 Task: Save the address of the independent cinema you enjoy visiting in Chicago.
Action: Mouse moved to (101, 57)
Screenshot: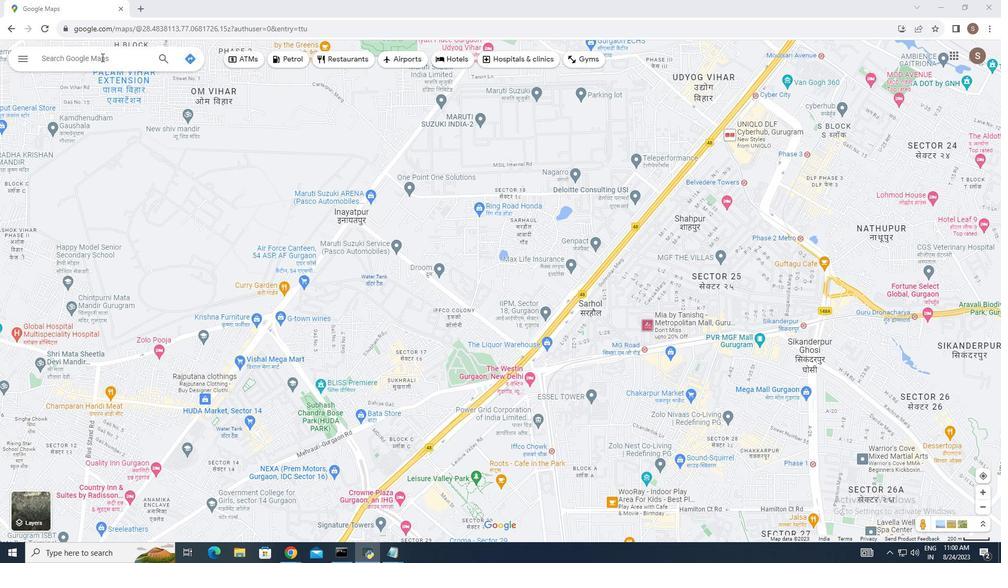 
Action: Mouse pressed left at (101, 57)
Screenshot: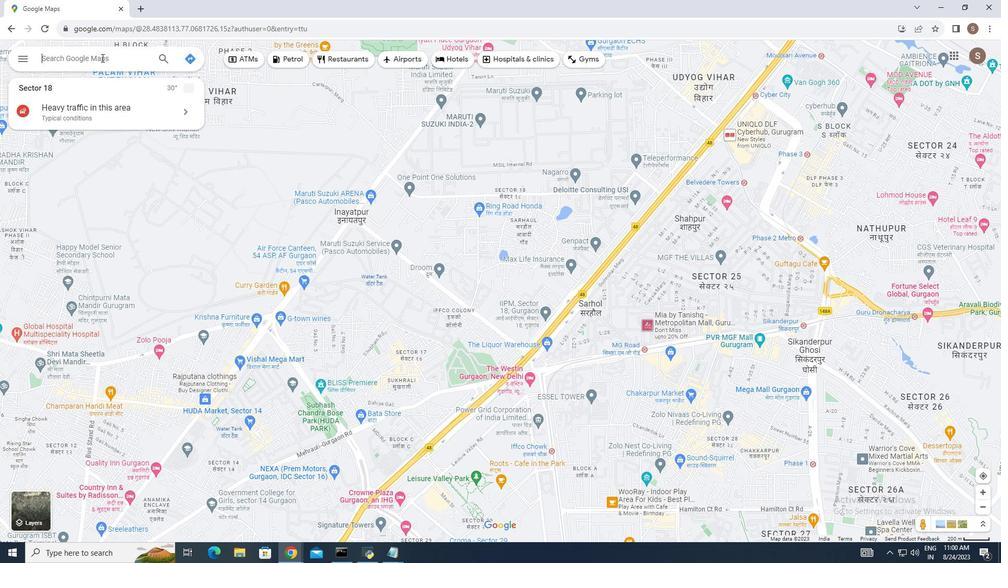 
Action: Mouse moved to (101, 57)
Screenshot: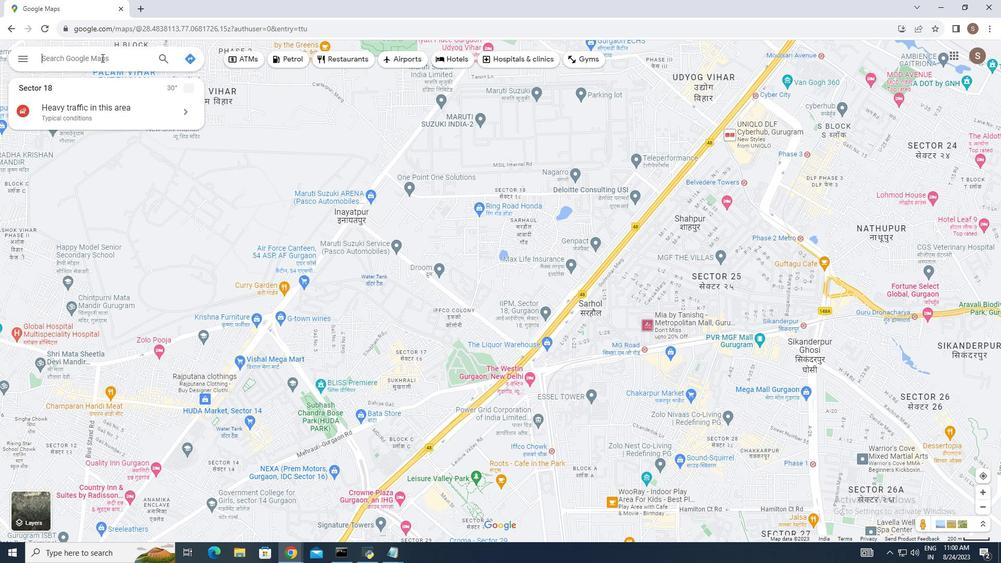 
Action: Key pressed <Key.shift>Independent<Key.space>cinema<Key.space>in<Key.space><Key.shift_r>Chicaho<Key.enter>
Screenshot: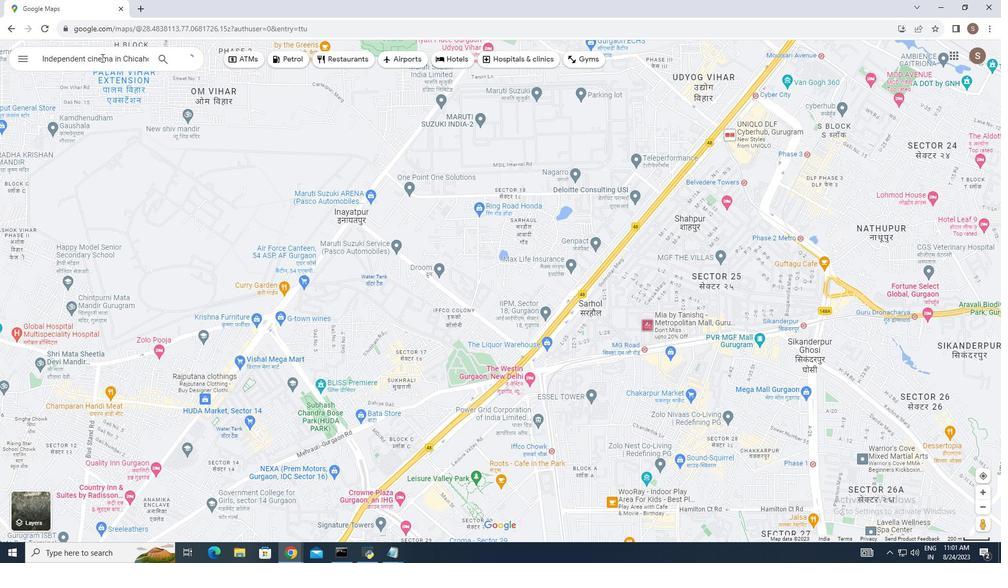 
Action: Mouse scrolled (101, 58) with delta (0, 0)
Screenshot: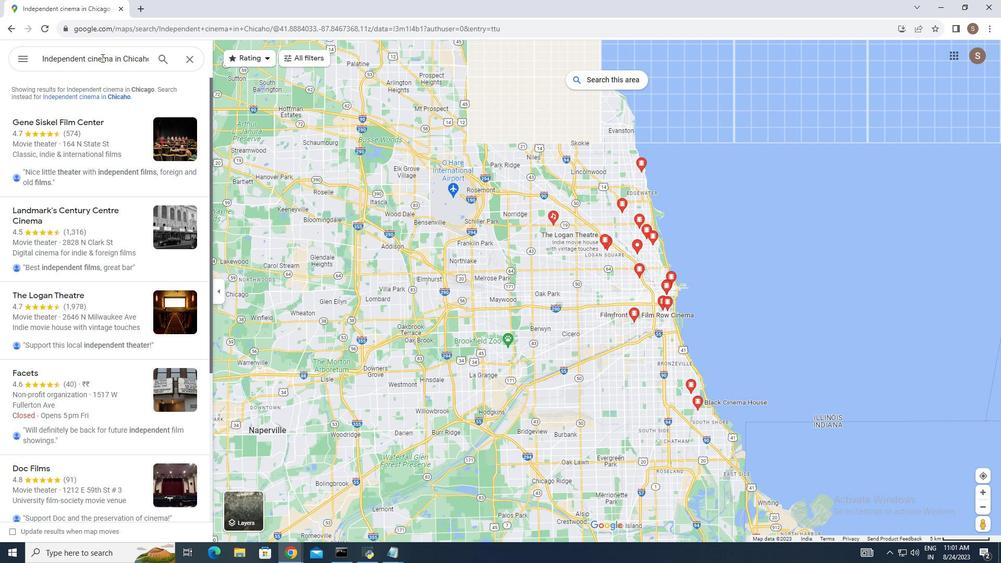 
Action: Mouse scrolled (101, 58) with delta (0, 0)
Screenshot: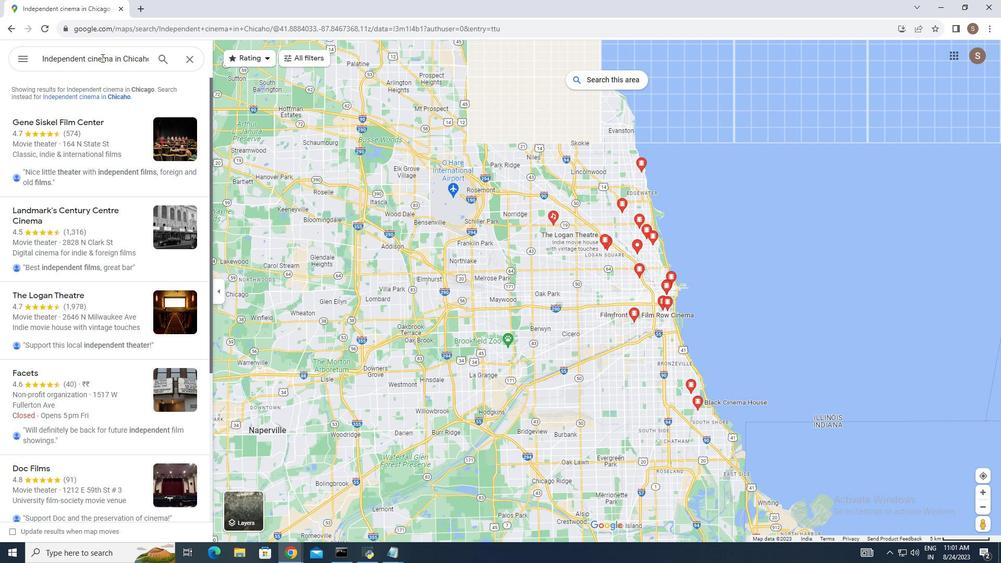 
Action: Mouse moved to (100, 190)
Screenshot: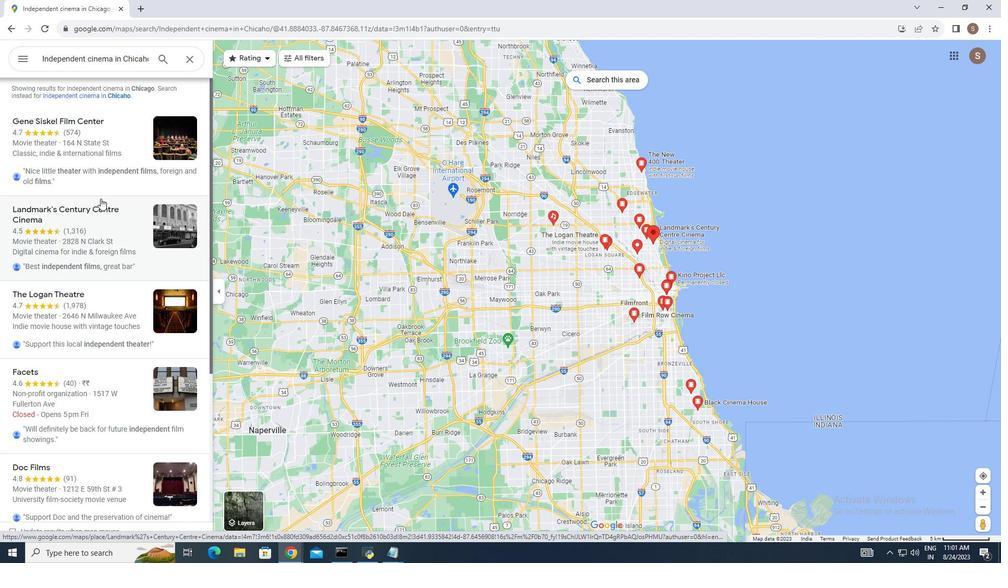 
Action: Mouse scrolled (100, 189) with delta (0, 0)
Screenshot: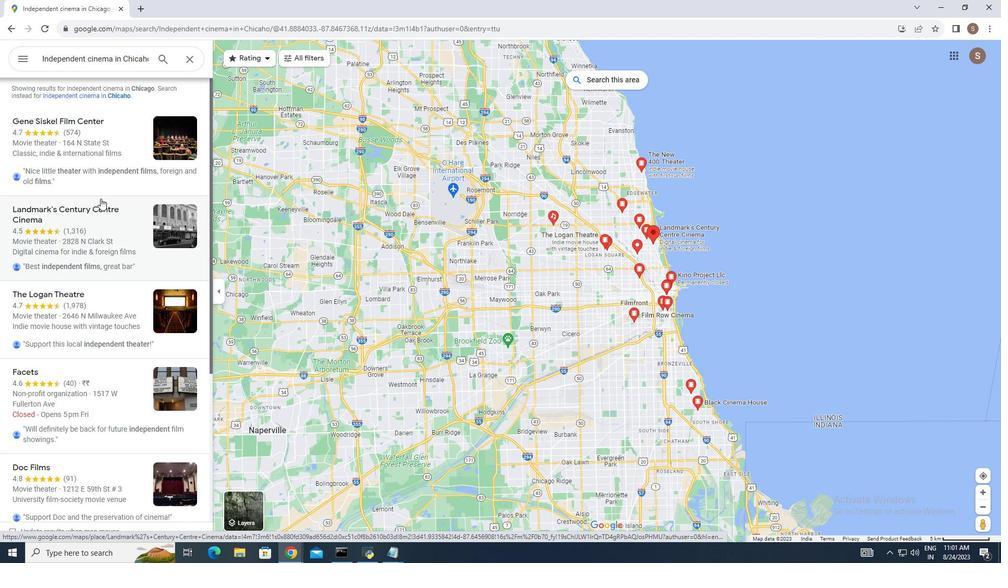 
Action: Mouse moved to (100, 198)
Screenshot: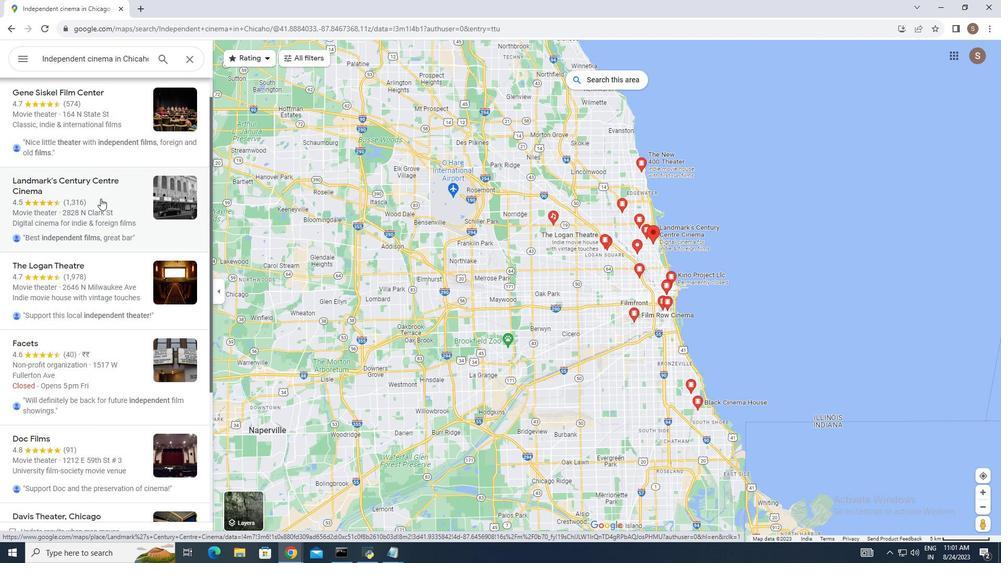 
Action: Mouse scrolled (100, 198) with delta (0, 0)
Screenshot: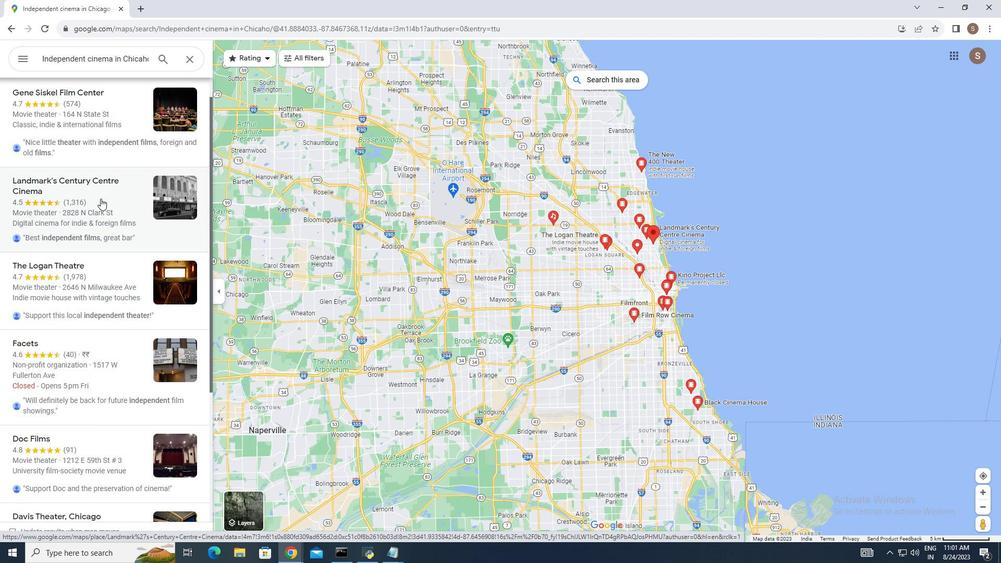 
Action: Mouse moved to (122, 244)
Screenshot: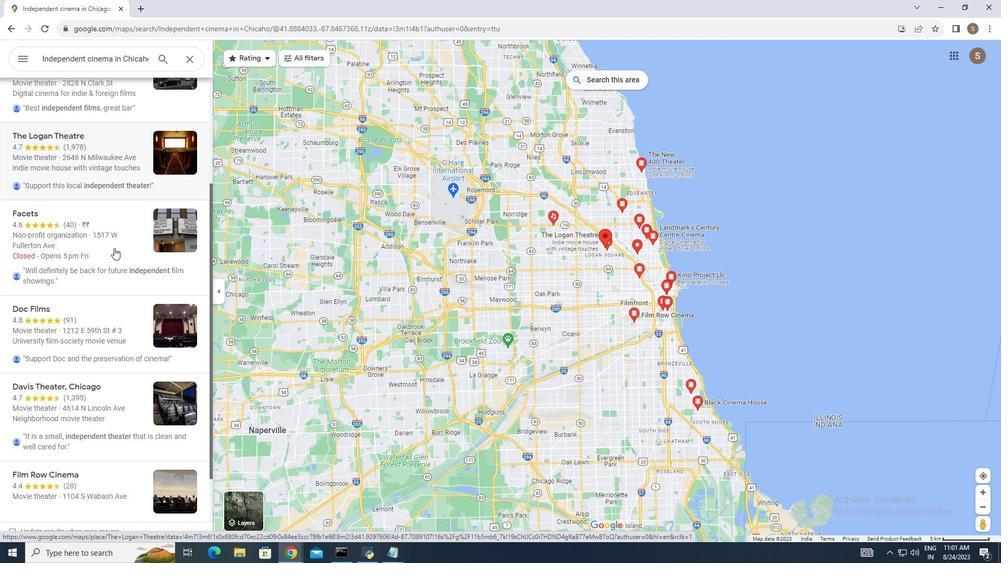 
Action: Mouse scrolled (122, 243) with delta (0, 0)
Screenshot: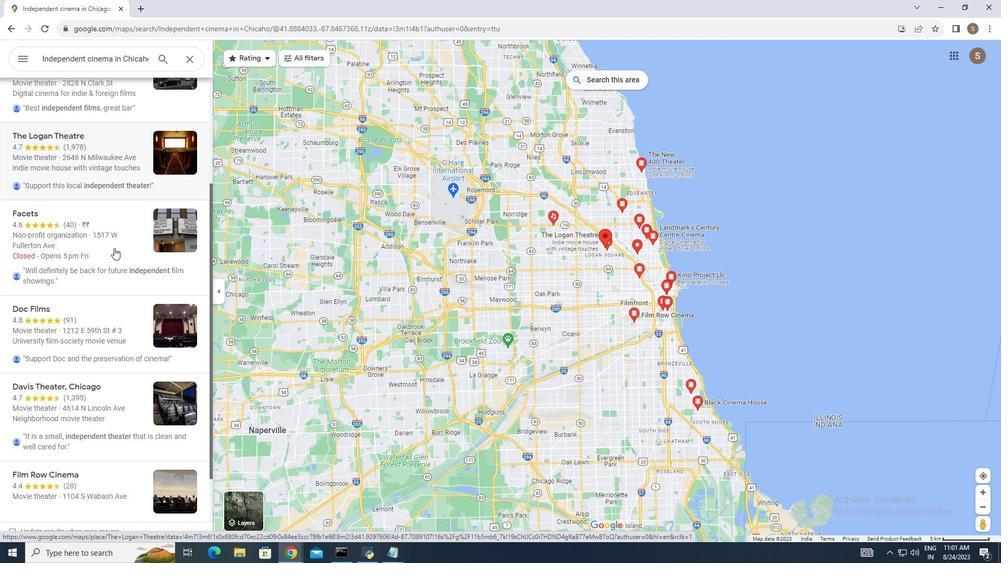 
Action: Mouse moved to (120, 245)
Screenshot: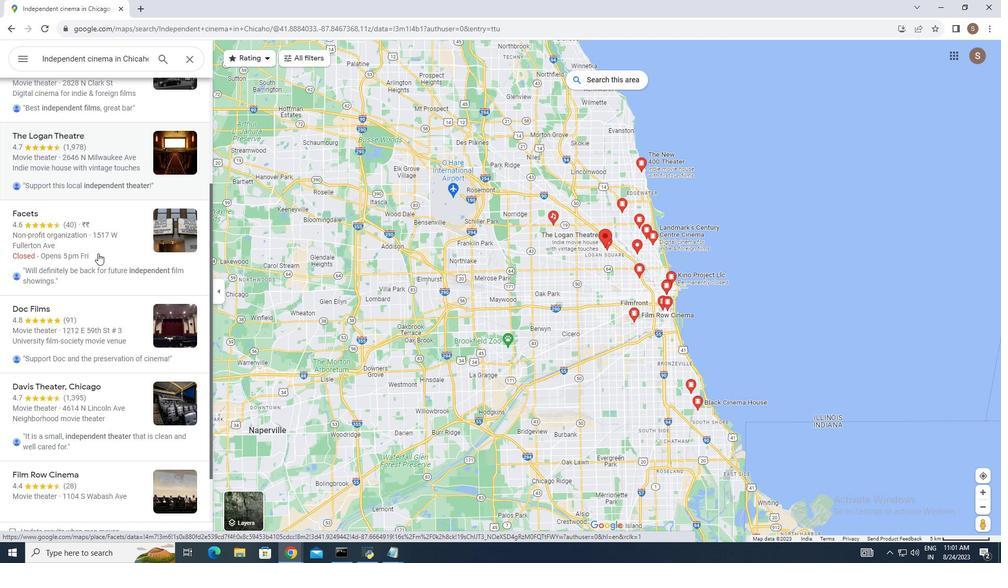 
Action: Mouse scrolled (120, 244) with delta (0, 0)
Screenshot: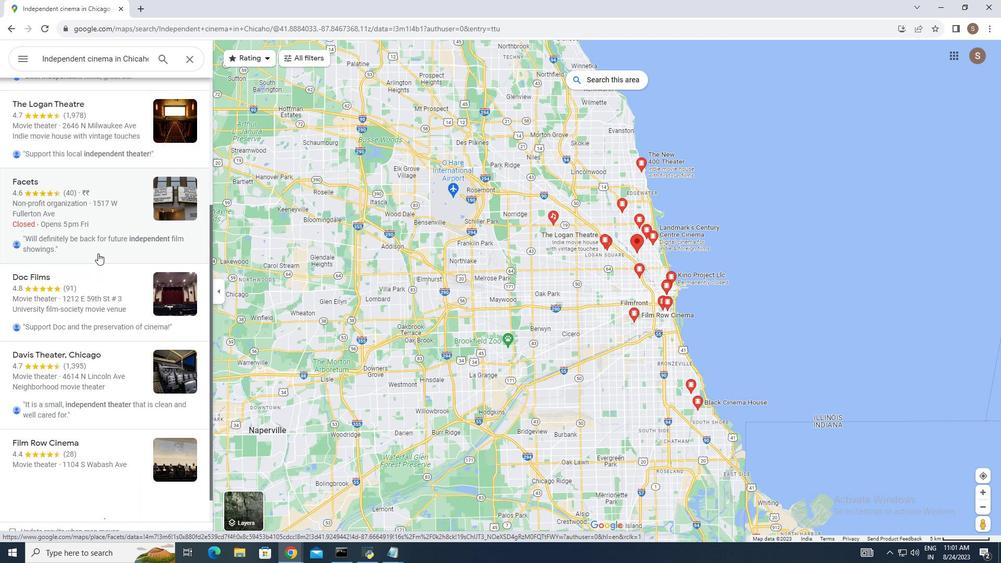 
Action: Mouse moved to (93, 277)
Screenshot: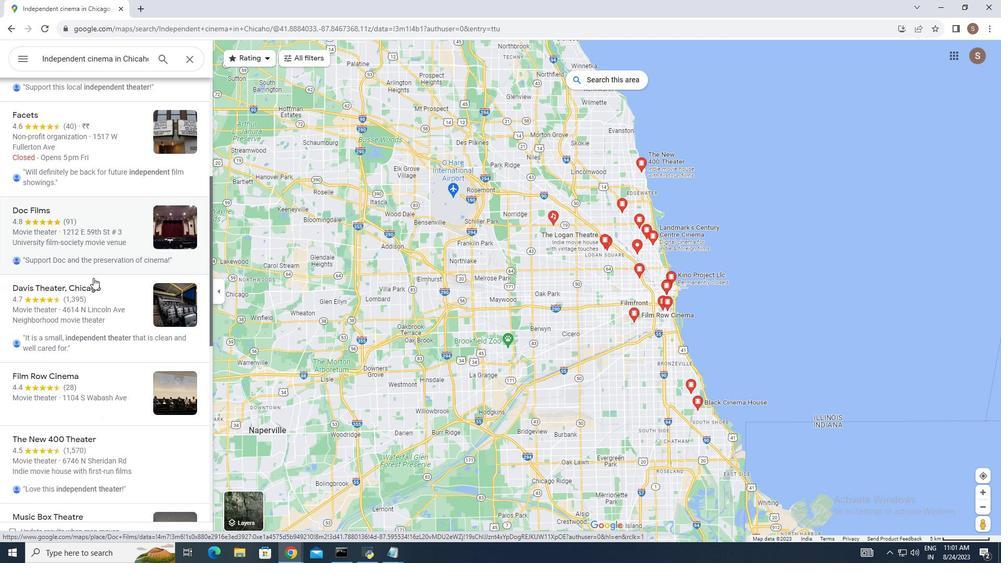 
Action: Mouse scrolled (93, 277) with delta (0, 0)
Screenshot: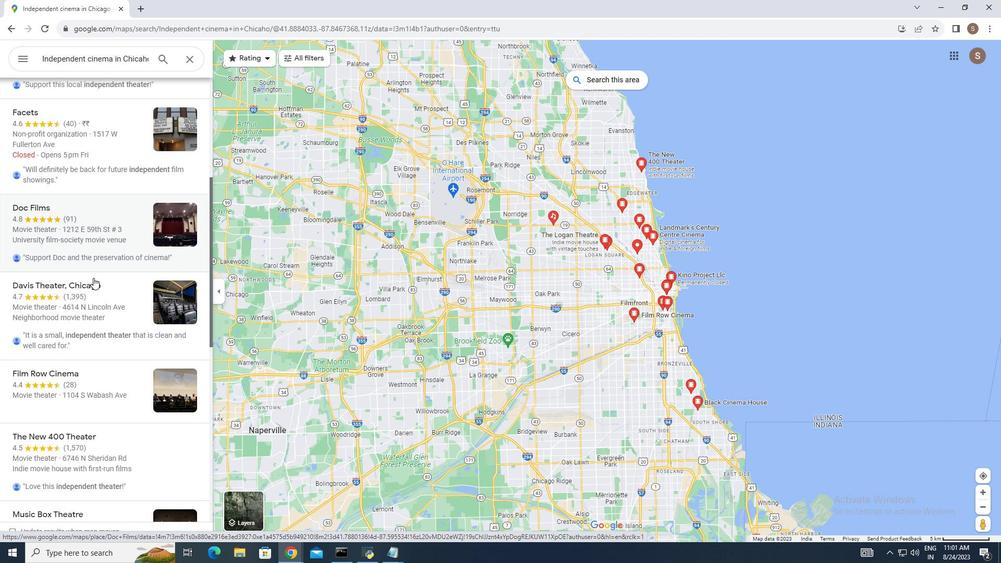 
Action: Mouse moved to (88, 350)
Screenshot: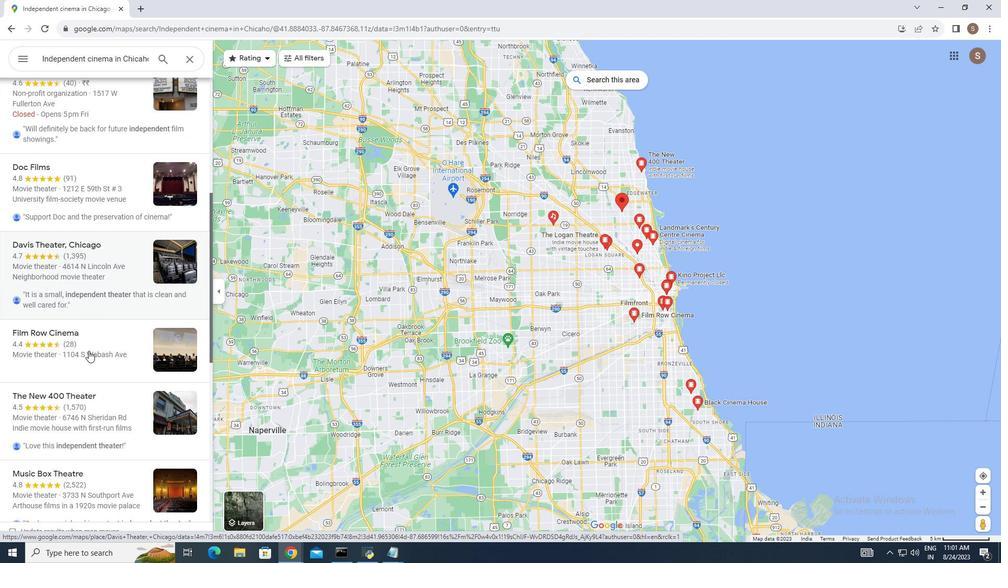
Action: Mouse scrolled (88, 350) with delta (0, 0)
Screenshot: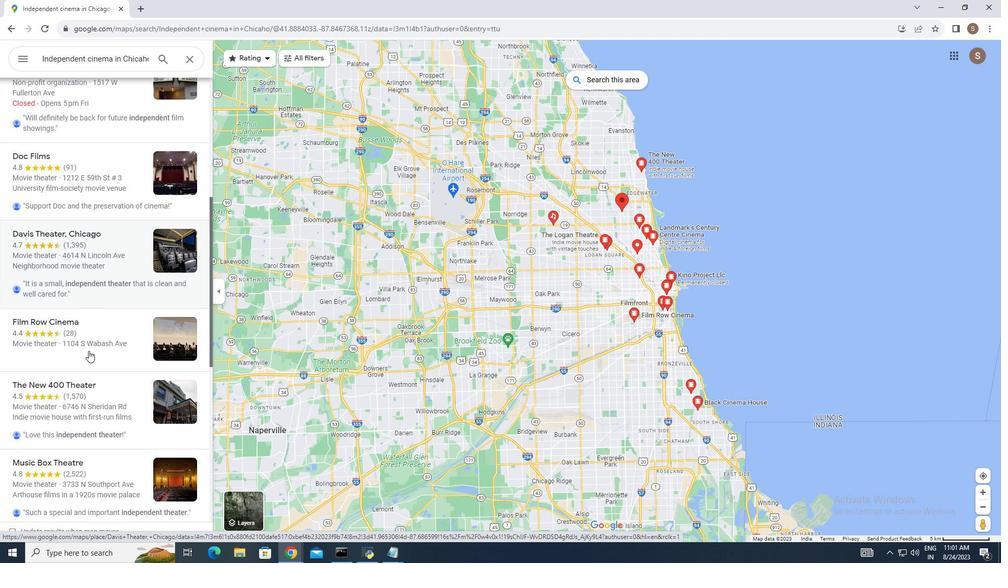 
Action: Mouse moved to (88, 353)
Screenshot: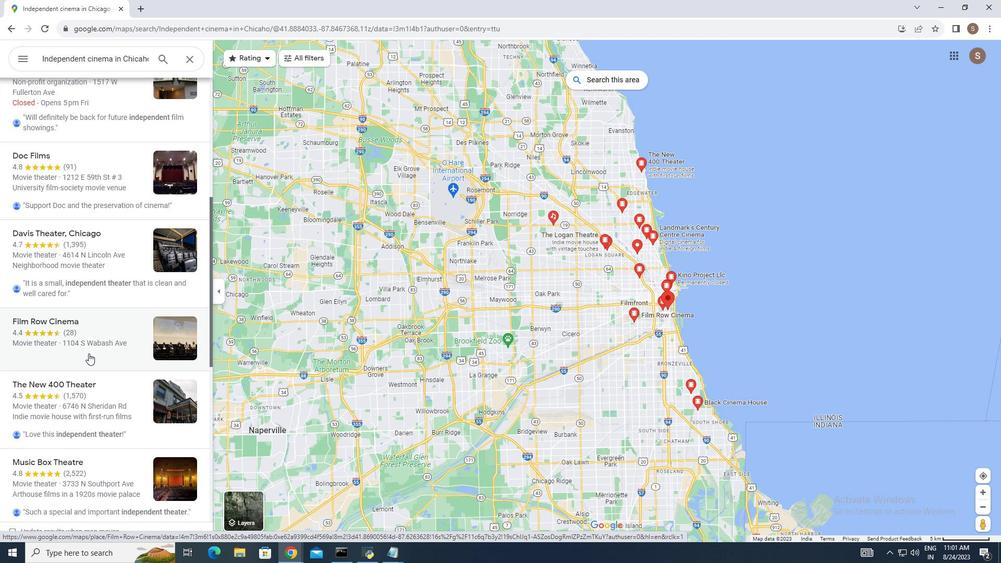 
Action: Mouse scrolled (88, 353) with delta (0, 0)
Screenshot: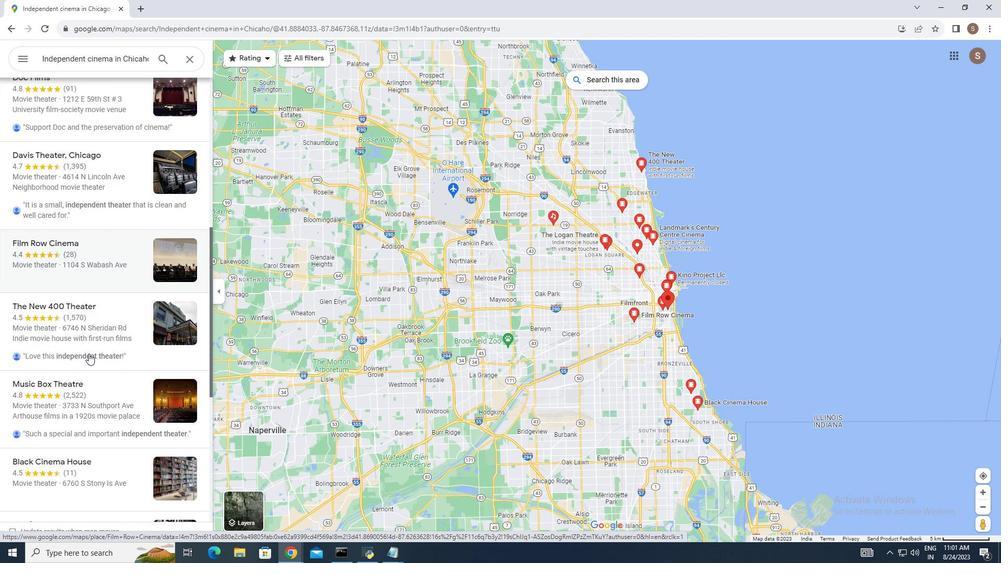 
Action: Mouse moved to (88, 353)
Screenshot: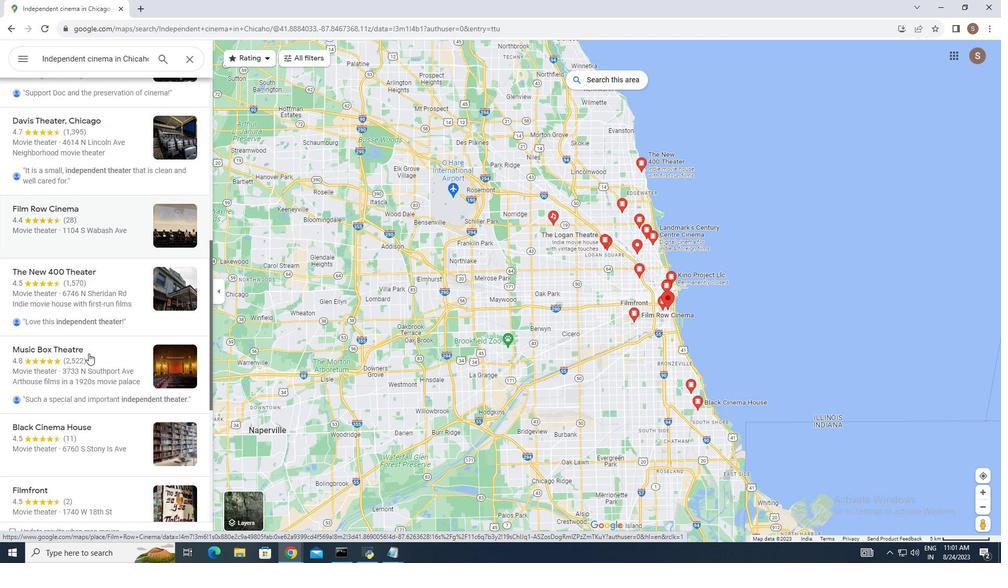 
Action: Mouse scrolled (88, 353) with delta (0, 0)
Screenshot: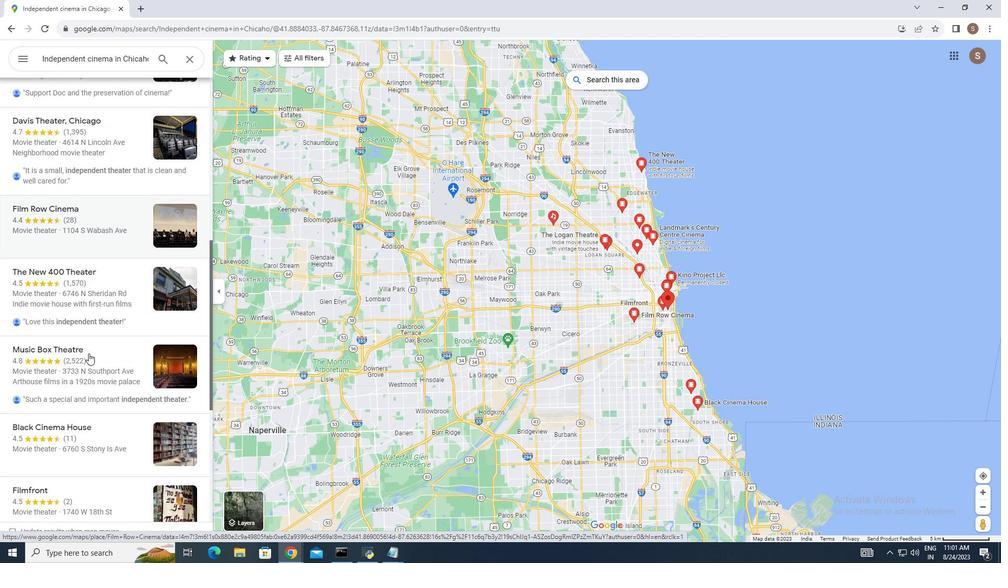 
Action: Mouse scrolled (88, 353) with delta (0, 0)
Screenshot: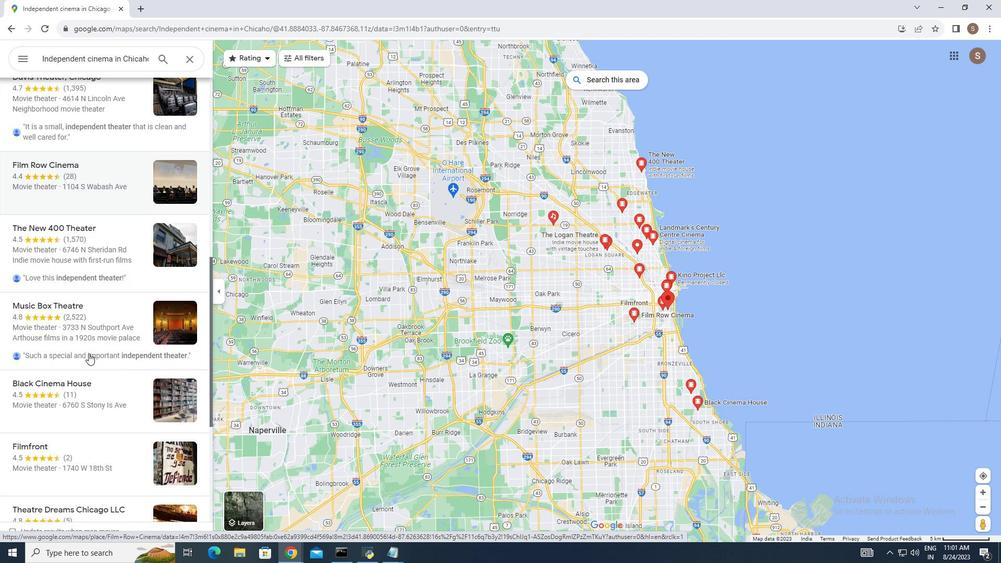 
Action: Mouse moved to (96, 331)
Screenshot: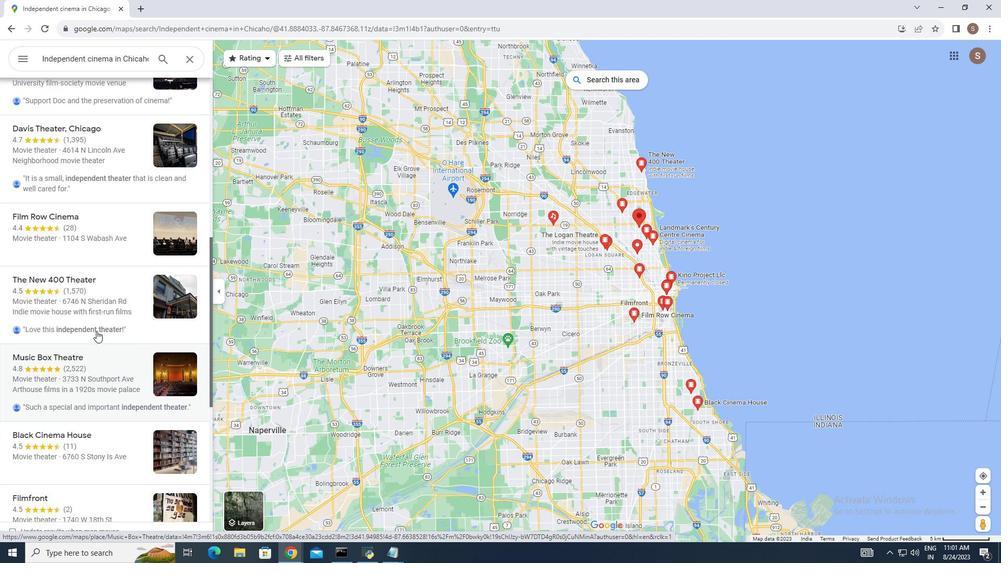 
Action: Mouse scrolled (96, 331) with delta (0, 0)
Screenshot: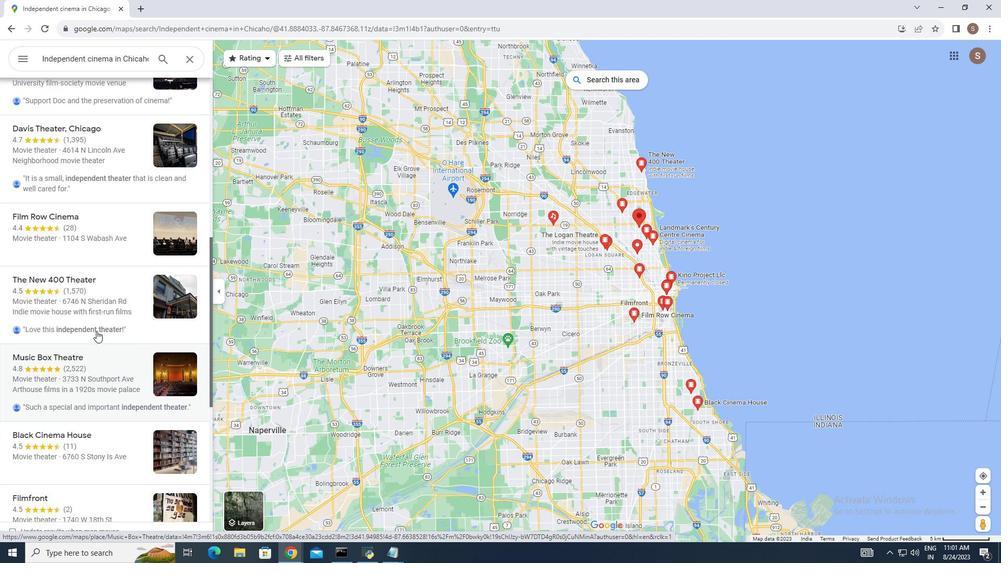 
Action: Mouse moved to (96, 339)
Screenshot: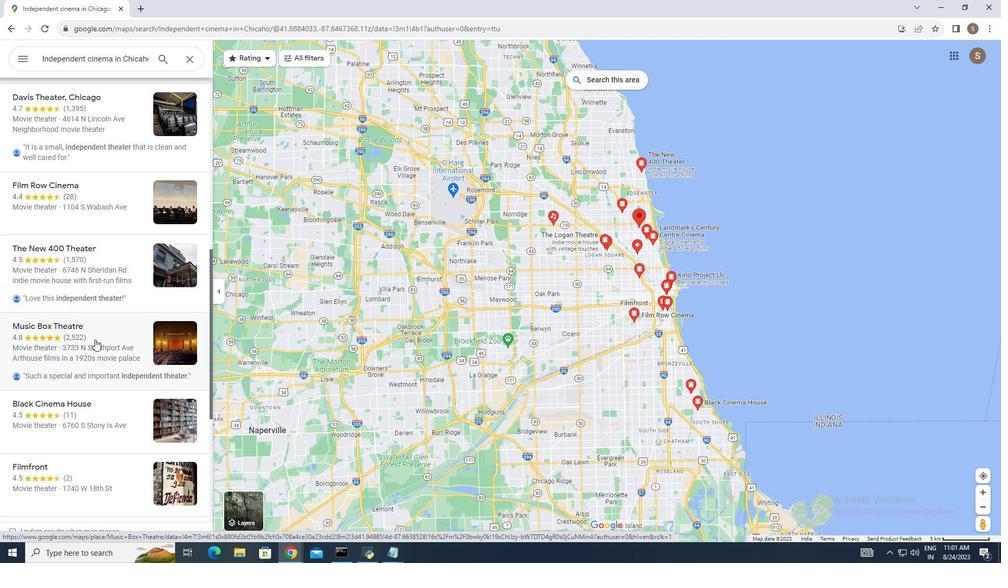 
Action: Mouse scrolled (96, 338) with delta (0, 0)
Screenshot: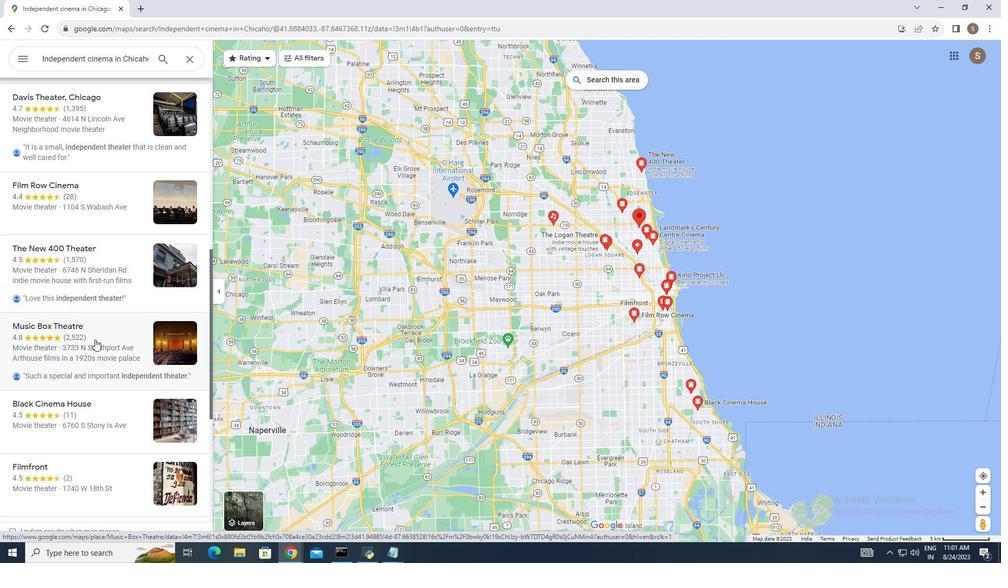 
Action: Mouse moved to (96, 341)
Screenshot: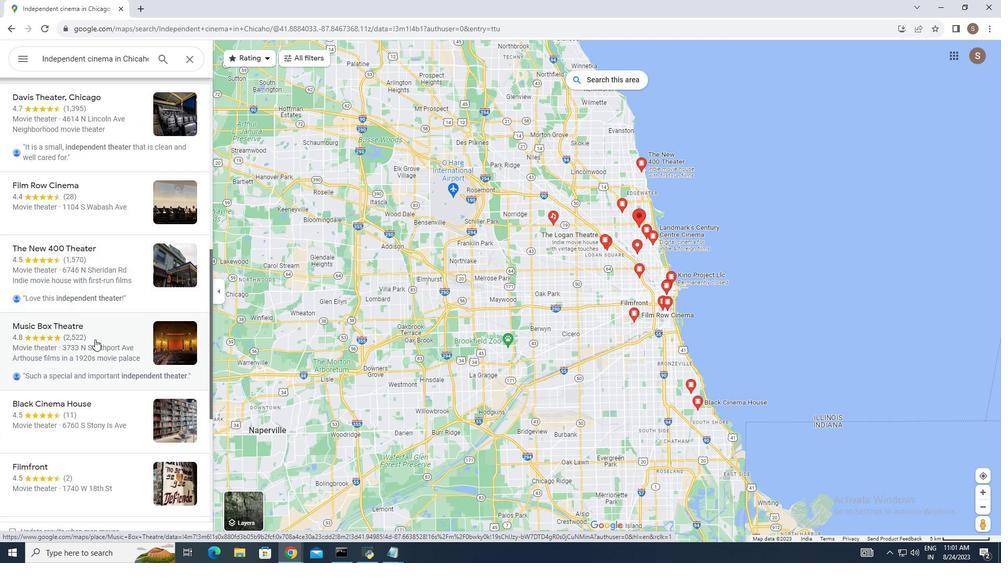 
Action: Mouse scrolled (96, 342) with delta (0, 0)
Screenshot: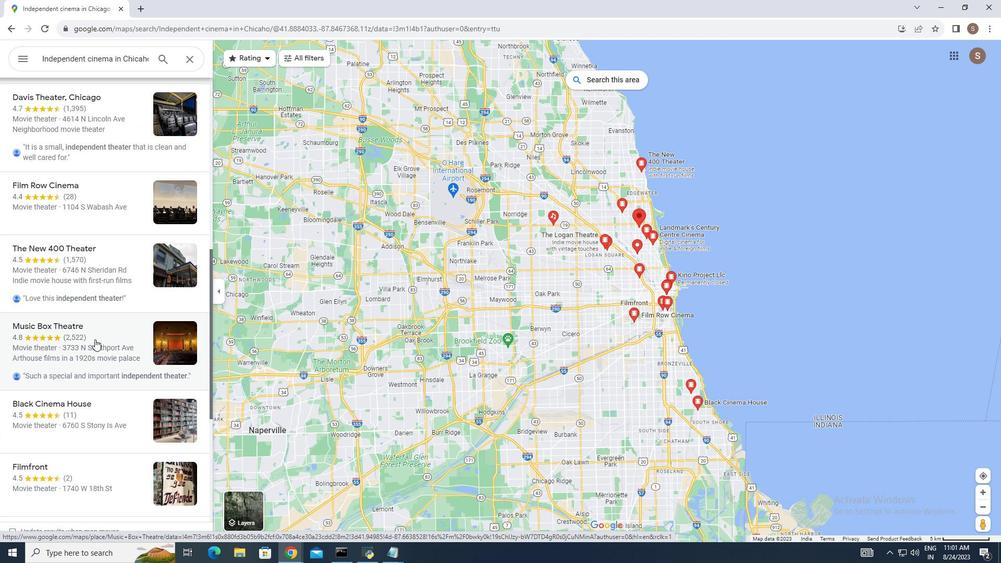 
Action: Mouse scrolled (96, 341) with delta (0, 0)
Screenshot: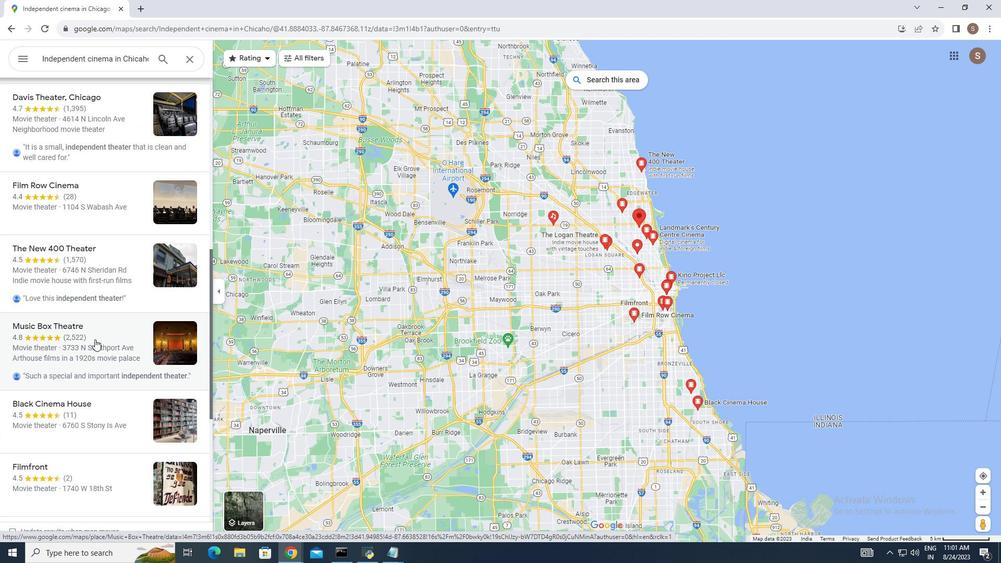 
Action: Mouse scrolled (96, 341) with delta (0, 0)
Screenshot: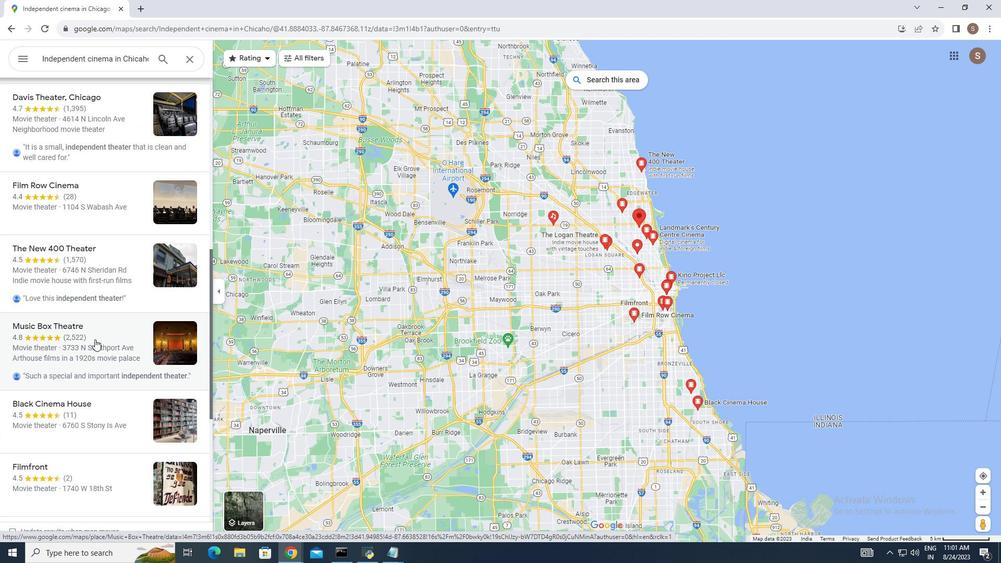 
Action: Mouse scrolled (96, 341) with delta (0, 0)
Screenshot: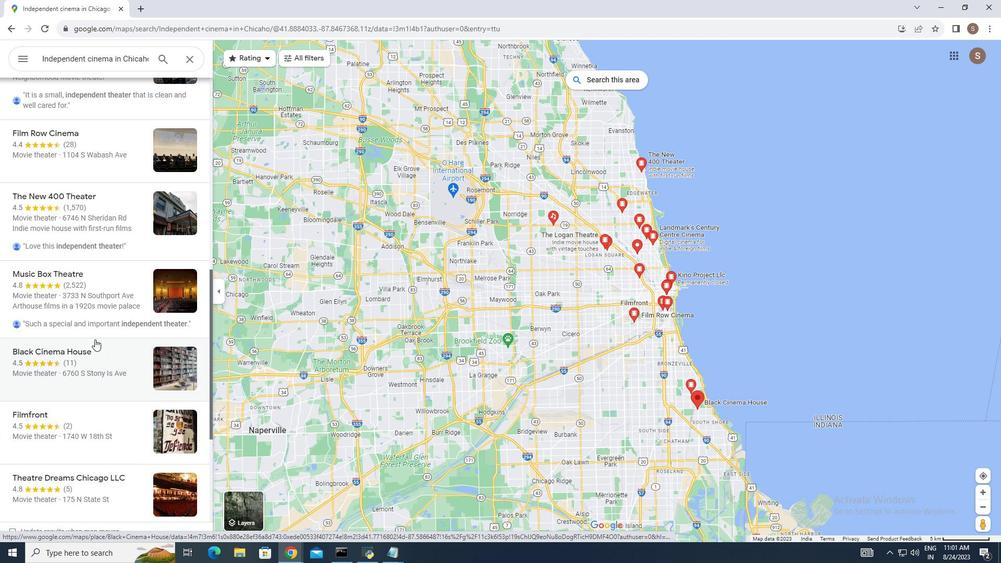 
Action: Mouse moved to (94, 339)
Screenshot: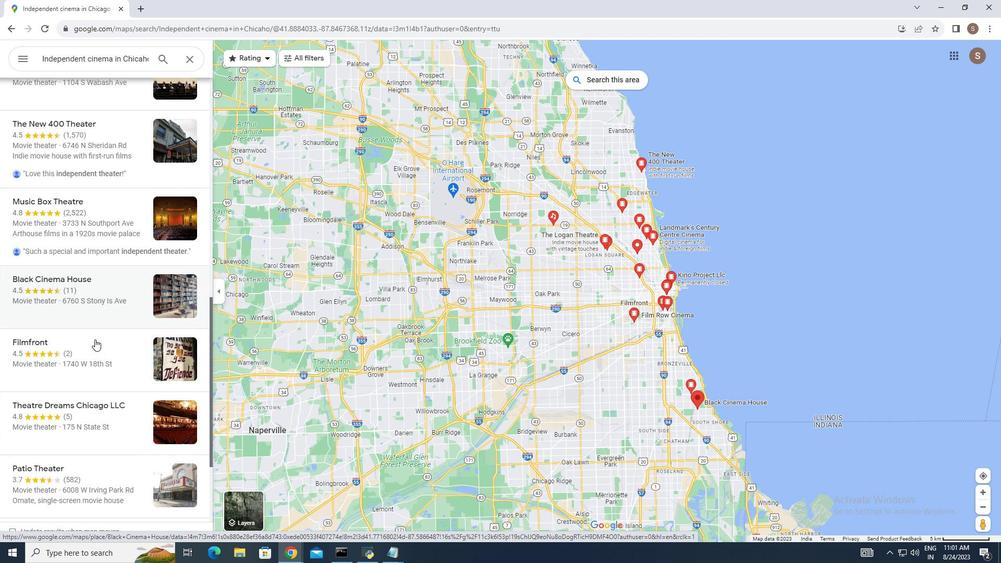 
Action: Mouse scrolled (94, 338) with delta (0, 0)
Screenshot: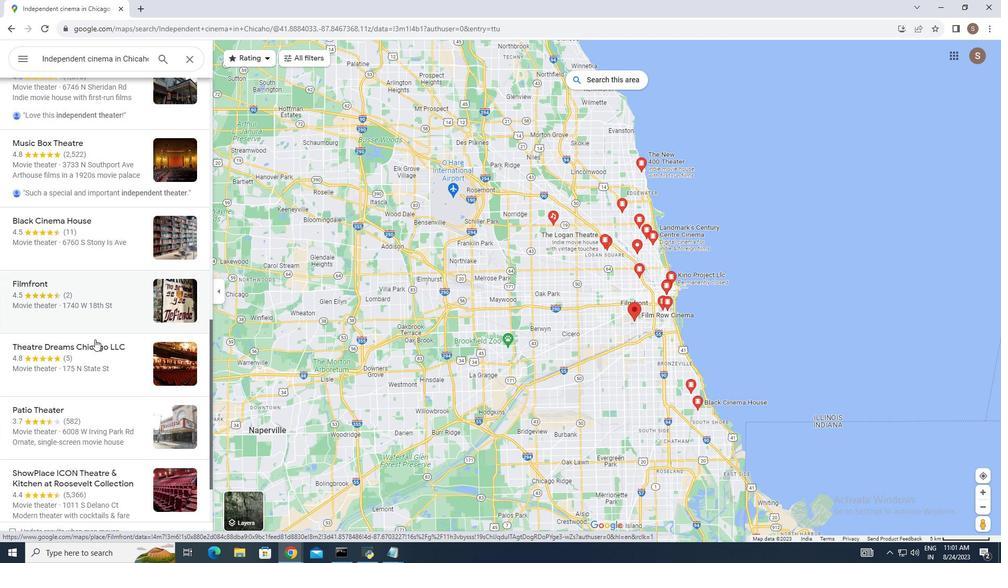 
Action: Mouse scrolled (94, 338) with delta (0, 0)
Screenshot: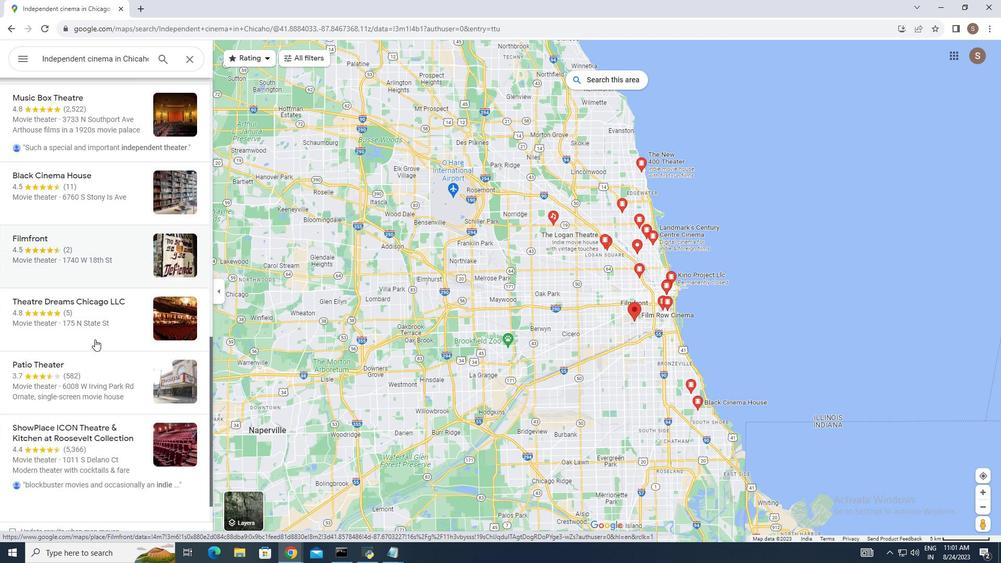 
Action: Mouse moved to (81, 241)
Screenshot: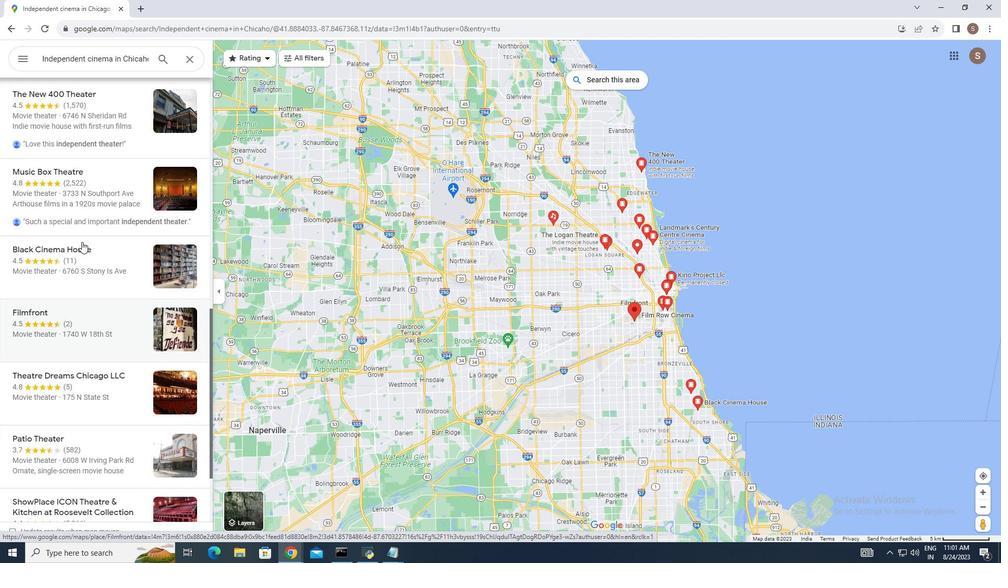 
Action: Mouse scrolled (81, 242) with delta (0, 0)
Screenshot: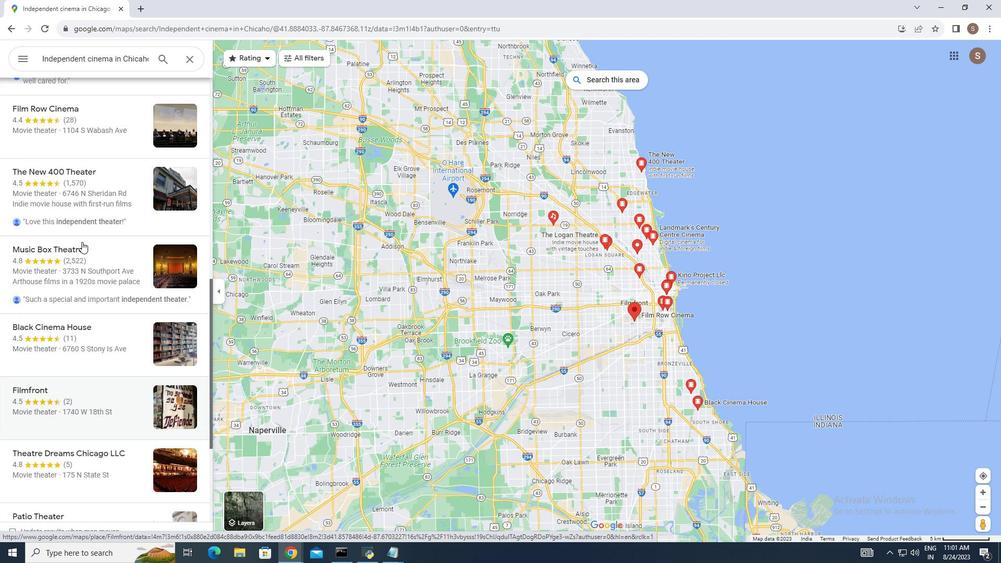 
Action: Mouse moved to (81, 241)
Screenshot: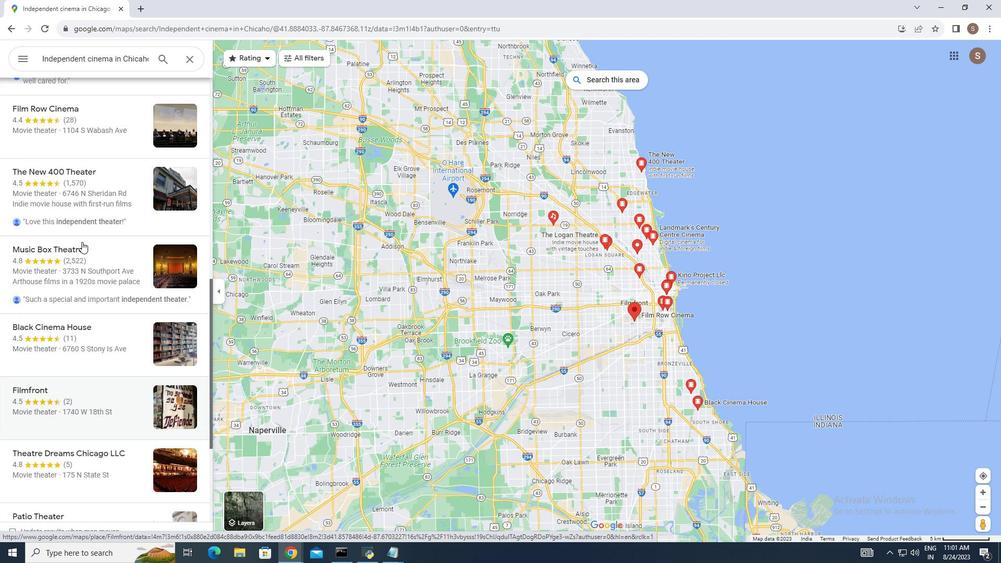 
Action: Mouse scrolled (81, 242) with delta (0, 0)
Screenshot: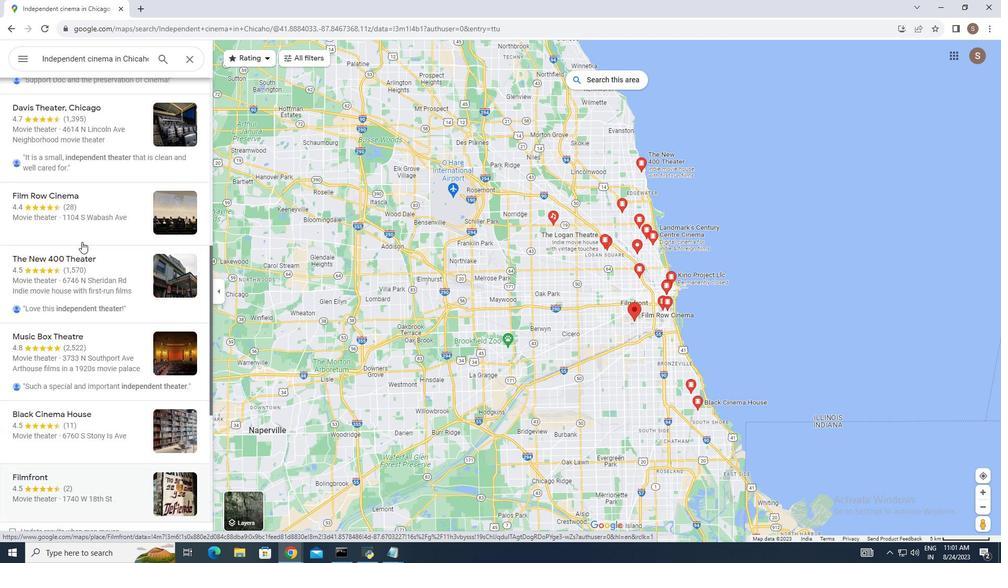 
Action: Mouse scrolled (81, 242) with delta (0, 0)
Screenshot: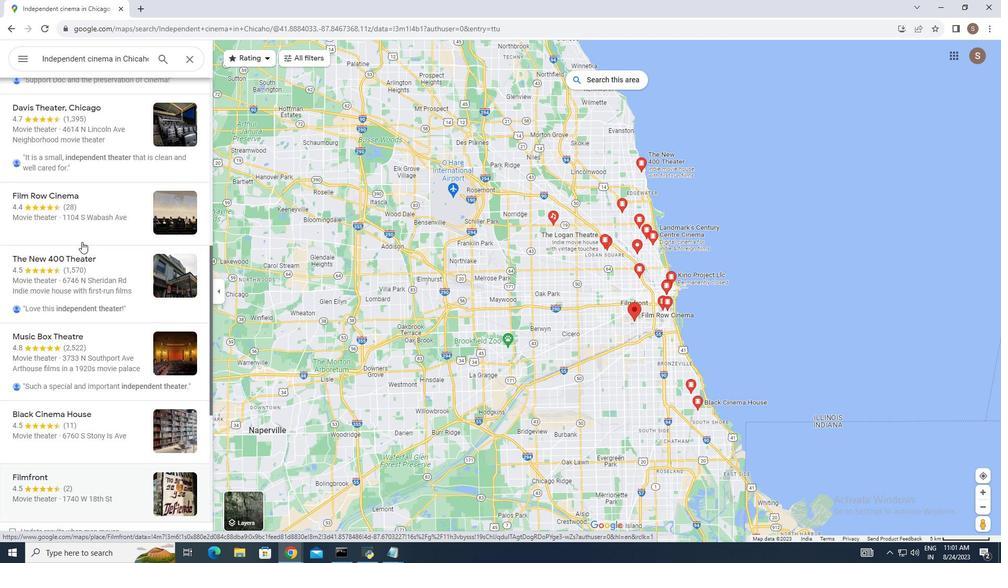 
Action: Mouse scrolled (81, 242) with delta (0, 0)
Screenshot: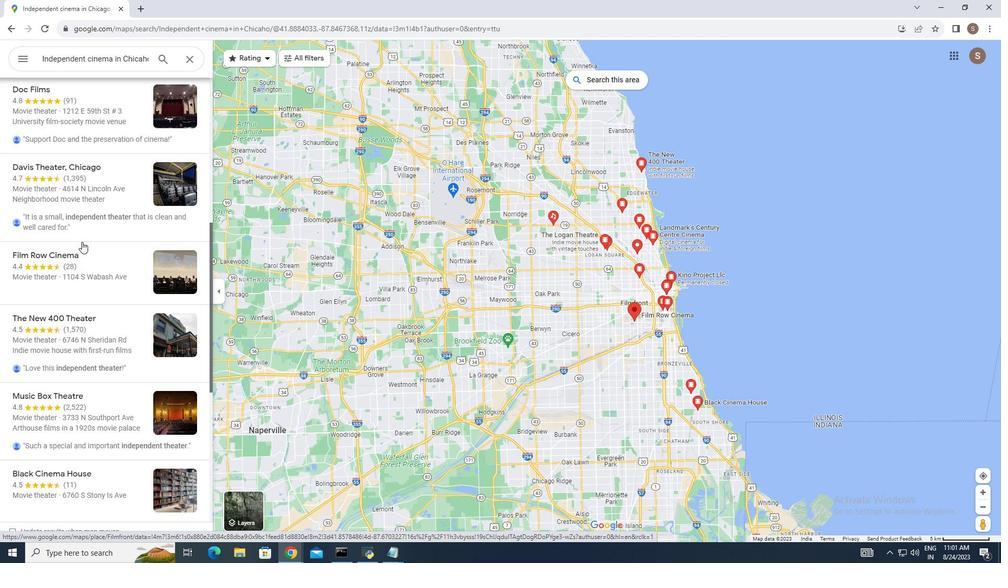 
Action: Mouse scrolled (81, 242) with delta (0, 0)
Screenshot: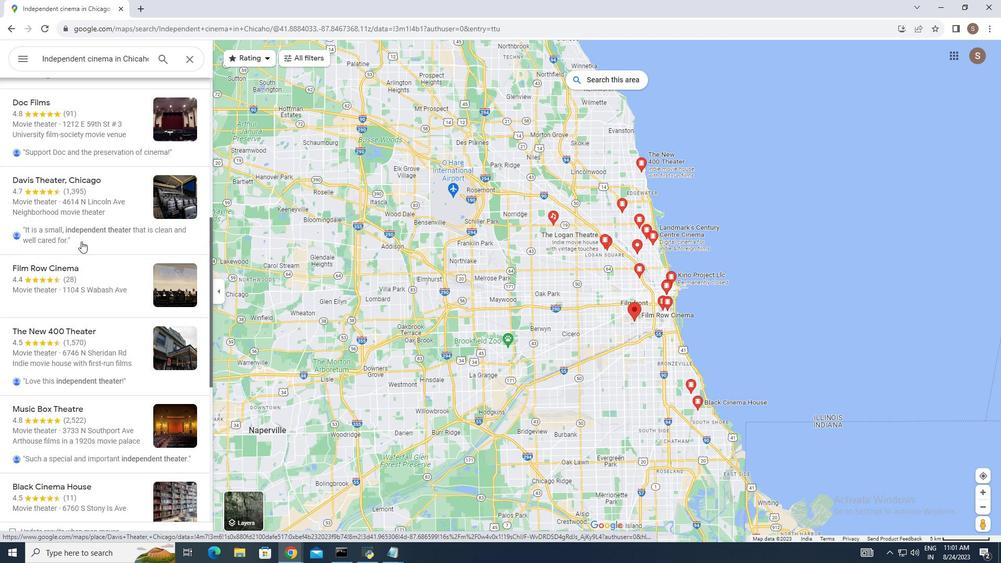 
Action: Mouse scrolled (81, 242) with delta (0, 0)
Screenshot: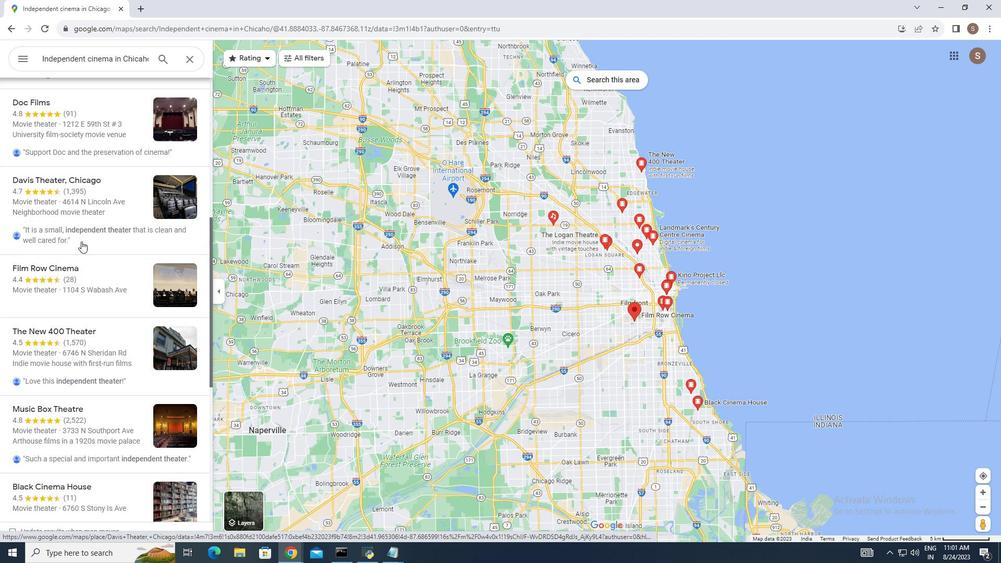 
Action: Mouse moved to (85, 280)
Screenshot: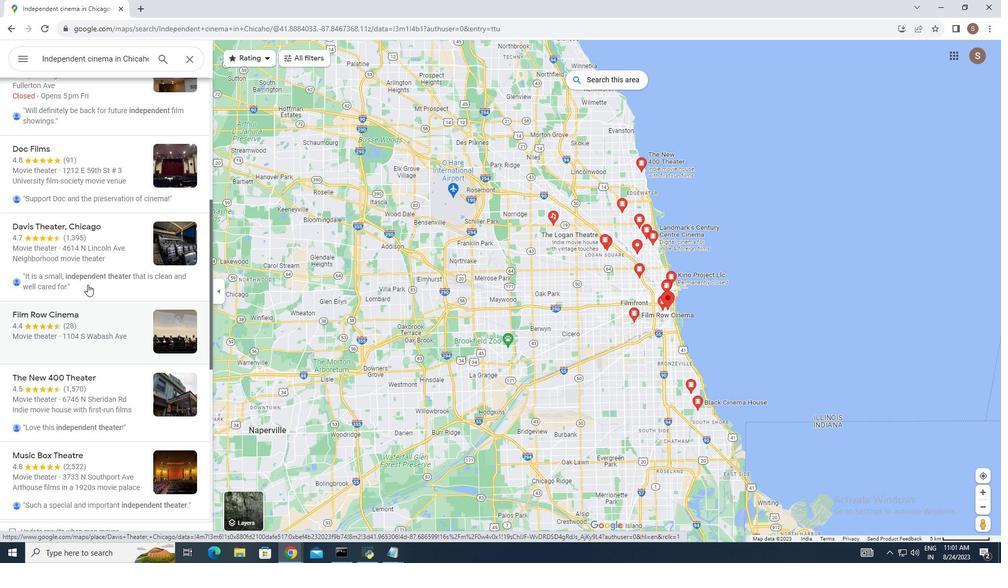 
Action: Mouse scrolled (85, 280) with delta (0, 0)
Screenshot: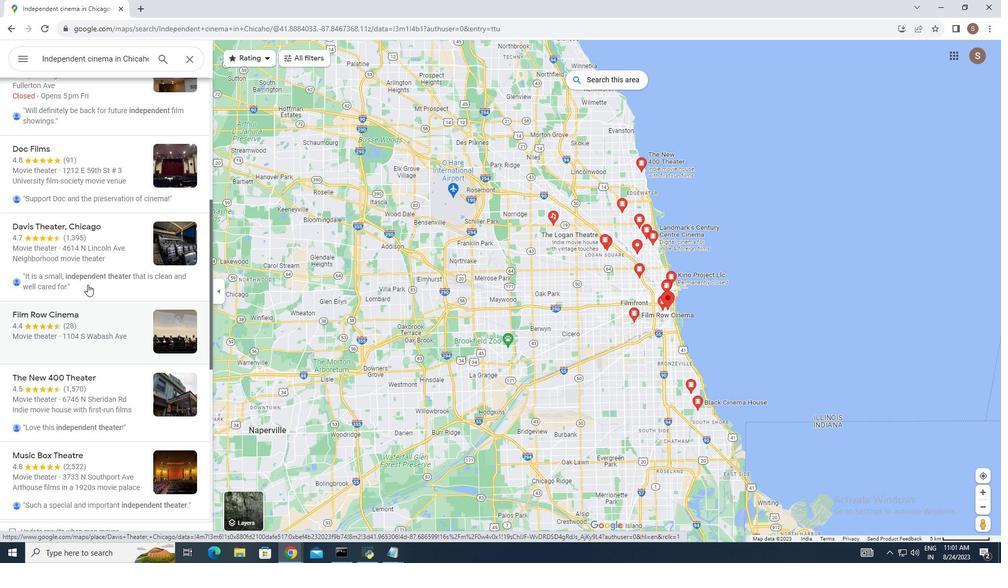 
Action: Mouse moved to (87, 283)
Screenshot: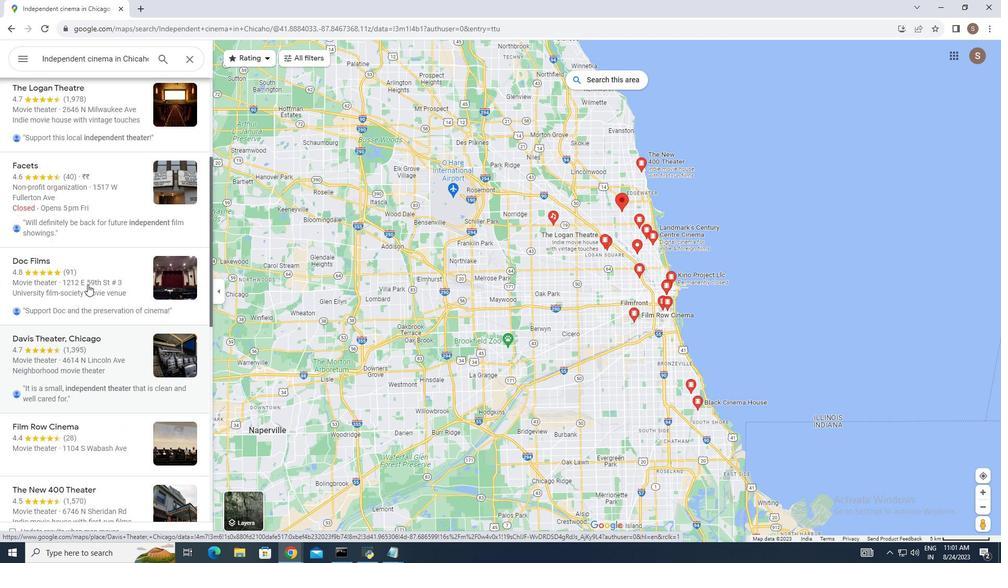 
Action: Mouse scrolled (87, 284) with delta (0, 0)
Screenshot: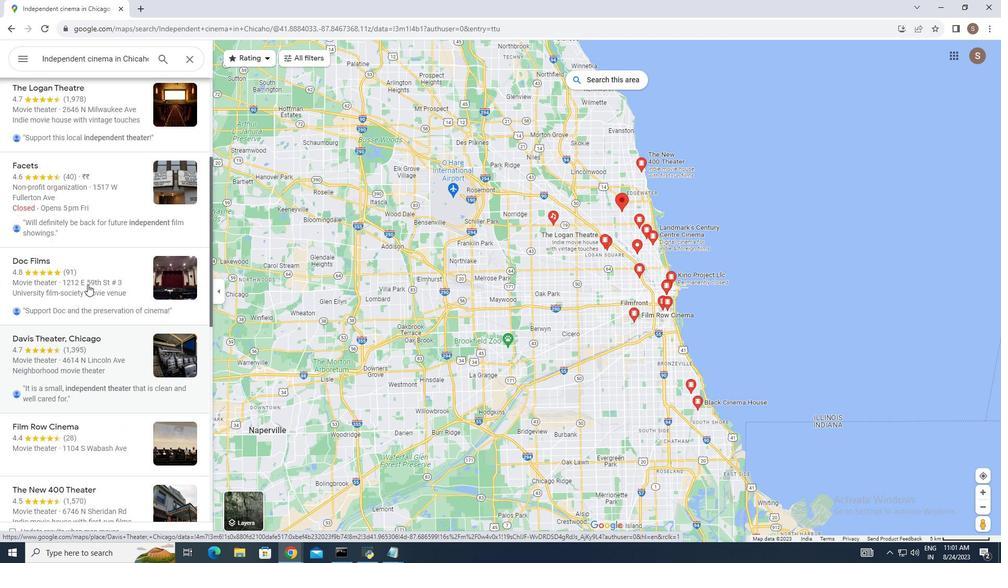 
Action: Mouse scrolled (87, 284) with delta (0, 0)
Screenshot: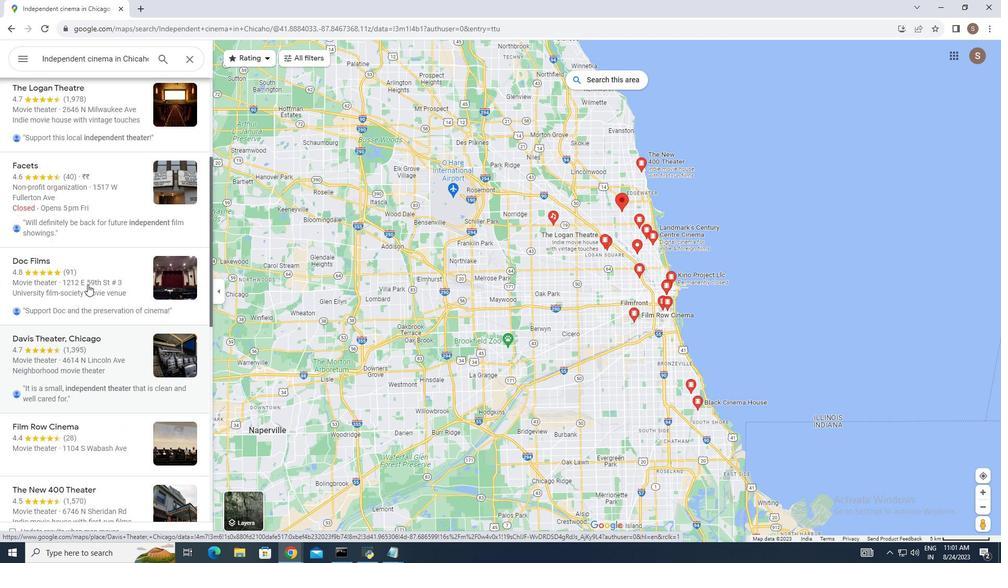 
Action: Mouse scrolled (87, 284) with delta (0, 0)
Screenshot: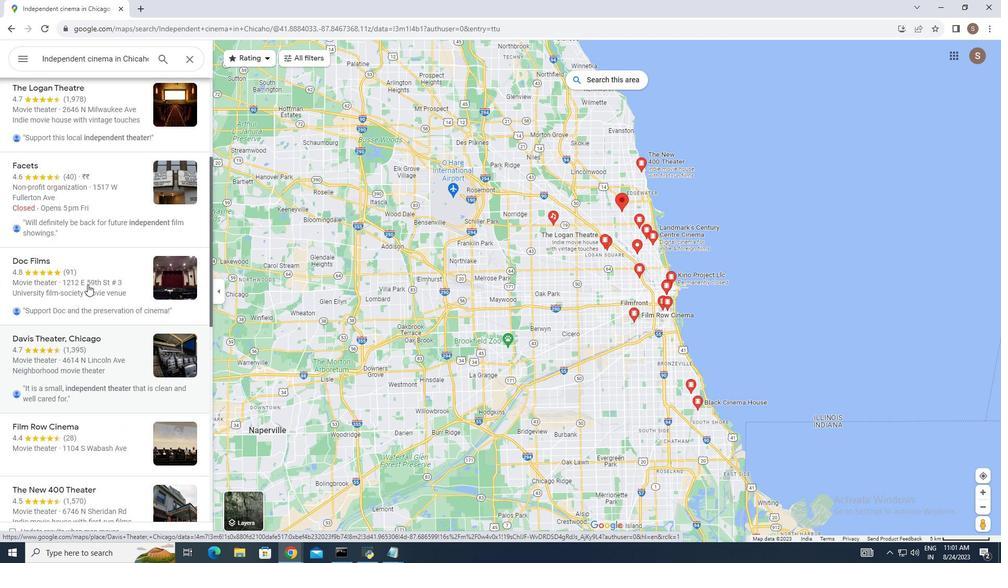 
Action: Mouse moved to (87, 284)
Screenshot: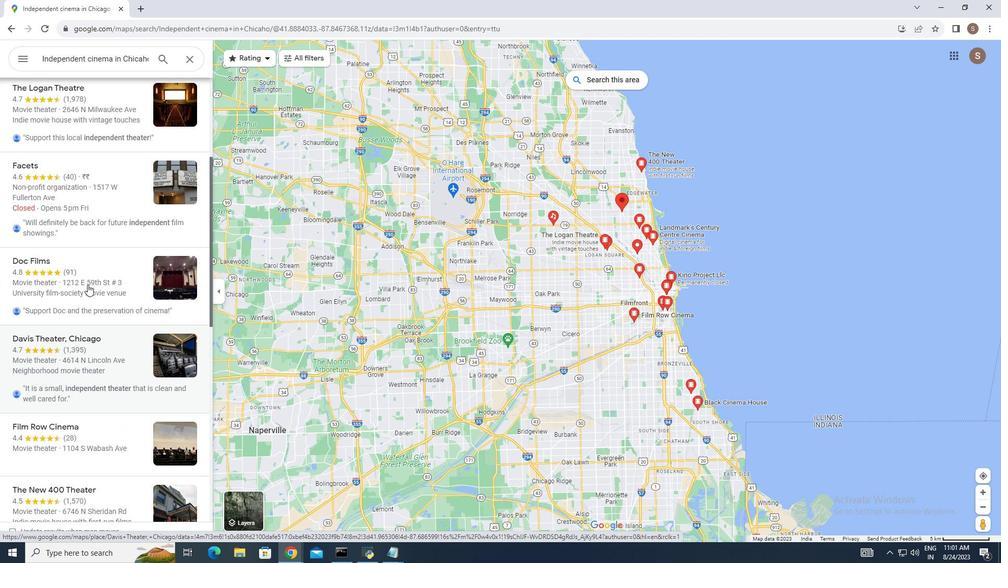 
Action: Mouse scrolled (87, 285) with delta (0, 0)
Screenshot: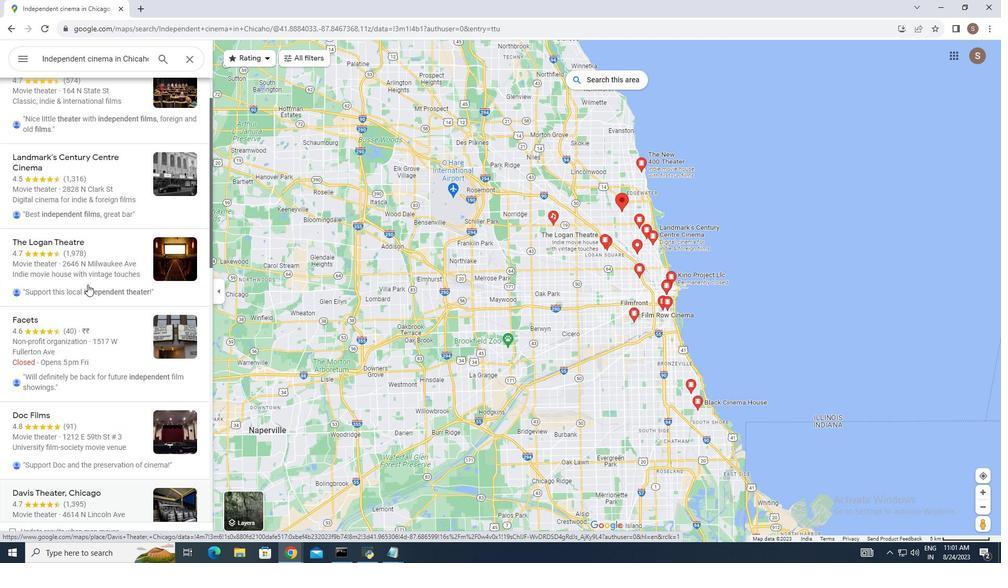 
Action: Mouse moved to (87, 284)
Screenshot: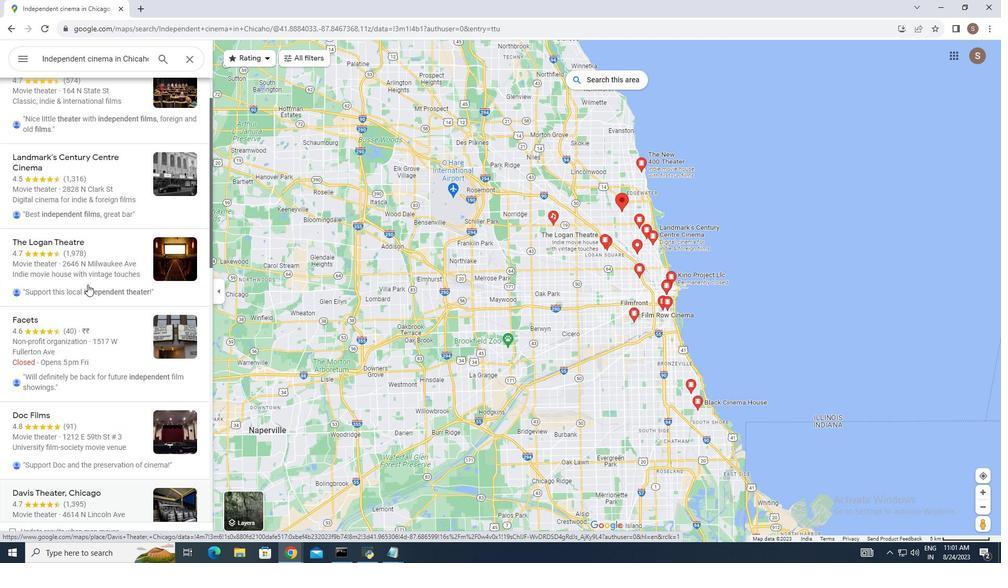 
Action: Mouse scrolled (87, 285) with delta (0, 0)
Screenshot: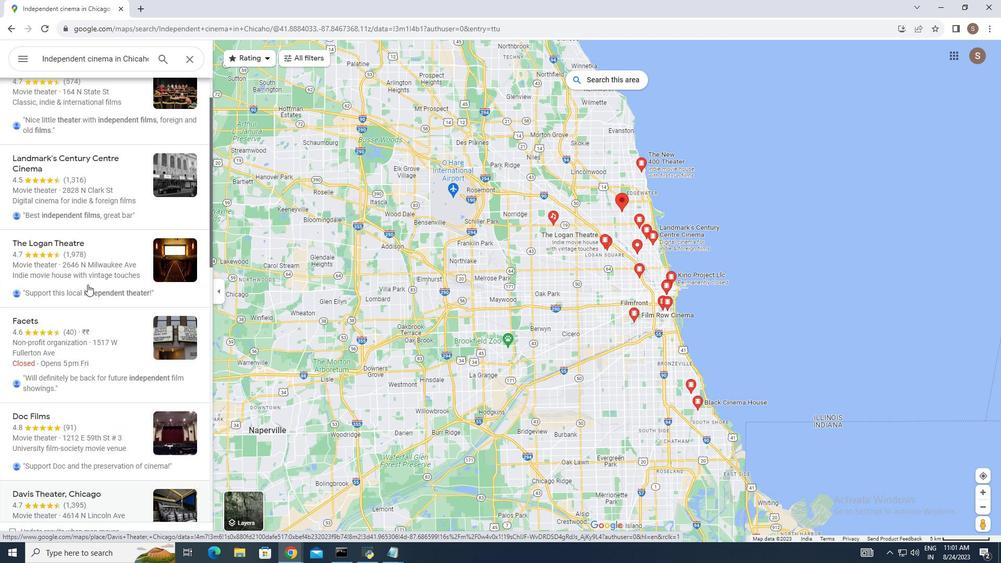 
Action: Mouse moved to (88, 285)
Screenshot: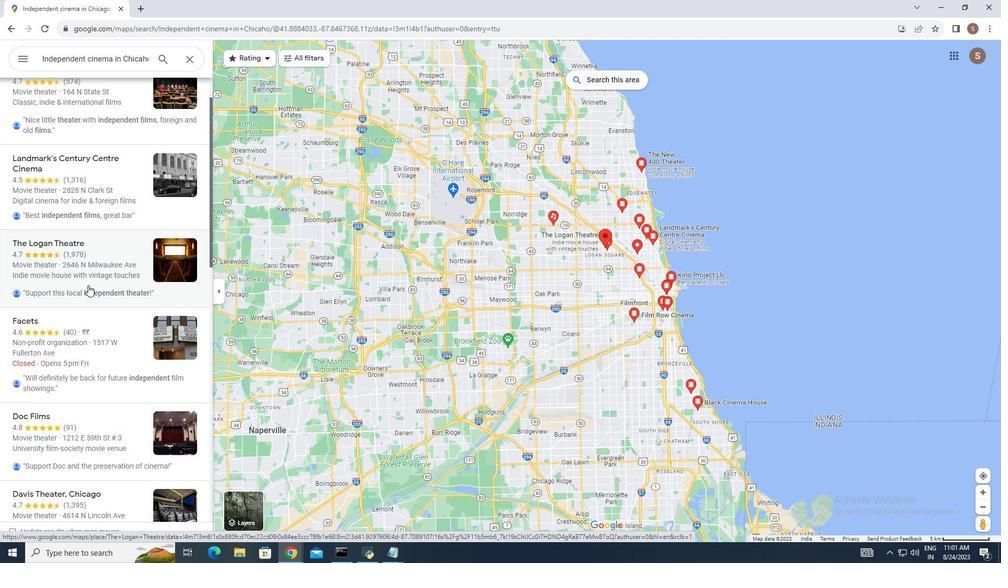 
Action: Mouse scrolled (88, 285) with delta (0, 0)
Screenshot: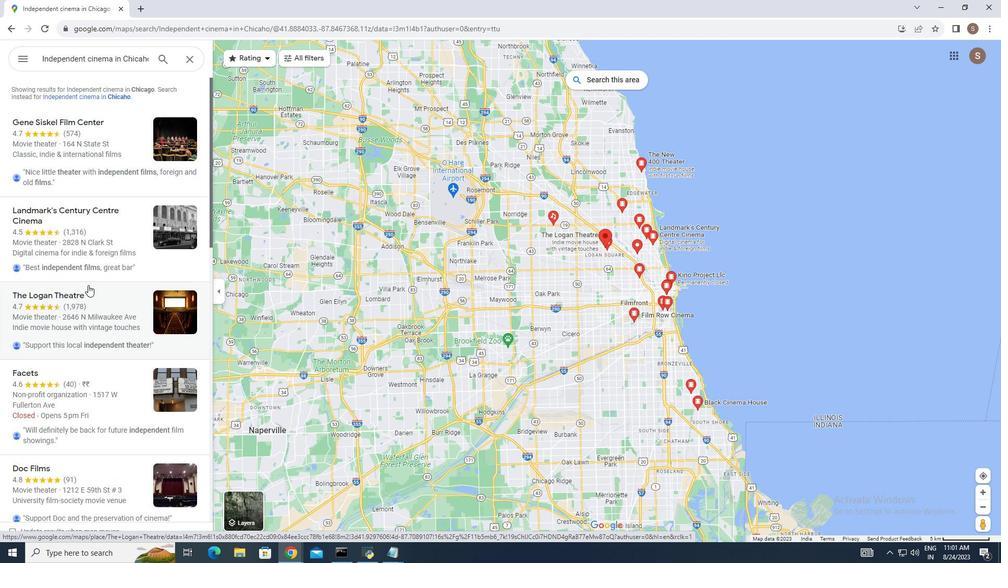 
Action: Mouse scrolled (88, 285) with delta (0, 0)
Screenshot: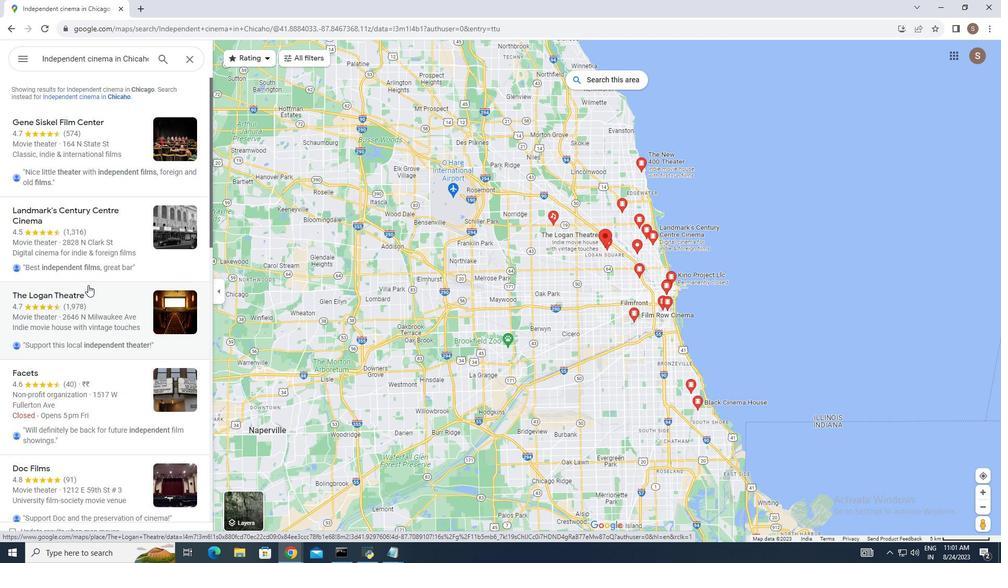 
Action: Mouse moved to (88, 285)
Screenshot: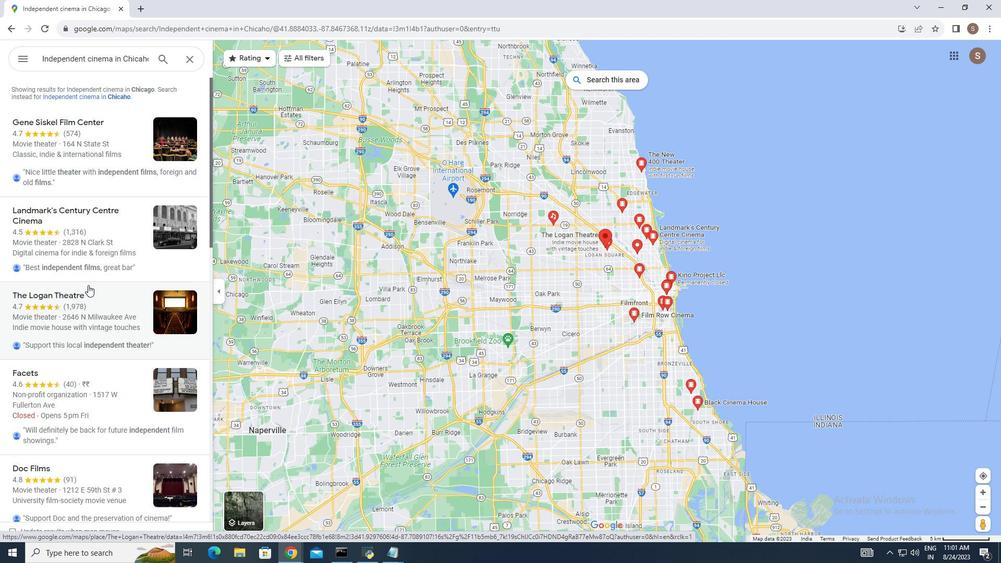 
Action: Mouse scrolled (88, 285) with delta (0, 0)
Screenshot: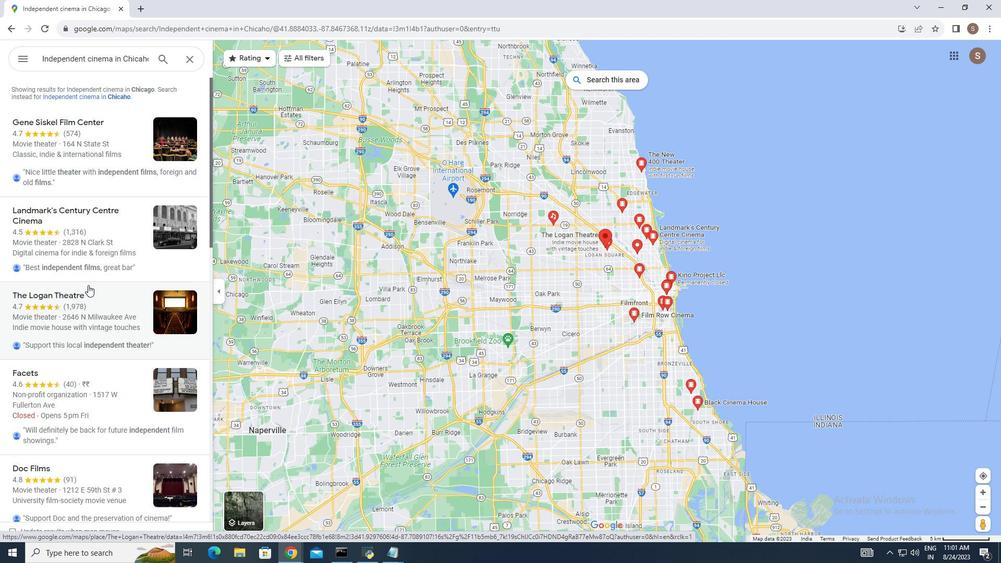 
Action: Mouse moved to (130, 219)
Screenshot: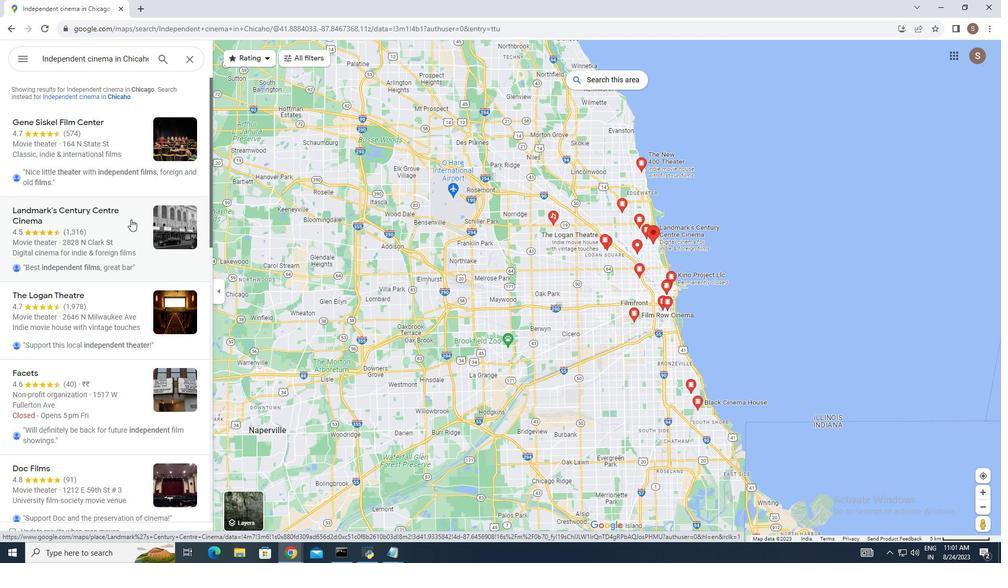 
Action: Mouse pressed left at (130, 219)
Screenshot: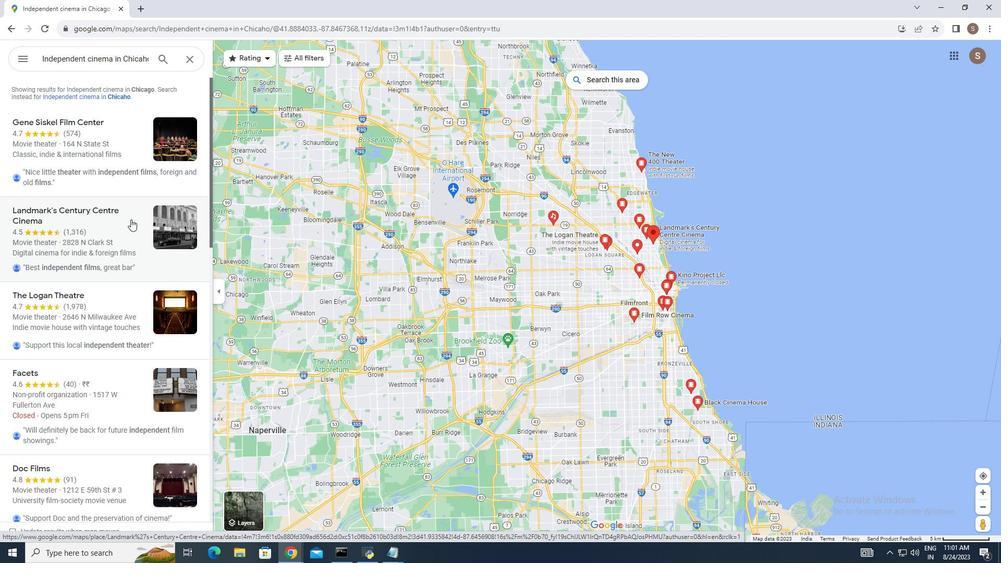 
Action: Mouse moved to (329, 257)
Screenshot: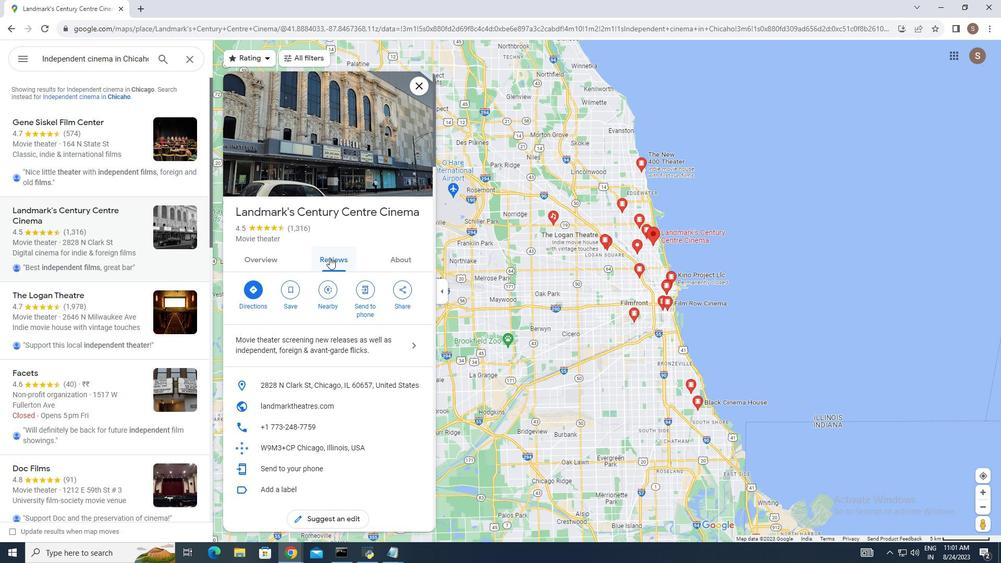 
Action: Mouse pressed left at (329, 257)
Screenshot: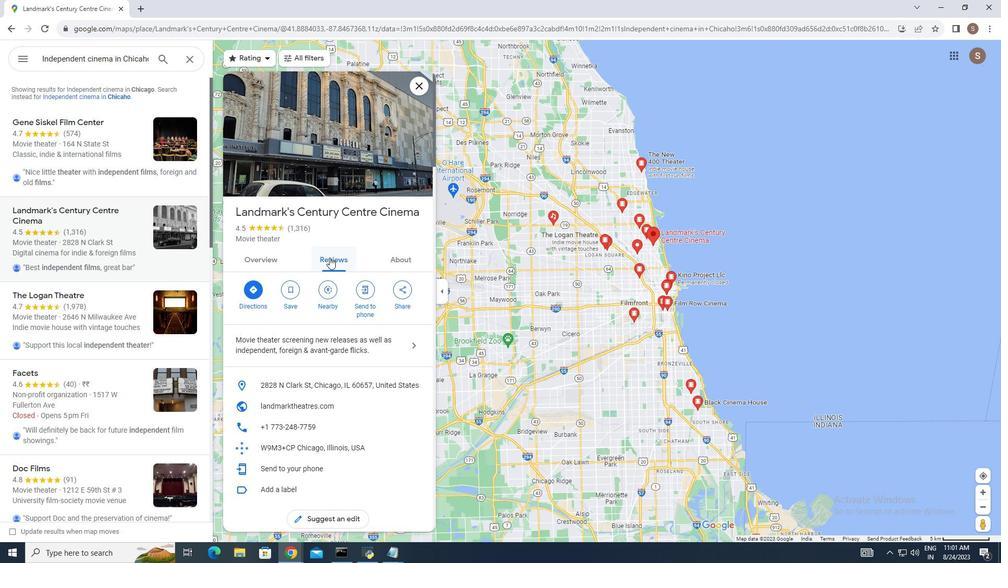 
Action: Mouse moved to (342, 372)
Screenshot: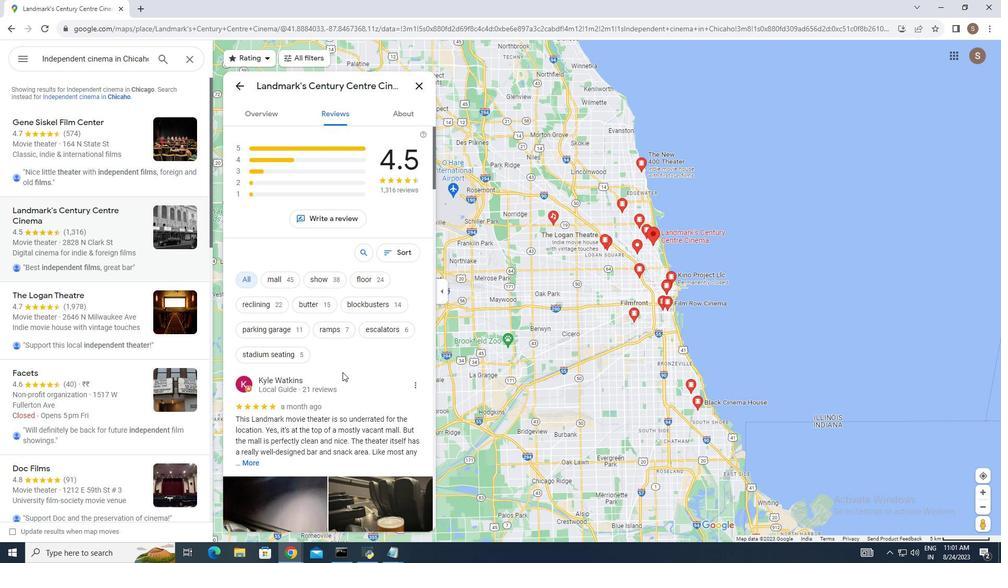 
Action: Mouse scrolled (342, 371) with delta (0, 0)
Screenshot: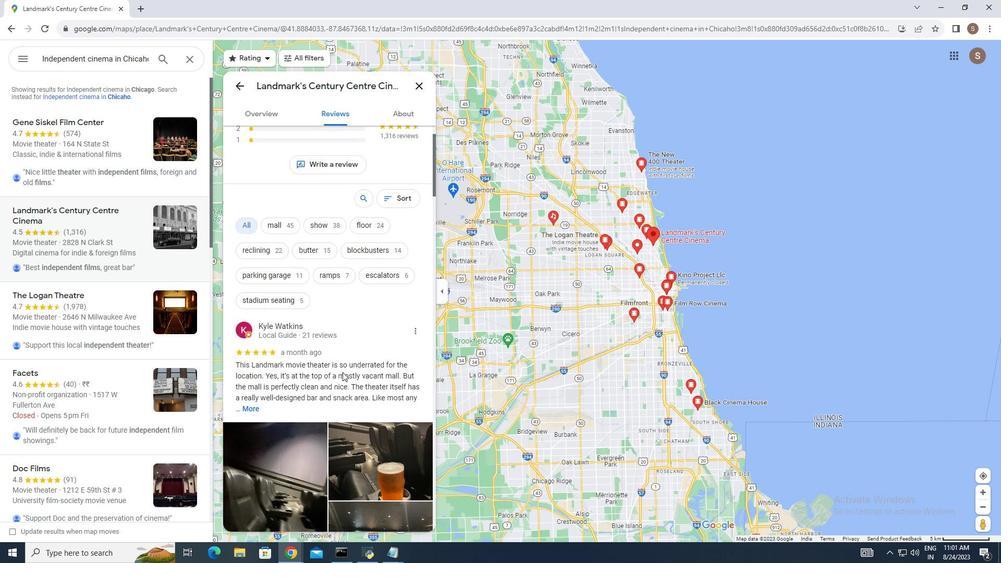 
Action: Mouse scrolled (342, 371) with delta (0, 0)
Screenshot: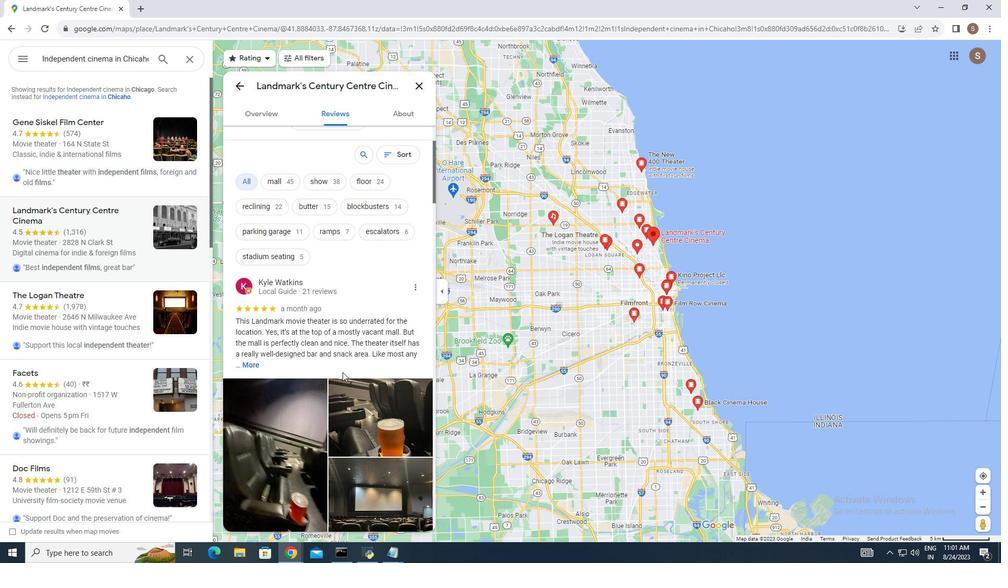 
Action: Mouse moved to (341, 371)
Screenshot: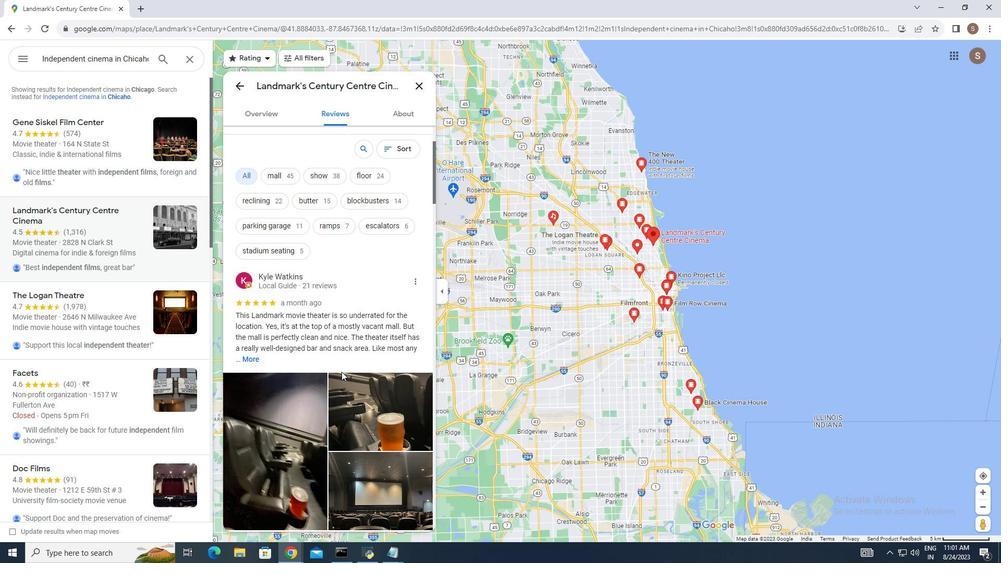 
Action: Mouse scrolled (341, 371) with delta (0, 0)
Screenshot: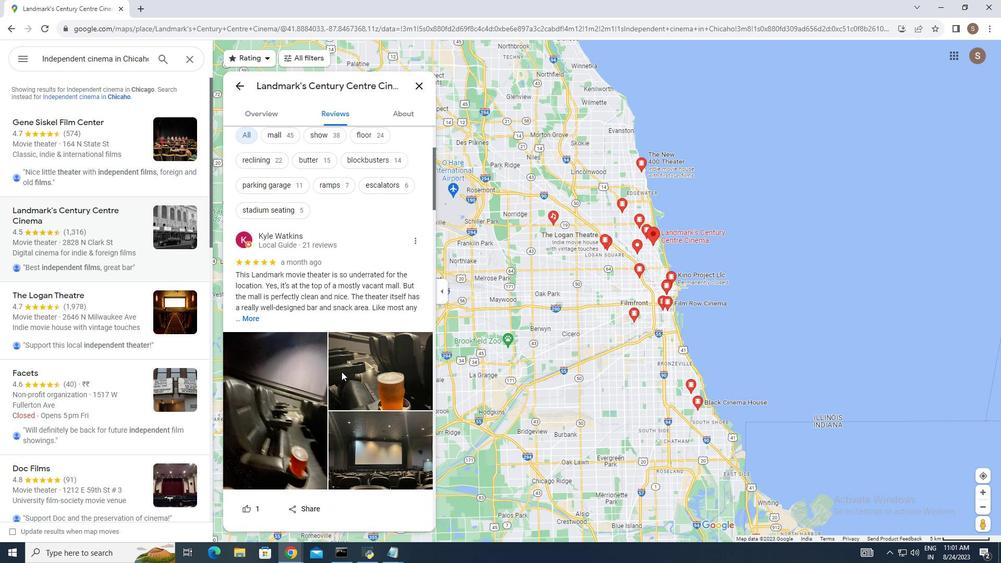 
Action: Mouse moved to (250, 308)
Screenshot: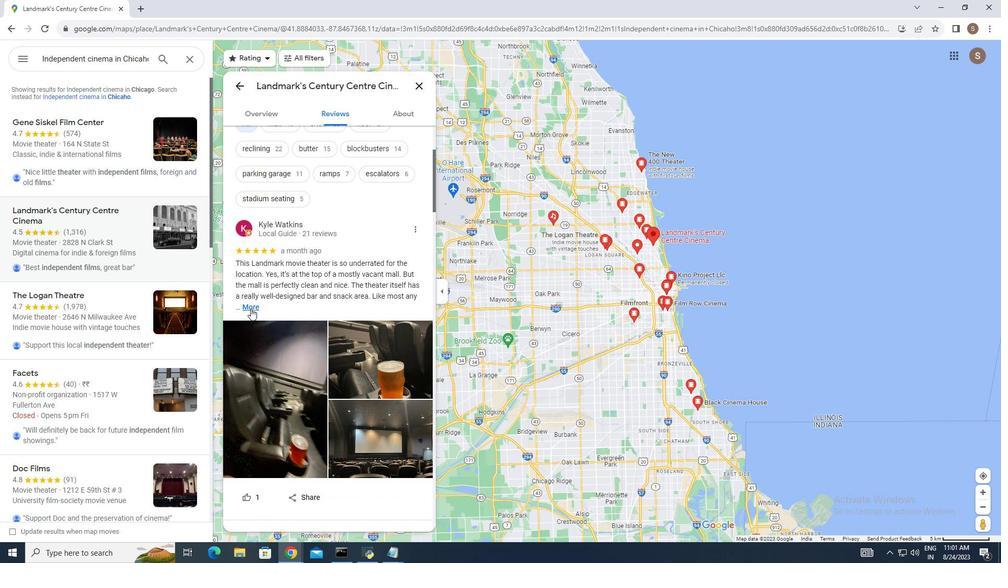 
Action: Mouse pressed left at (250, 308)
Screenshot: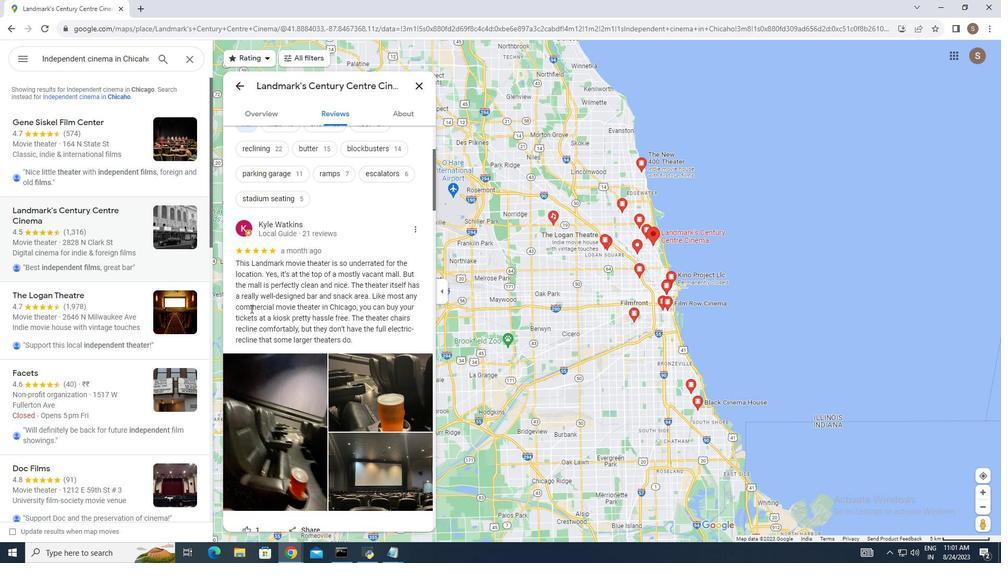 
Action: Mouse moved to (306, 301)
Screenshot: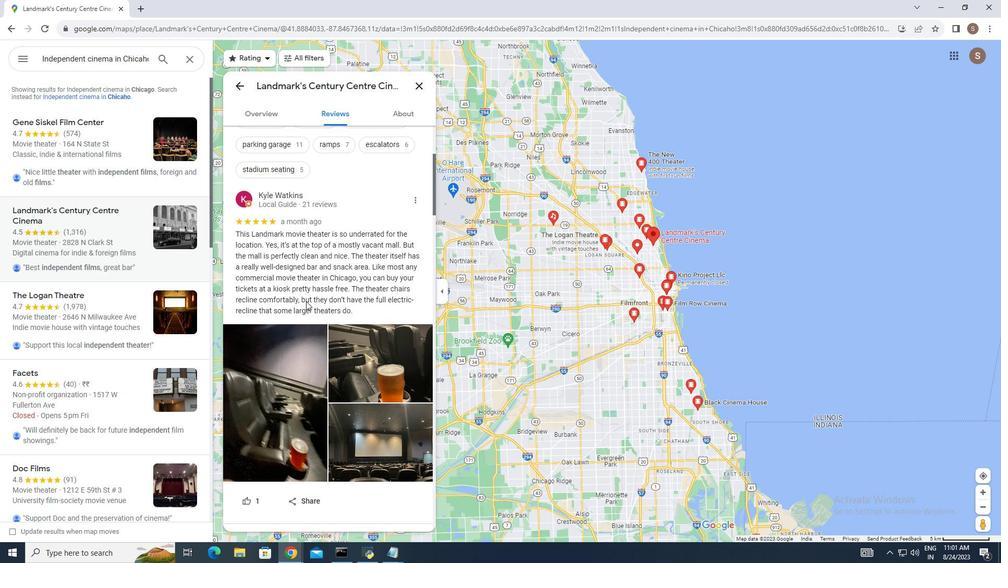 
Action: Mouse scrolled (306, 300) with delta (0, 0)
Screenshot: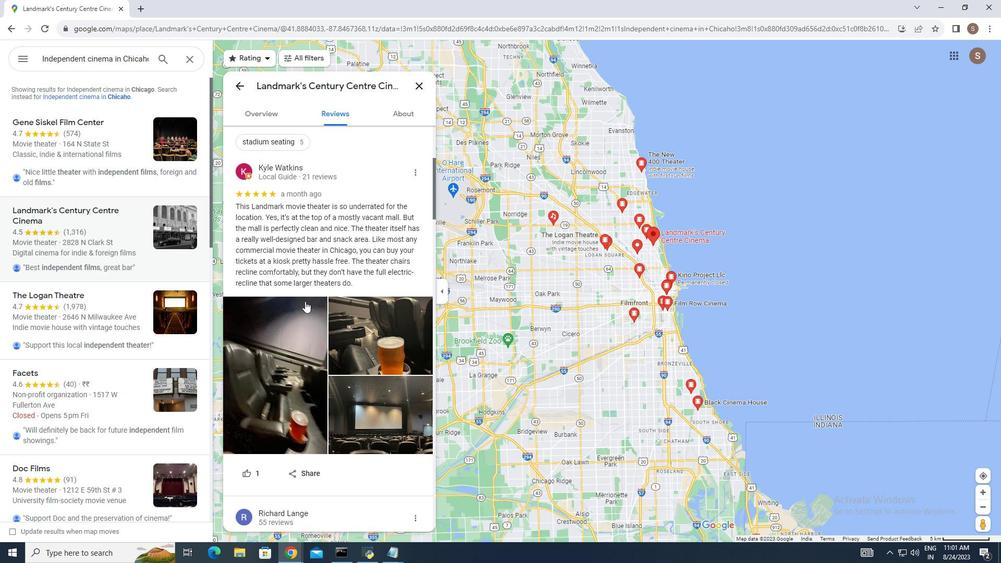 
Action: Mouse scrolled (306, 300) with delta (0, 0)
Screenshot: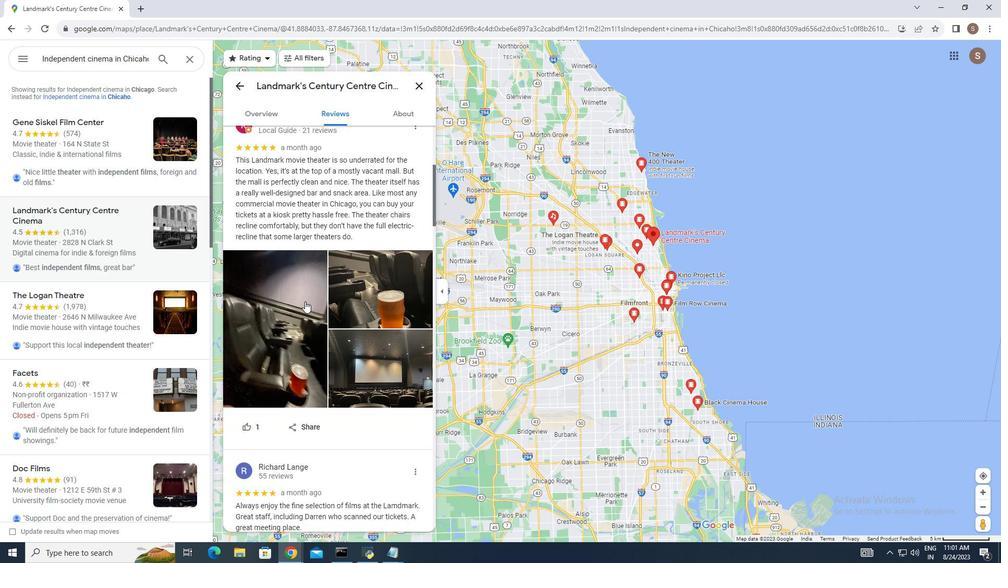 
Action: Mouse moved to (321, 296)
Screenshot: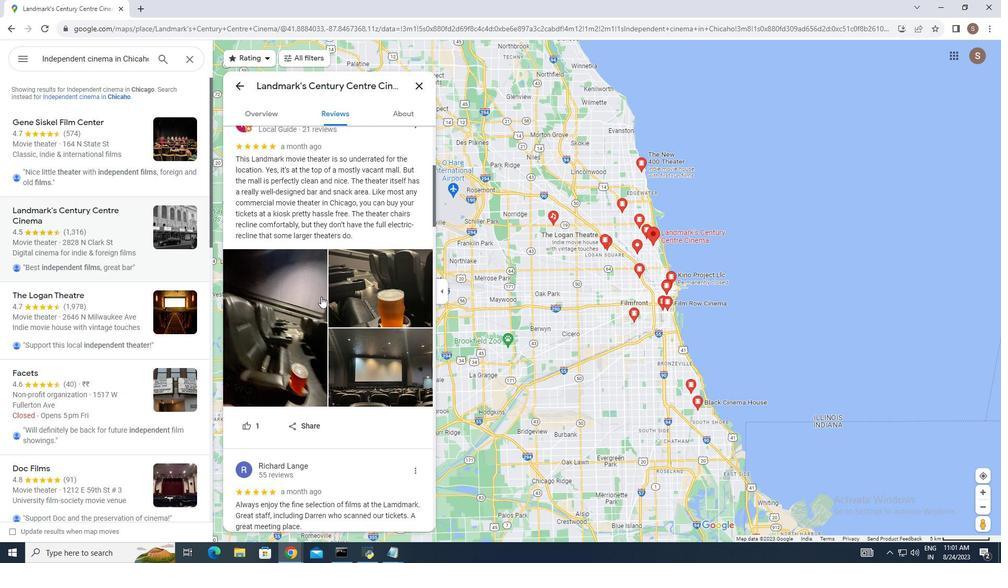 
Action: Mouse scrolled (321, 296) with delta (0, 0)
Screenshot: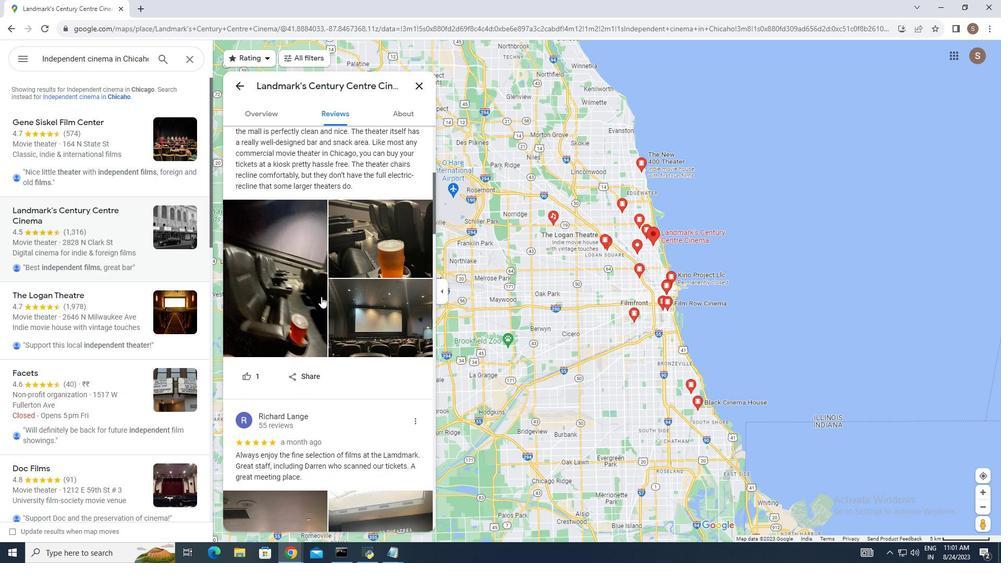 
Action: Mouse moved to (322, 298)
Screenshot: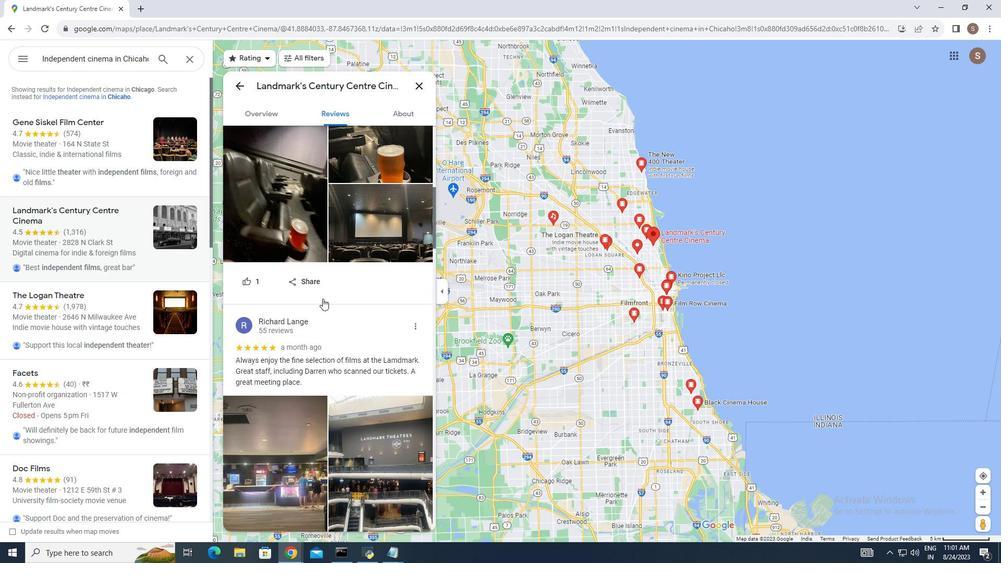 
Action: Mouse scrolled (322, 298) with delta (0, 0)
Screenshot: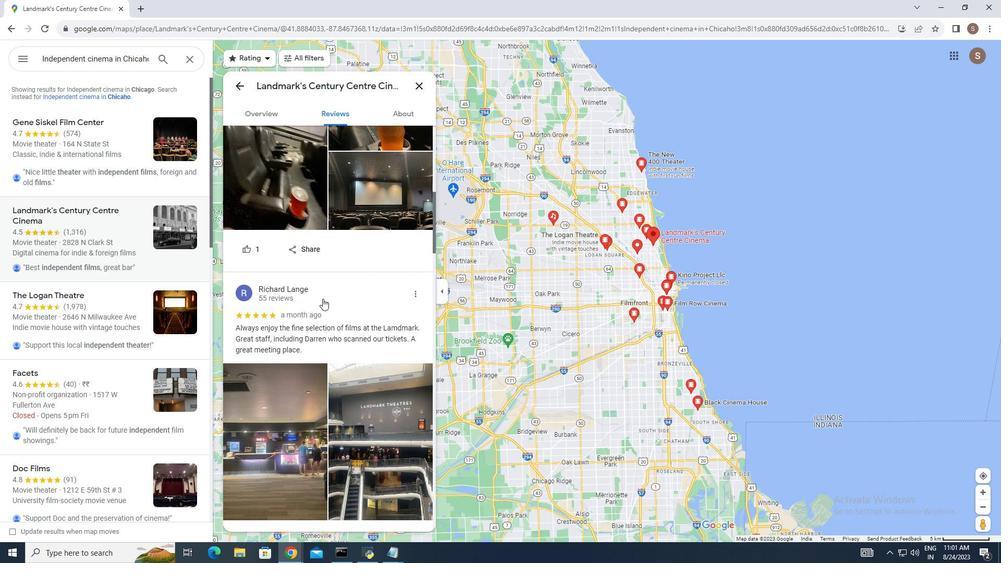 
Action: Mouse scrolled (322, 298) with delta (0, 0)
Screenshot: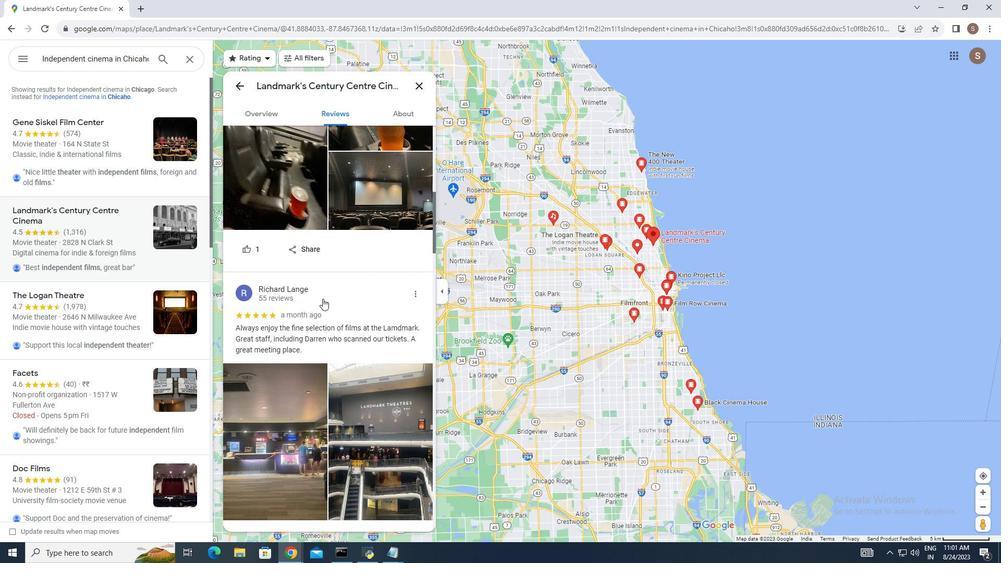 
Action: Mouse scrolled (322, 298) with delta (0, 0)
Screenshot: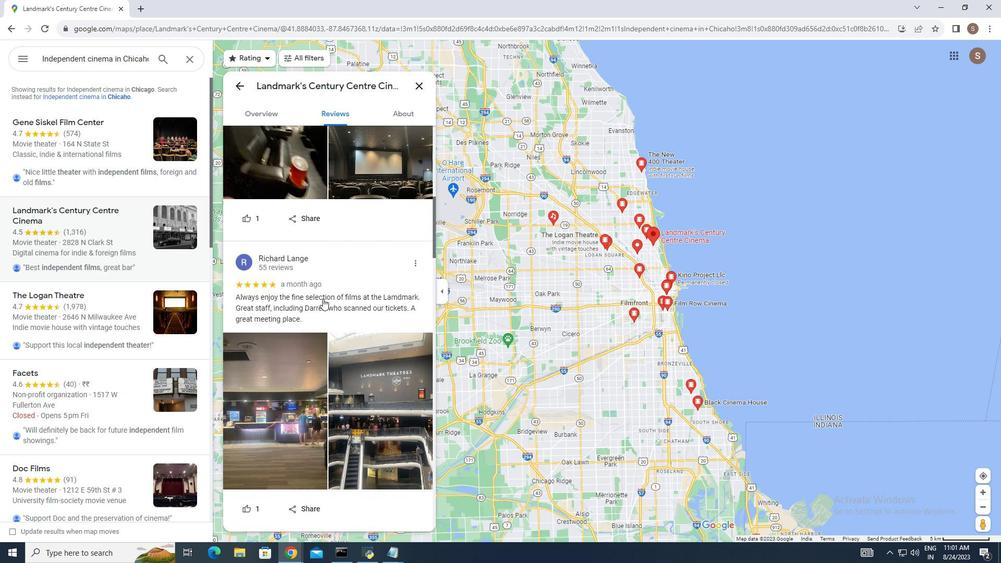 
Action: Mouse moved to (322, 301)
Screenshot: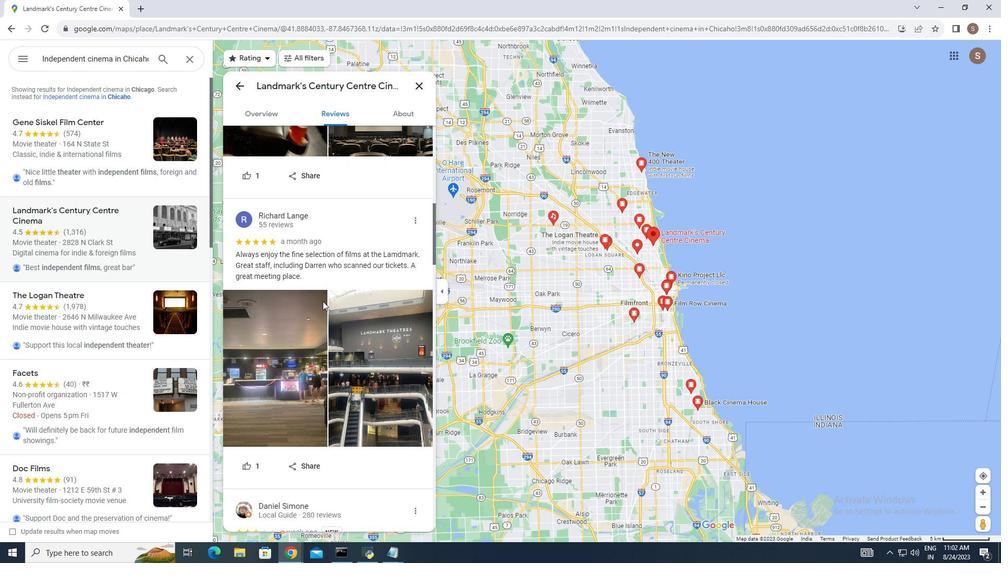 
Action: Mouse scrolled (322, 300) with delta (0, 0)
Screenshot: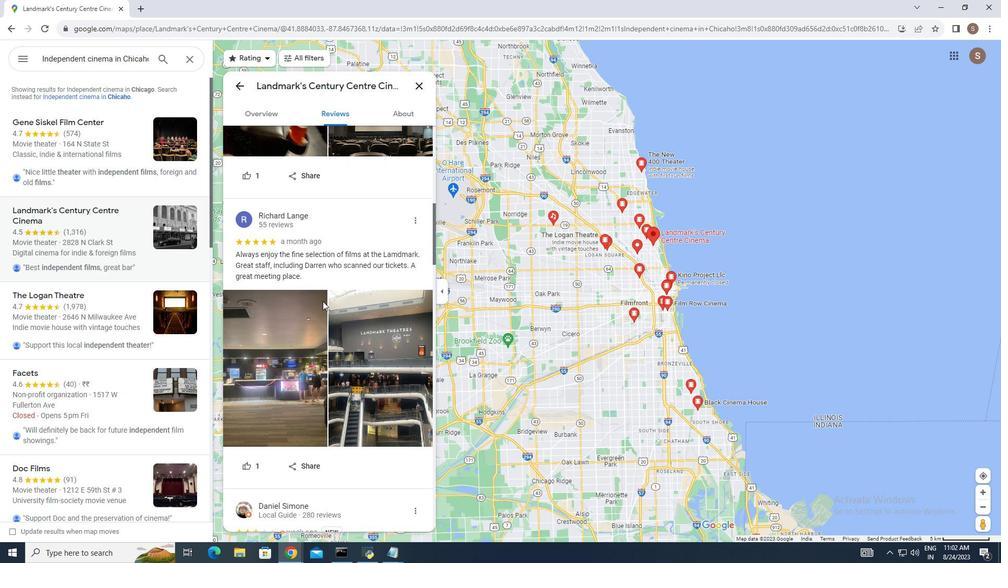 
Action: Mouse scrolled (322, 300) with delta (0, 0)
Screenshot: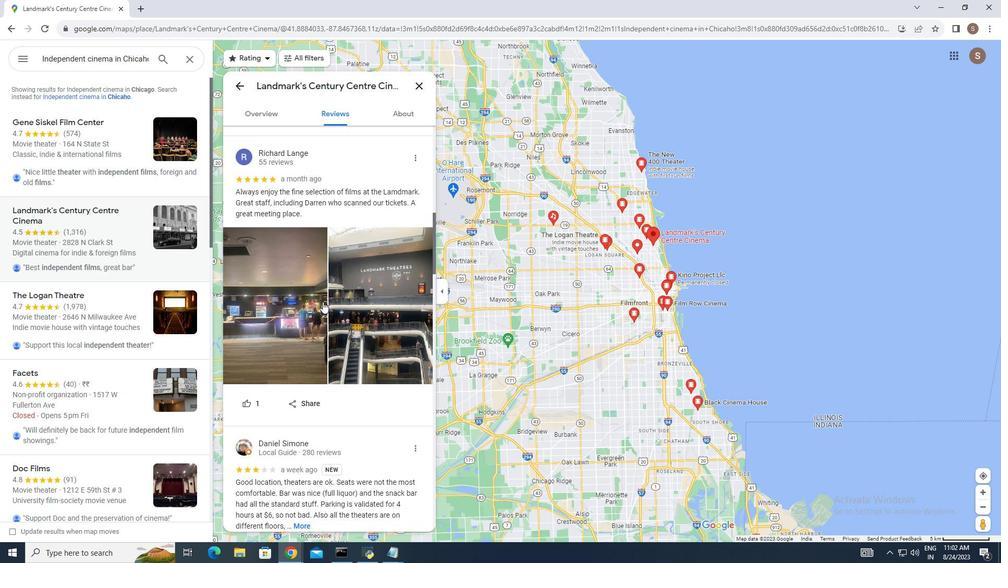 
Action: Mouse moved to (322, 302)
Screenshot: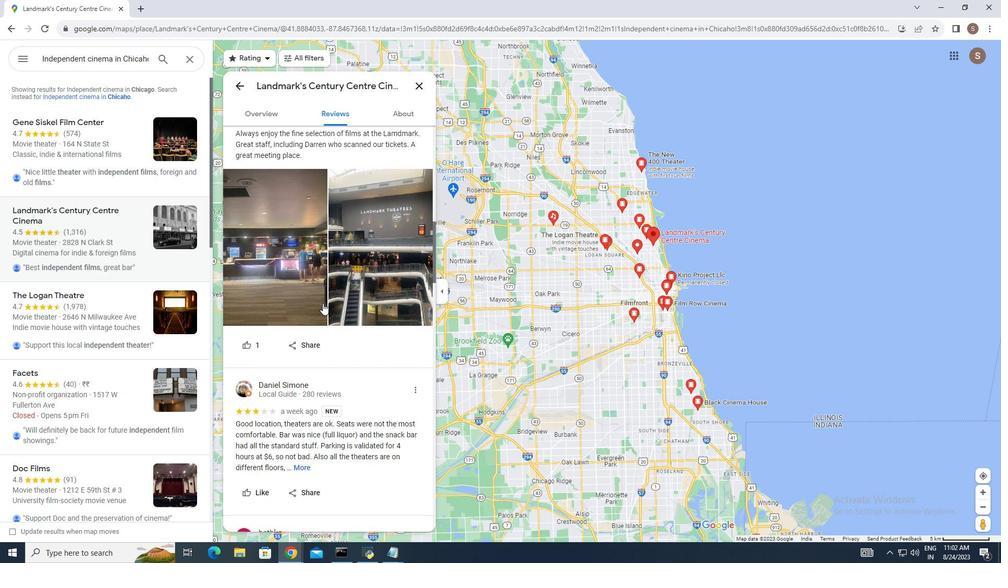 
Action: Mouse scrolled (322, 302) with delta (0, 0)
Screenshot: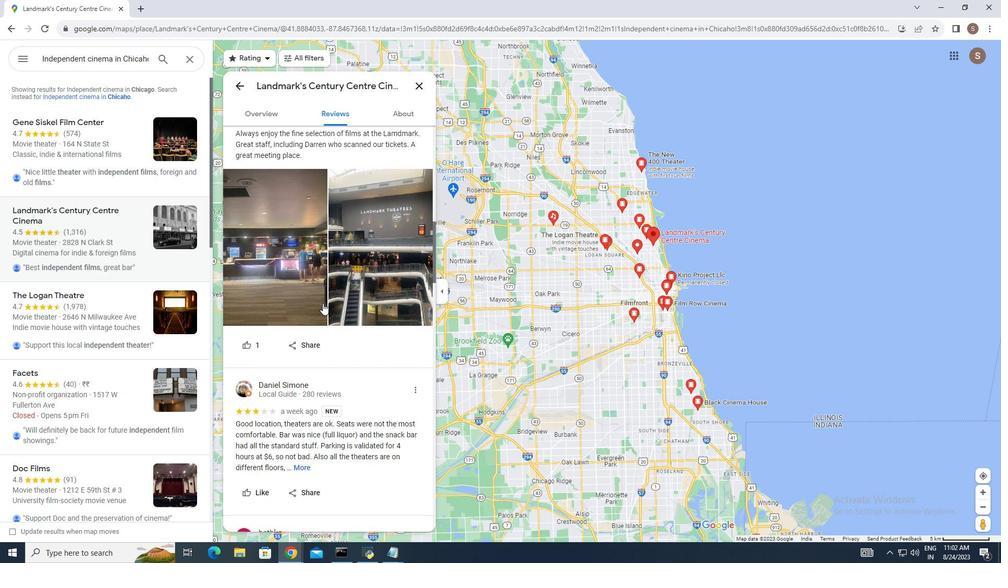 
Action: Mouse moved to (322, 303)
Screenshot: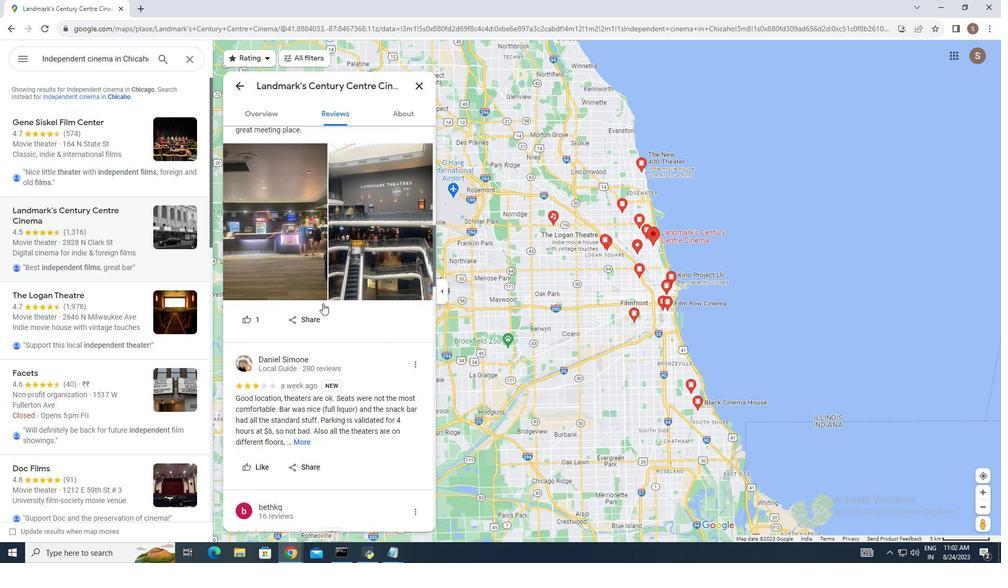 
Action: Mouse scrolled (322, 302) with delta (0, 0)
Screenshot: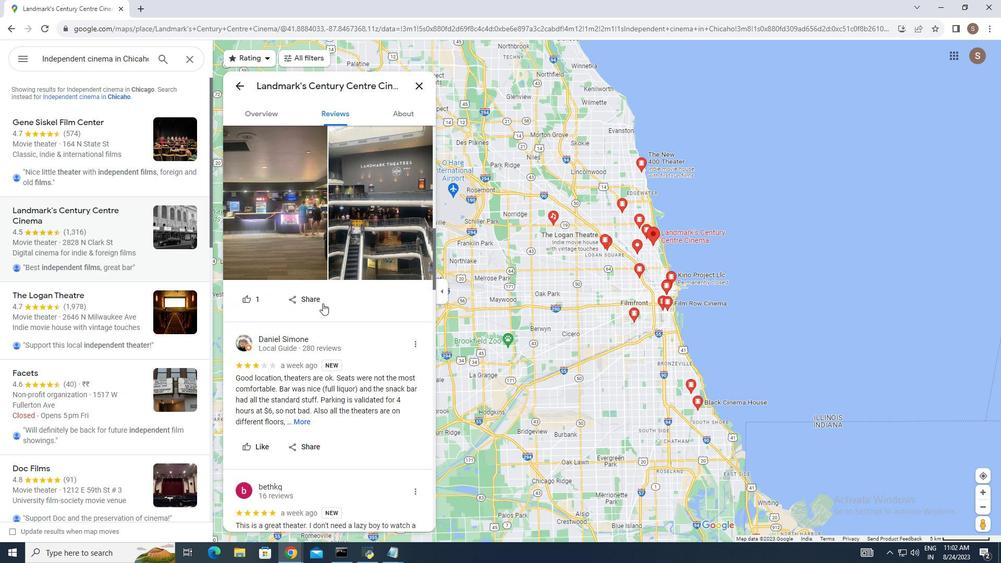 
Action: Mouse moved to (326, 320)
Screenshot: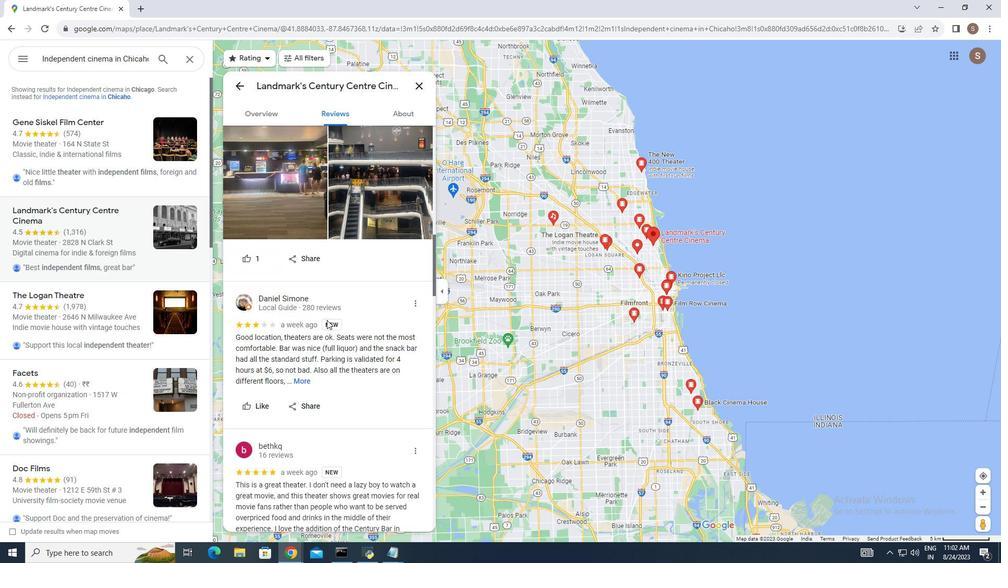 
Action: Mouse scrolled (326, 319) with delta (0, 0)
Screenshot: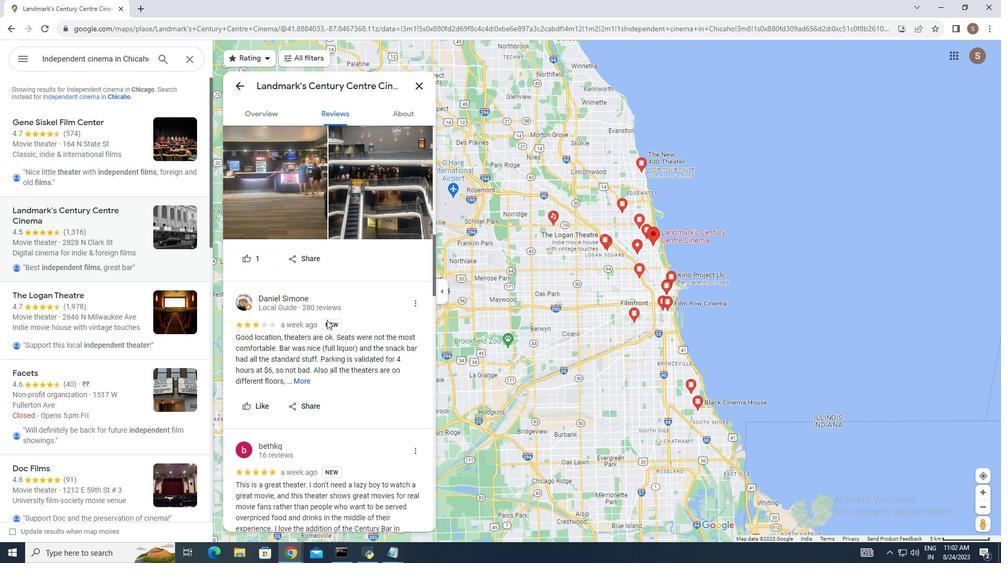 
Action: Mouse scrolled (326, 319) with delta (0, 0)
Screenshot: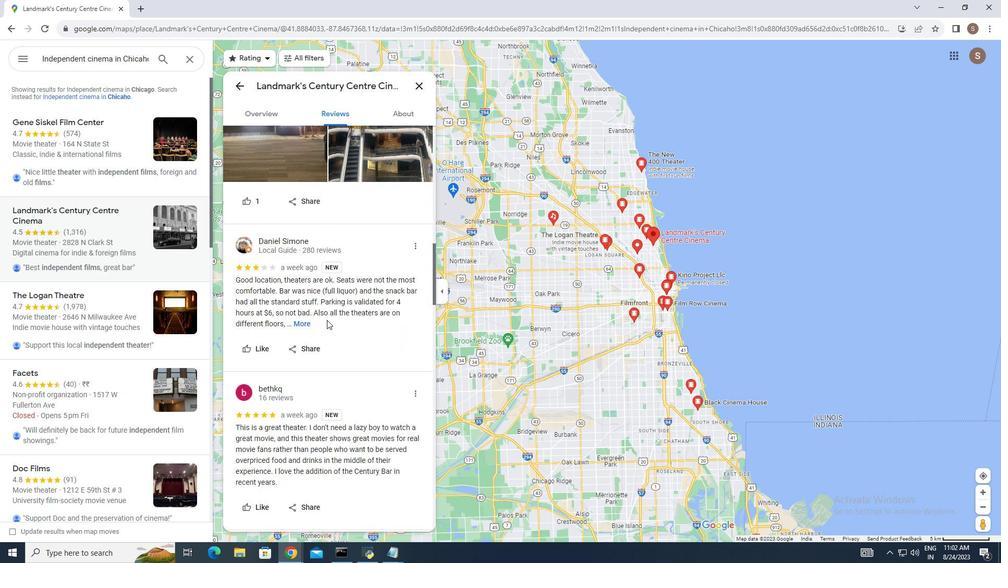 
Action: Mouse scrolled (326, 319) with delta (0, 0)
Screenshot: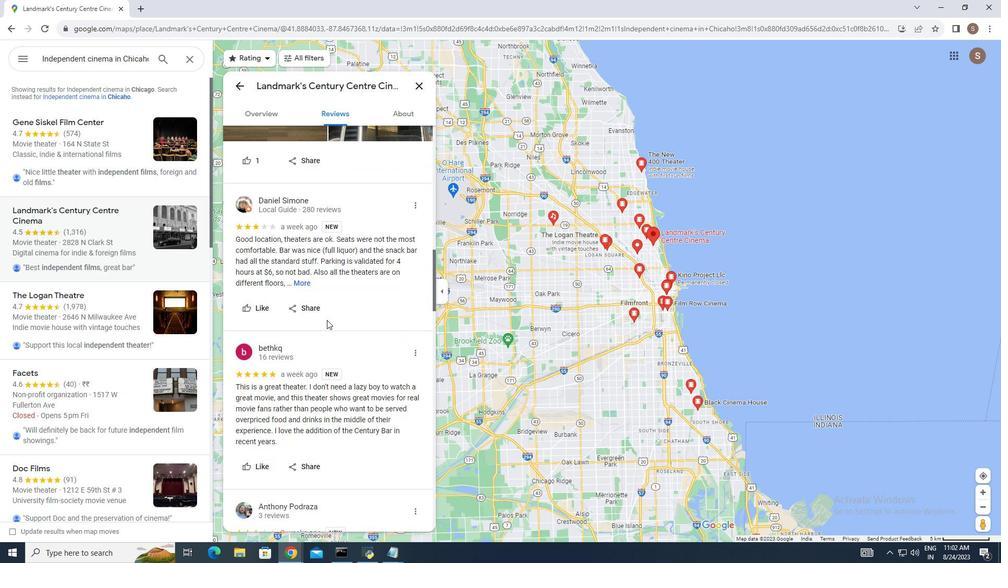 
Action: Mouse scrolled (326, 319) with delta (0, 0)
Screenshot: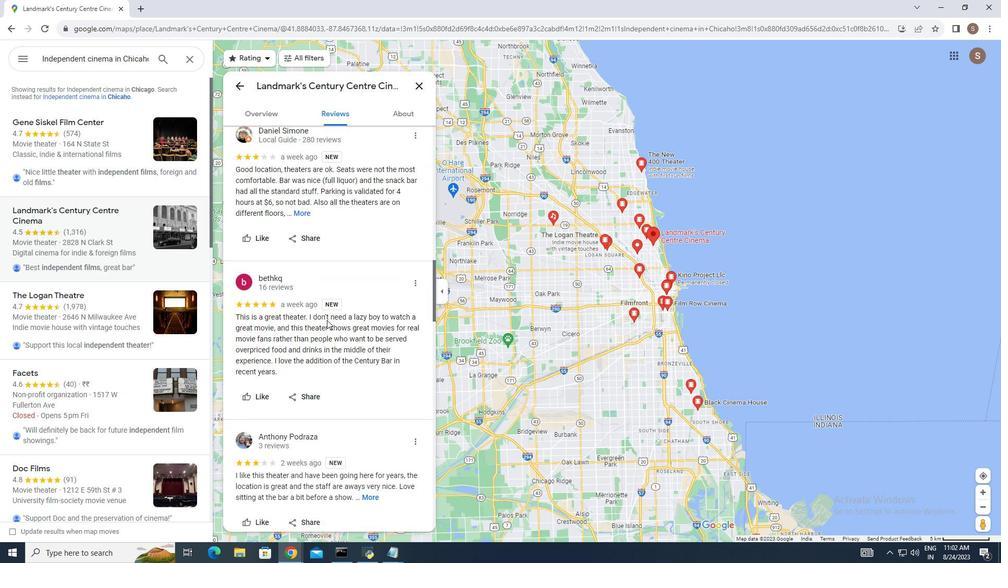 
Action: Mouse scrolled (326, 319) with delta (0, 0)
Screenshot: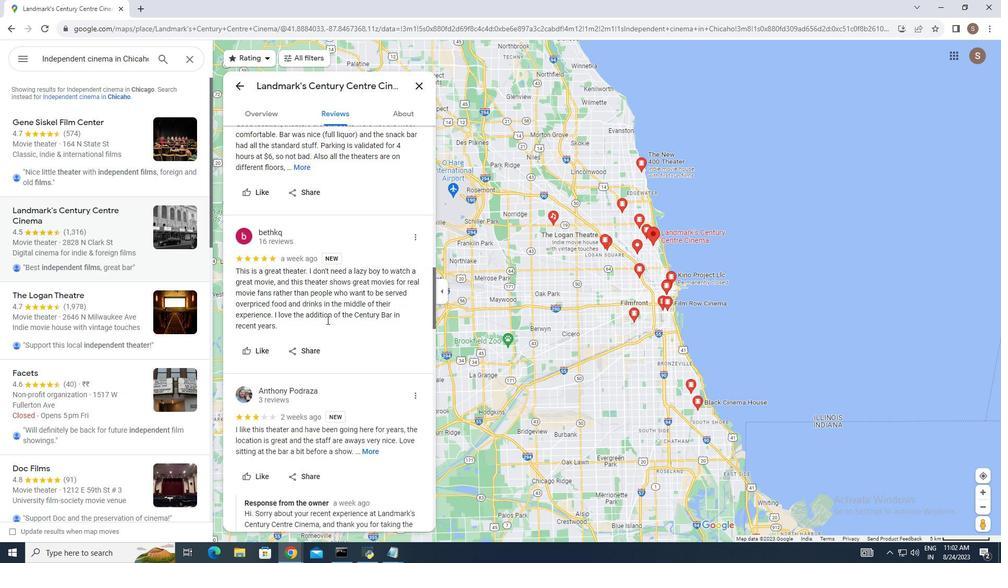 
Action: Mouse moved to (314, 319)
Screenshot: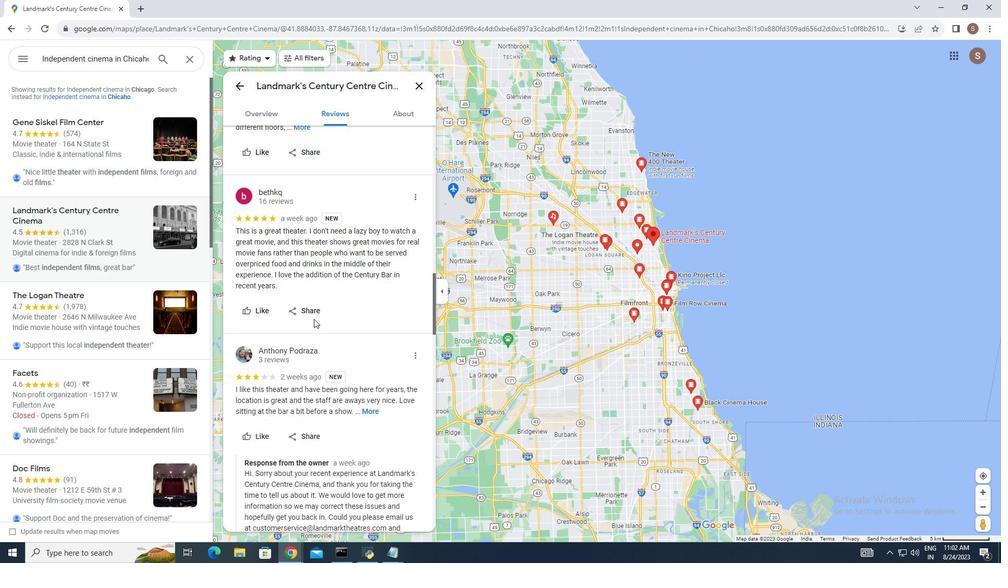 
Action: Mouse scrolled (314, 319) with delta (0, 0)
Screenshot: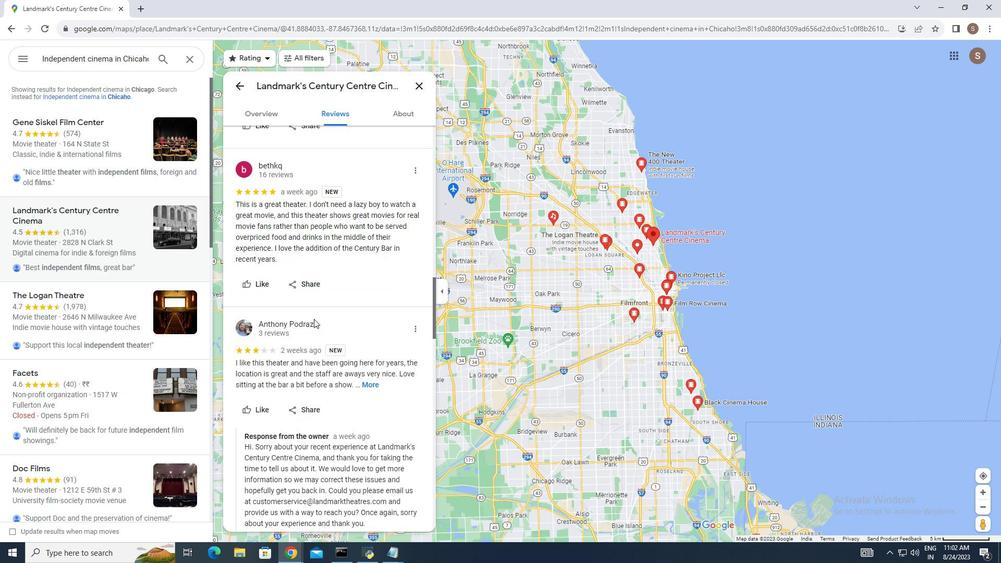 
Action: Mouse scrolled (314, 319) with delta (0, 0)
Screenshot: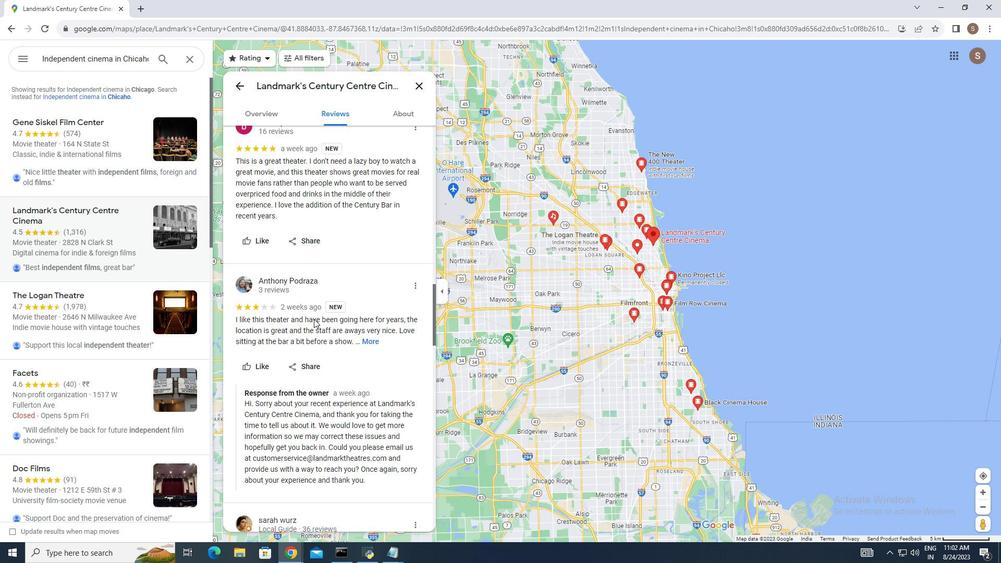 
Action: Mouse moved to (318, 322)
Screenshot: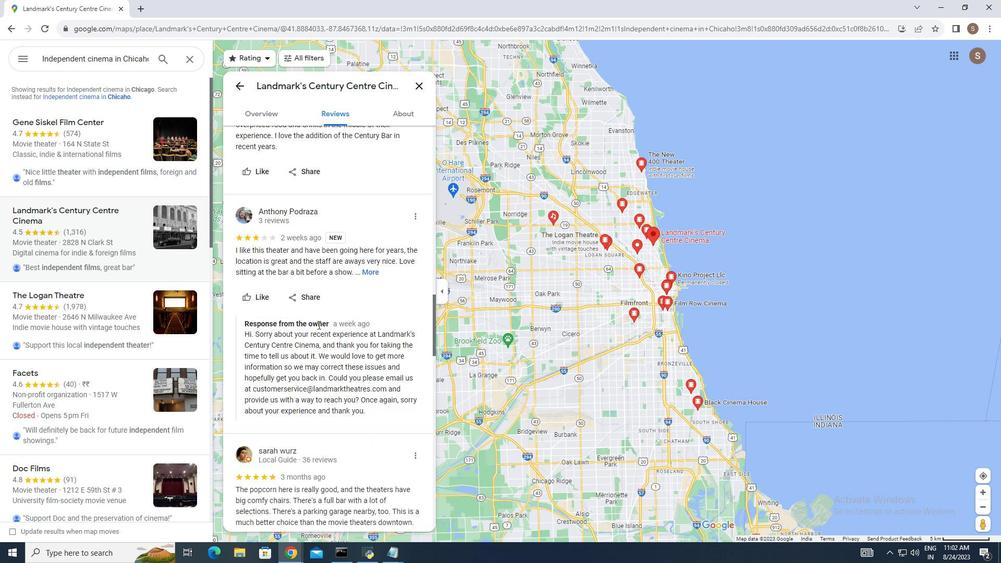 
Action: Mouse scrolled (318, 322) with delta (0, 0)
Screenshot: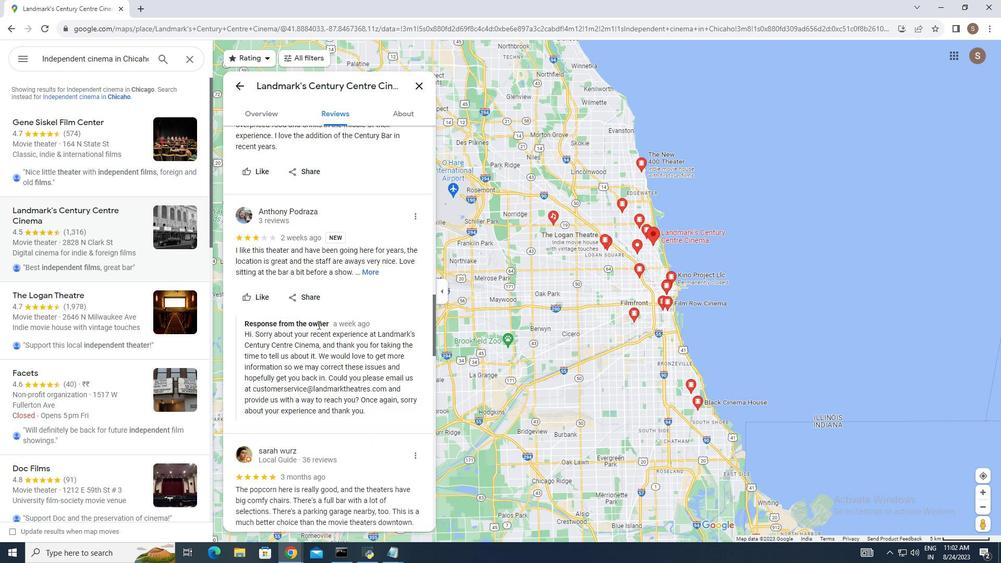 
Action: Mouse moved to (318, 324)
Screenshot: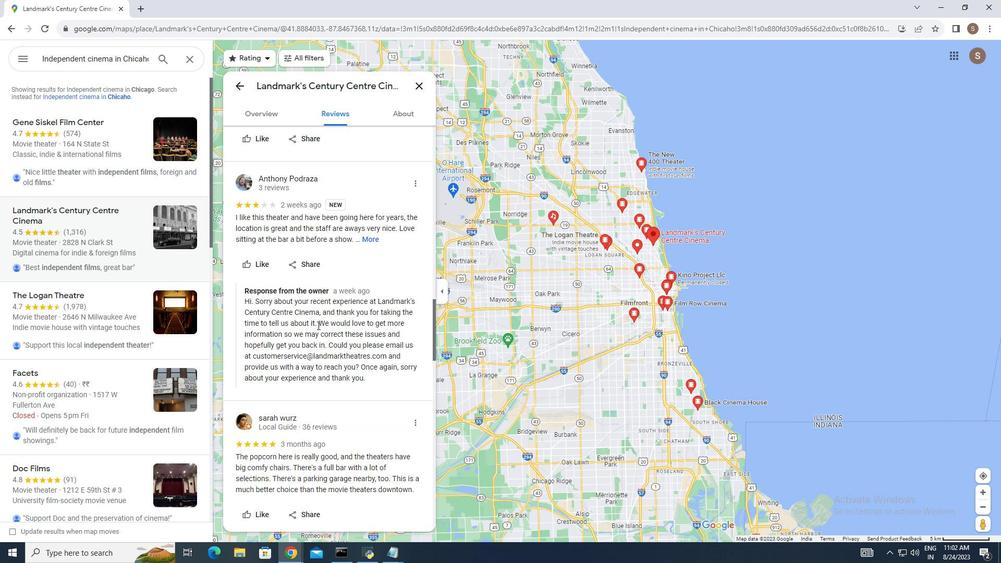 
Action: Mouse scrolled (318, 324) with delta (0, 0)
Screenshot: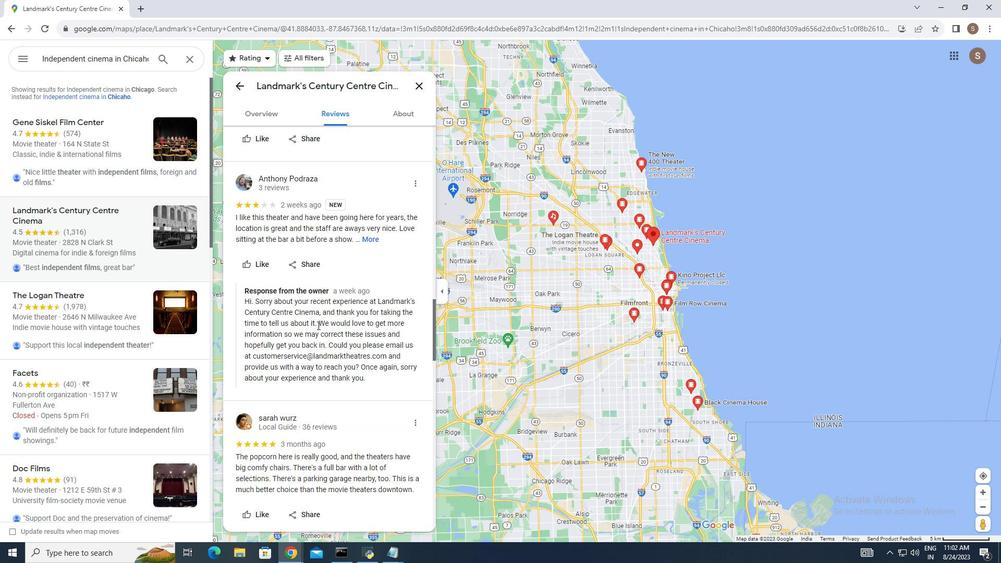 
Action: Mouse scrolled (318, 324) with delta (0, 0)
Screenshot: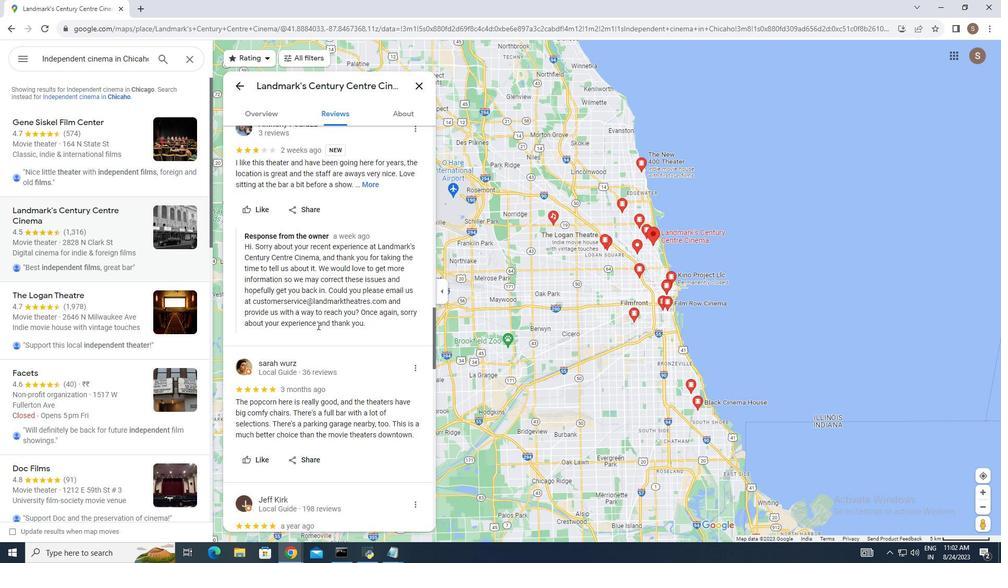 
Action: Mouse moved to (326, 323)
Screenshot: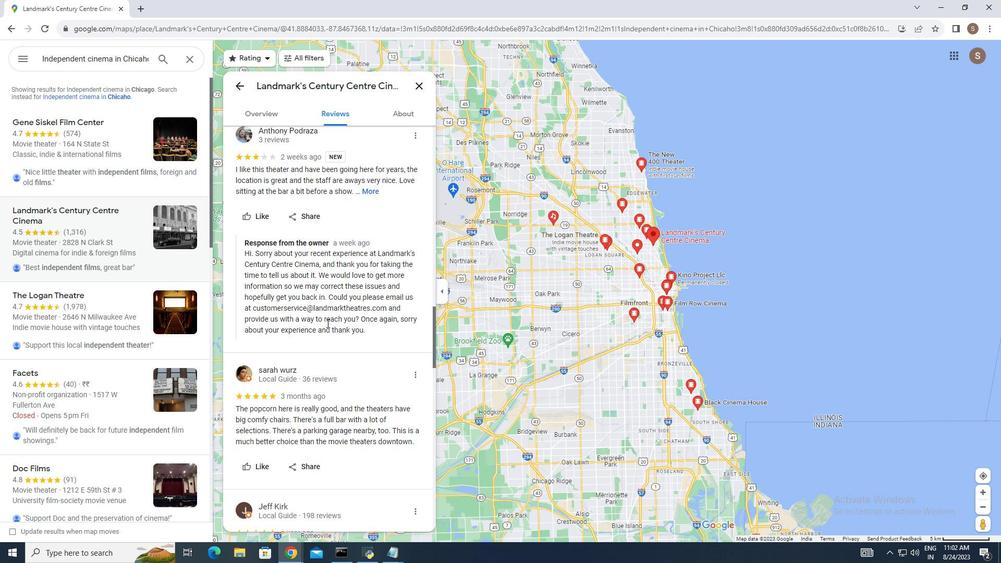 
Action: Mouse scrolled (326, 323) with delta (0, 0)
Screenshot: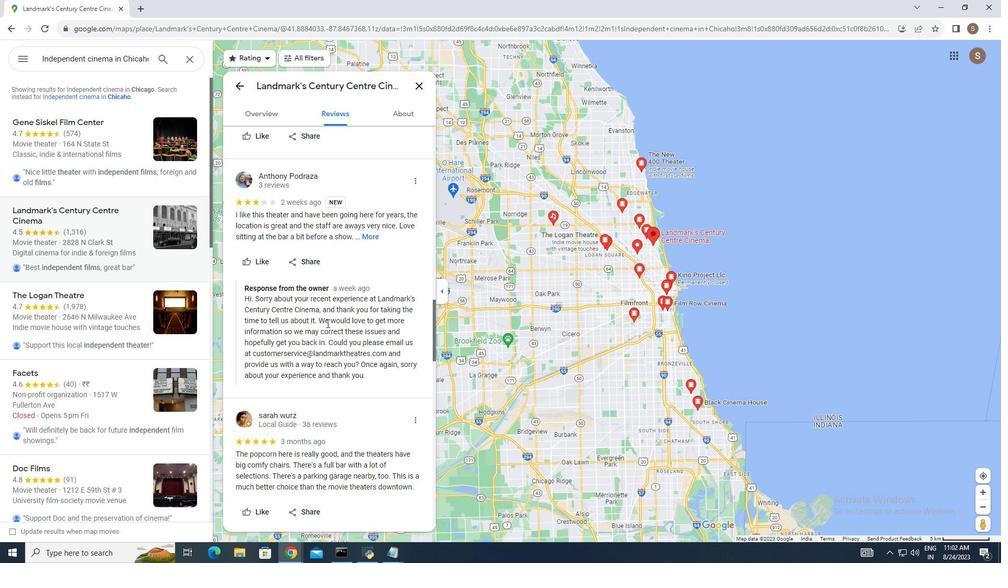 
Action: Mouse moved to (326, 323)
Screenshot: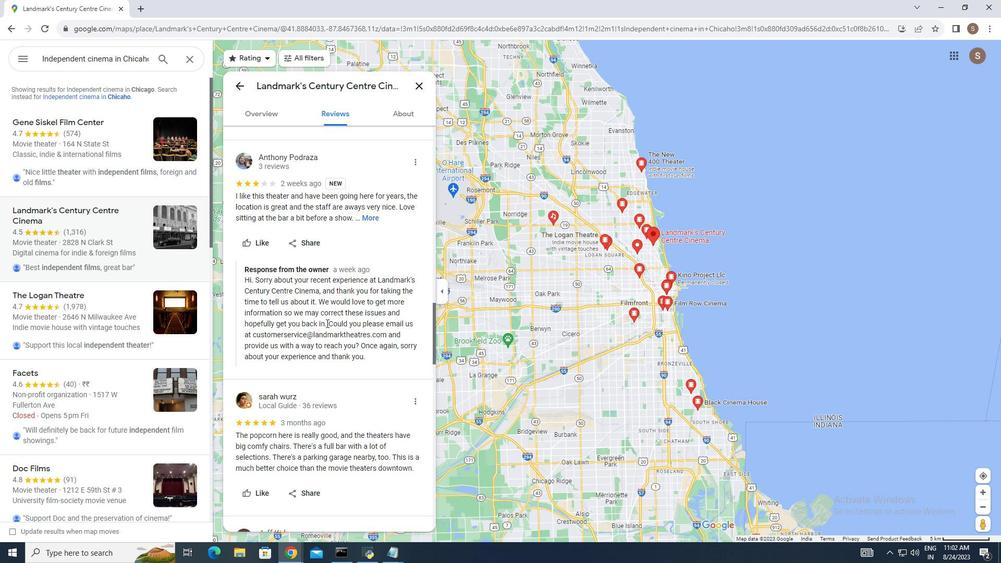 
Action: Mouse scrolled (326, 322) with delta (0, 0)
Screenshot: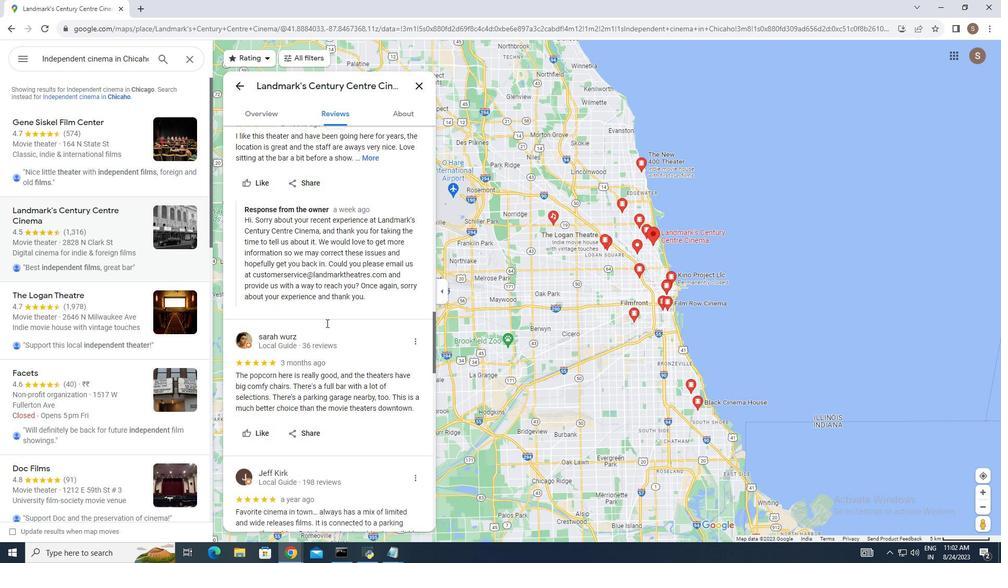 
Action: Mouse scrolled (326, 322) with delta (0, 0)
Screenshot: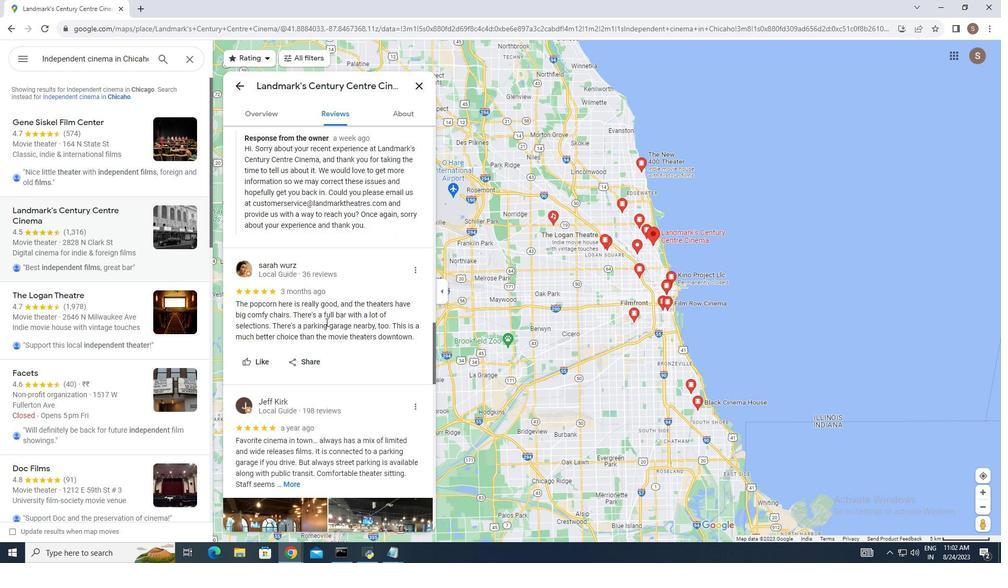 
Action: Mouse scrolled (326, 322) with delta (0, 0)
Screenshot: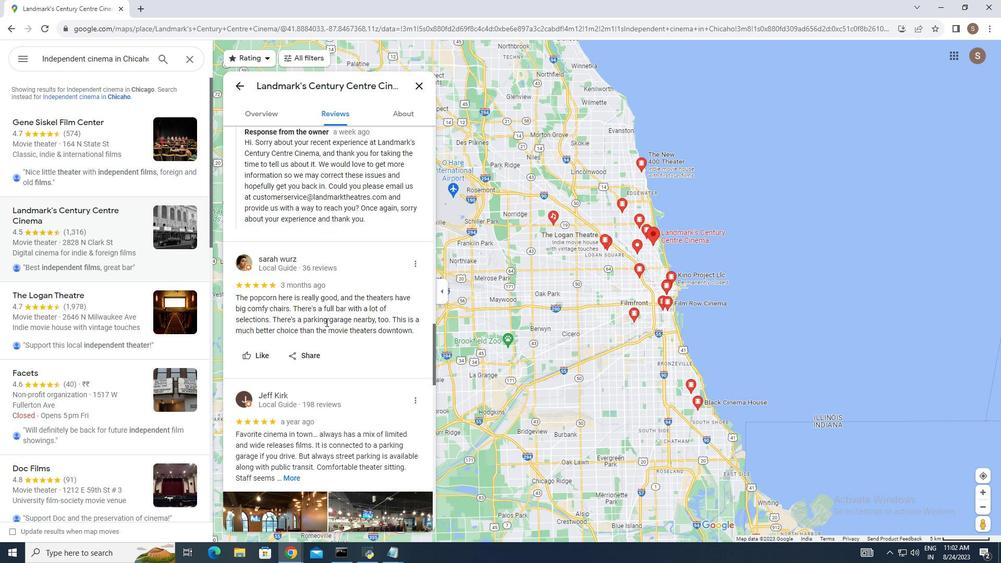 
Action: Mouse moved to (297, 330)
Screenshot: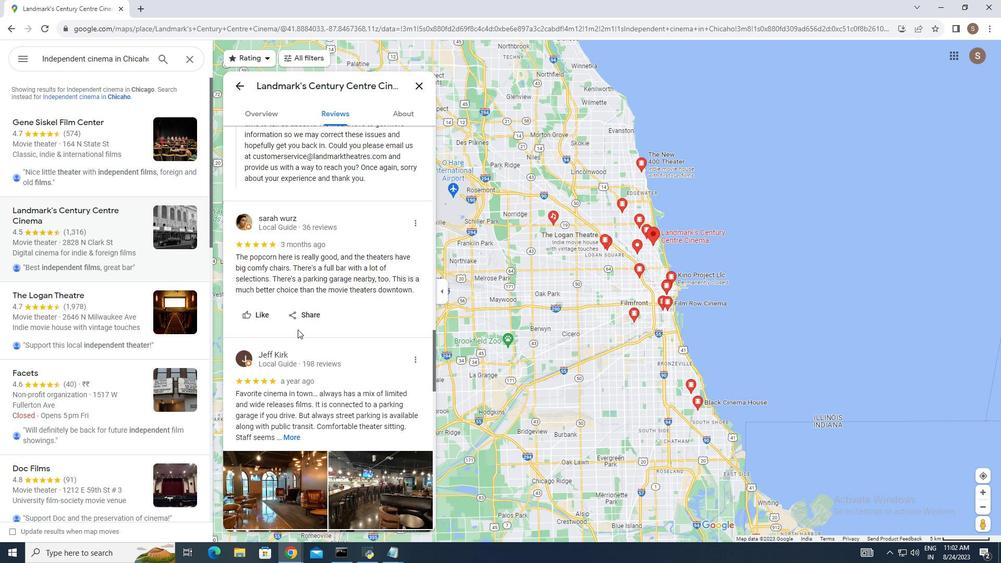 
Action: Mouse scrolled (297, 329) with delta (0, 0)
Screenshot: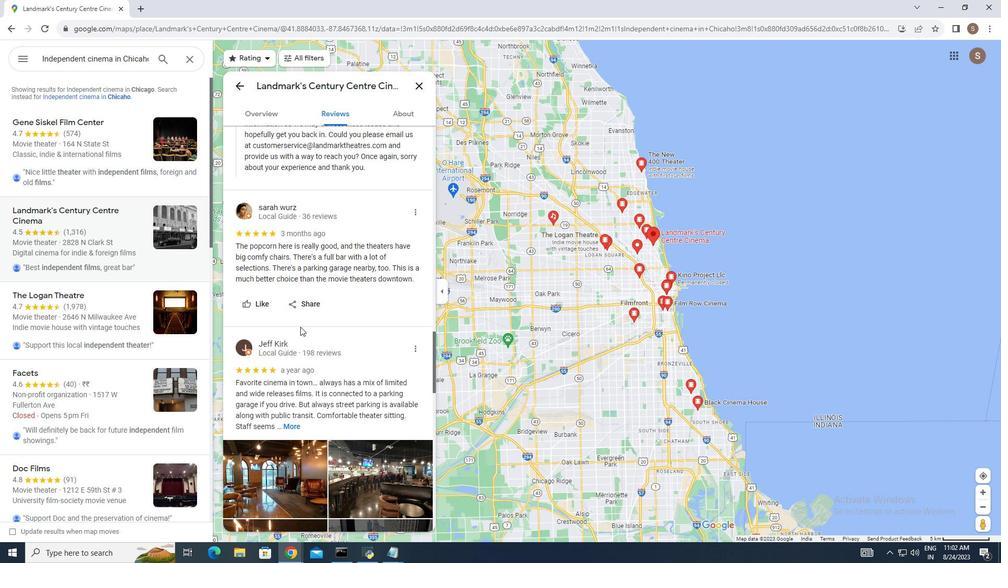 
Action: Mouse moved to (338, 316)
Screenshot: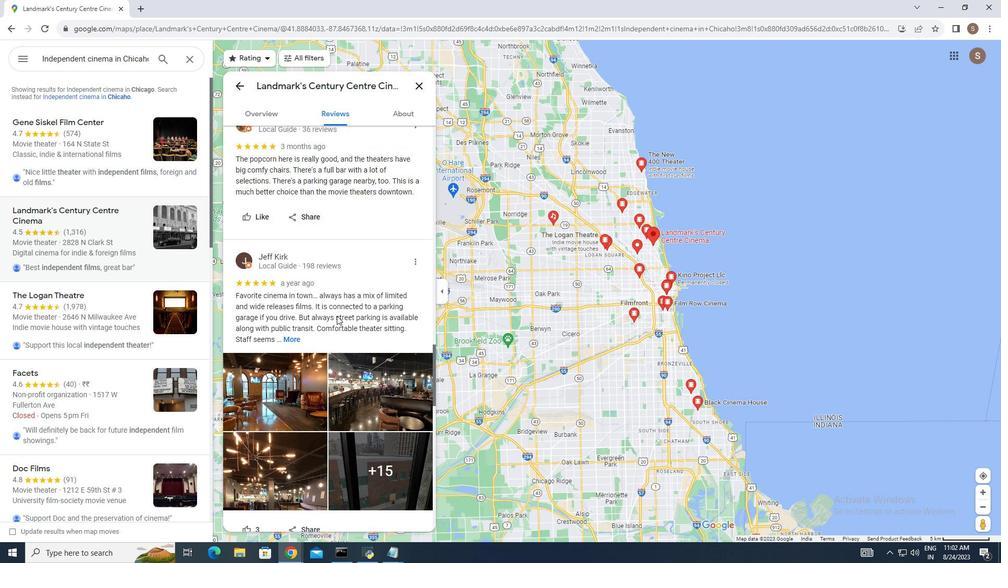 
Action: Mouse scrolled (338, 315) with delta (0, 0)
Screenshot: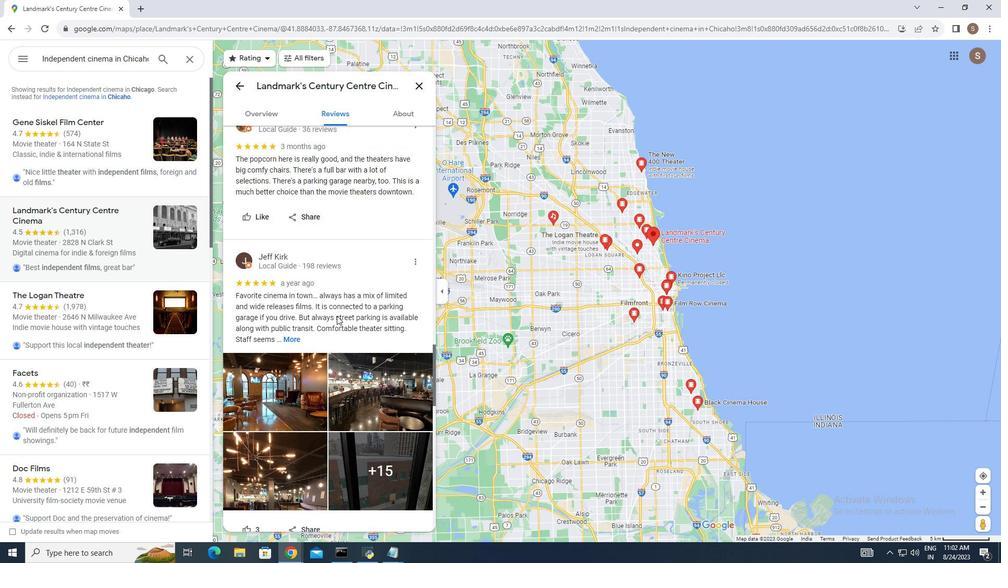 
Action: Mouse scrolled (338, 315) with delta (0, 0)
Screenshot: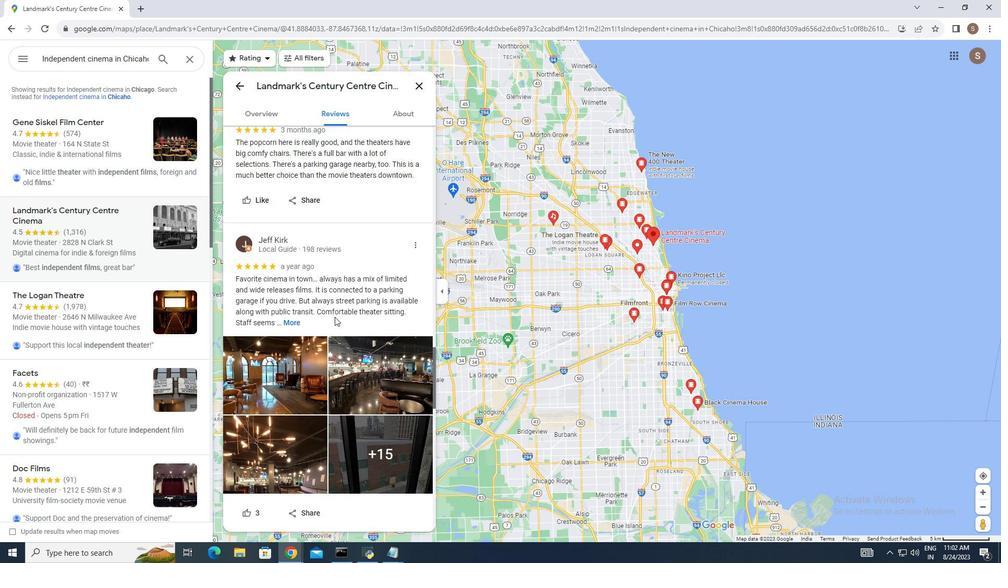 
Action: Mouse moved to (290, 321)
Screenshot: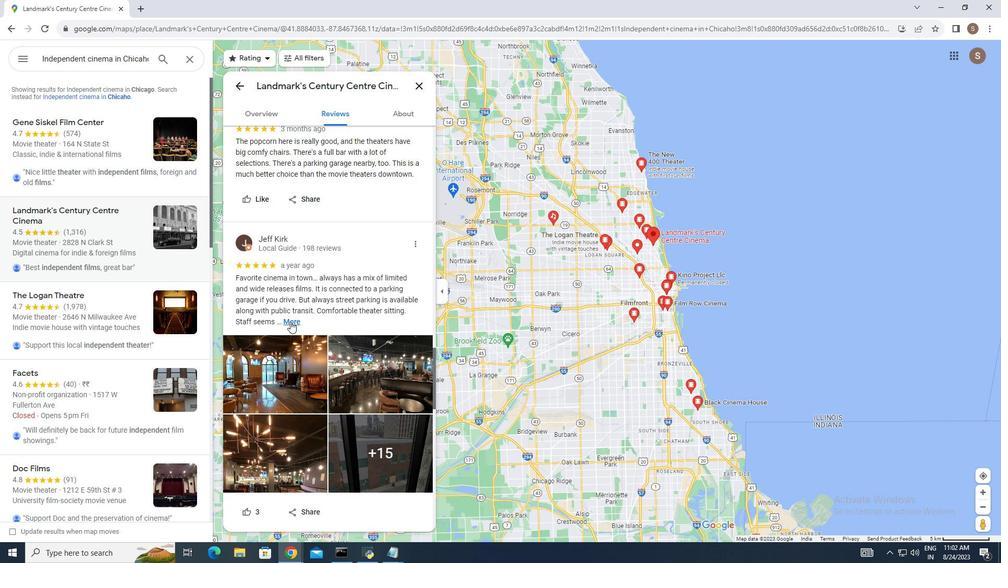 
Action: Mouse pressed left at (290, 321)
Screenshot: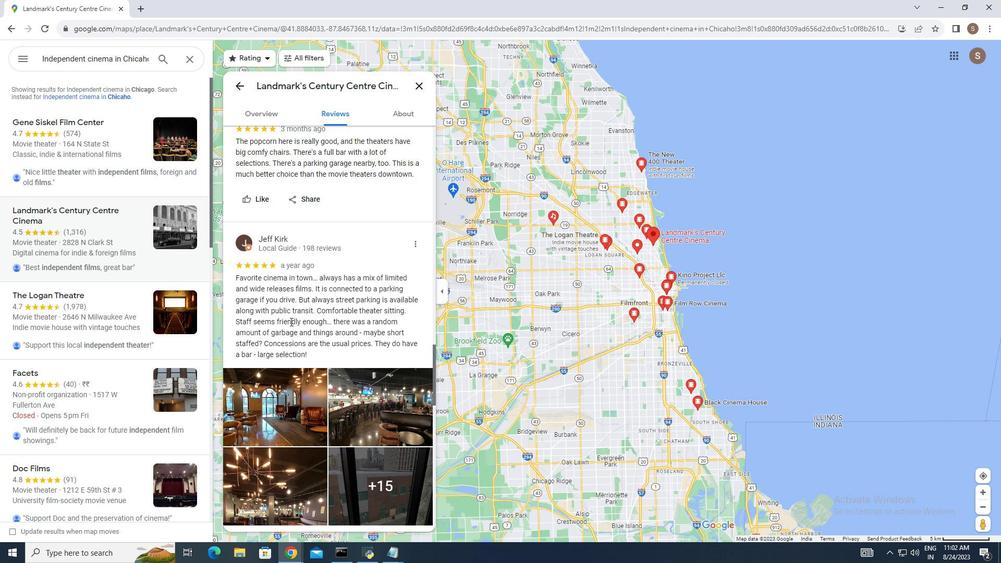 
Action: Mouse moved to (314, 310)
Screenshot: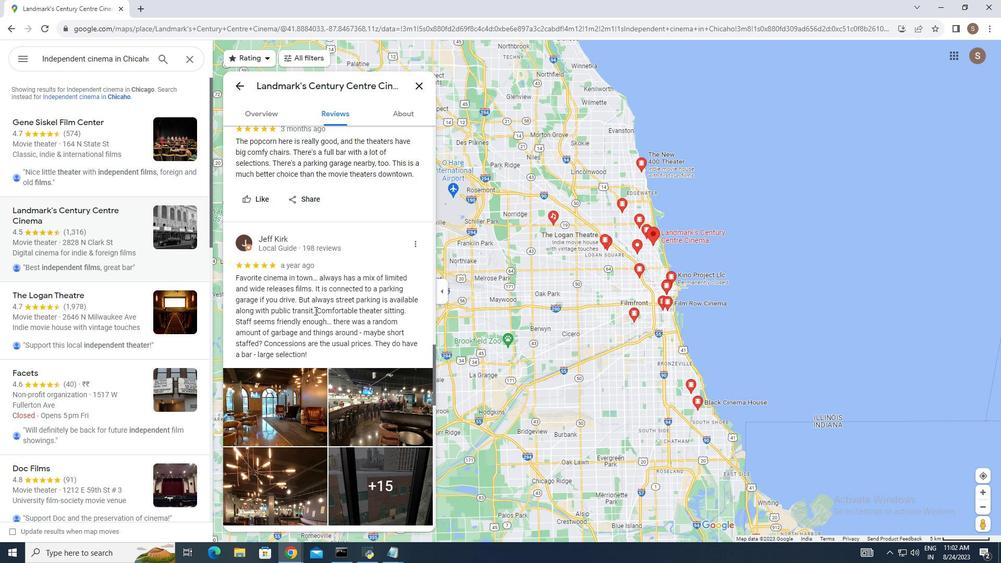 
Action: Mouse scrolled (314, 310) with delta (0, 0)
Screenshot: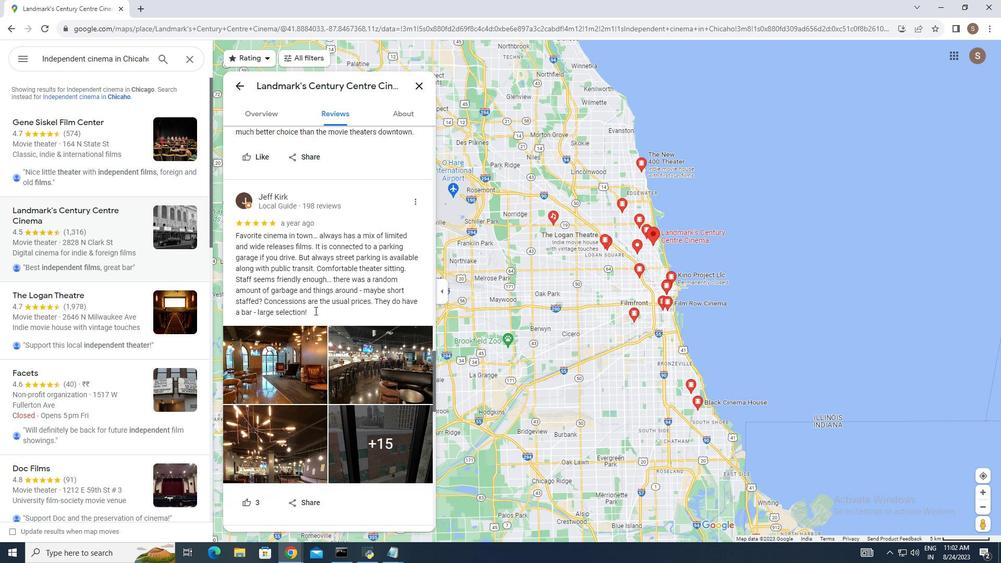 
Action: Mouse scrolled (314, 310) with delta (0, 0)
Screenshot: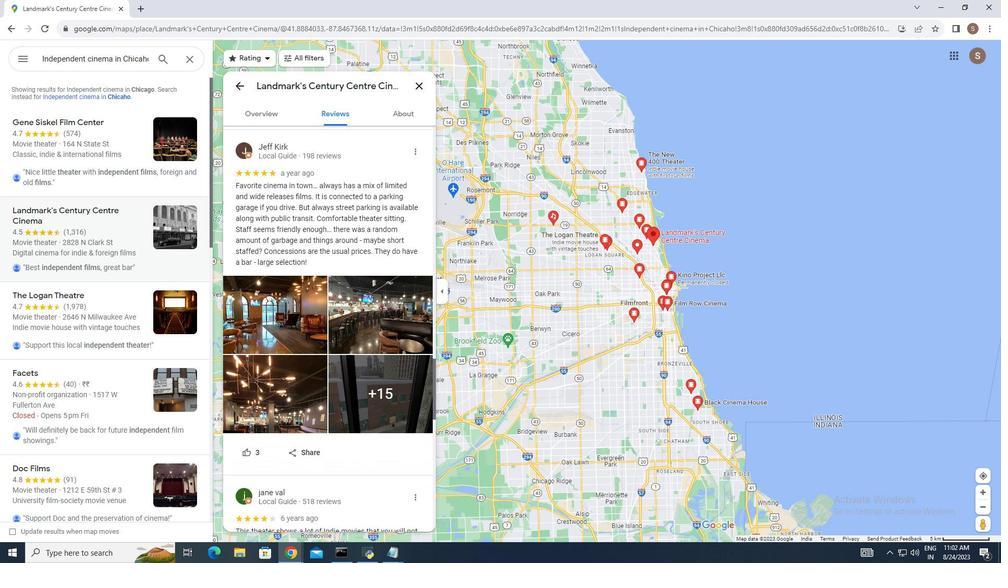 
Action: Mouse moved to (324, 325)
Screenshot: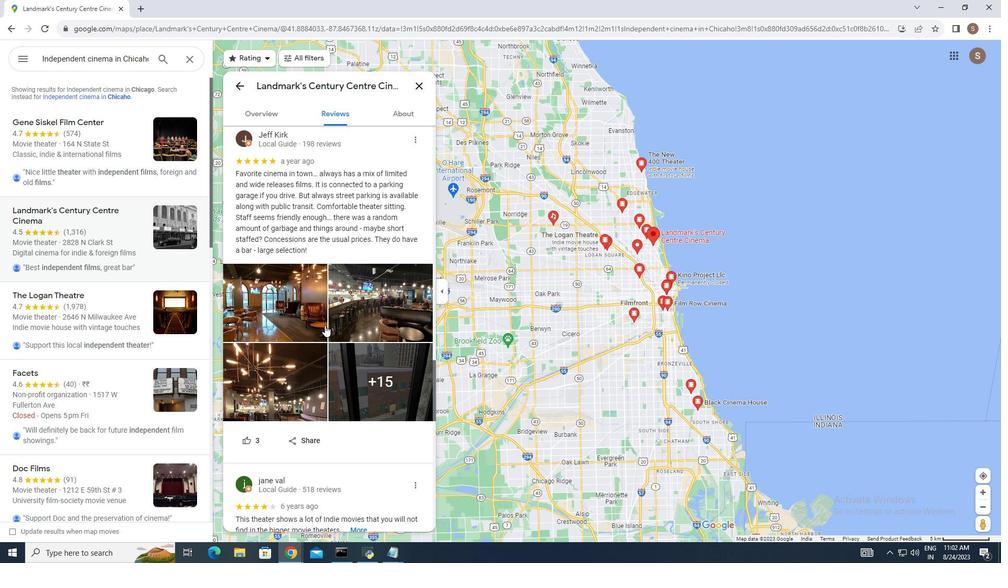 
Action: Mouse scrolled (324, 324) with delta (0, 0)
Screenshot: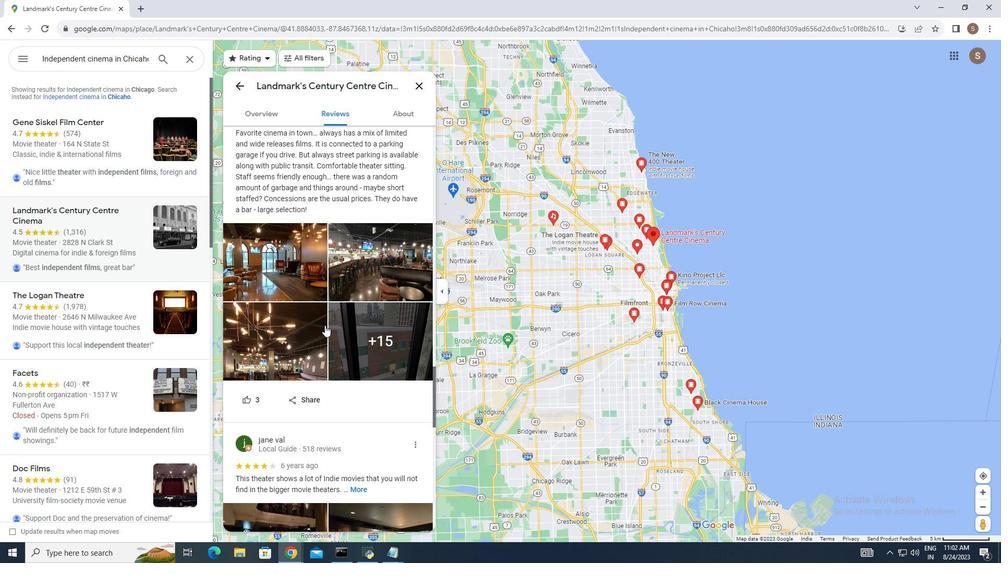 
Action: Mouse moved to (323, 325)
Screenshot: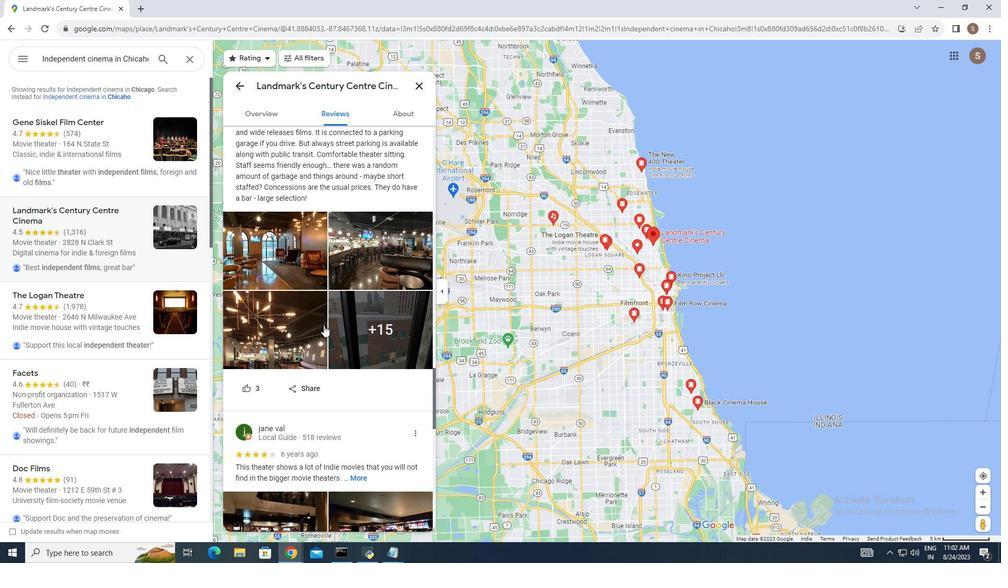 
Action: Mouse scrolled (323, 324) with delta (0, 0)
Screenshot: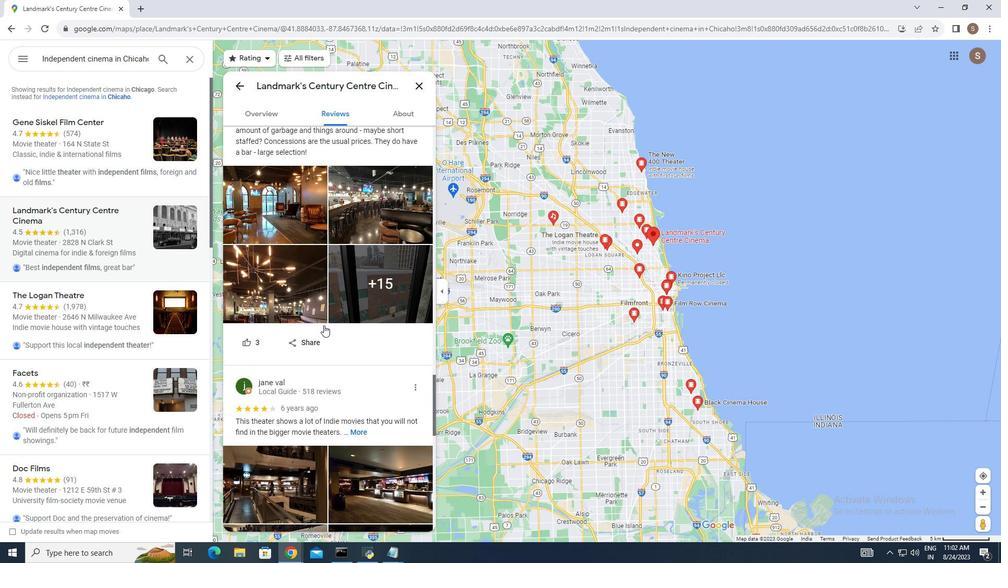 
Action: Mouse moved to (323, 326)
Screenshot: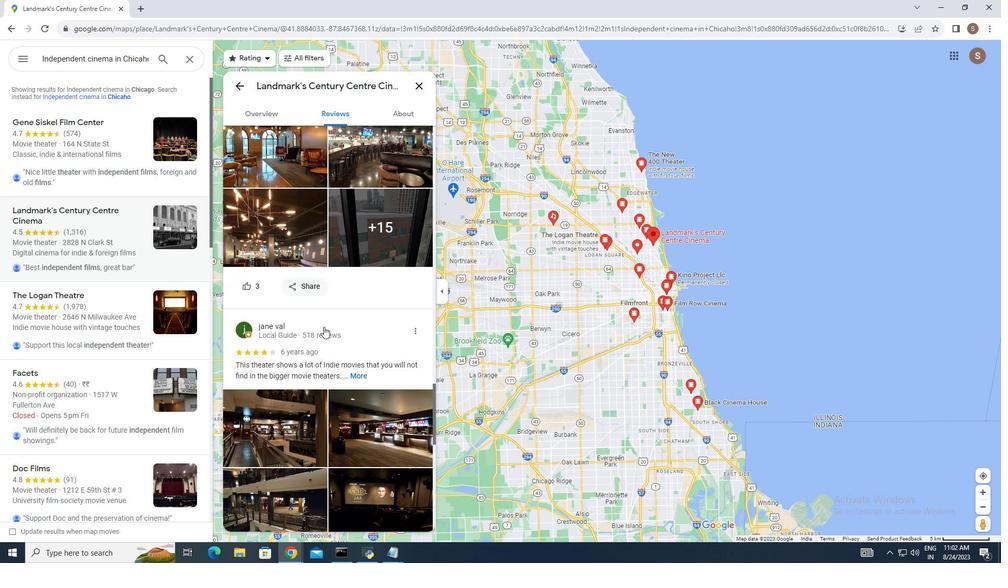
Action: Mouse scrolled (323, 324) with delta (0, 0)
Screenshot: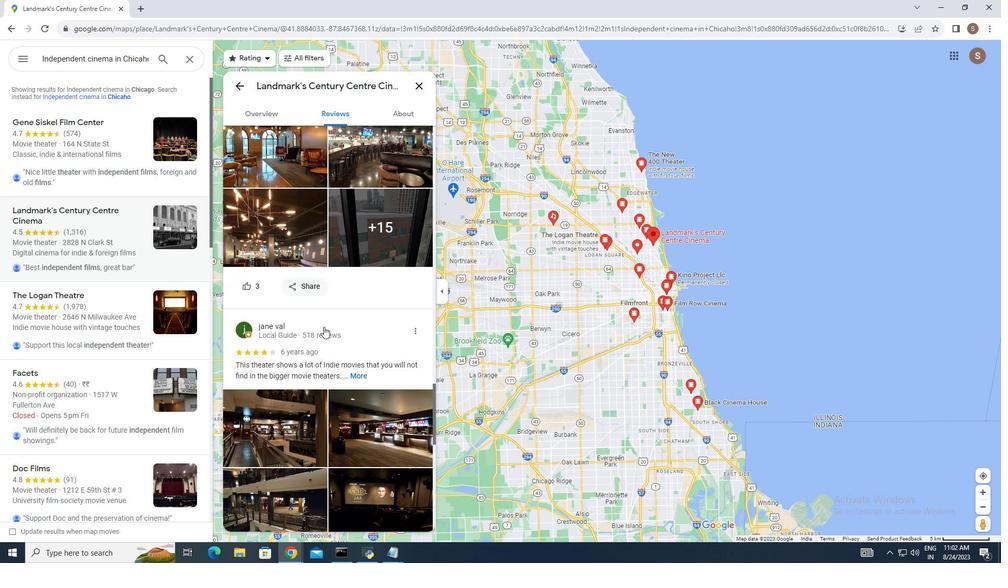 
Action: Mouse moved to (345, 327)
Screenshot: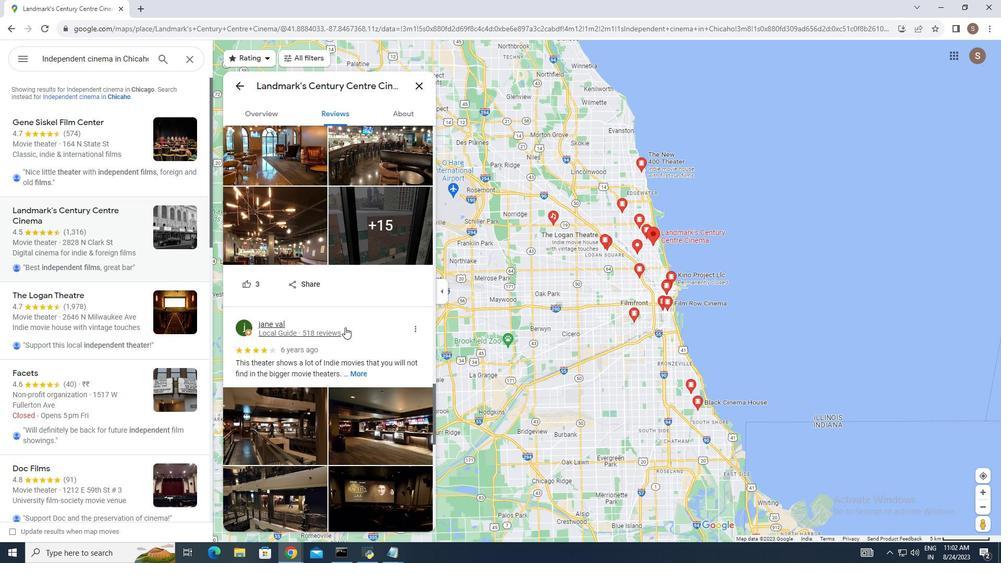 
Action: Mouse scrolled (345, 326) with delta (0, 0)
Screenshot: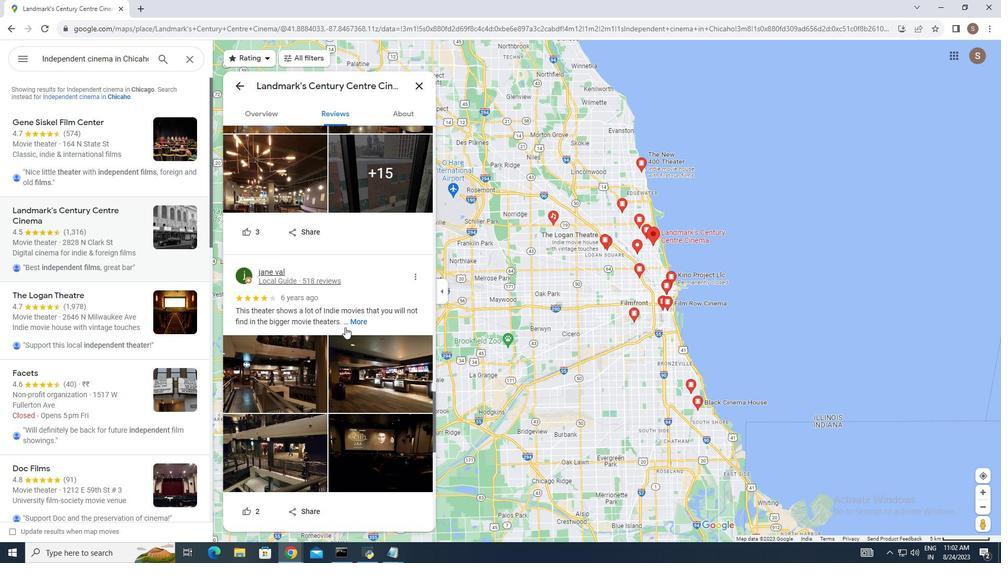 
Action: Mouse moved to (355, 322)
Screenshot: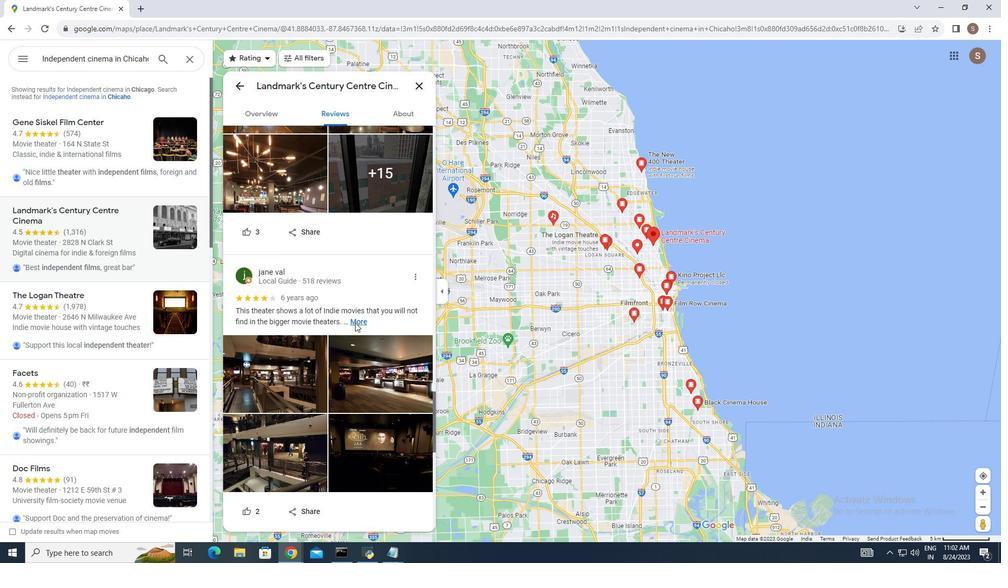 
Action: Mouse pressed left at (355, 322)
Screenshot: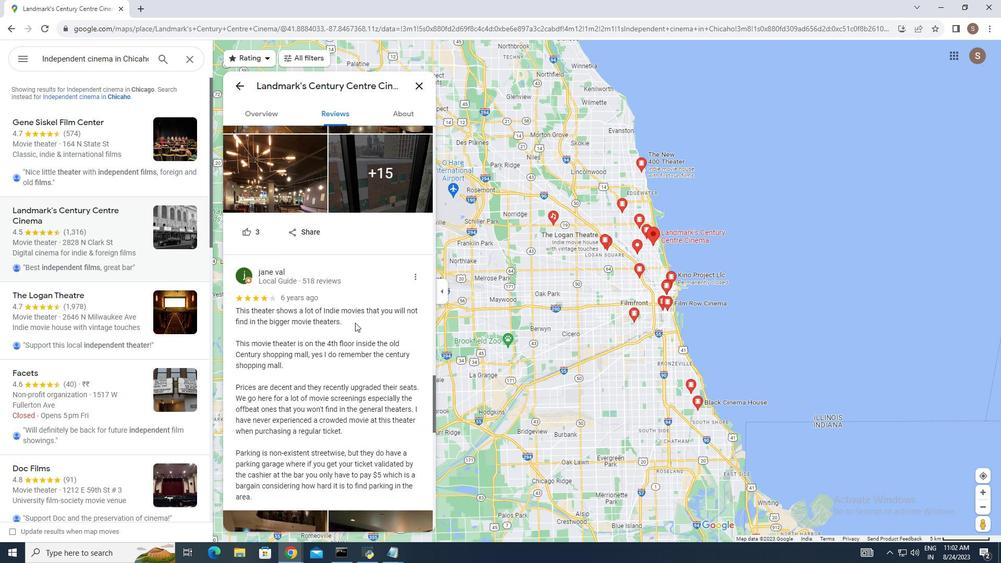 
Action: Mouse moved to (356, 322)
Screenshot: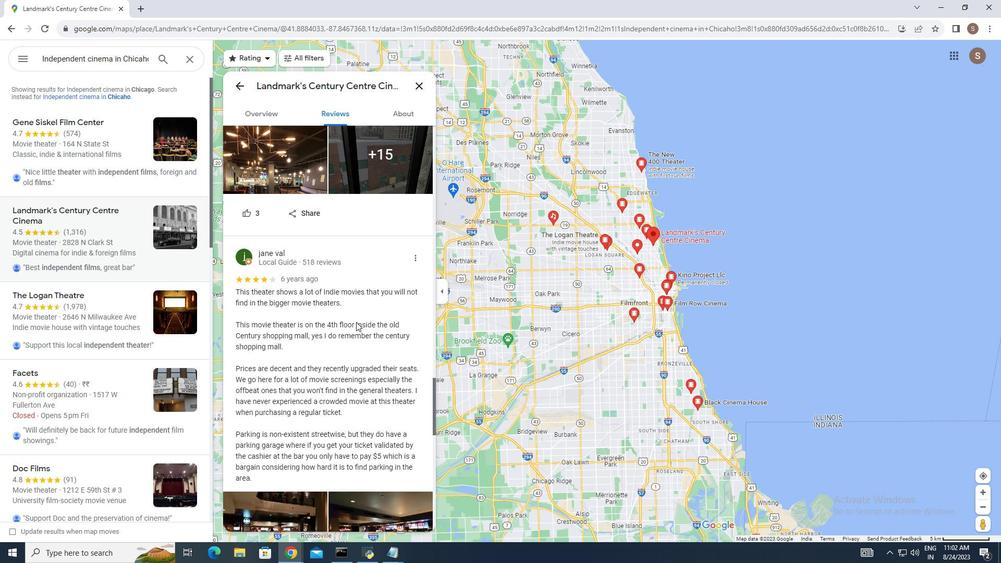 
Action: Mouse scrolled (356, 321) with delta (0, 0)
Screenshot: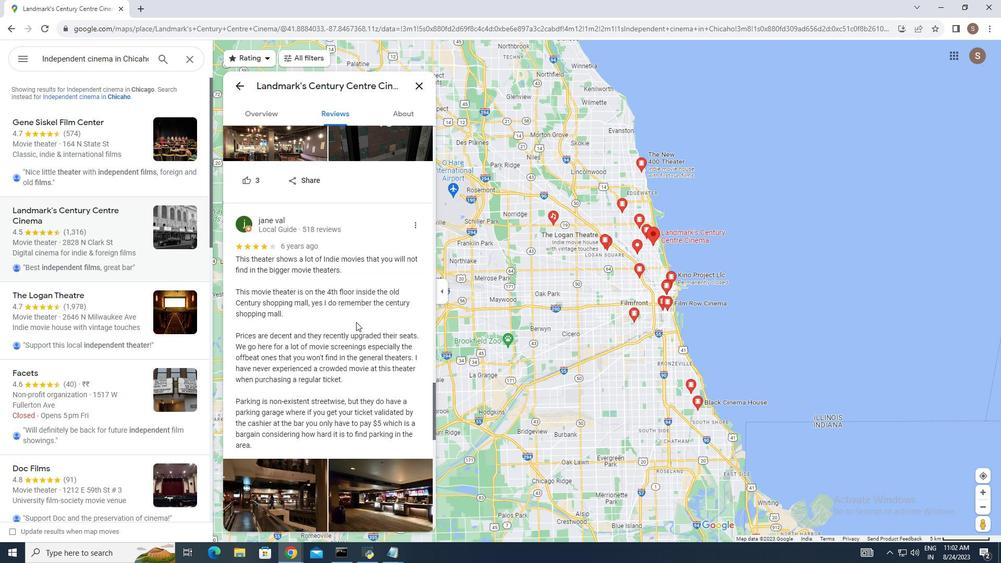 
Action: Mouse scrolled (356, 321) with delta (0, 0)
Screenshot: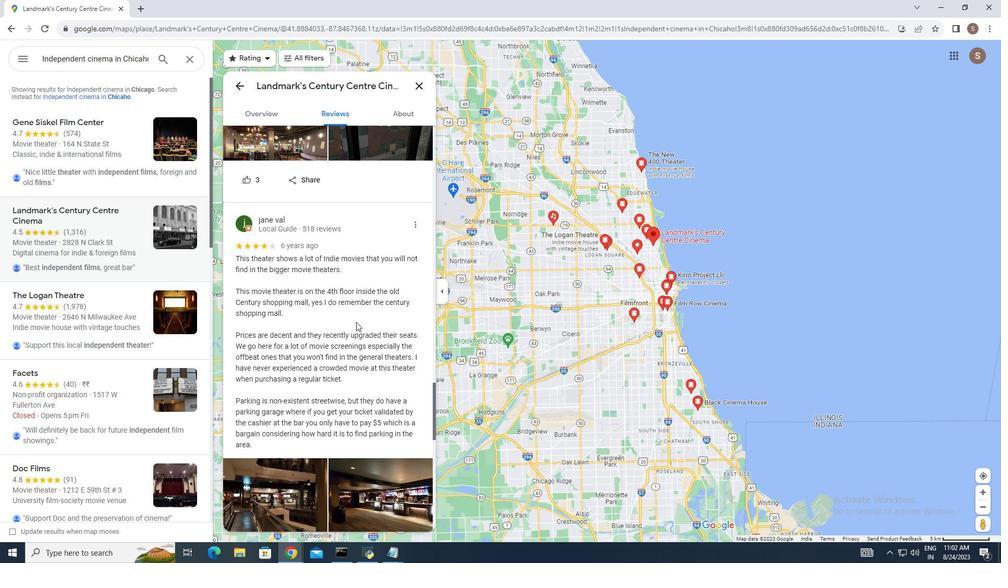 
Action: Mouse moved to (356, 323)
Screenshot: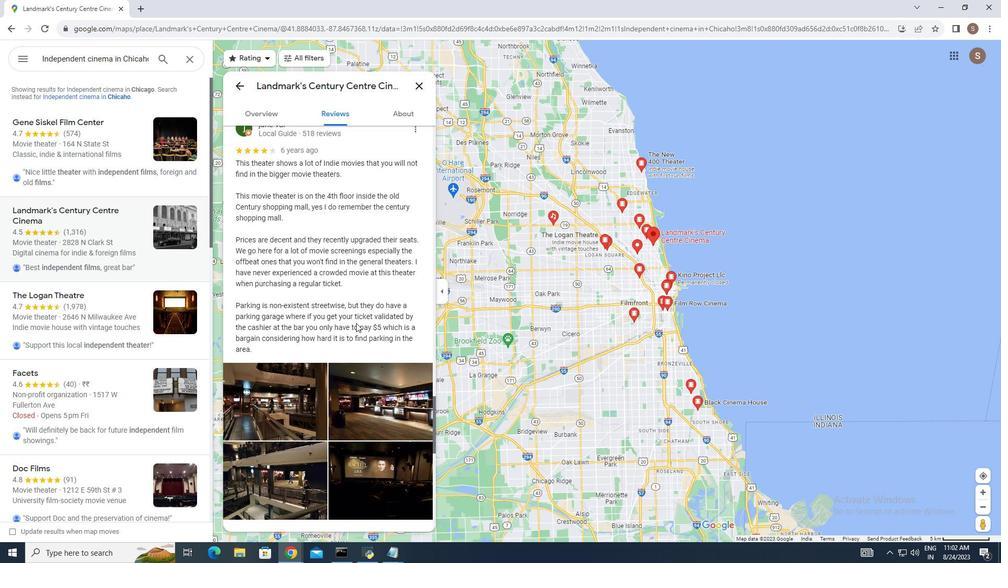 
Action: Mouse scrolled (356, 322) with delta (0, 0)
Screenshot: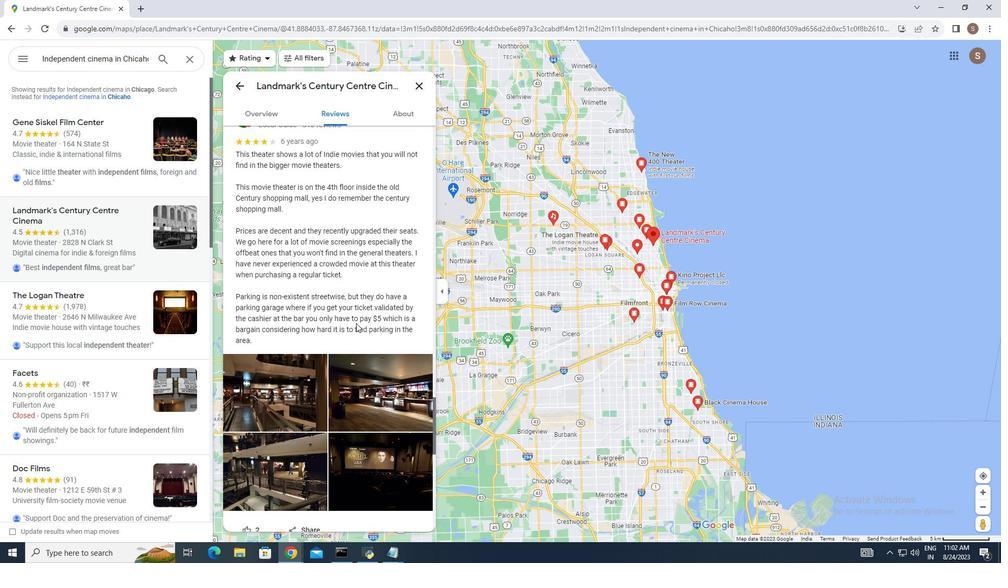 
Action: Mouse moved to (352, 327)
Screenshot: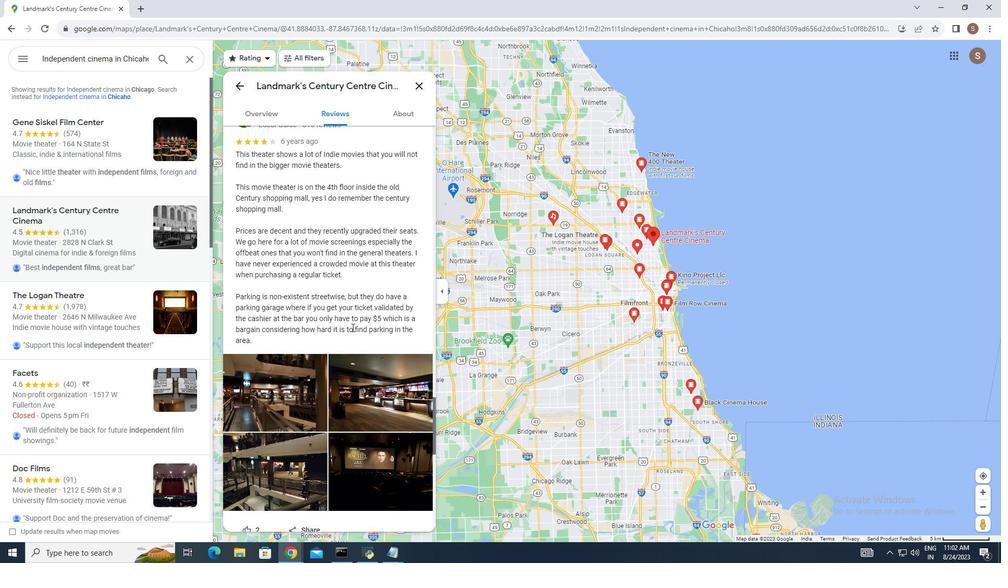 
Action: Mouse scrolled (352, 326) with delta (0, 0)
Screenshot: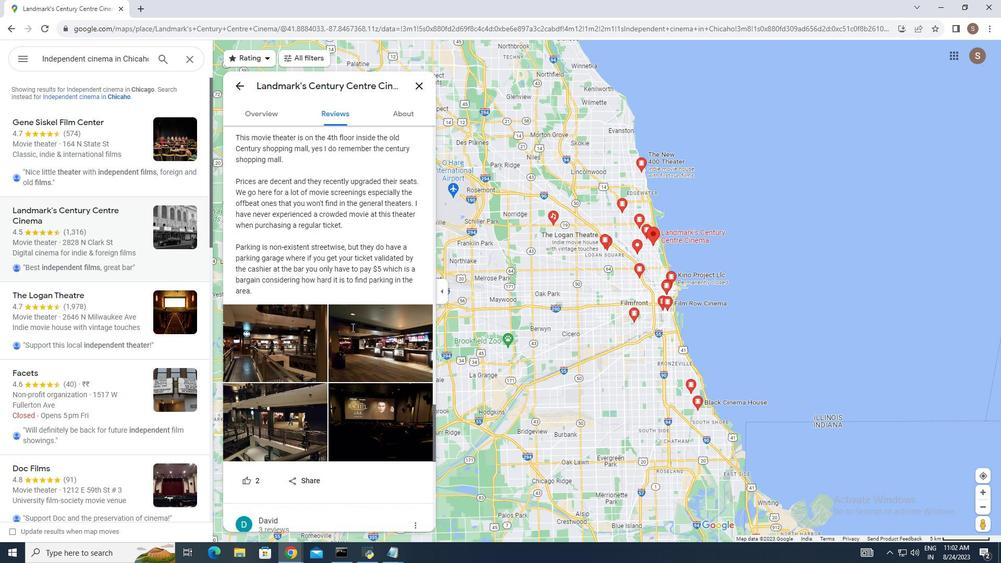
Action: Mouse moved to (351, 328)
Screenshot: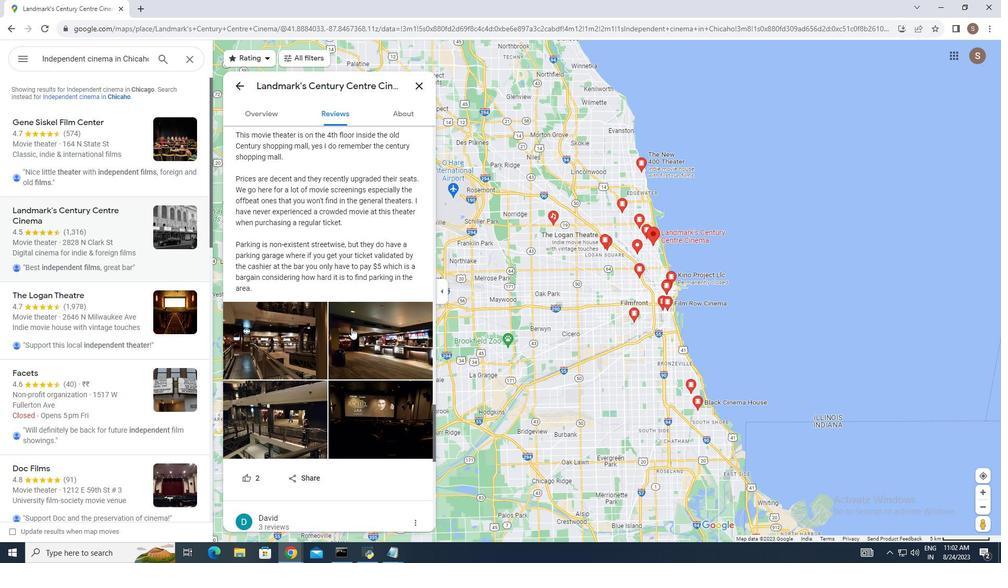 
Action: Mouse scrolled (351, 327) with delta (0, 0)
Screenshot: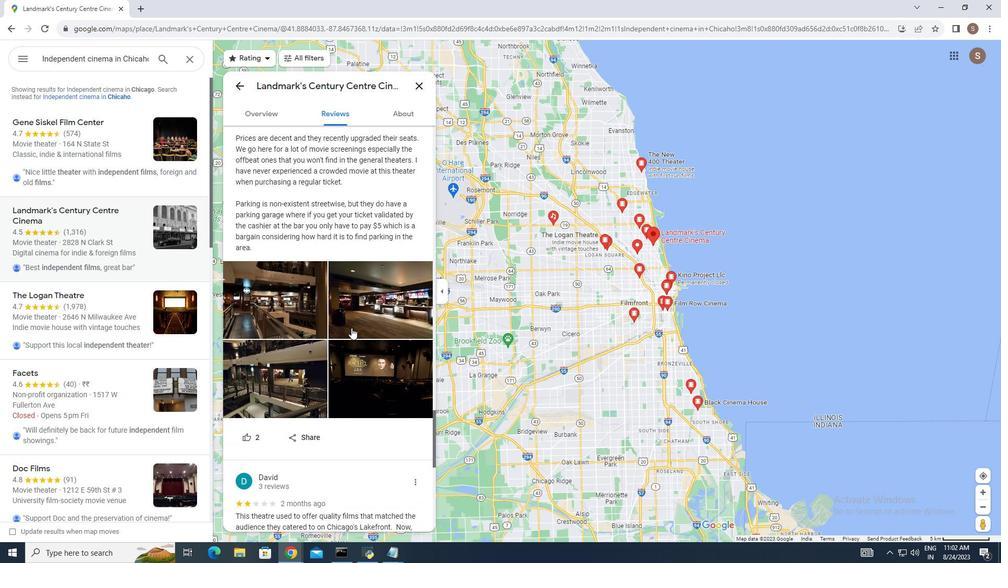 
Action: Mouse moved to (328, 326)
Screenshot: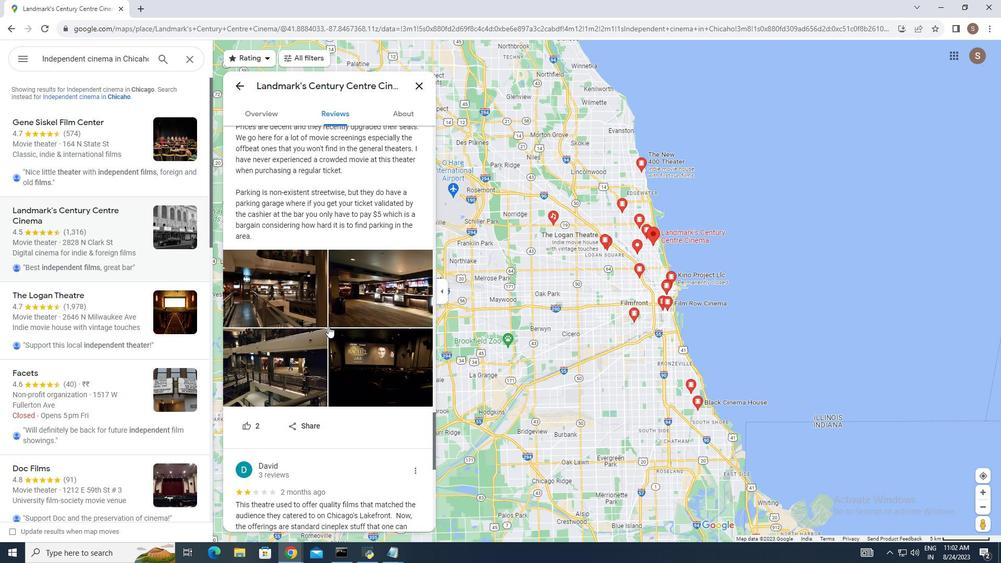 
Action: Mouse scrolled (328, 325) with delta (0, 0)
Screenshot: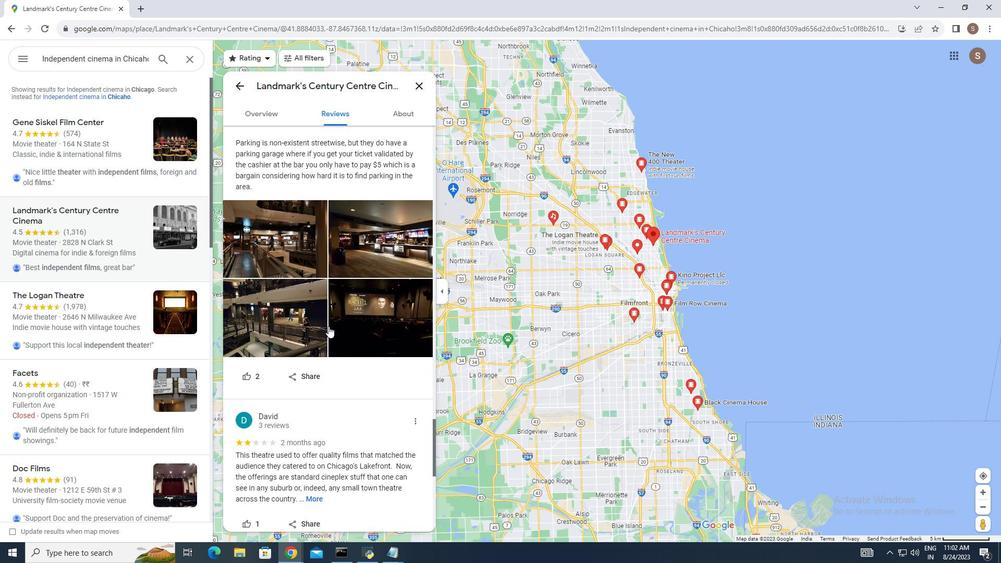 
Action: Mouse moved to (328, 326)
Screenshot: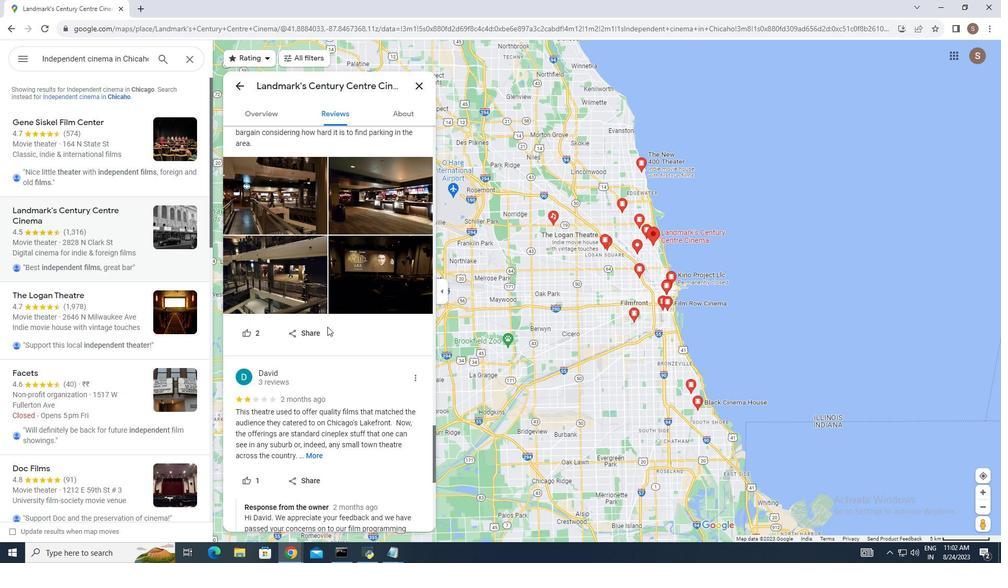 
Action: Mouse scrolled (328, 325) with delta (0, 0)
Screenshot: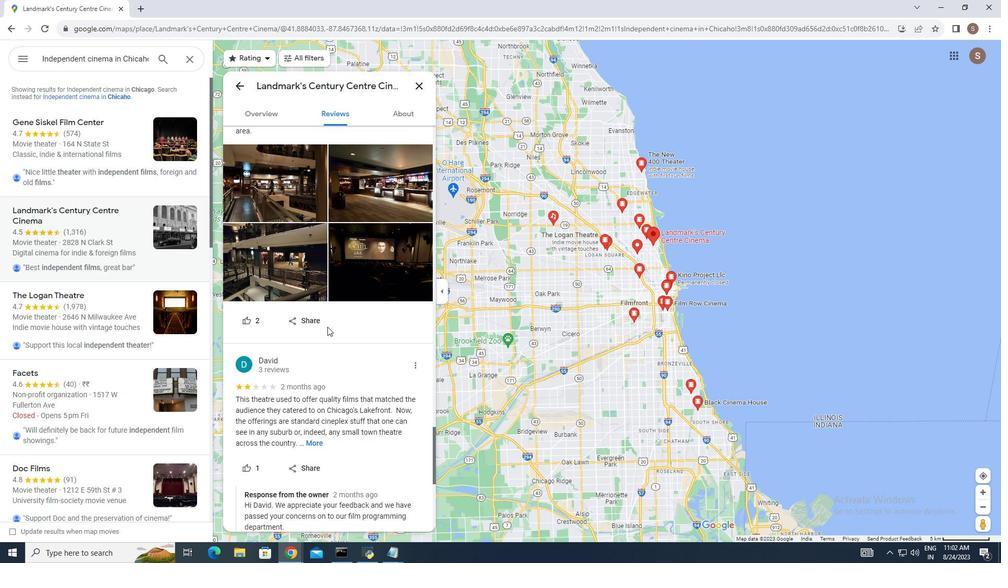 
Action: Mouse moved to (327, 326)
Screenshot: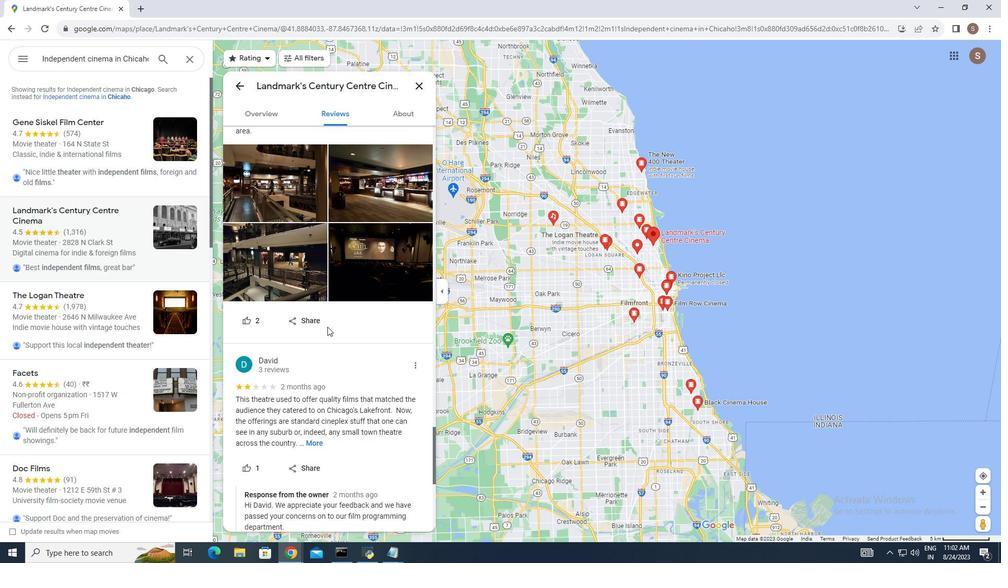 
Action: Mouse scrolled (327, 326) with delta (0, 0)
Screenshot: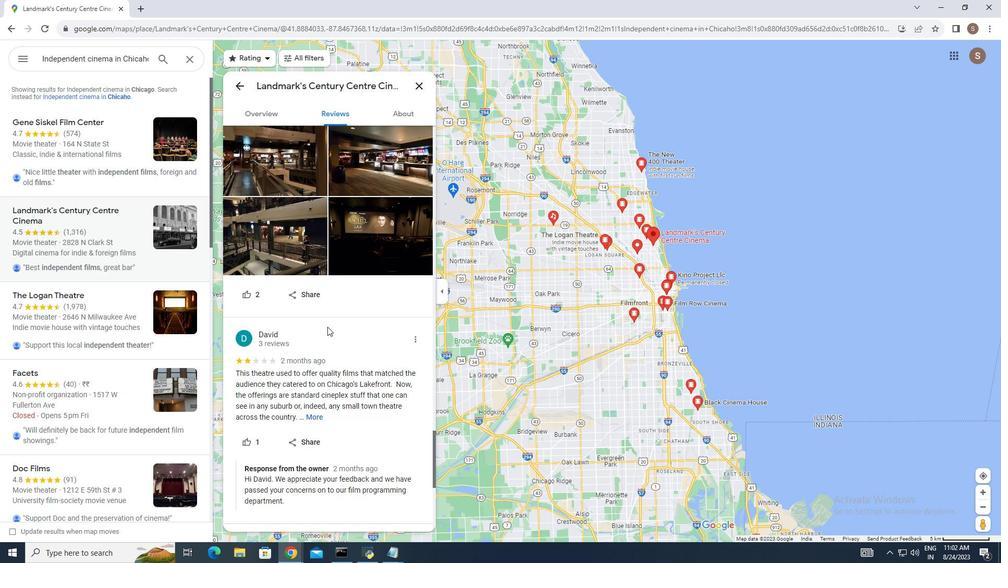 
Action: Mouse moved to (314, 387)
Screenshot: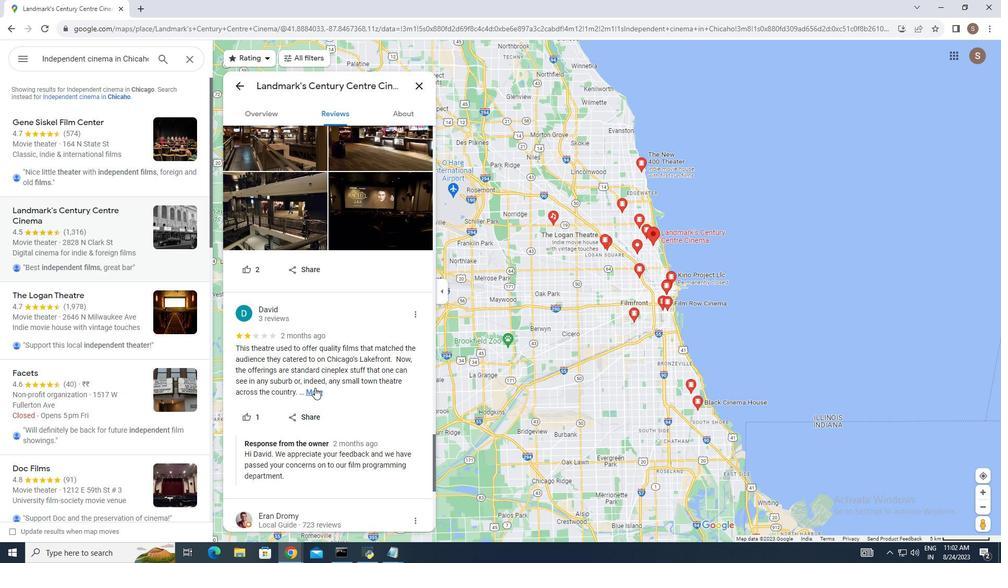 
Action: Mouse pressed left at (314, 387)
Screenshot: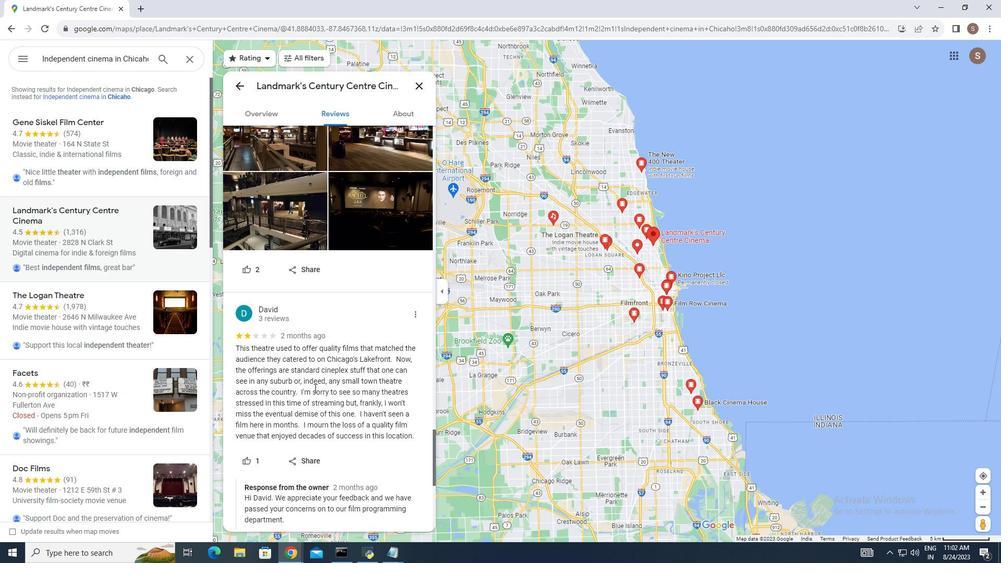
Action: Mouse moved to (323, 345)
Screenshot: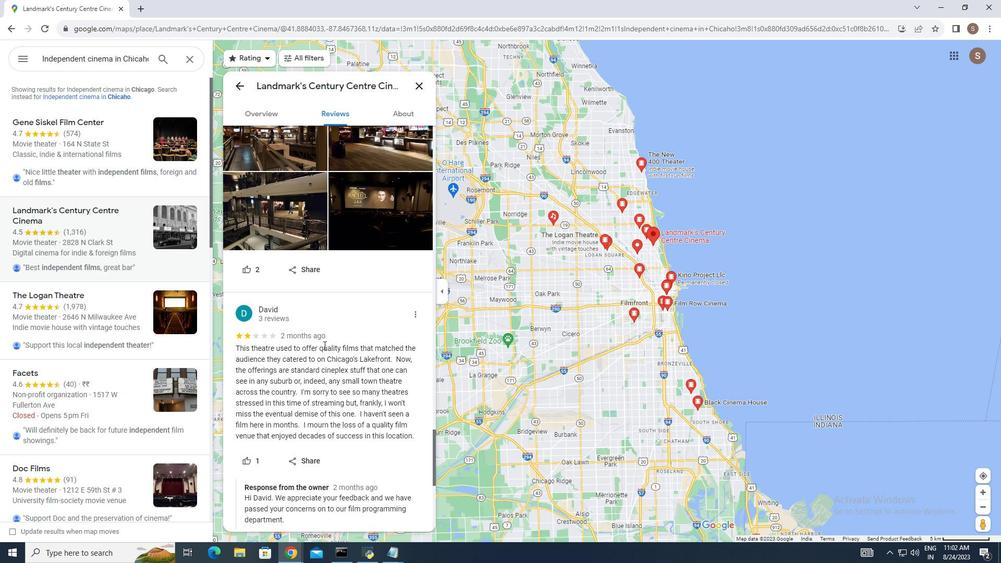
Action: Mouse scrolled (323, 344) with delta (0, 0)
Screenshot: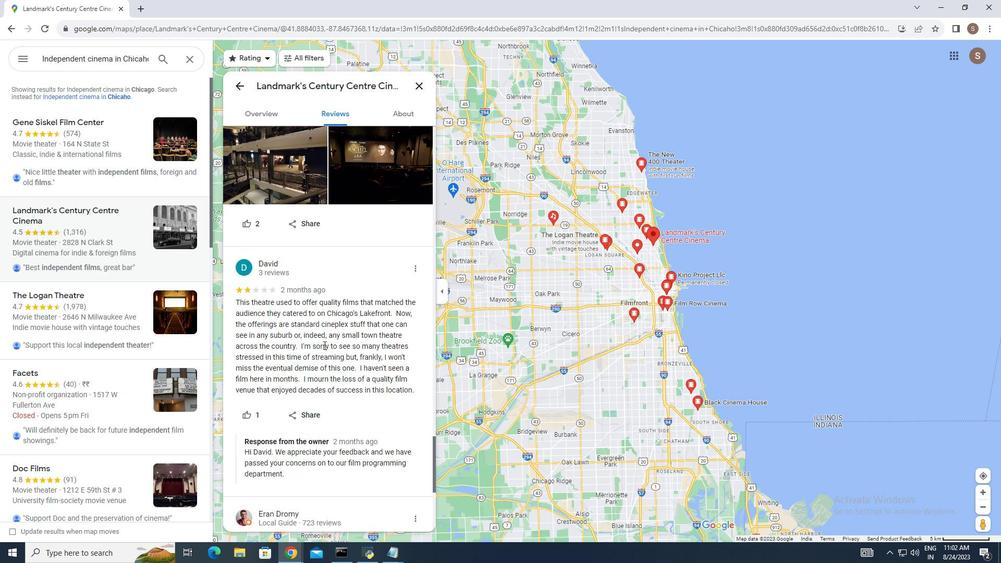 
Action: Mouse moved to (323, 343)
Screenshot: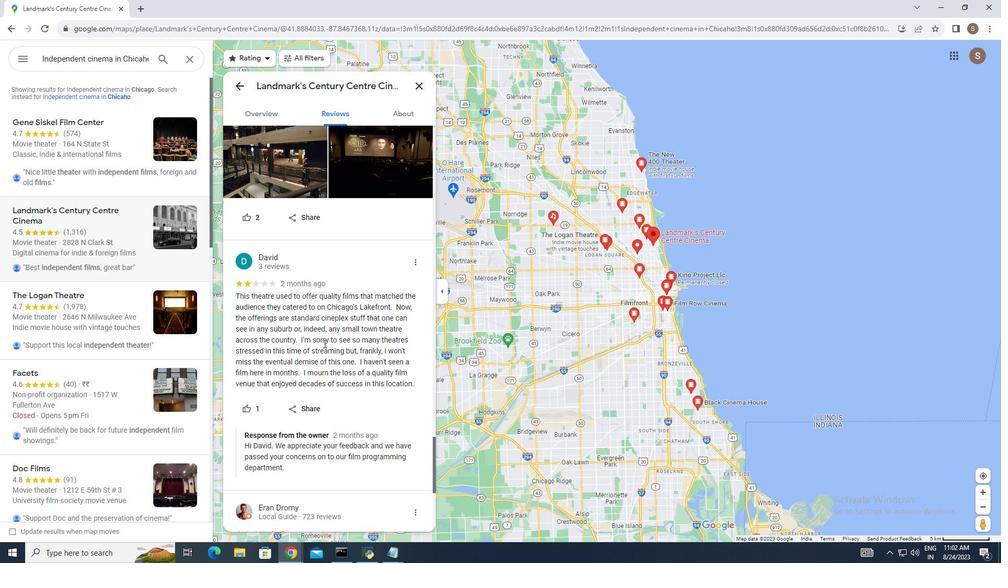 
Action: Mouse scrolled (323, 343) with delta (0, 0)
Screenshot: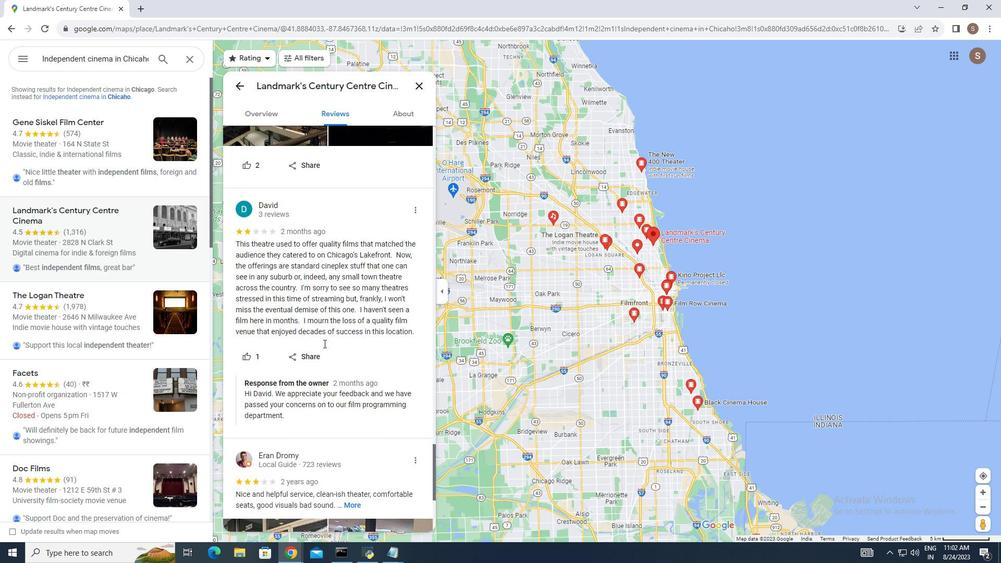 
Action: Mouse moved to (326, 347)
Screenshot: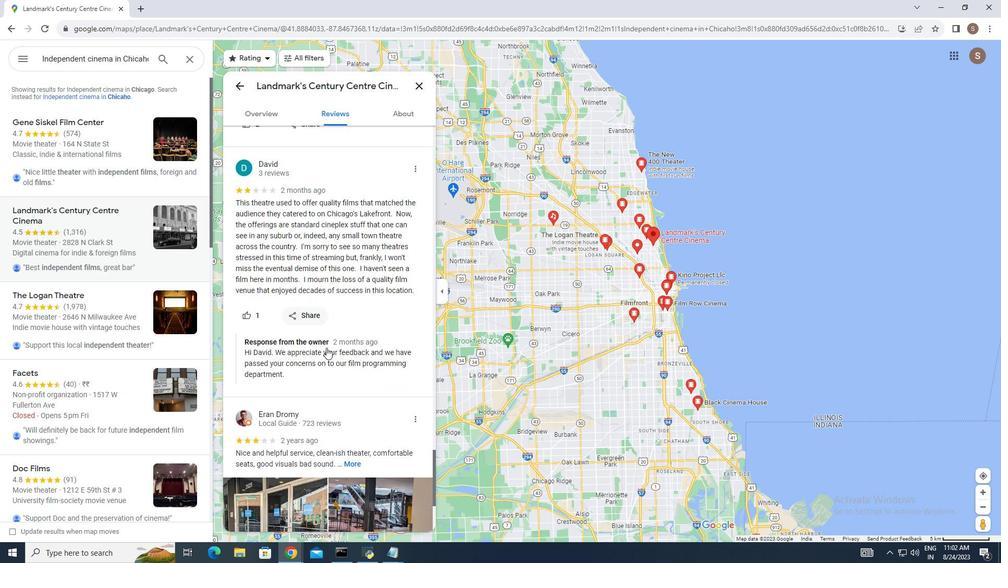 
Action: Mouse scrolled (326, 347) with delta (0, 0)
Screenshot: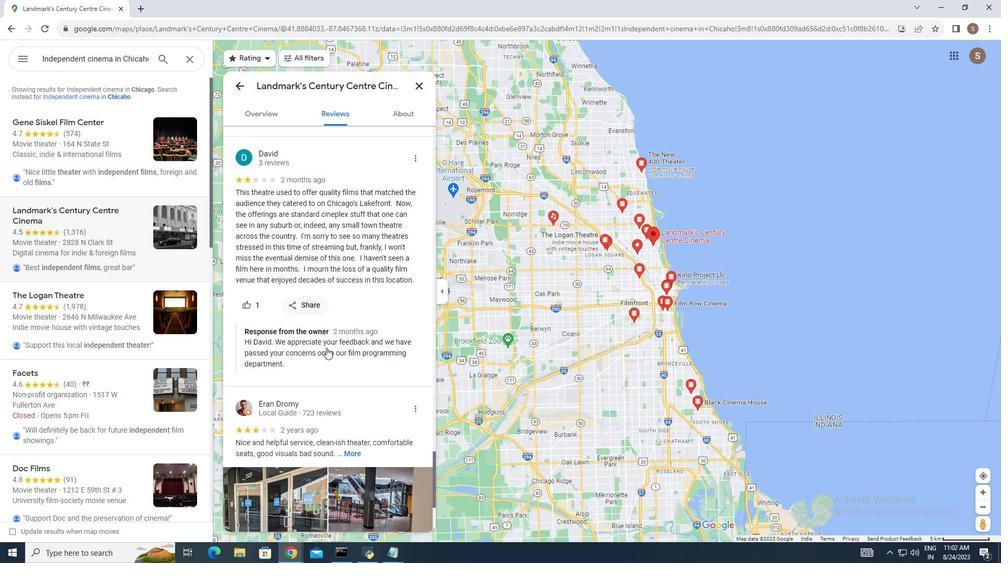 
Action: Mouse scrolled (326, 347) with delta (0, 0)
Screenshot: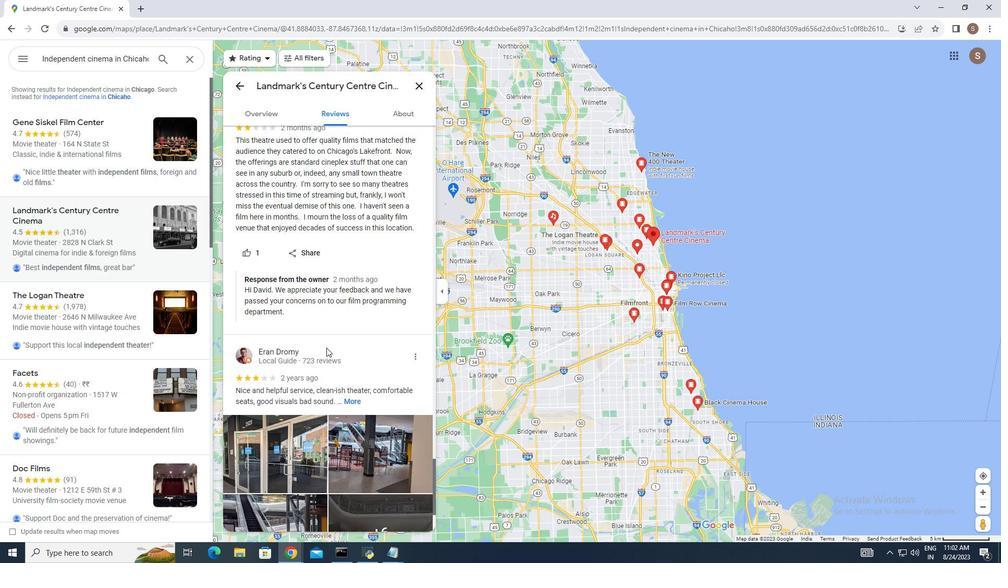 
Action: Mouse scrolled (326, 347) with delta (0, 0)
Screenshot: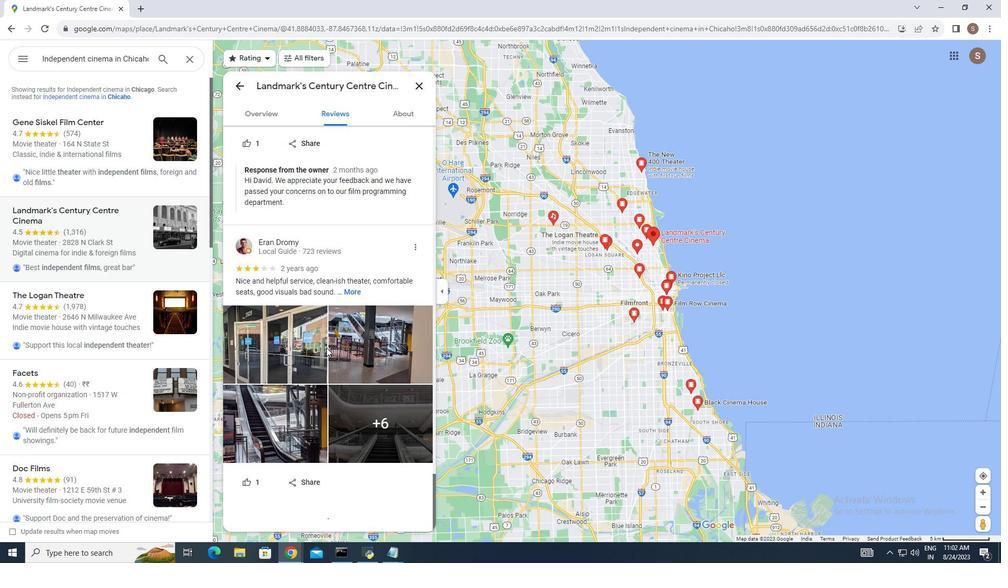 
Action: Mouse scrolled (326, 347) with delta (0, 0)
Screenshot: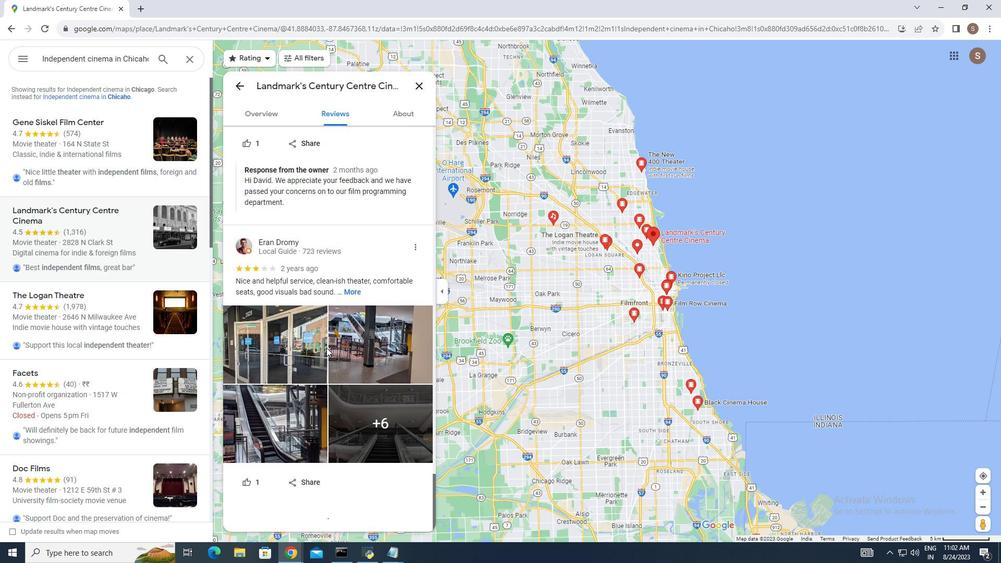 
Action: Mouse scrolled (326, 347) with delta (0, 0)
Screenshot: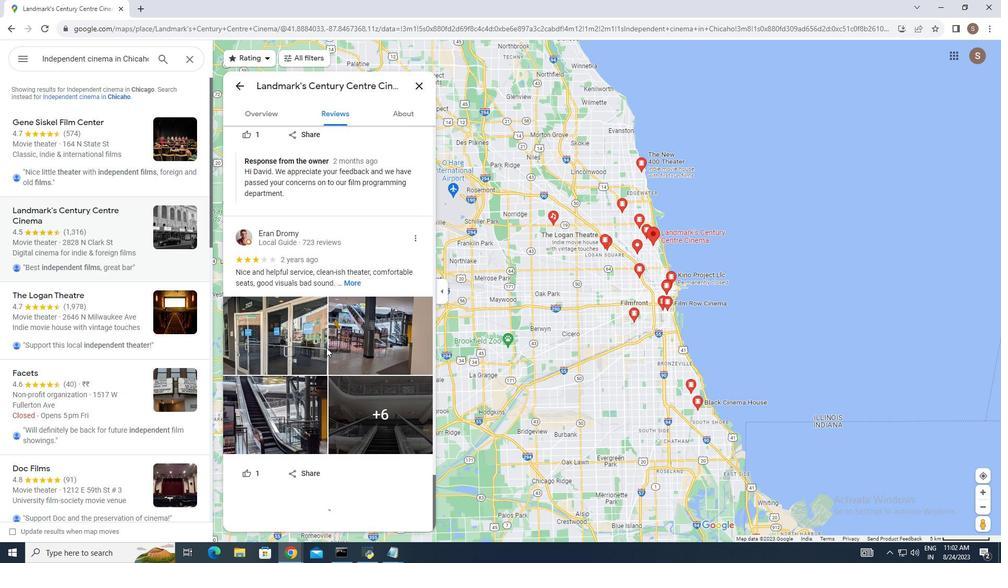 
Action: Mouse scrolled (326, 347) with delta (0, 0)
Screenshot: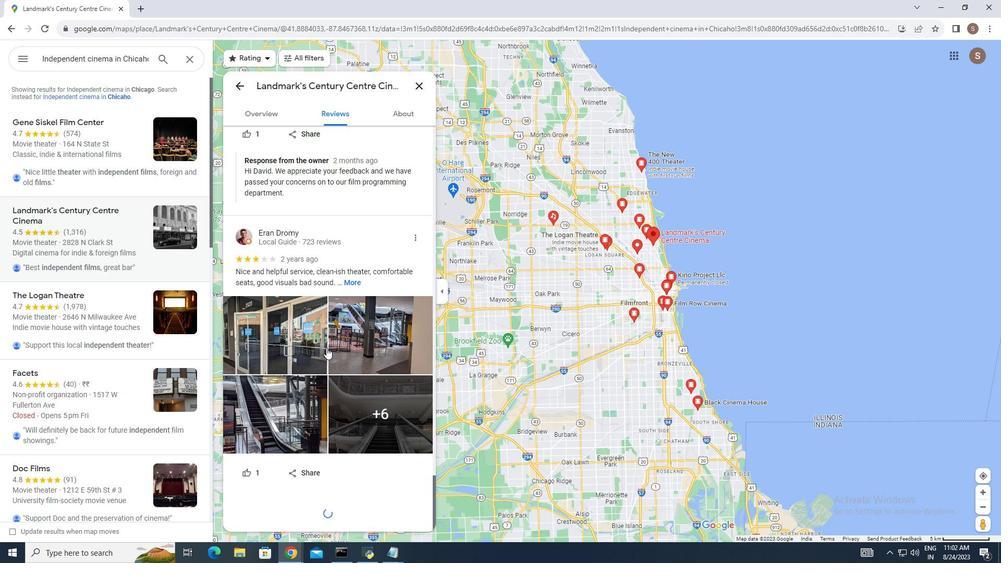 
Action: Mouse scrolled (326, 347) with delta (0, 0)
Screenshot: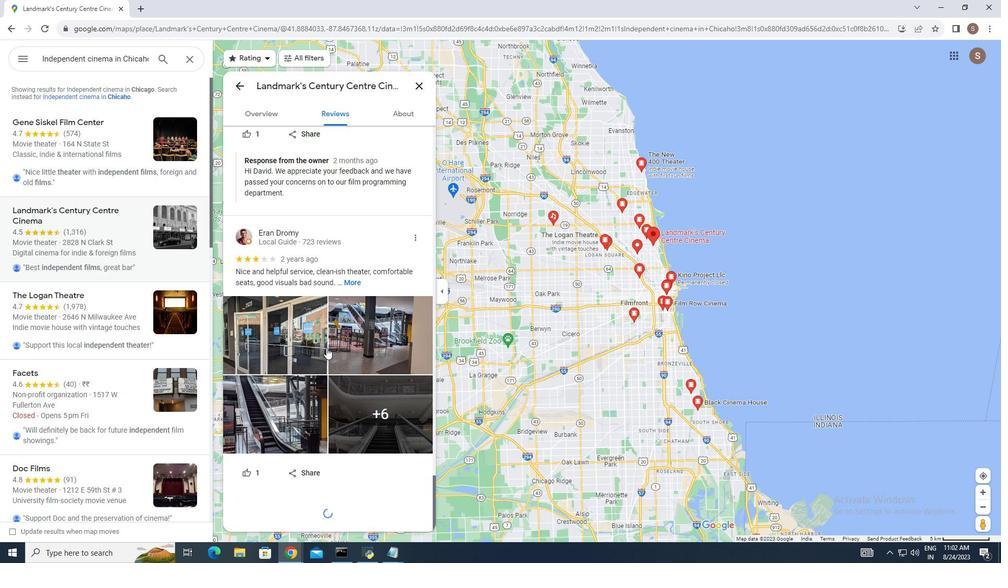 
Action: Mouse scrolled (326, 348) with delta (0, 0)
Screenshot: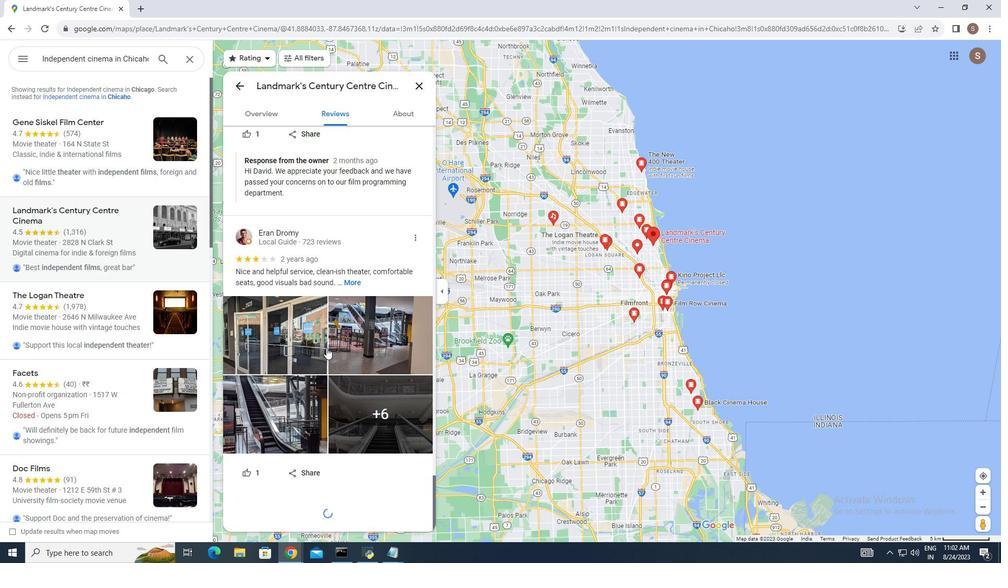 
Action: Mouse moved to (333, 374)
Screenshot: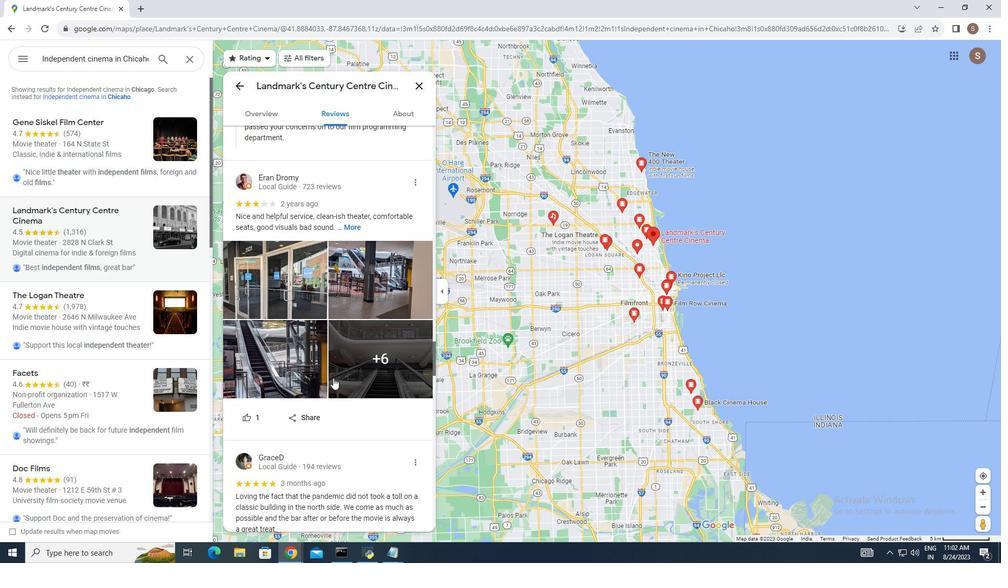 
Action: Mouse scrolled (333, 373) with delta (0, 0)
Screenshot: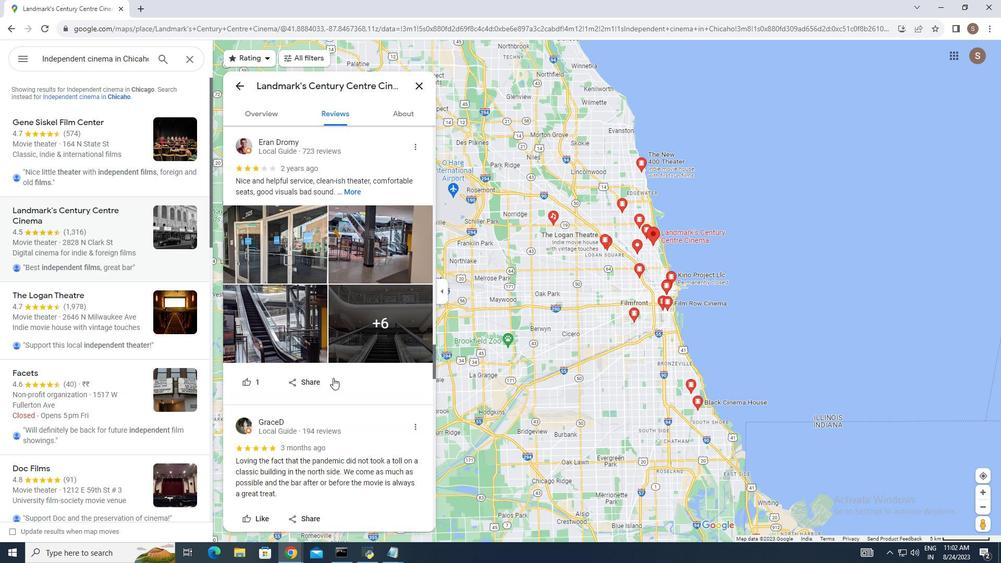 
Action: Mouse moved to (333, 377)
Screenshot: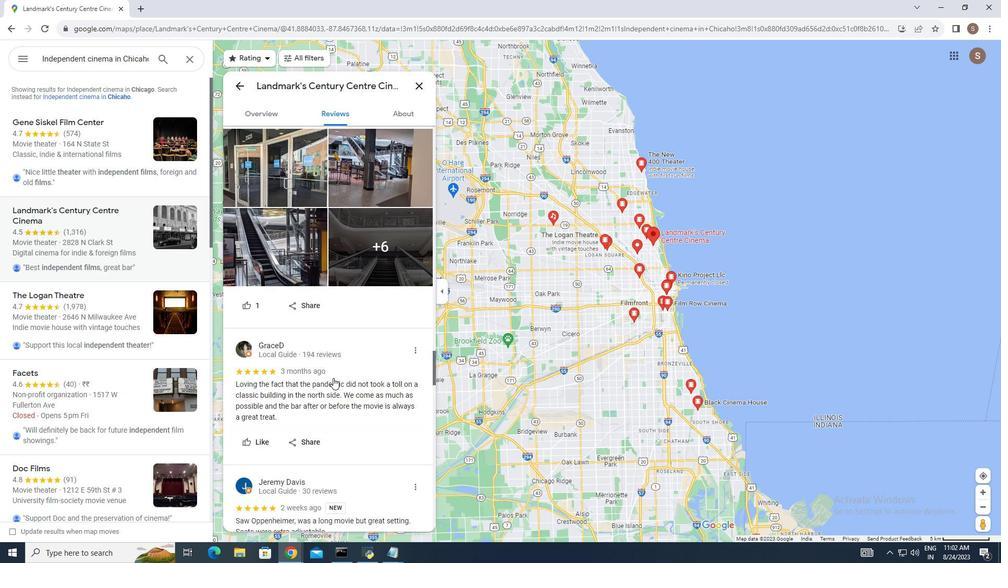 
Action: Mouse scrolled (333, 377) with delta (0, 0)
Screenshot: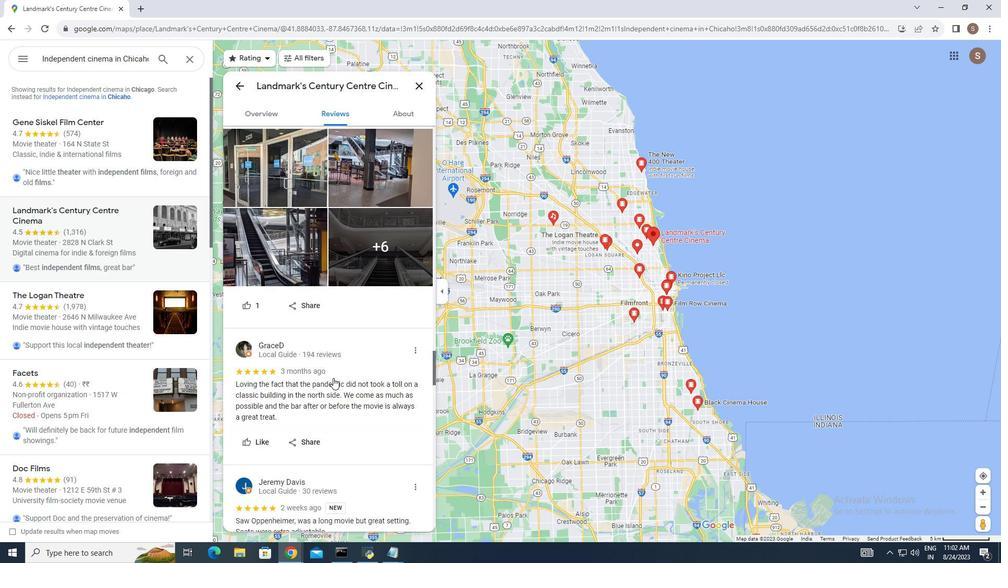 
Action: Mouse moved to (333, 378)
Screenshot: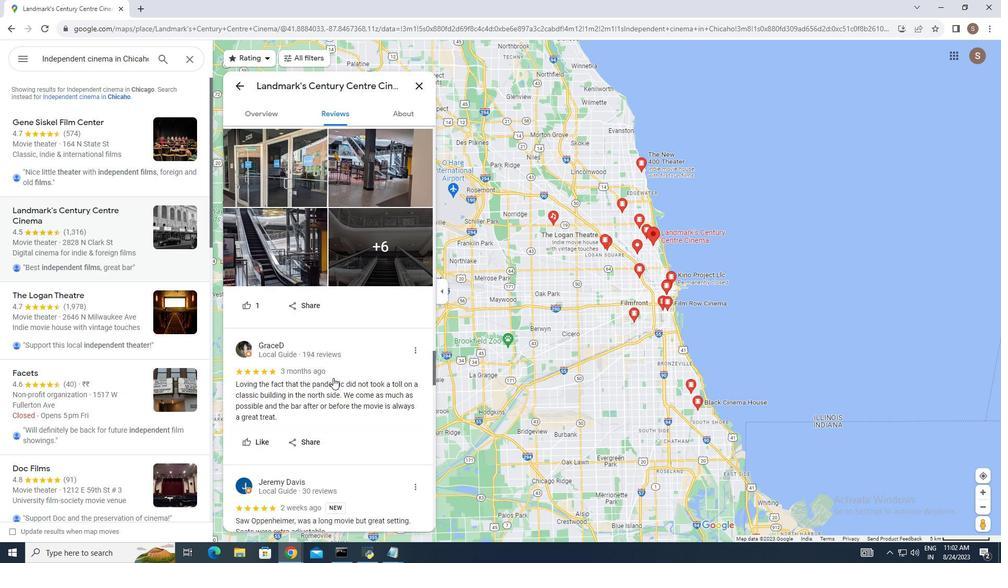 
Action: Mouse scrolled (333, 377) with delta (0, 0)
Screenshot: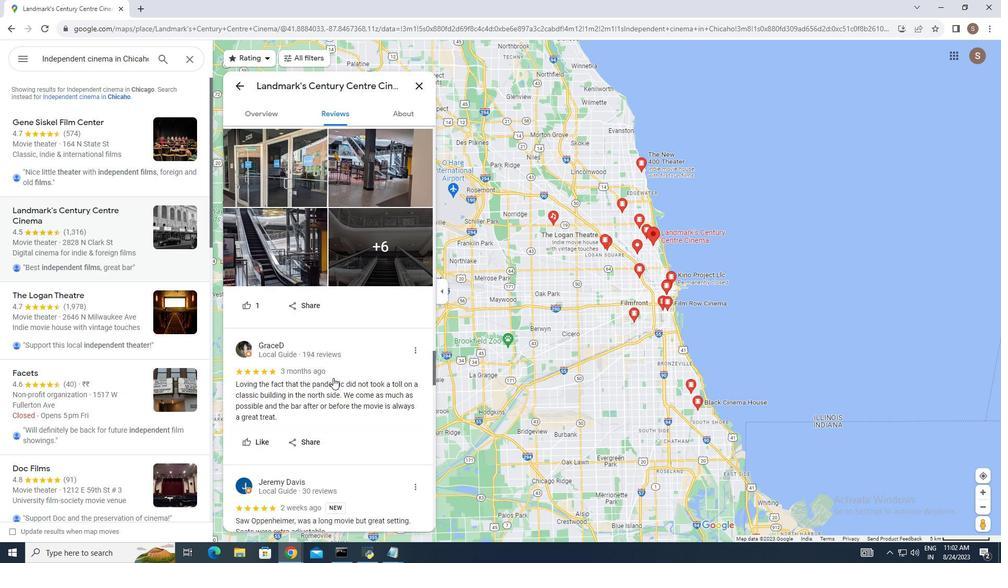 
Action: Mouse scrolled (333, 377) with delta (0, 0)
Screenshot: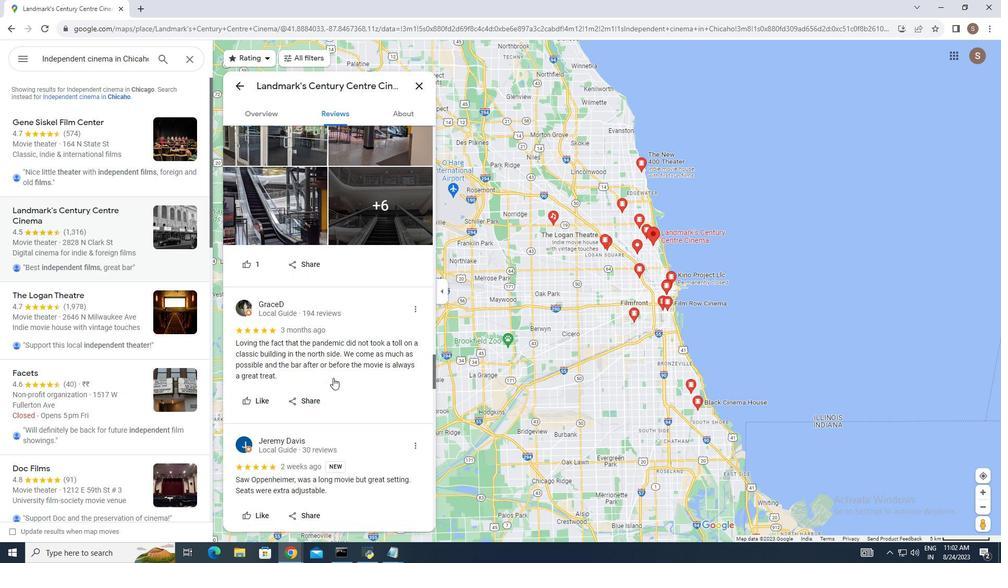 
Action: Mouse scrolled (333, 377) with delta (0, 0)
Screenshot: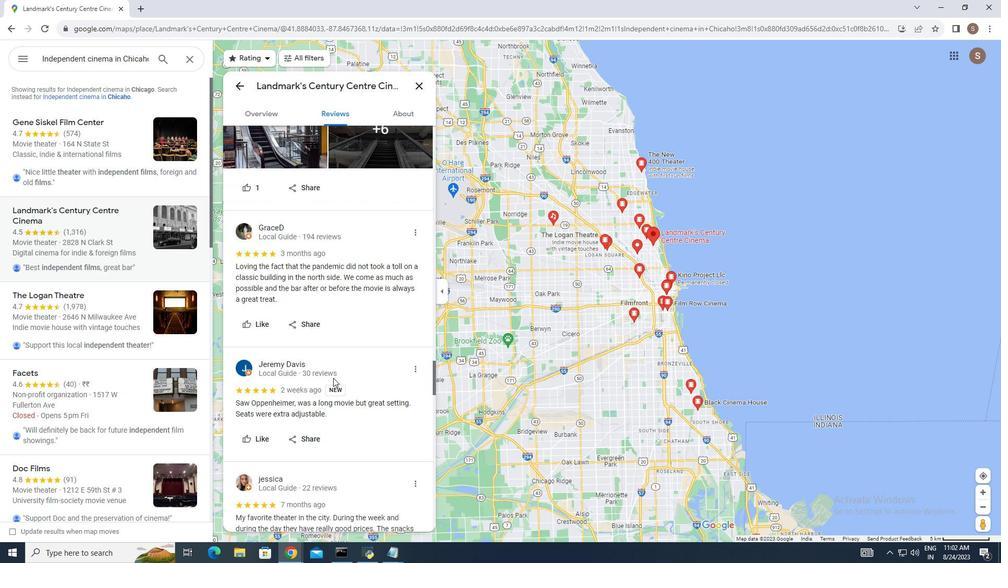 
Action: Mouse scrolled (333, 377) with delta (0, 0)
Screenshot: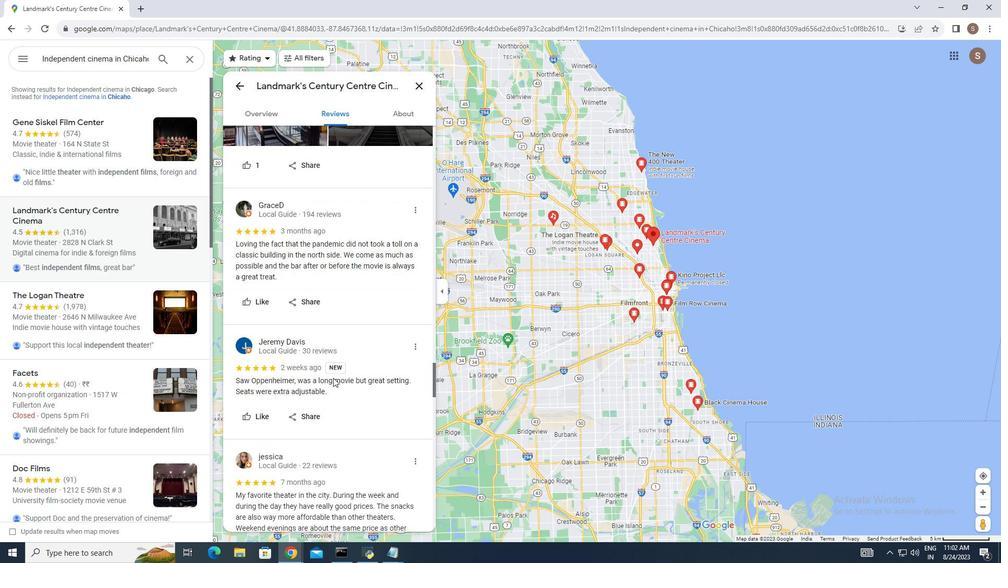 
Action: Mouse scrolled (333, 377) with delta (0, 0)
Screenshot: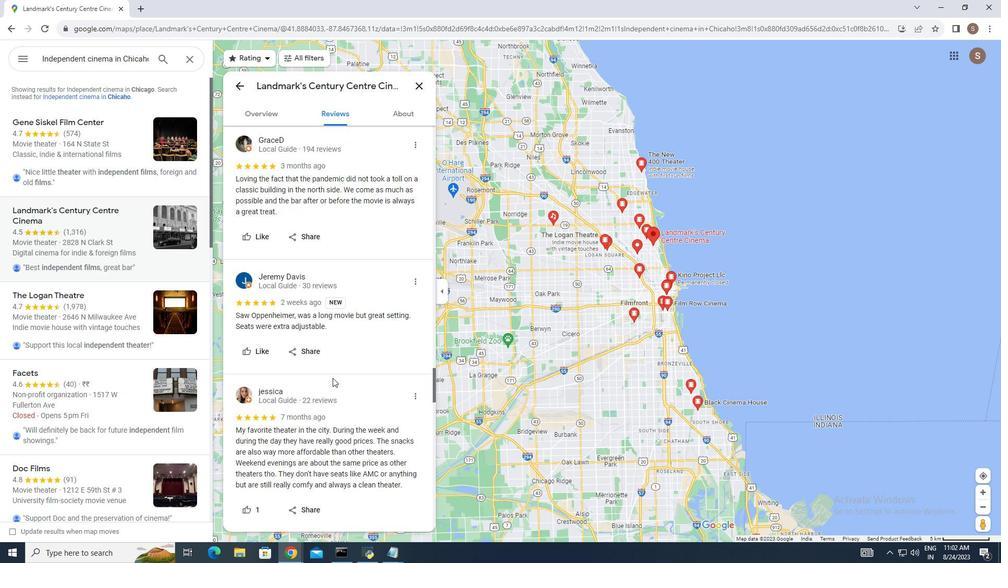 
Action: Mouse scrolled (333, 377) with delta (0, 0)
Screenshot: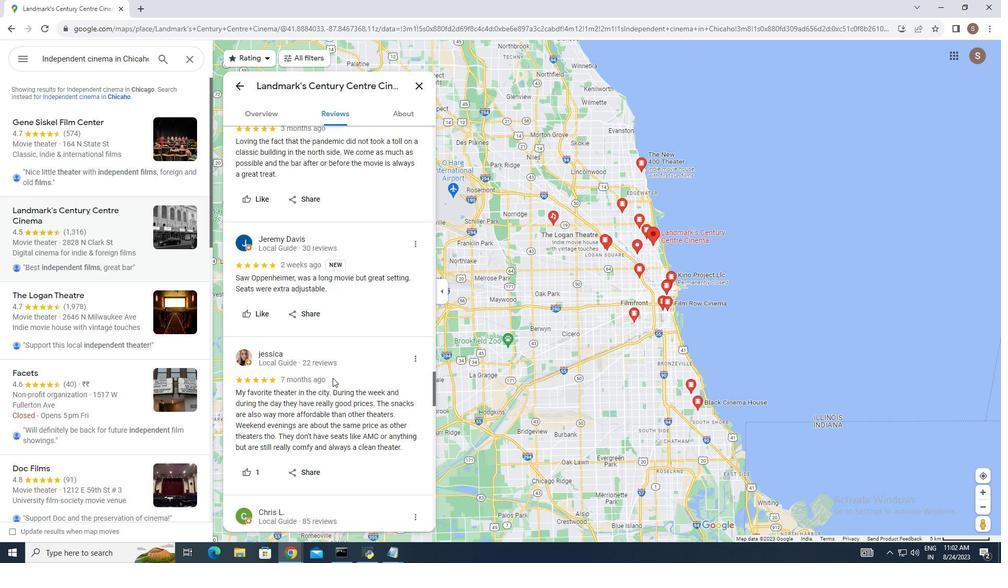 
Action: Mouse moved to (332, 378)
Screenshot: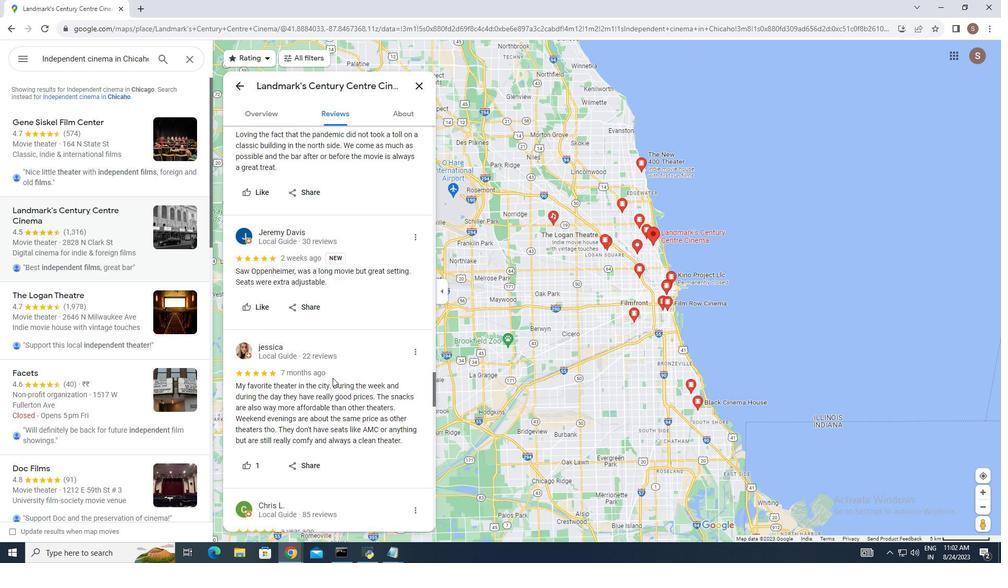 
Action: Mouse scrolled (332, 377) with delta (0, 0)
Screenshot: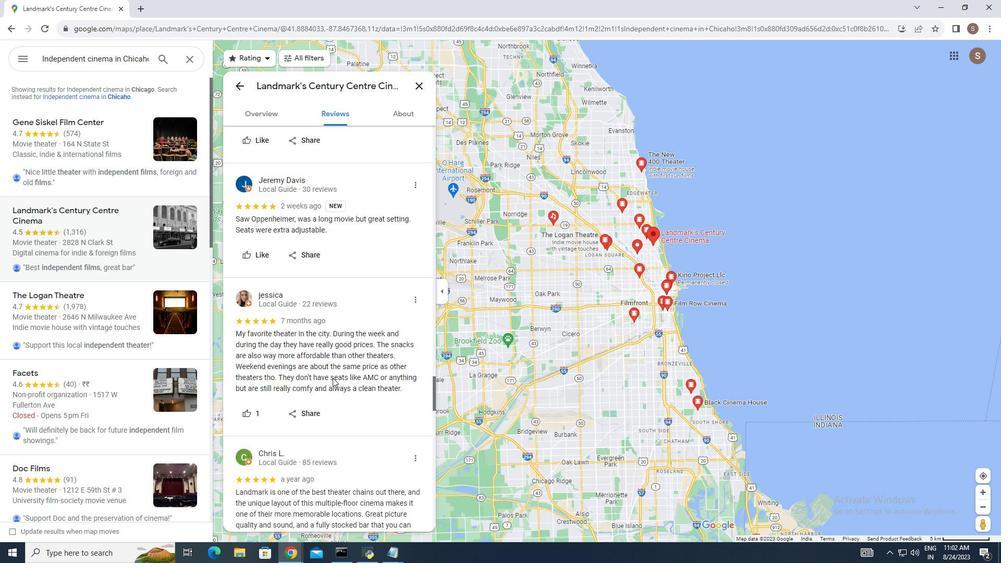 
Action: Mouse moved to (367, 250)
Screenshot: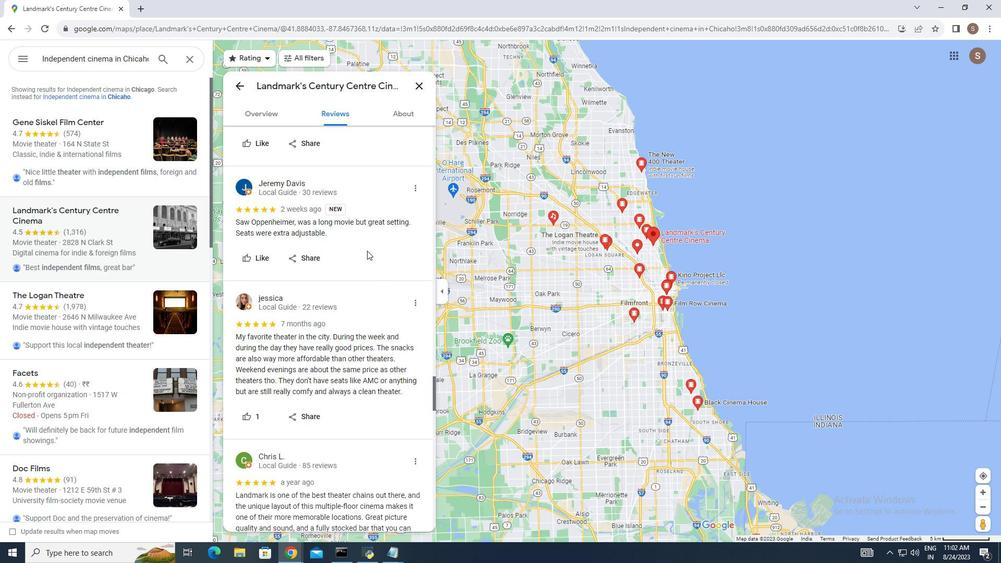
Action: Mouse scrolled (367, 250) with delta (0, 0)
Screenshot: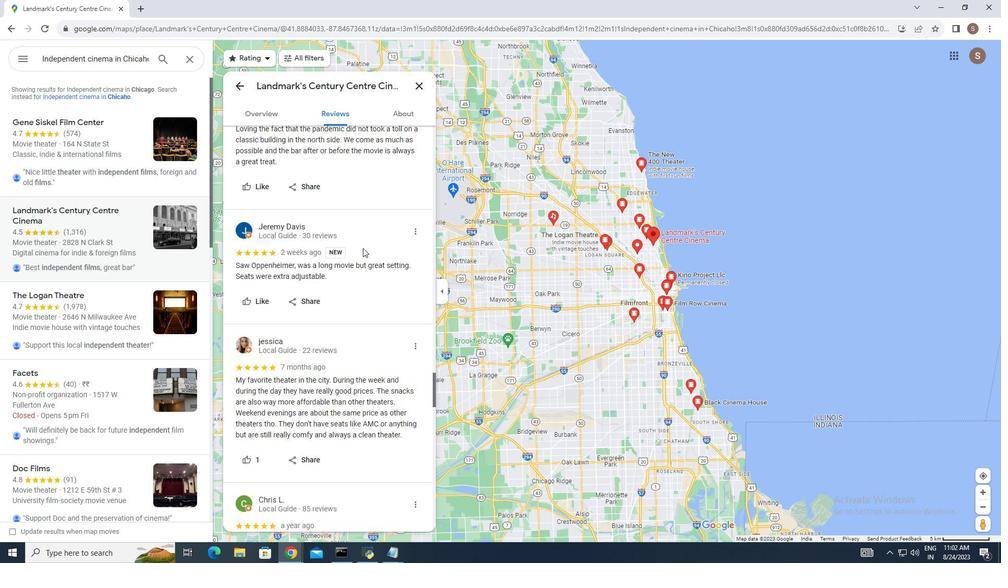 
Action: Mouse moved to (268, 112)
Screenshot: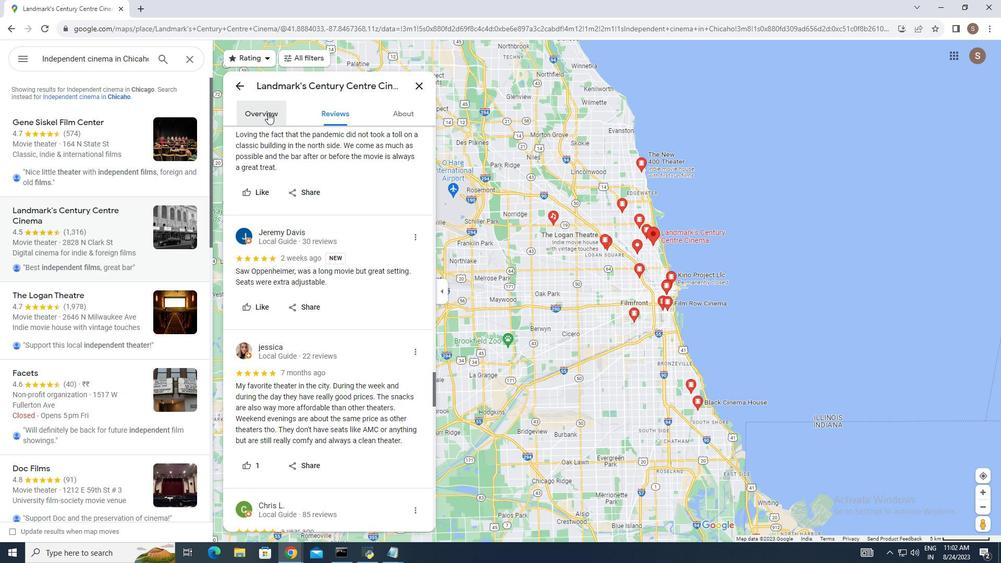 
Action: Mouse pressed left at (268, 112)
Screenshot: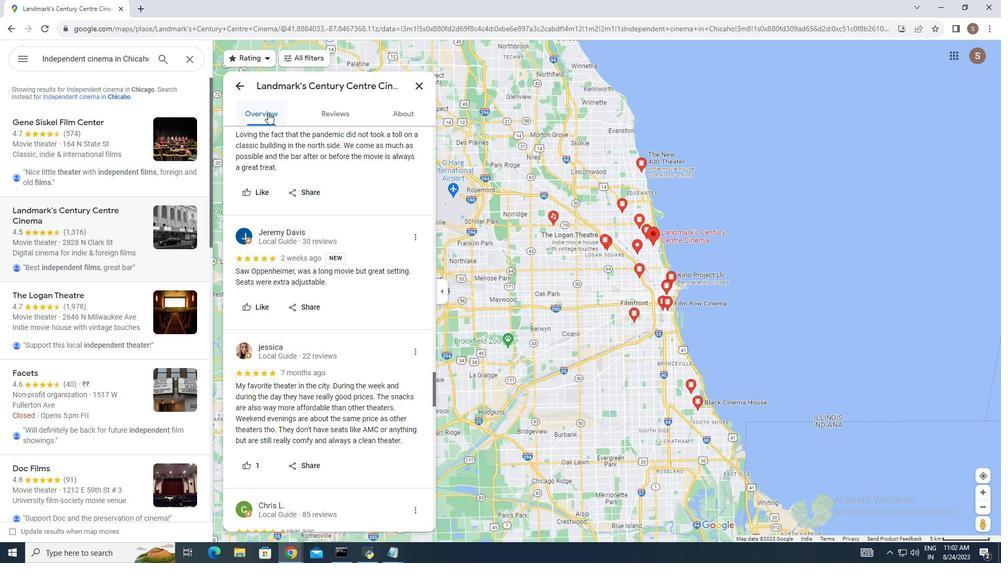 
Action: Mouse moved to (297, 177)
Screenshot: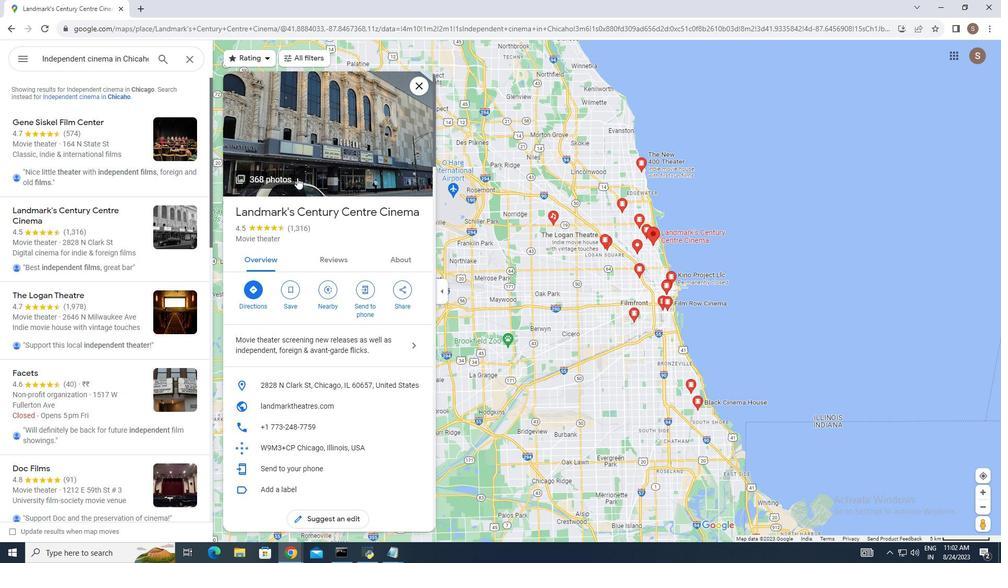 
Action: Mouse scrolled (297, 178) with delta (0, 0)
Screenshot: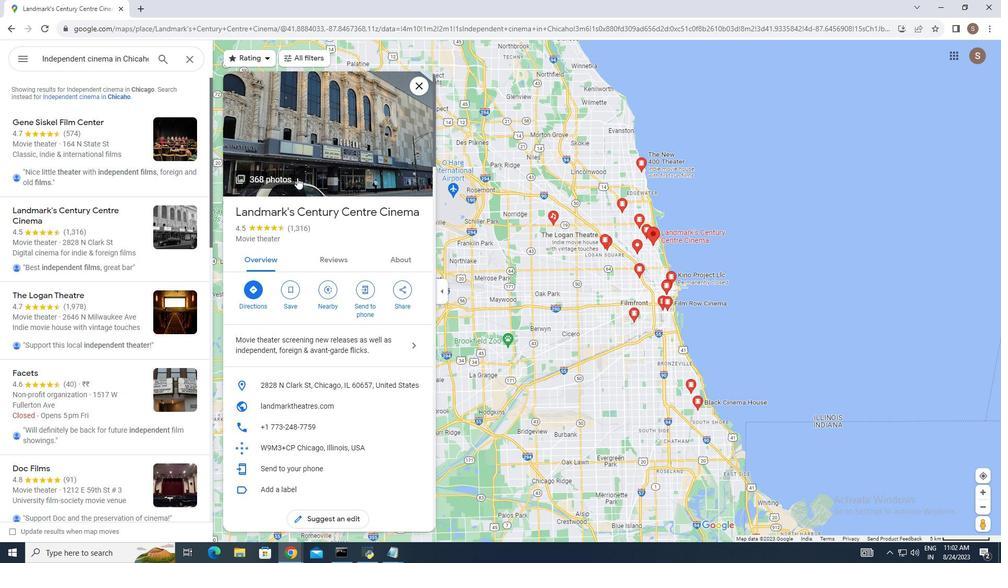 
Action: Mouse scrolled (297, 178) with delta (0, 0)
Screenshot: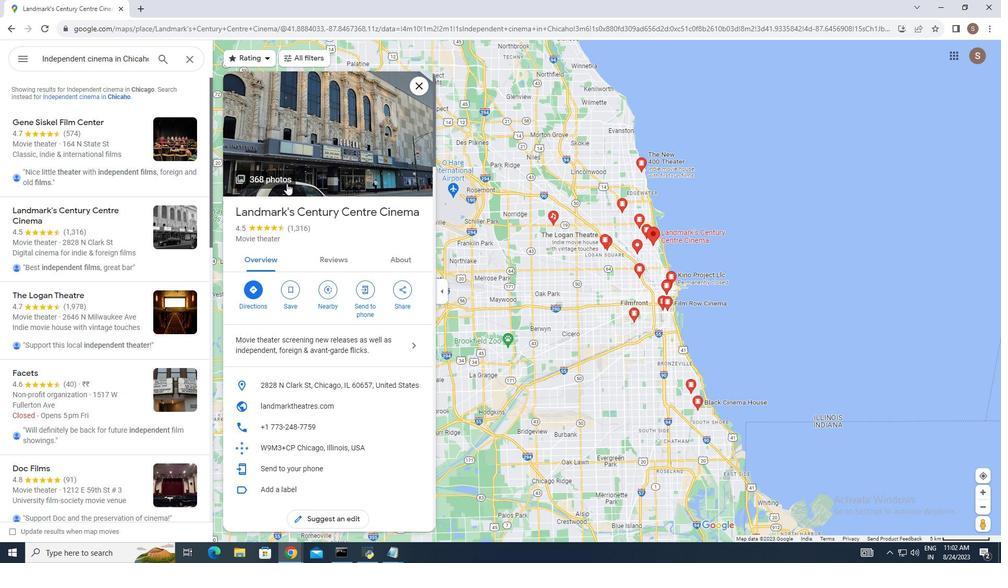
Action: Mouse moved to (284, 182)
Screenshot: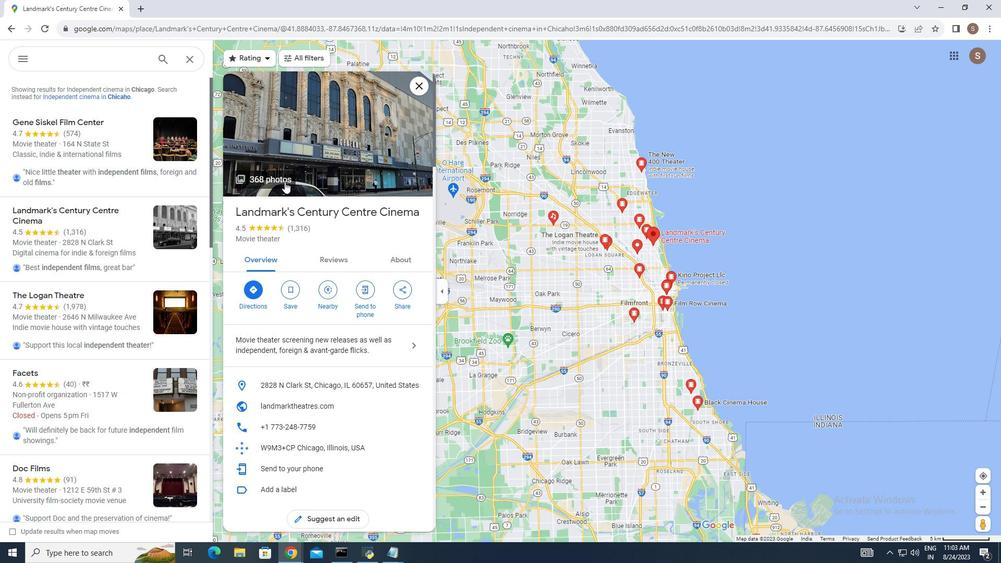 
Action: Mouse pressed left at (284, 182)
Screenshot: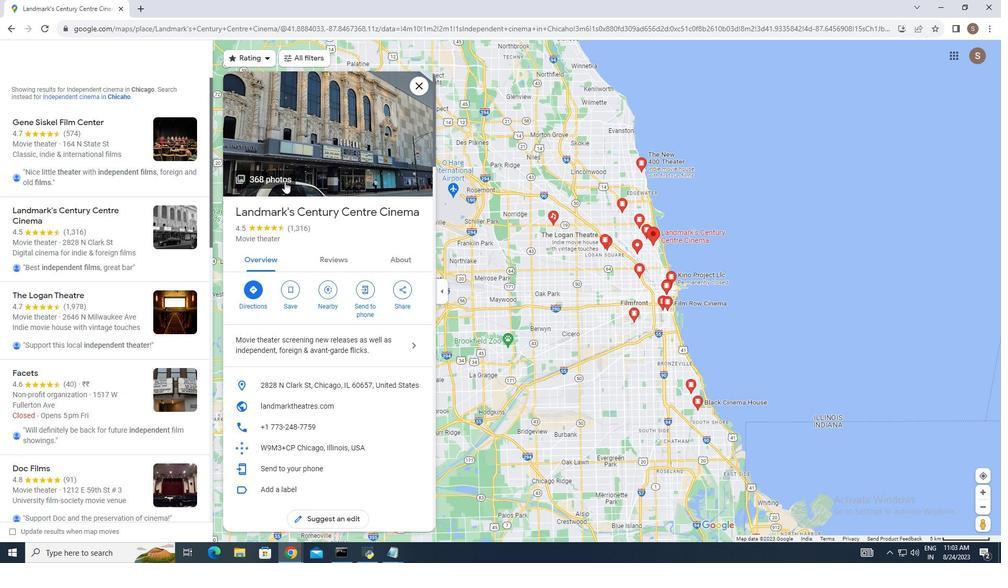 
Action: Mouse moved to (621, 460)
Screenshot: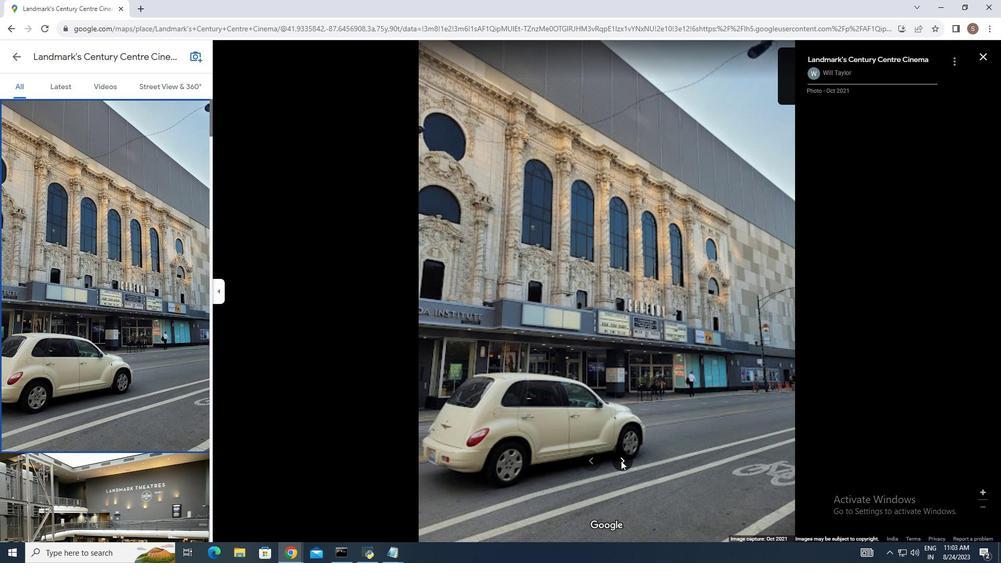 
Action: Mouse pressed left at (621, 460)
Screenshot: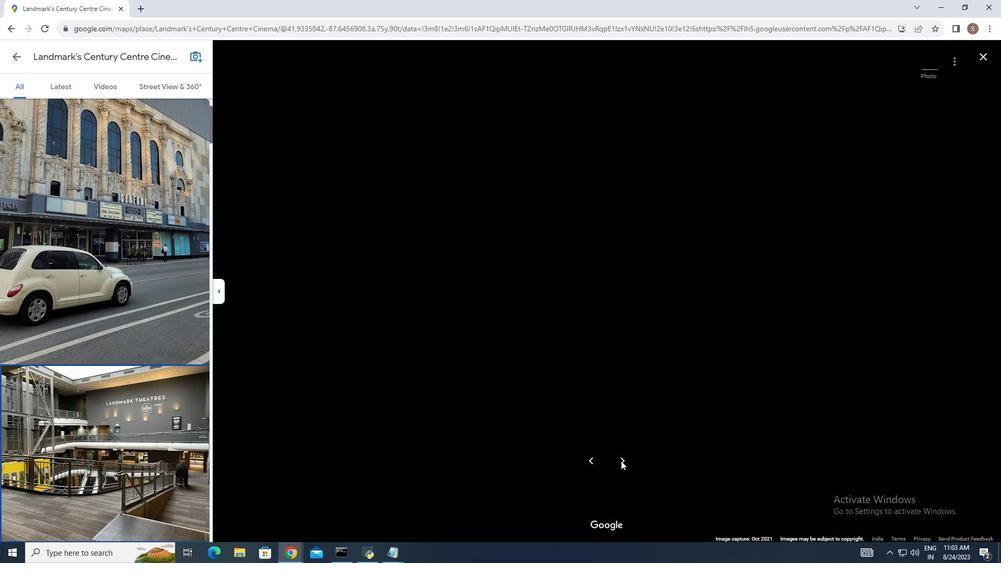 
Action: Mouse moved to (620, 461)
Screenshot: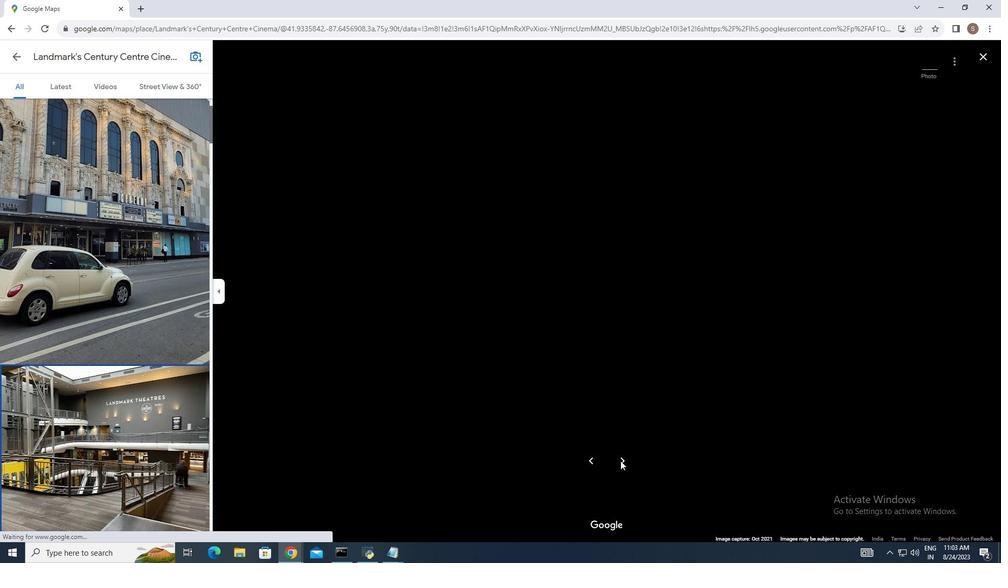 
Action: Mouse pressed left at (620, 461)
Screenshot: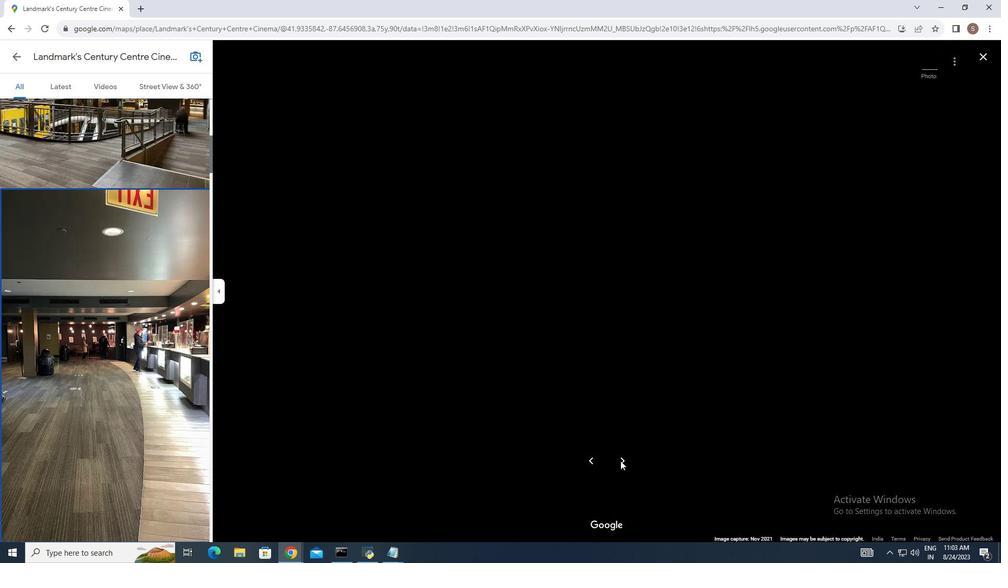
Action: Mouse pressed left at (620, 461)
Screenshot: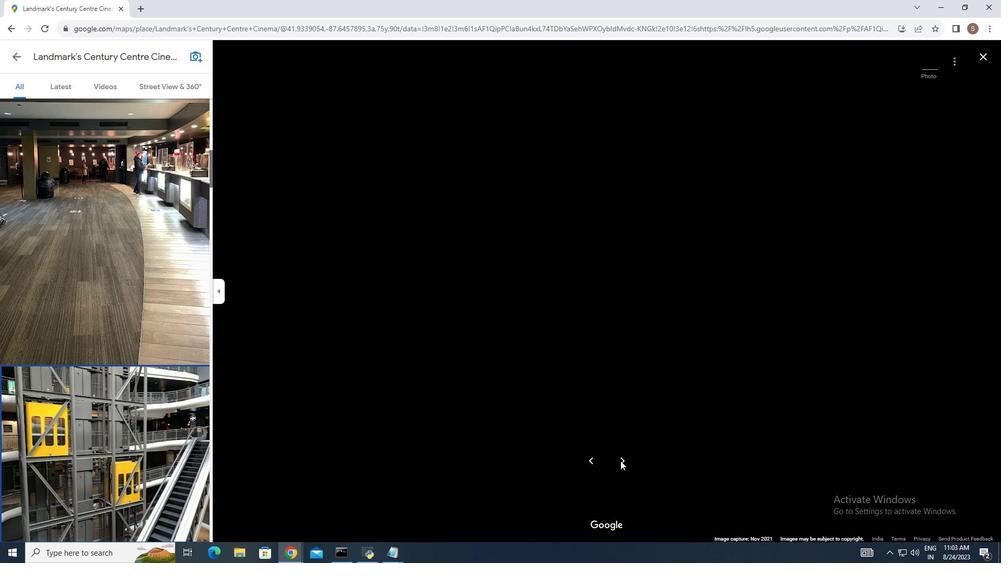 
Action: Mouse pressed left at (620, 461)
Screenshot: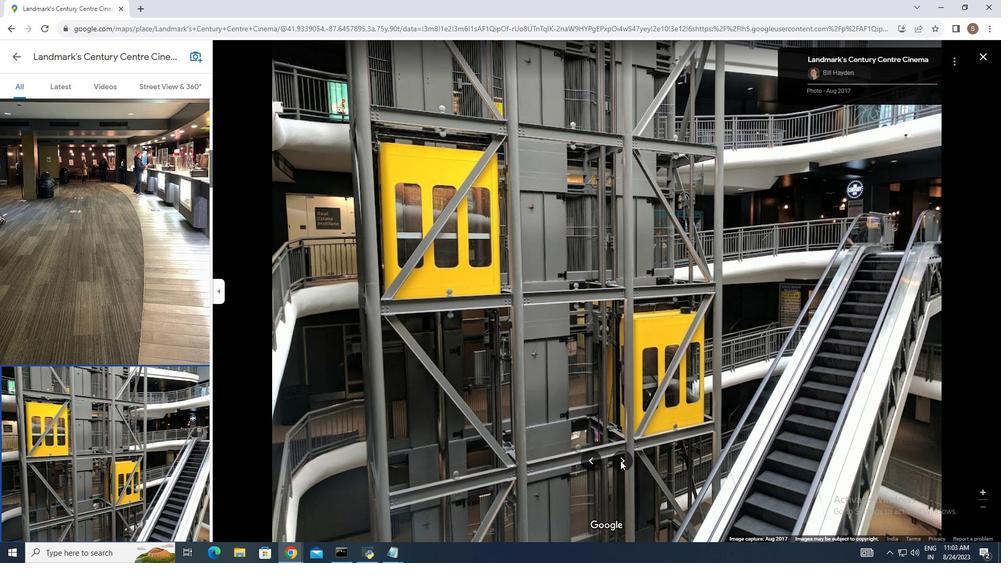 
Action: Mouse moved to (591, 310)
Screenshot: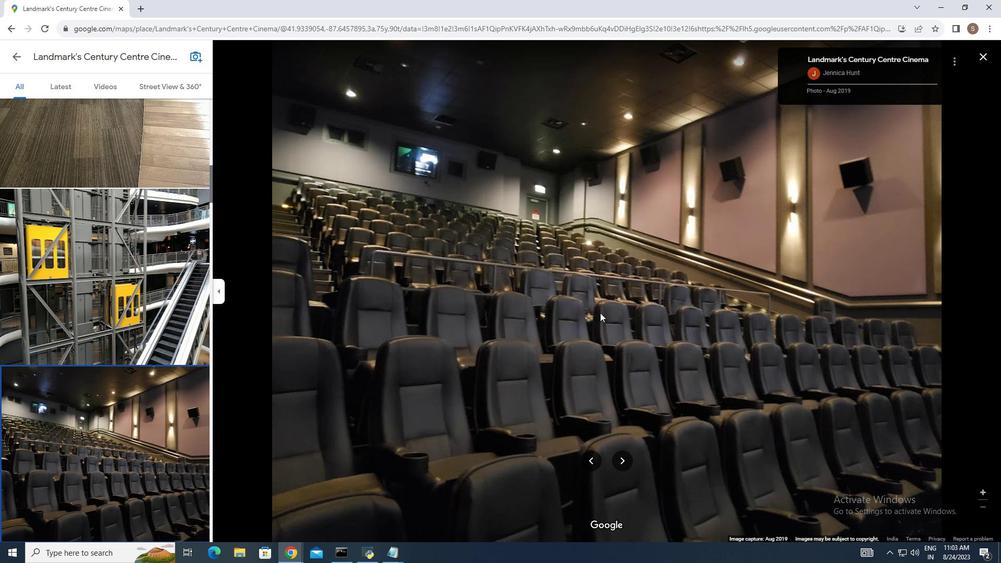 
Action: Mouse pressed left at (591, 310)
Screenshot: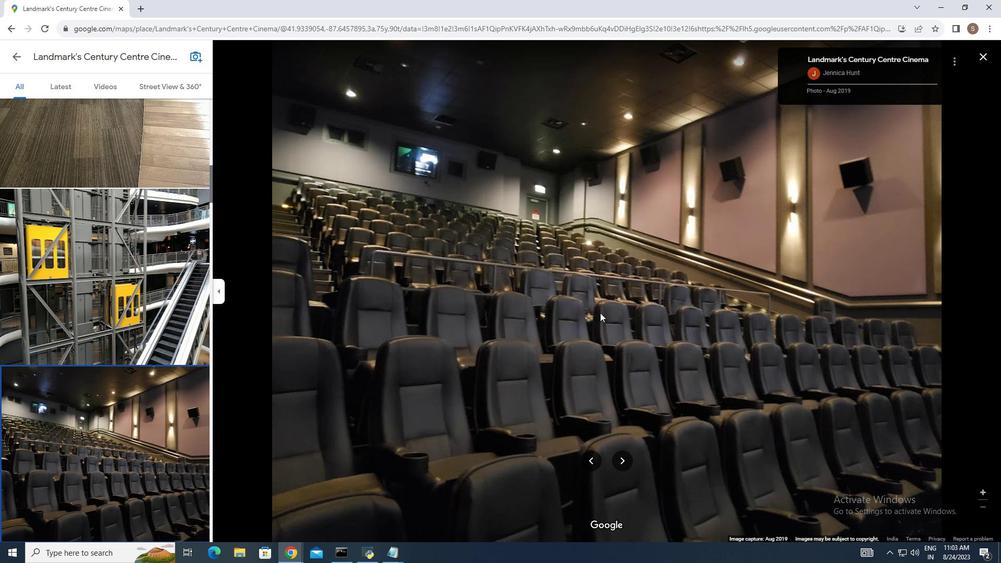 
Action: Mouse moved to (693, 318)
Screenshot: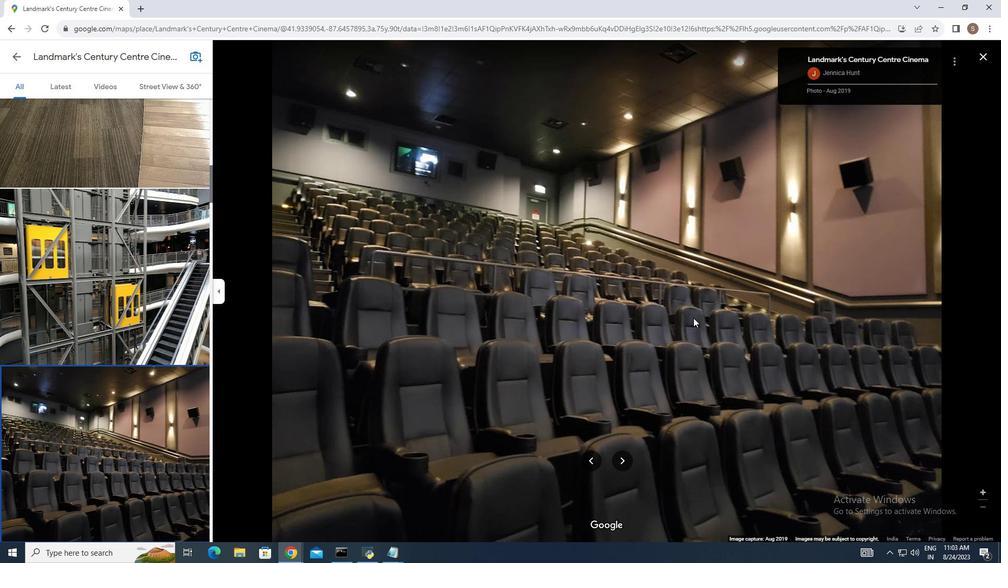 
Action: Mouse pressed left at (693, 318)
Screenshot: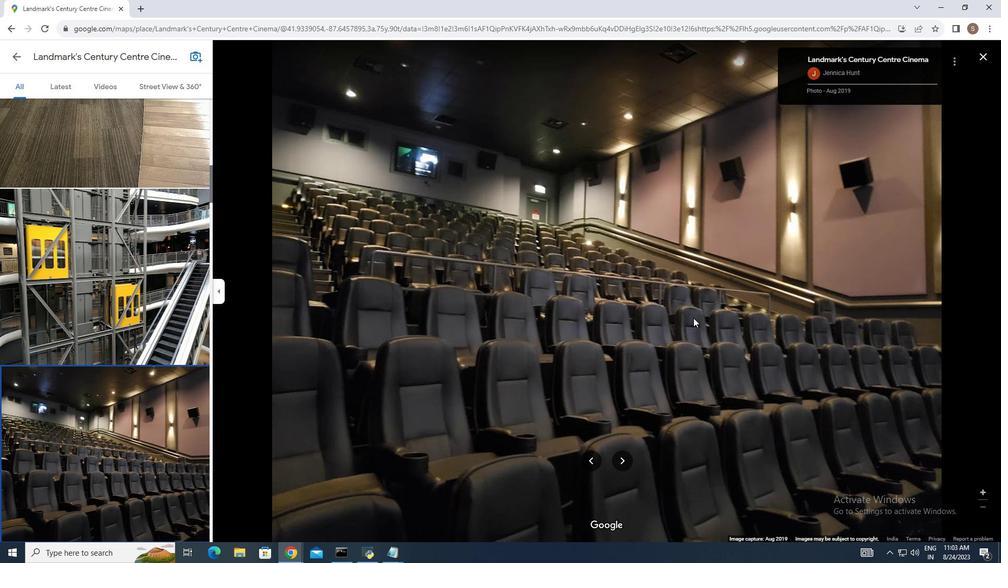 
Action: Mouse moved to (984, 54)
Screenshot: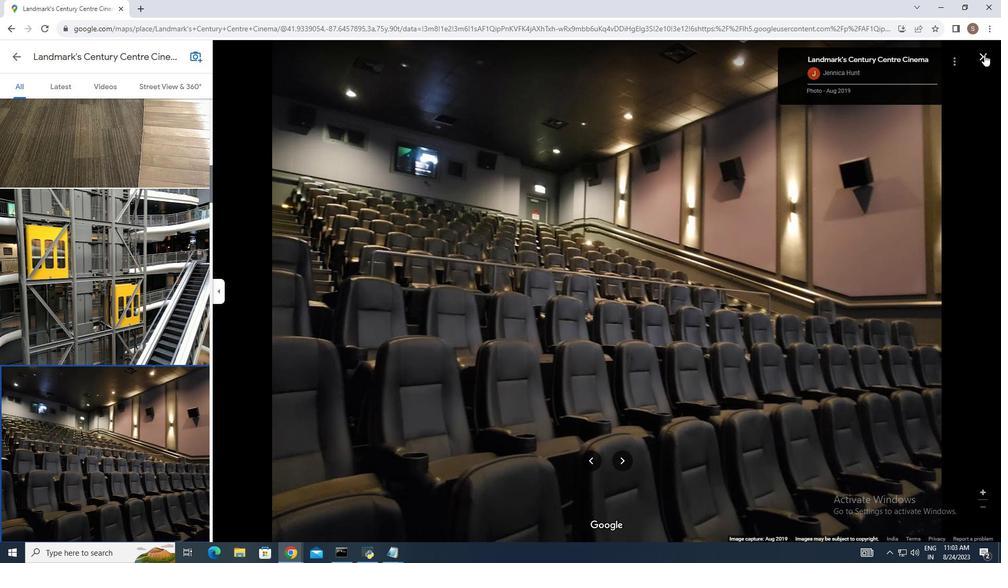 
Action: Mouse pressed left at (984, 54)
Screenshot: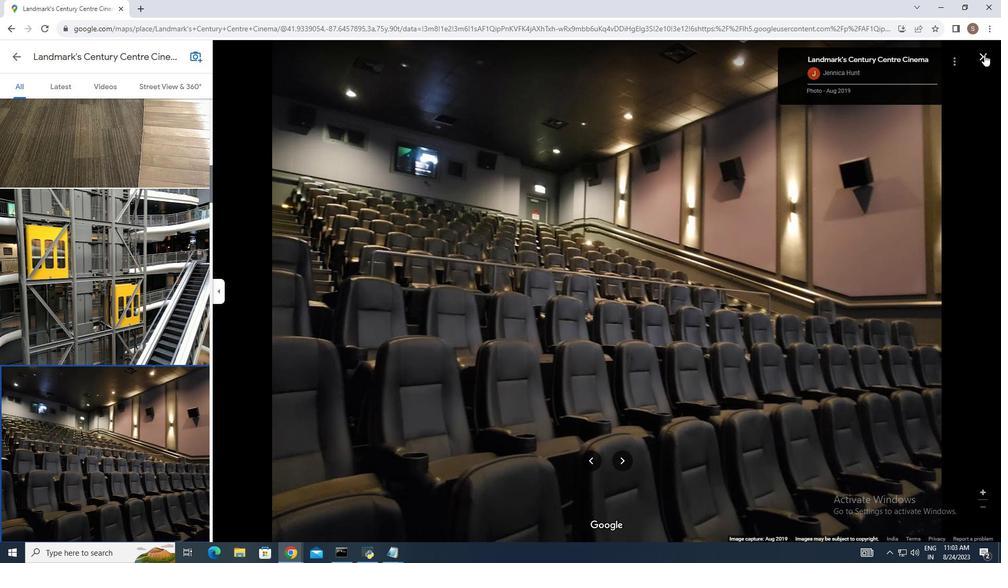 
Action: Mouse moved to (399, 258)
Screenshot: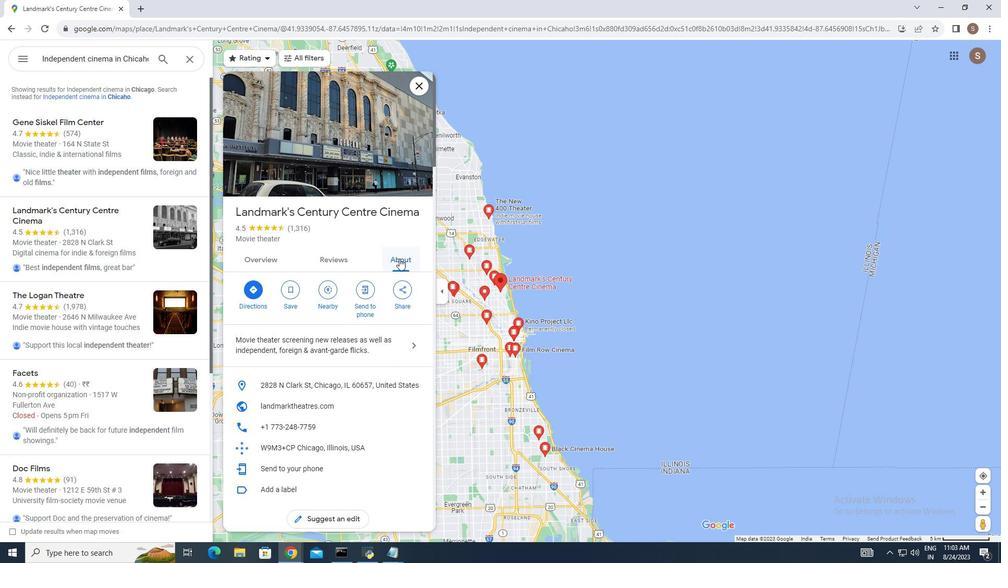 
Action: Mouse pressed left at (399, 258)
Screenshot: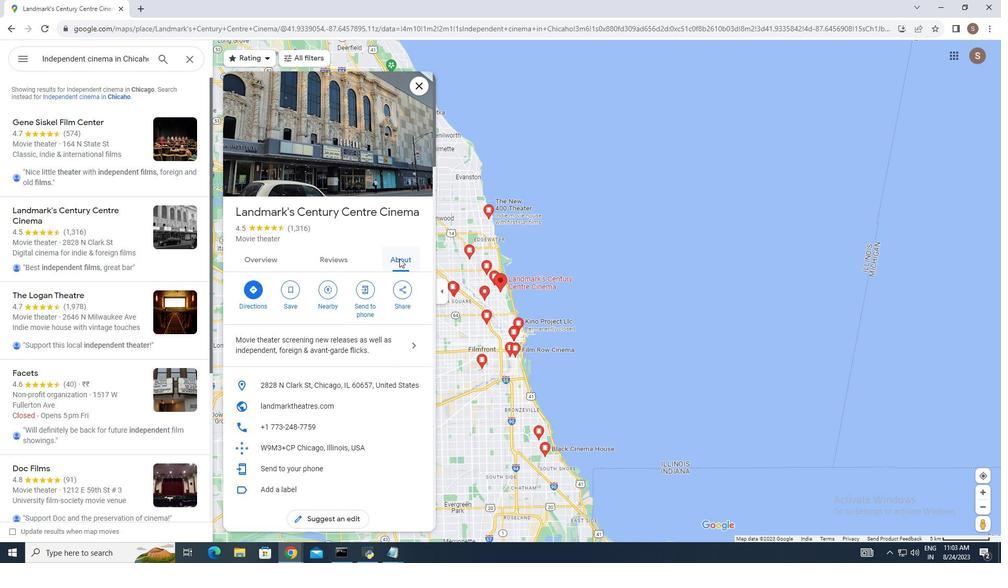 
Action: Mouse moved to (280, 211)
Screenshot: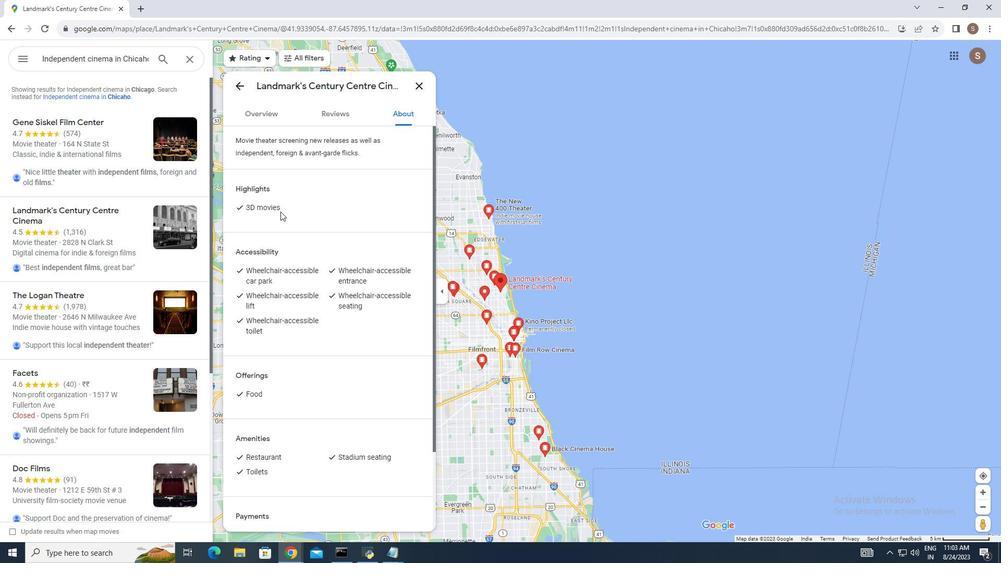 
Action: Mouse scrolled (280, 212) with delta (0, 0)
Screenshot: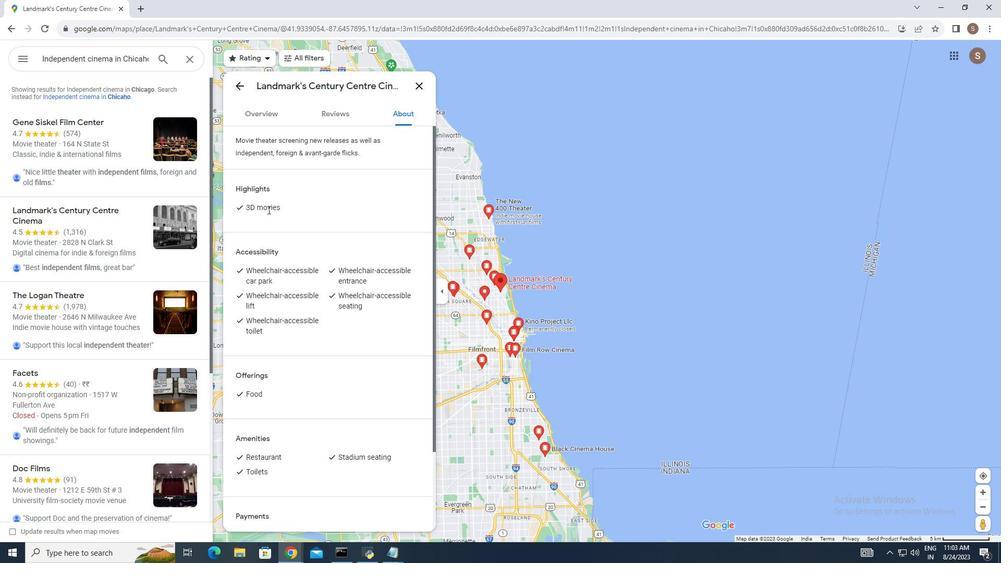 
Action: Mouse scrolled (280, 212) with delta (0, 0)
Screenshot: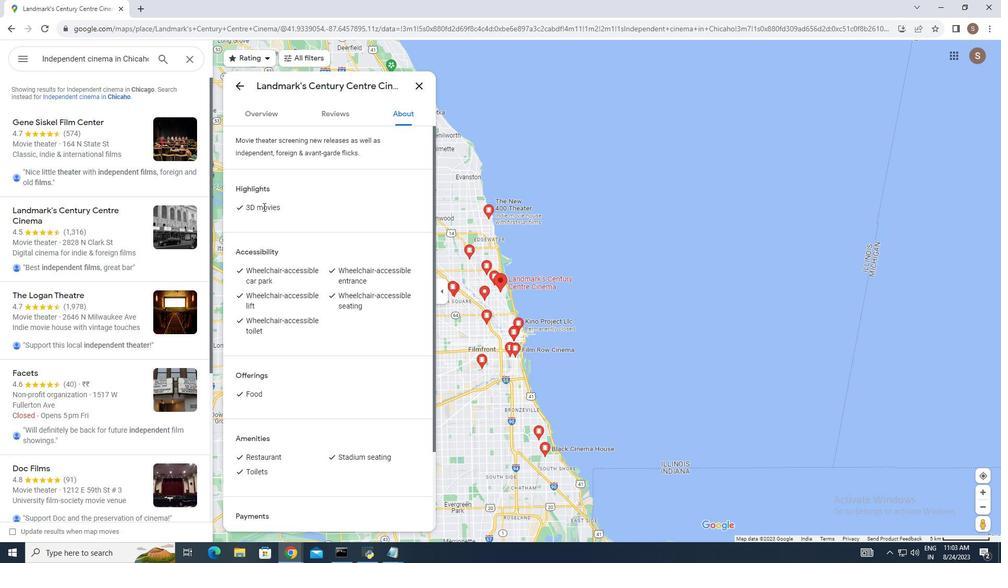 
Action: Mouse scrolled (280, 212) with delta (0, 0)
Screenshot: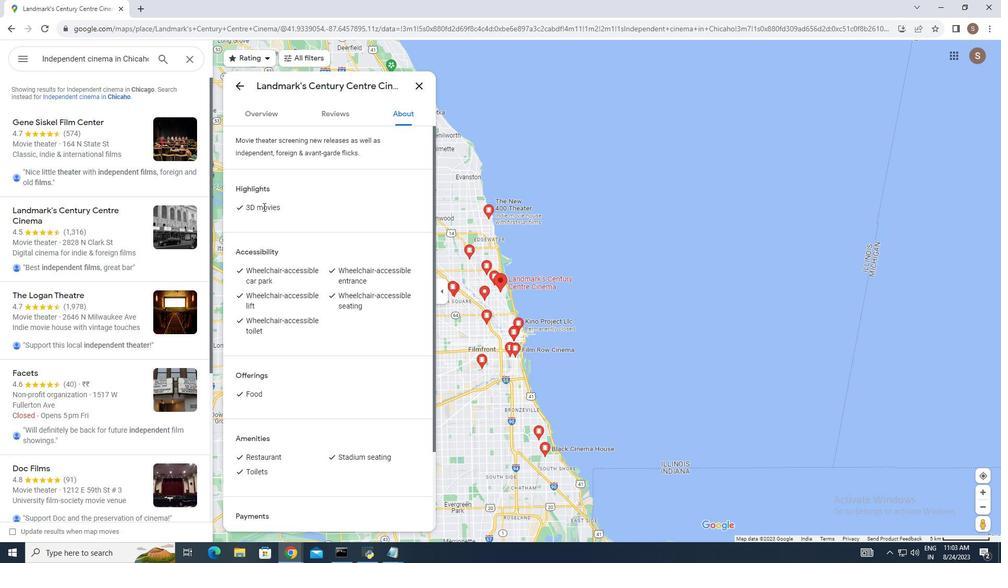 
Action: Mouse moved to (295, 198)
Screenshot: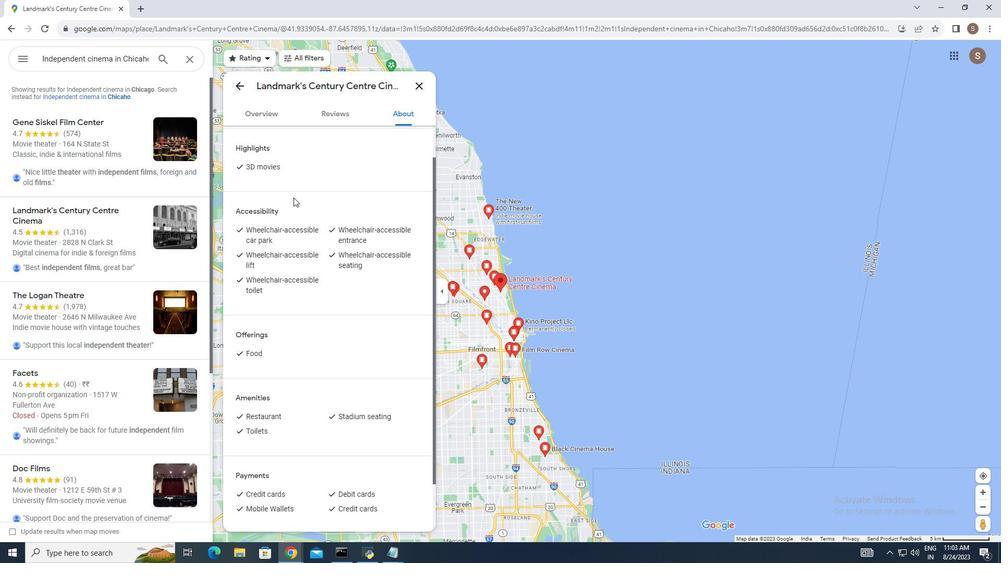 
Action: Mouse scrolled (295, 197) with delta (0, 0)
Screenshot: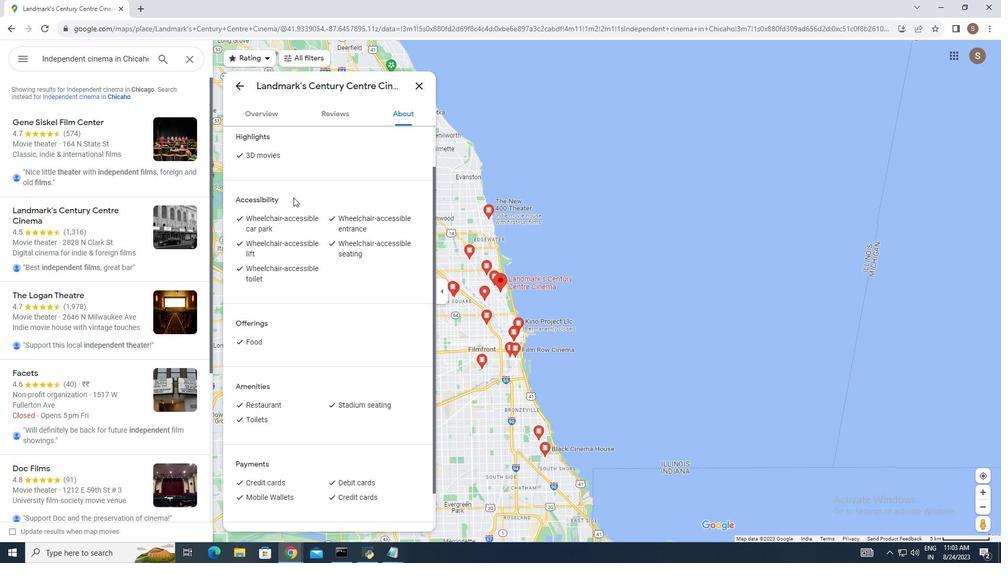 
Action: Mouse moved to (319, 189)
Screenshot: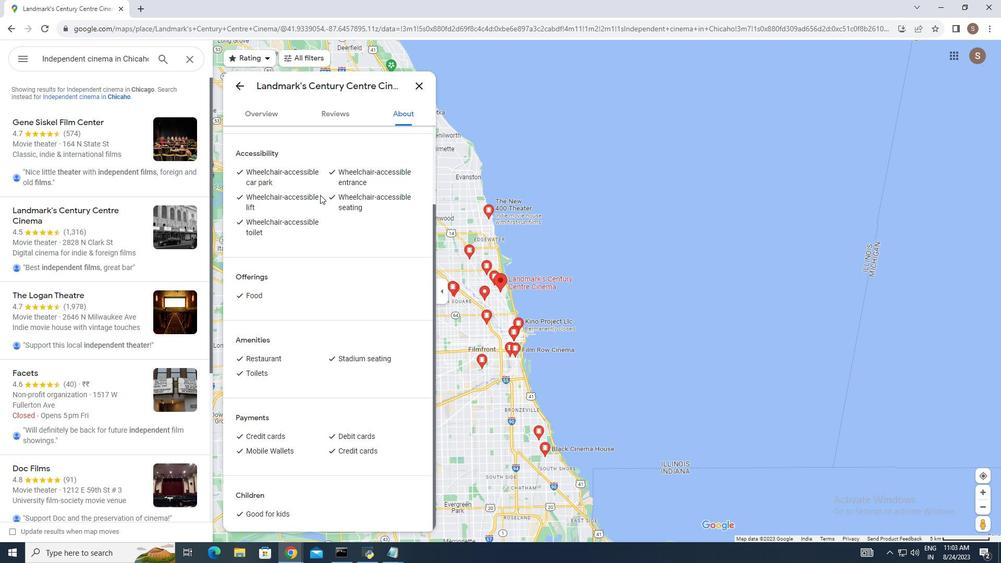 
Action: Mouse scrolled (319, 188) with delta (0, 0)
Screenshot: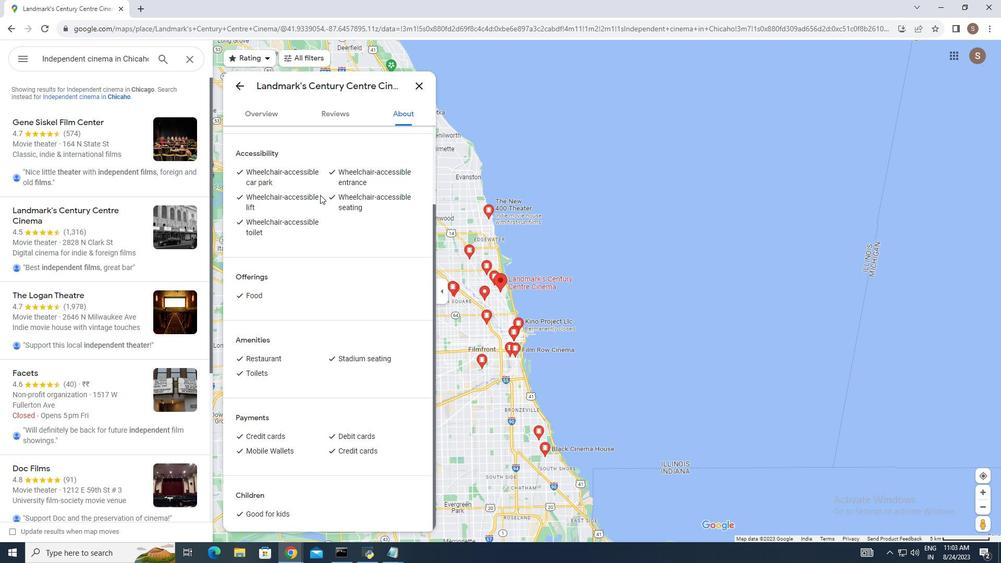 
Action: Mouse moved to (320, 193)
Screenshot: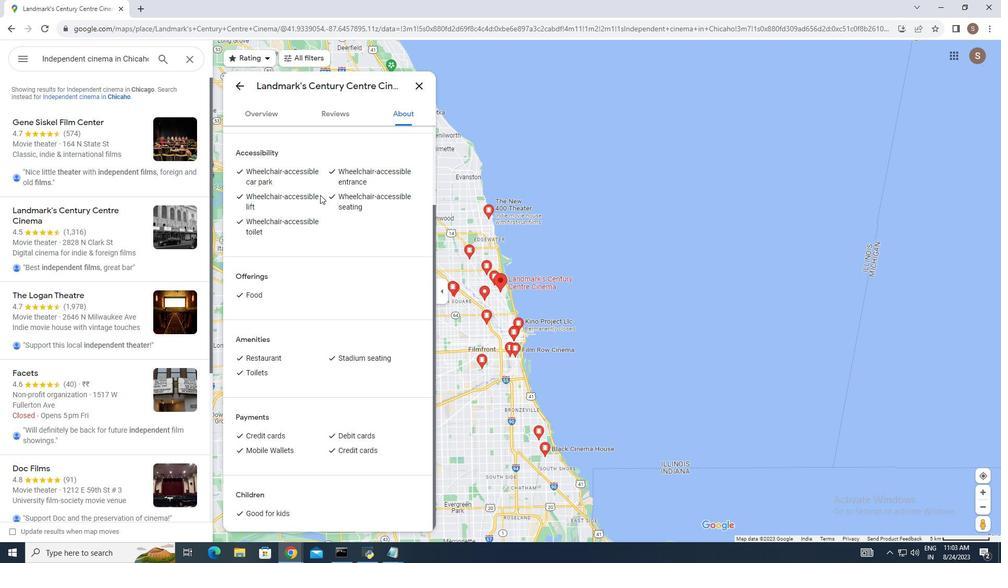 
Action: Mouse scrolled (320, 193) with delta (0, 0)
Screenshot: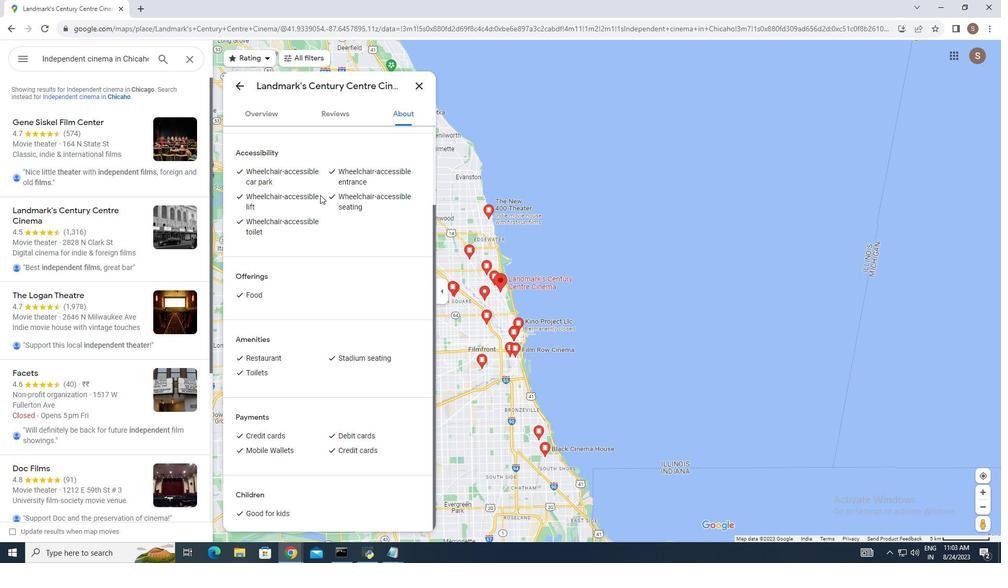 
Action: Mouse moved to (309, 279)
Screenshot: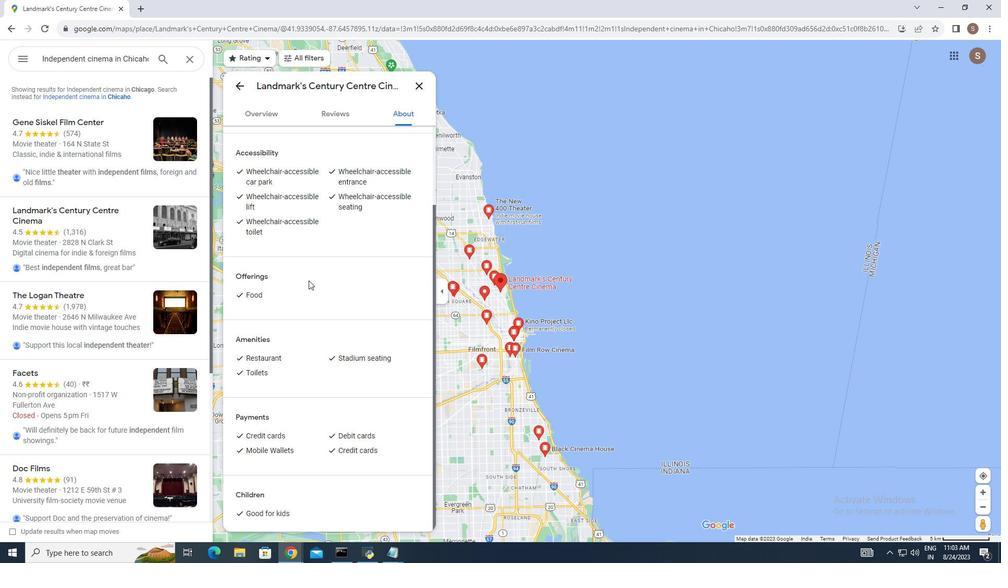
Action: Mouse scrolled (309, 279) with delta (0, 0)
Screenshot: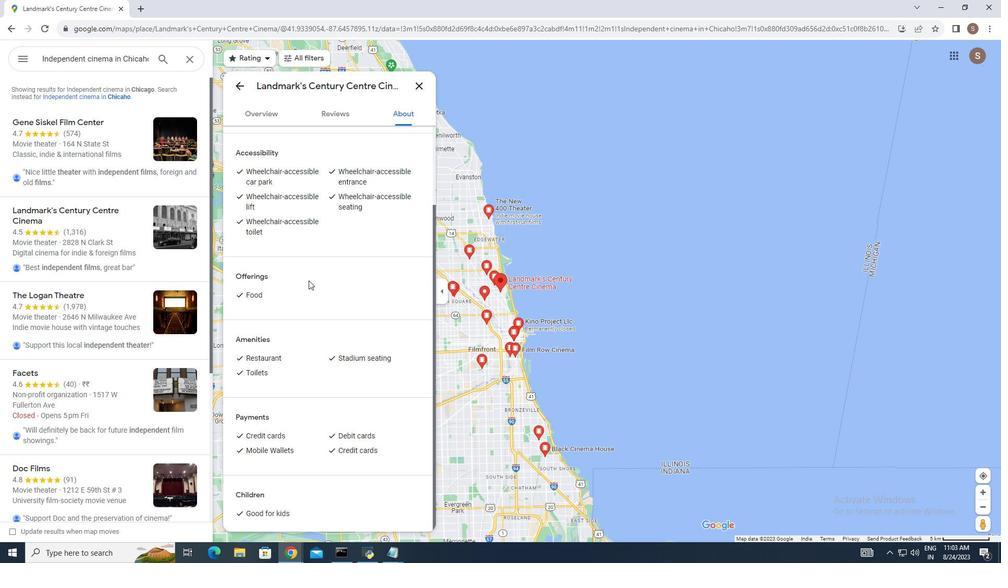 
Action: Mouse moved to (308, 280)
Screenshot: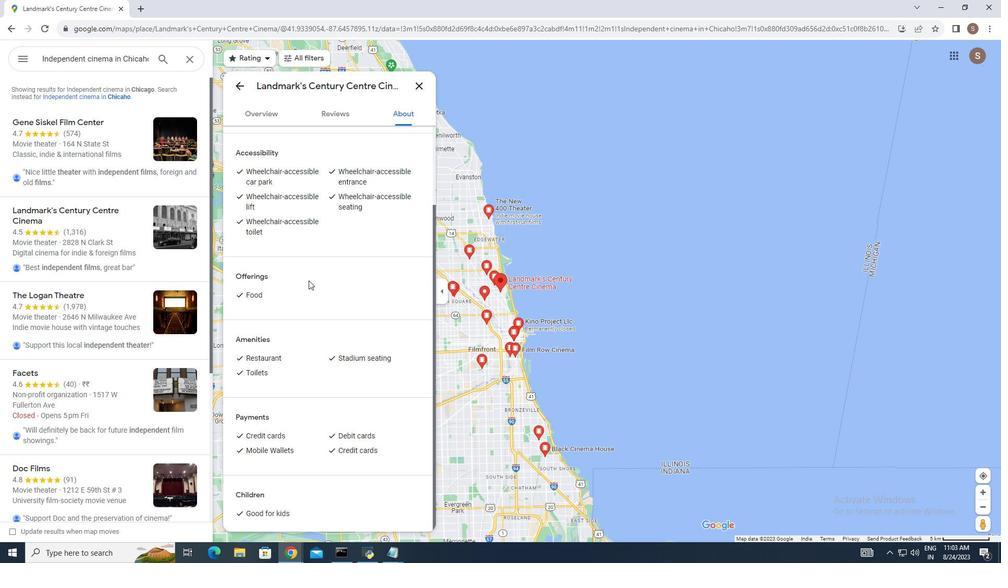 
Action: Mouse scrolled (308, 280) with delta (0, 0)
Screenshot: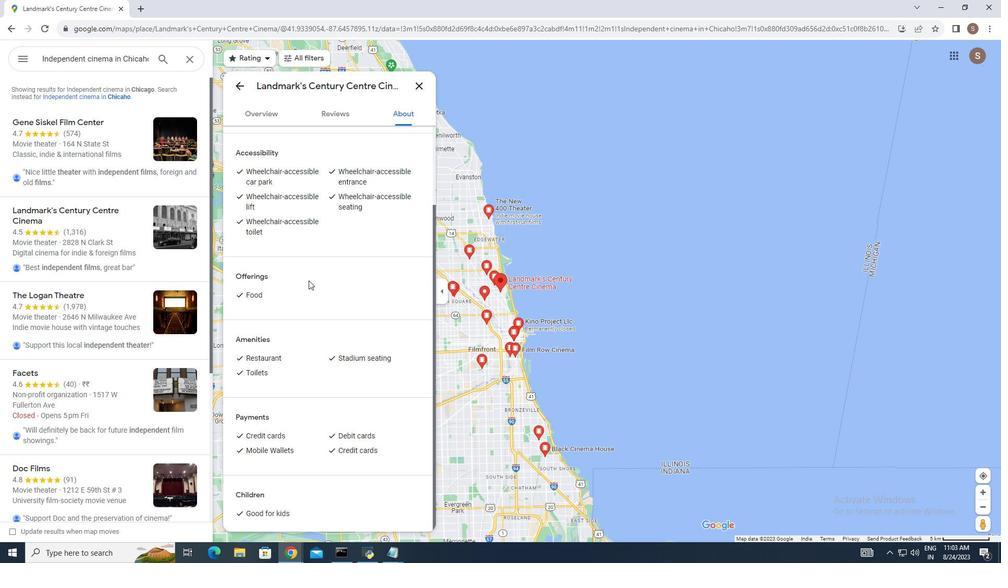 
Action: Mouse moved to (307, 280)
Screenshot: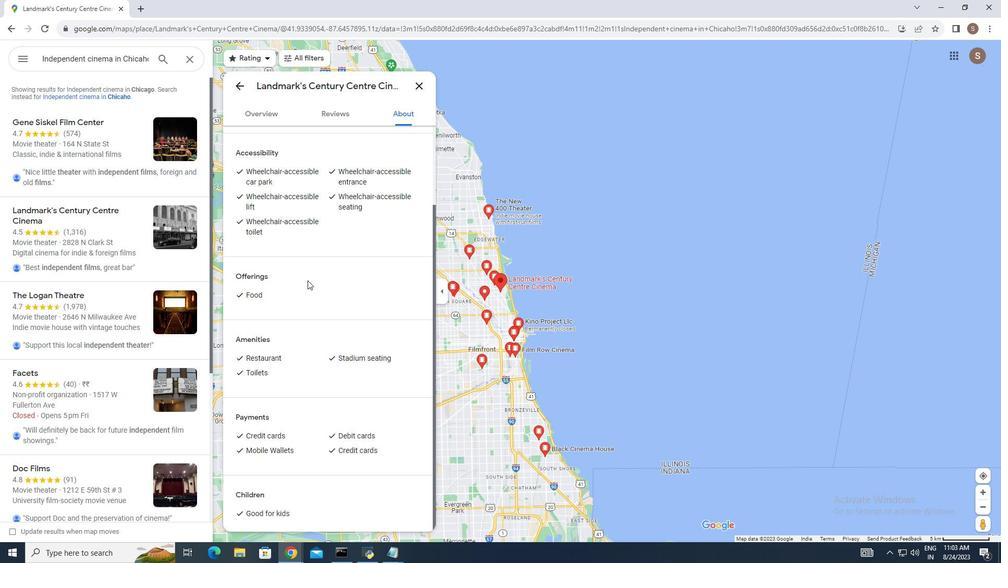 
Action: Mouse scrolled (307, 280) with delta (0, 0)
Screenshot: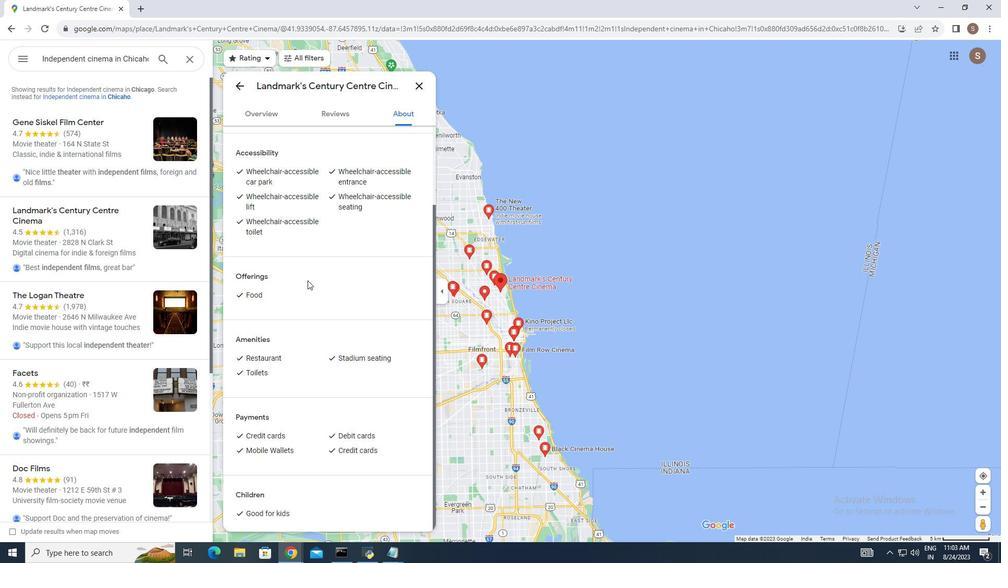 
Action: Mouse scrolled (307, 280) with delta (0, 0)
Screenshot: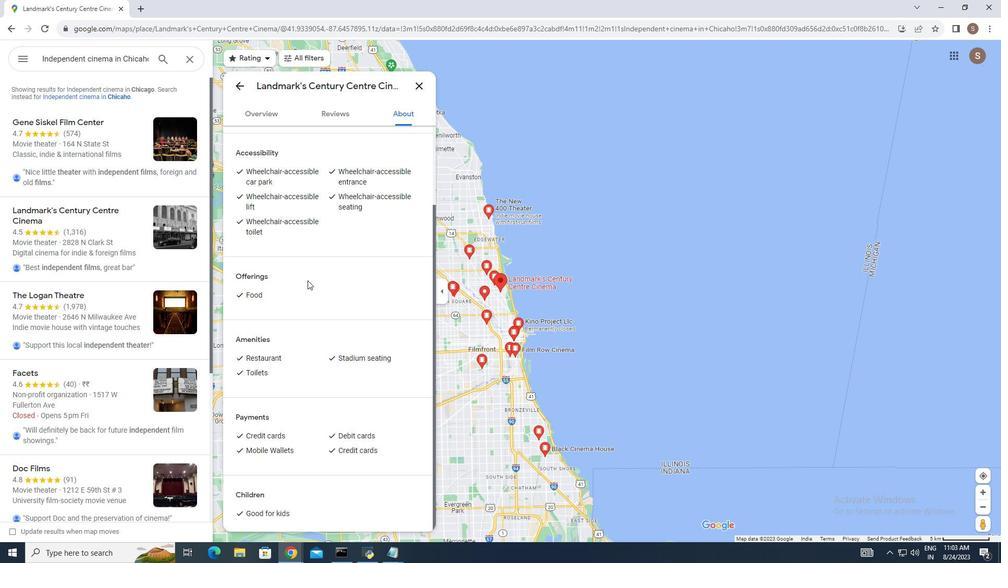 
Action: Mouse moved to (307, 280)
Screenshot: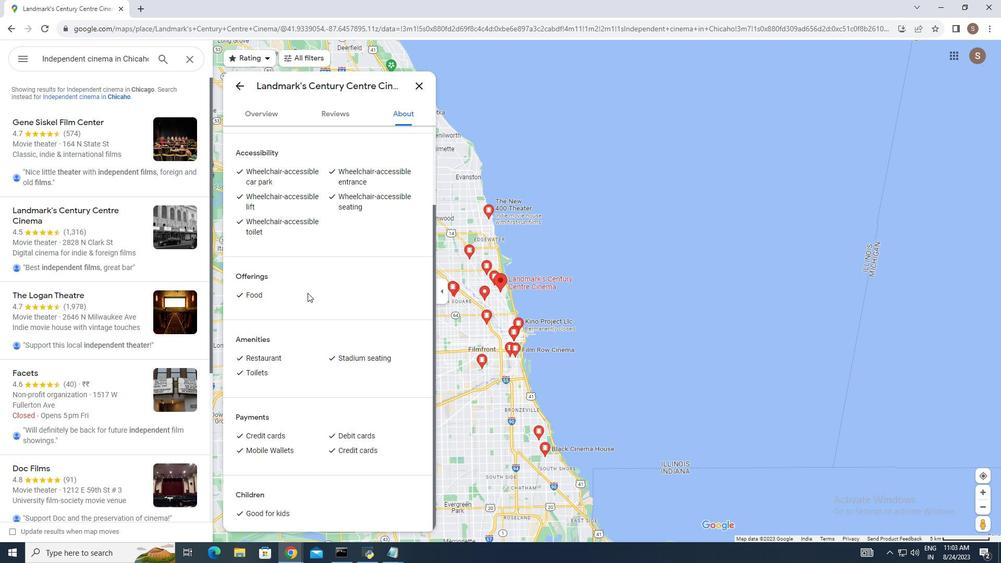 
Action: Mouse scrolled (307, 280) with delta (0, 0)
Screenshot: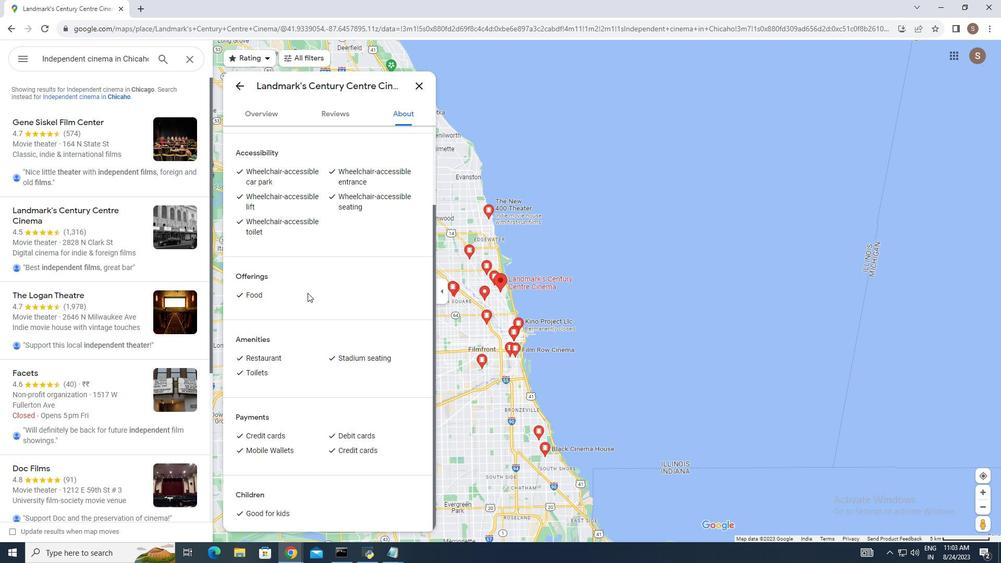 
Action: Mouse moved to (307, 287)
Screenshot: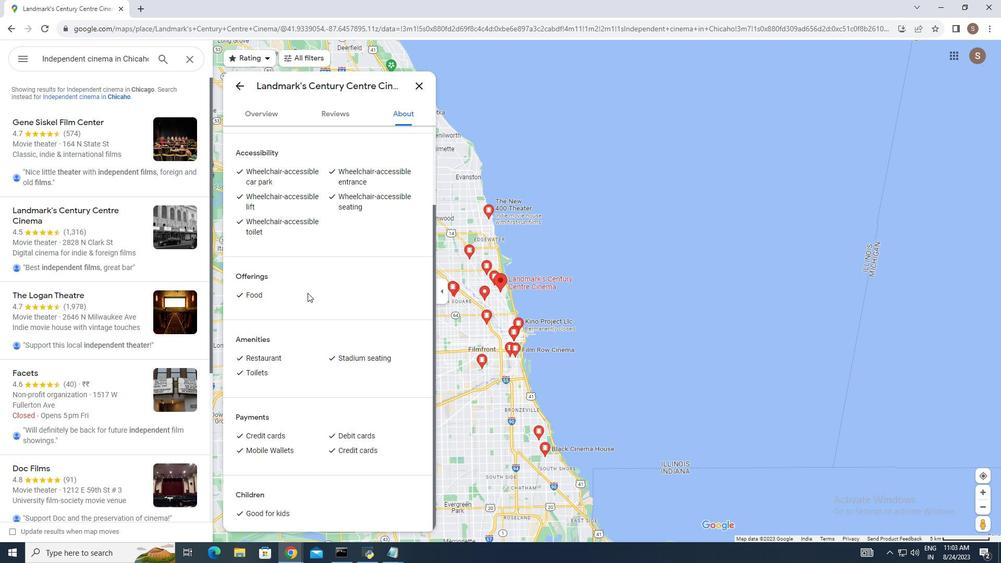 
Action: Mouse scrolled (307, 286) with delta (0, 0)
Screenshot: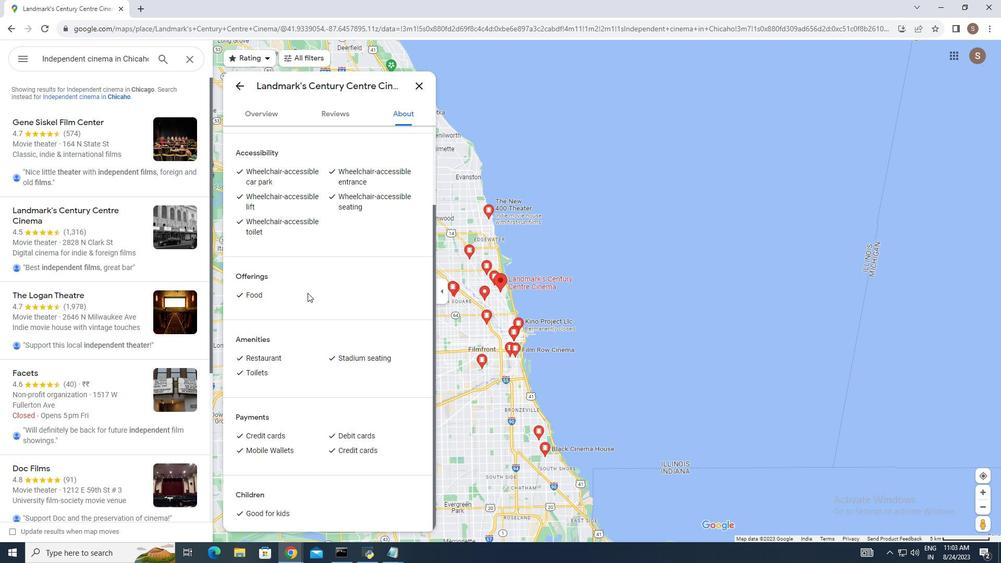 
Action: Mouse moved to (307, 292)
Screenshot: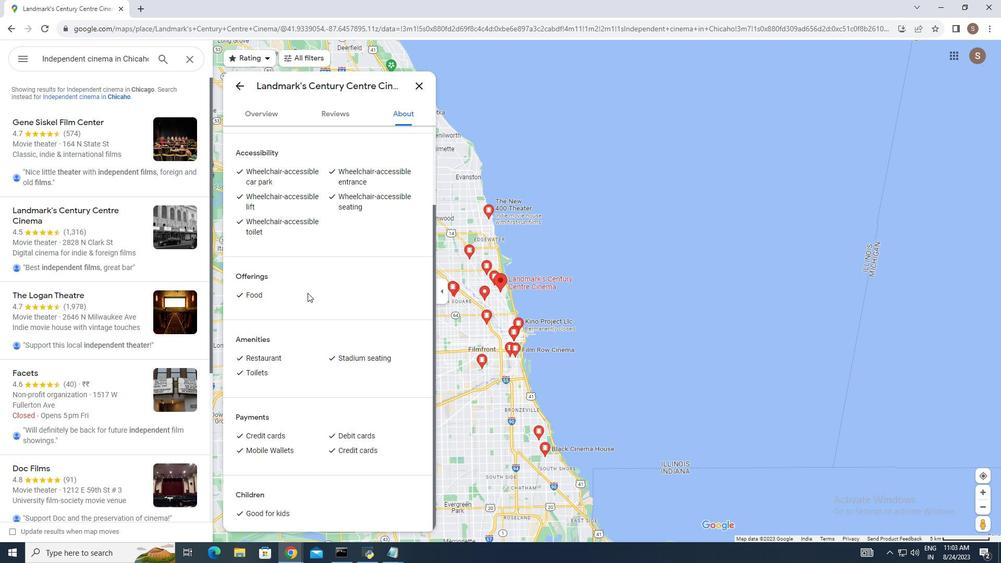 
Action: Mouse scrolled (307, 291) with delta (0, 0)
Screenshot: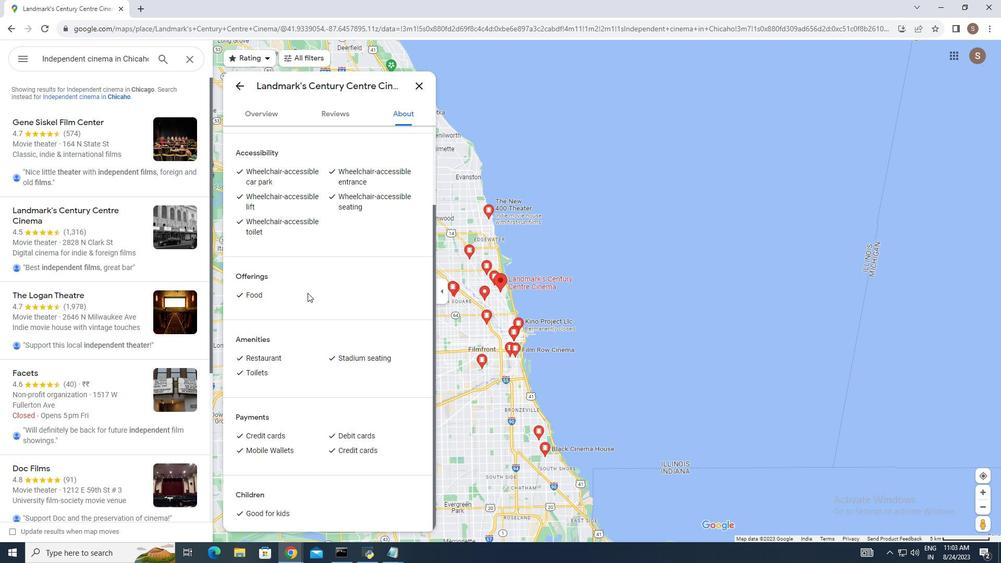 
Action: Mouse moved to (307, 295)
Screenshot: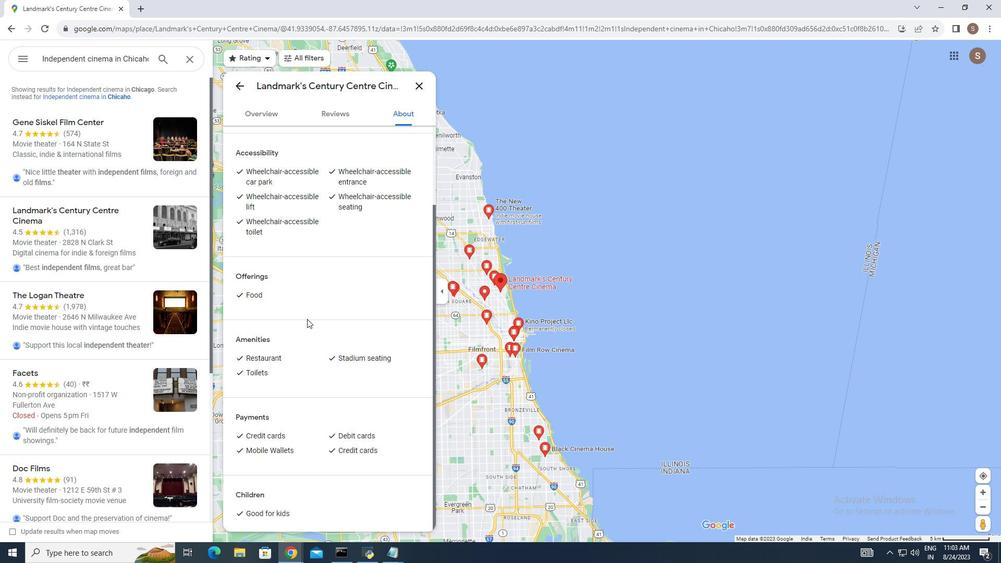 
Action: Mouse scrolled (307, 294) with delta (0, 0)
Screenshot: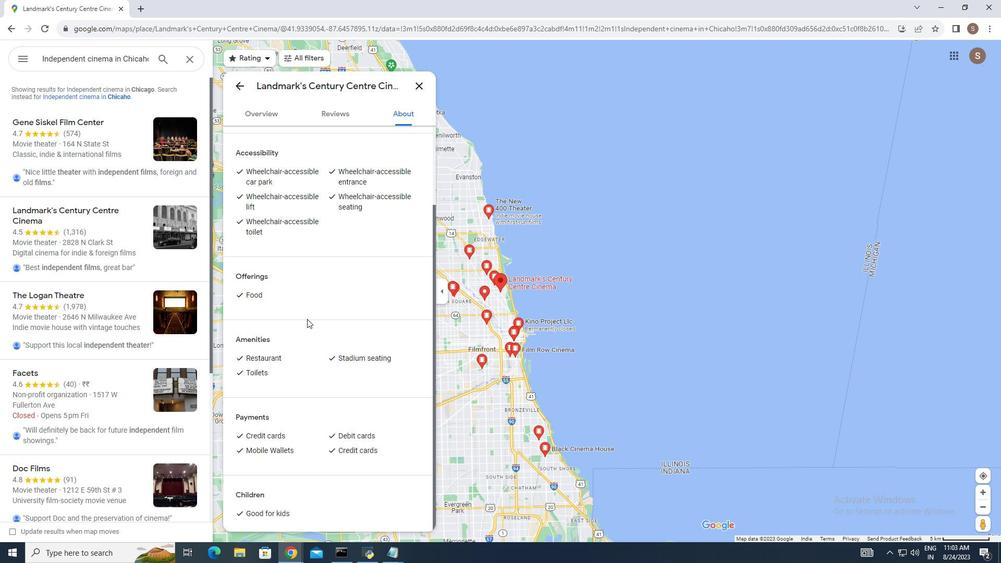 
Action: Mouse moved to (306, 303)
Screenshot: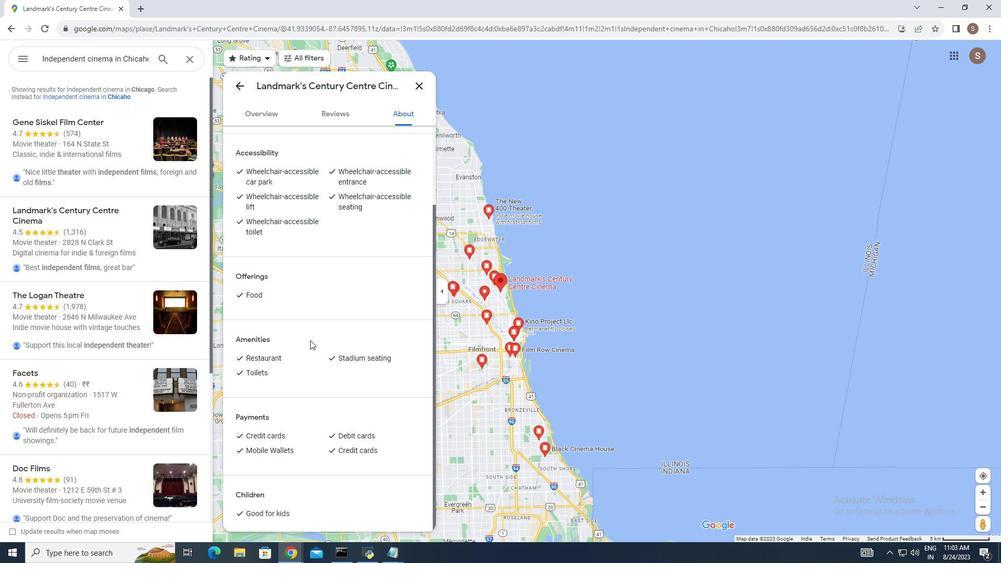 
Action: Mouse scrolled (306, 302) with delta (0, 0)
Screenshot: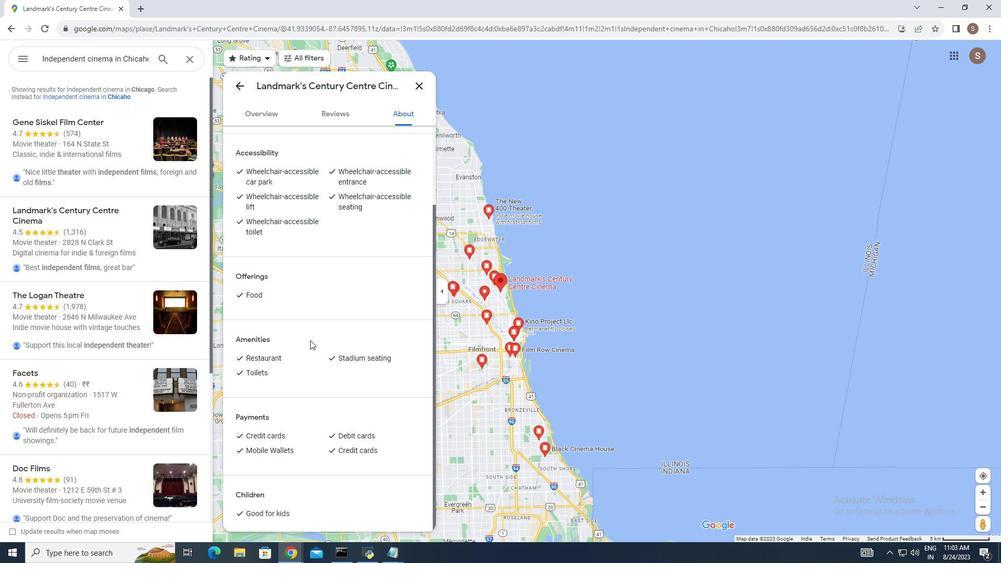 
Action: Mouse moved to (306, 310)
Screenshot: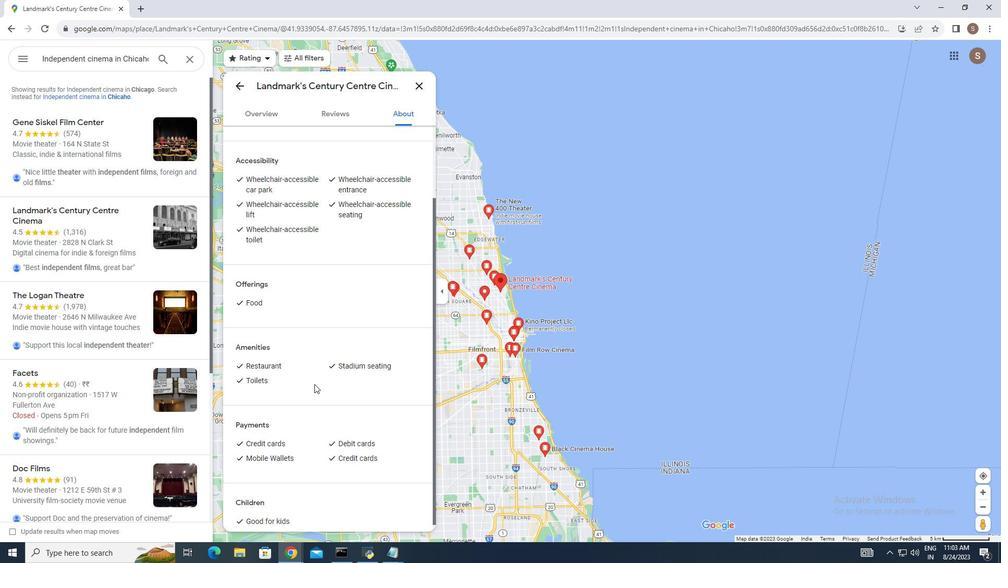 
Action: Mouse scrolled (306, 309) with delta (0, 0)
Screenshot: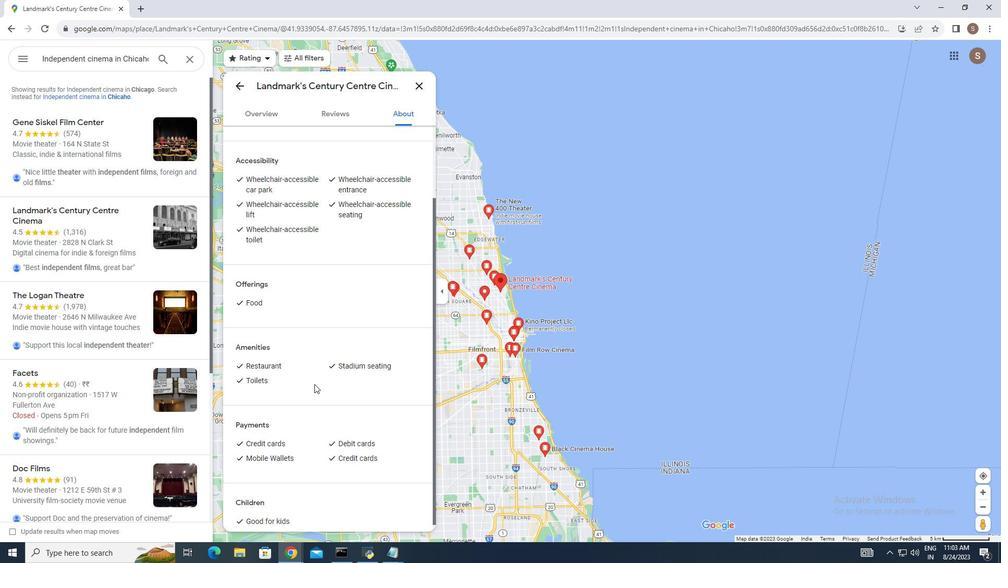 
Action: Mouse moved to (306, 316)
Screenshot: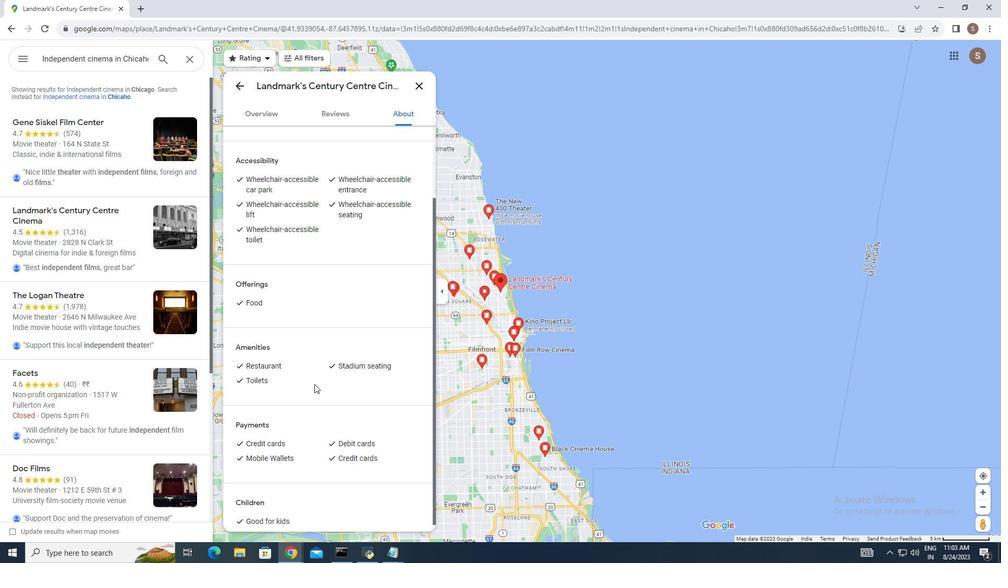 
Action: Mouse scrolled (306, 316) with delta (0, 0)
Screenshot: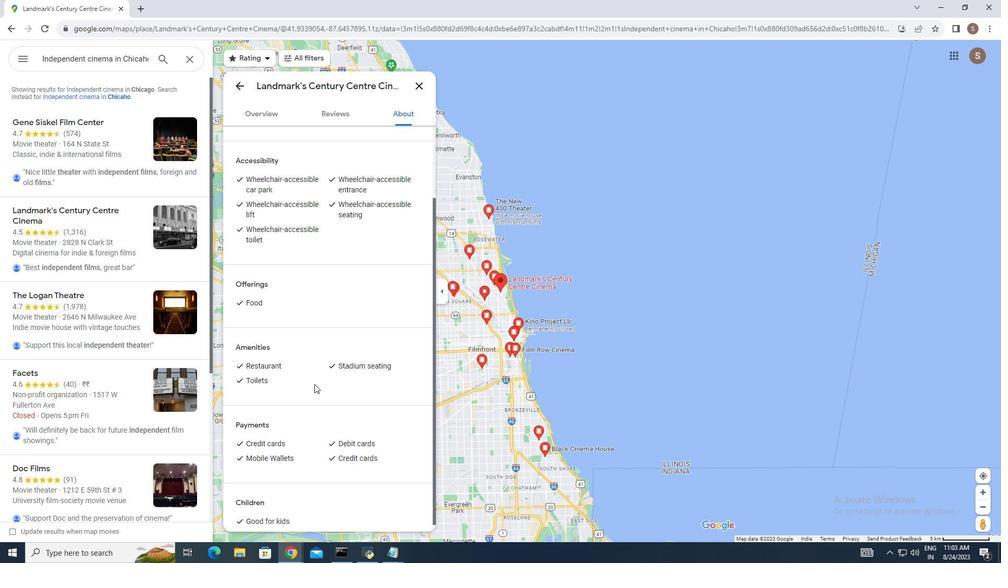 
Action: Mouse moved to (308, 332)
Screenshot: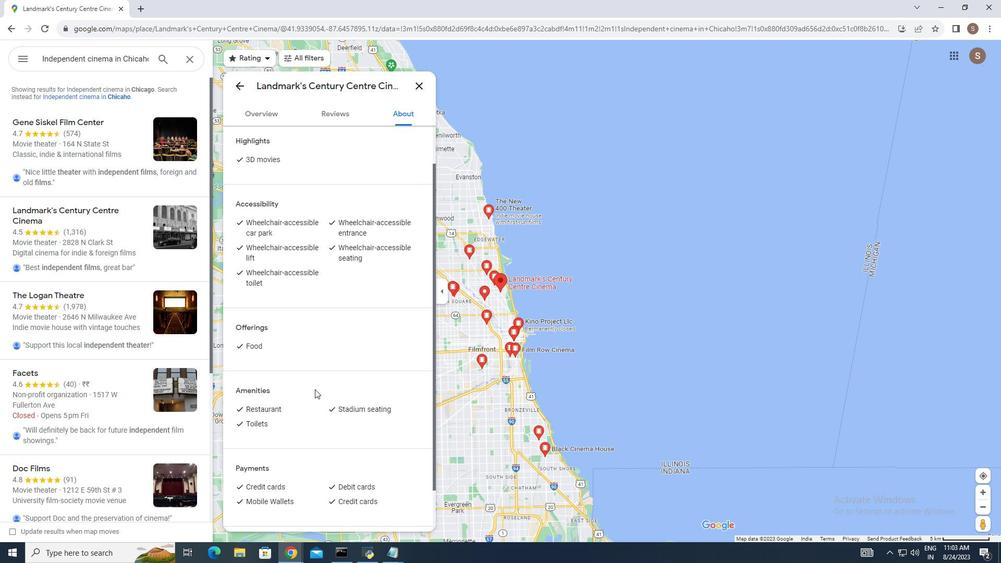 
Action: Mouse scrolled (308, 333) with delta (0, 0)
Screenshot: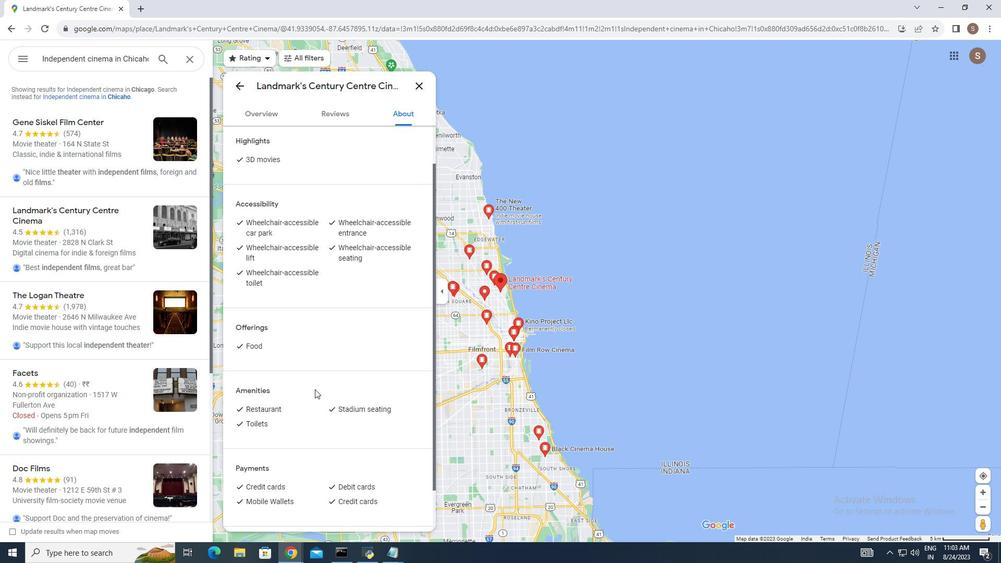 
Action: Mouse moved to (322, 404)
Screenshot: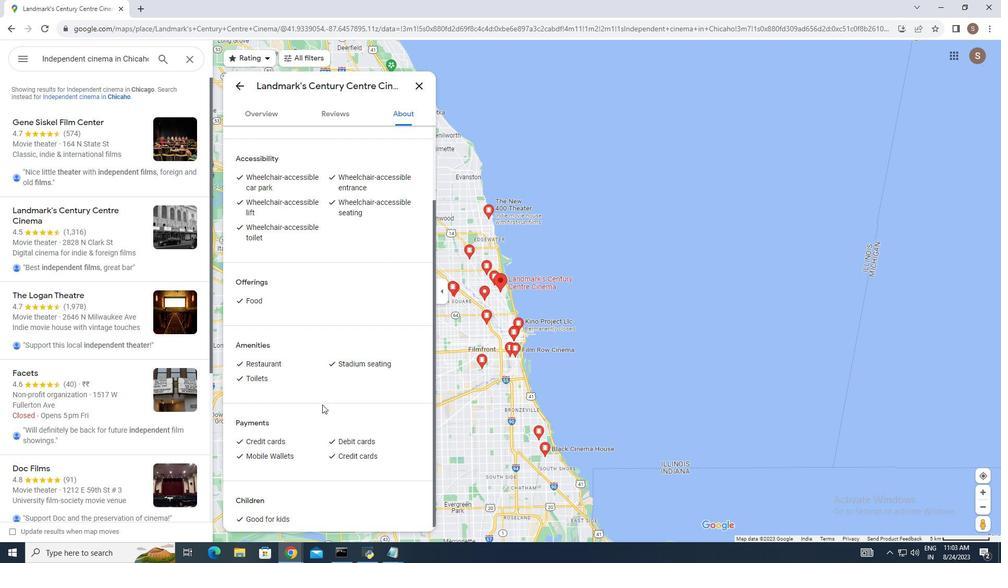 
Action: Mouse scrolled (322, 403) with delta (0, 0)
Screenshot: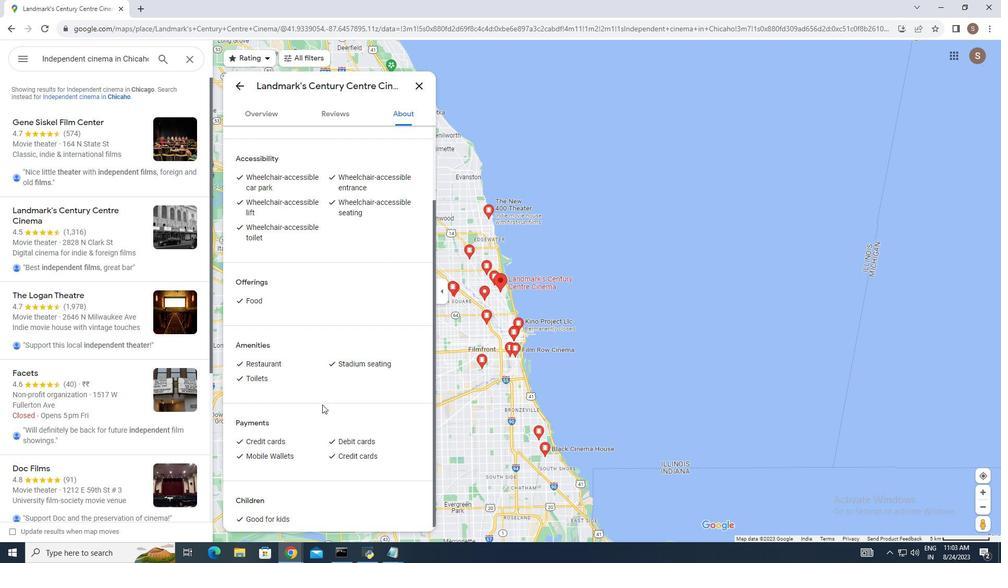 
Action: Mouse moved to (322, 404)
Screenshot: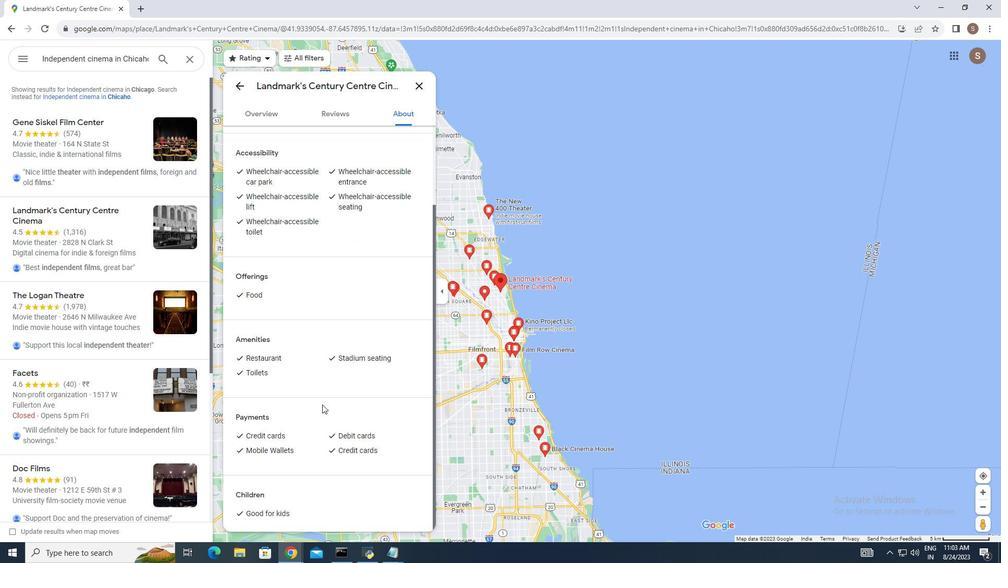 
Action: Mouse scrolled (322, 404) with delta (0, 0)
Screenshot: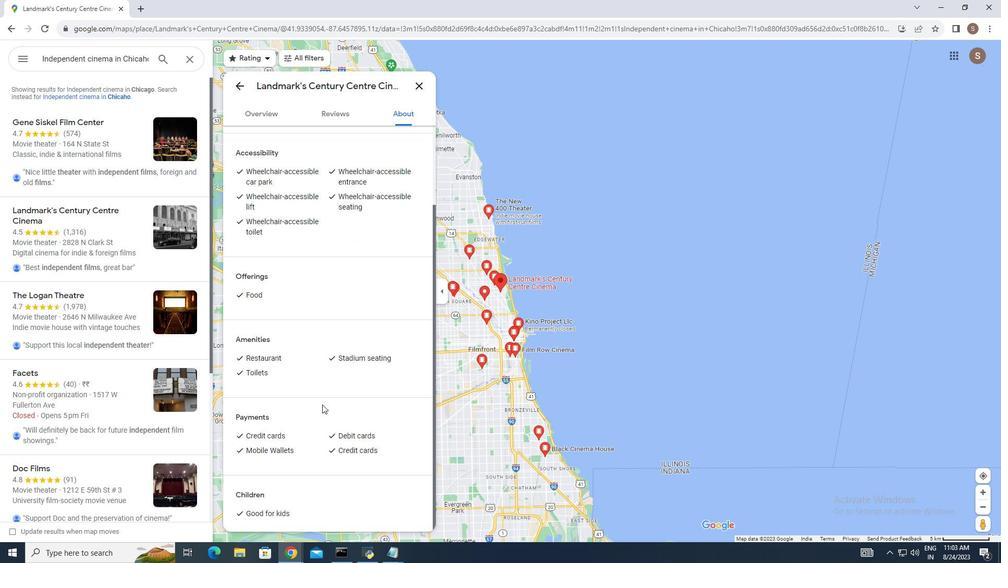 
Action: Mouse scrolled (322, 404) with delta (0, 0)
Screenshot: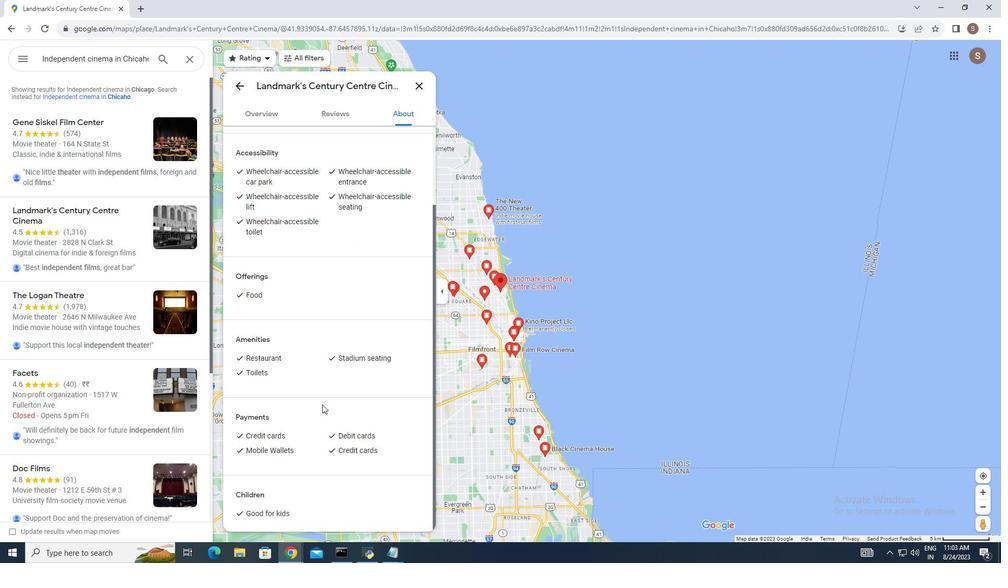 
Action: Mouse scrolled (322, 404) with delta (0, 0)
Screenshot: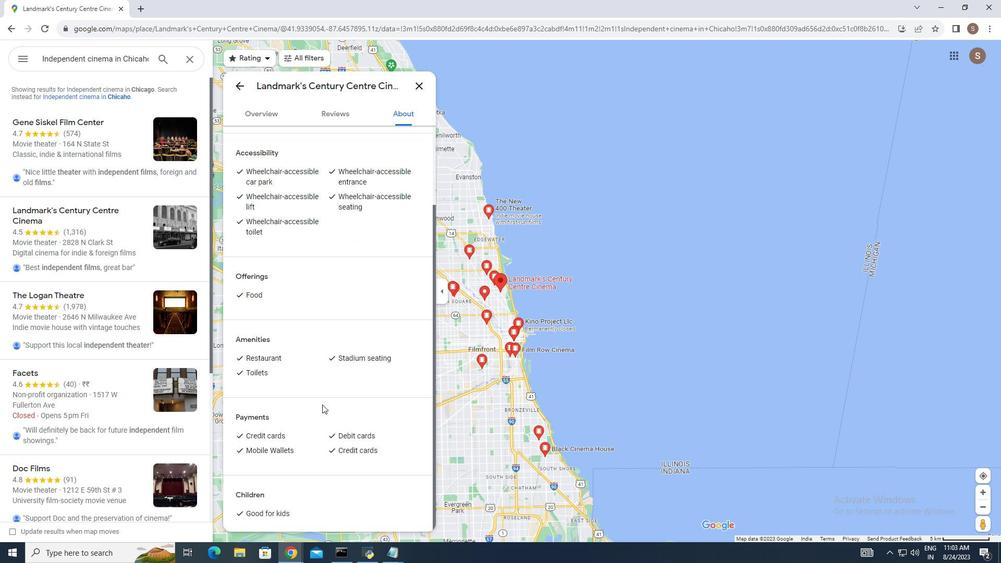 
Action: Mouse moved to (321, 394)
Screenshot: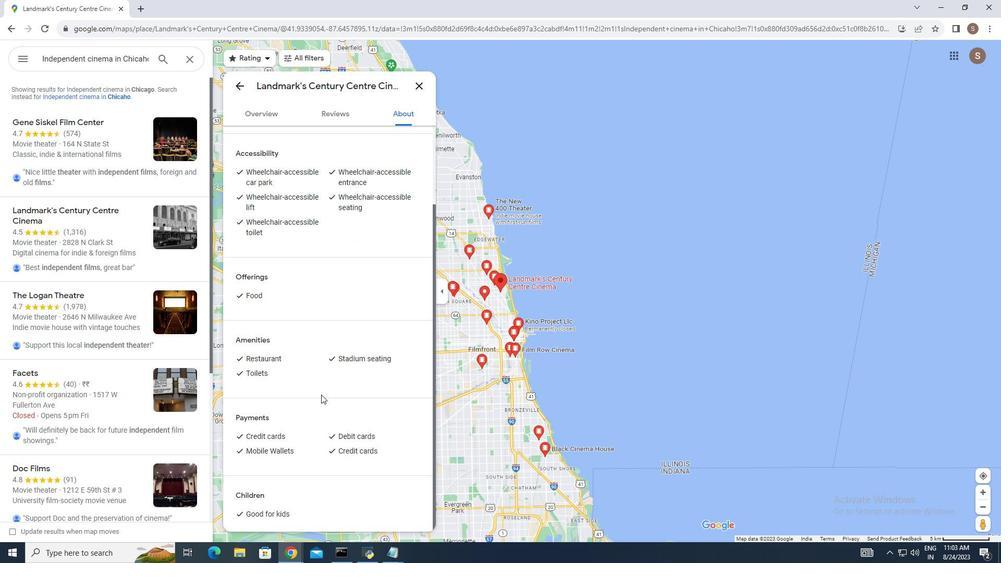 
Action: Mouse scrolled (321, 395) with delta (0, 0)
Screenshot: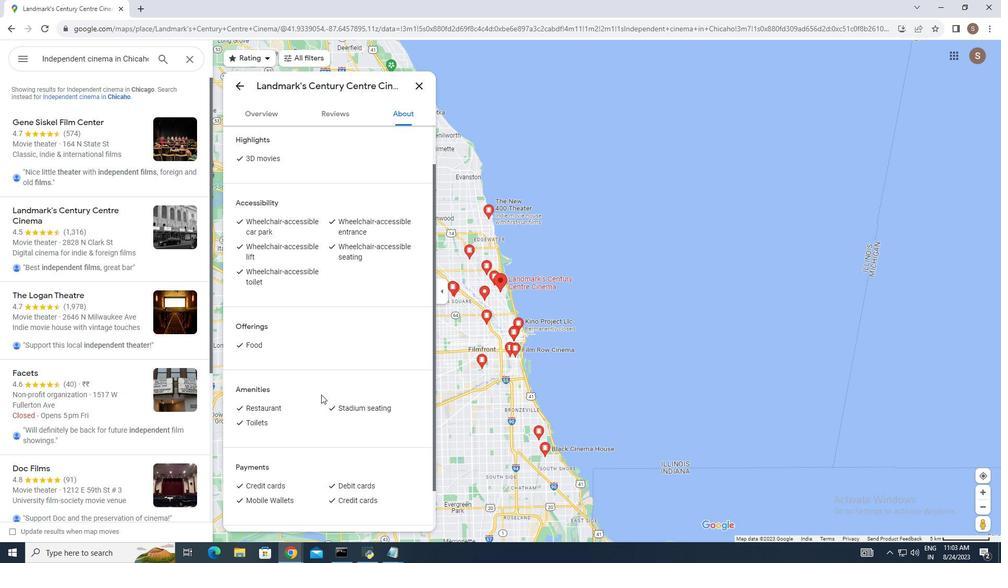 
Action: Mouse moved to (319, 382)
Screenshot: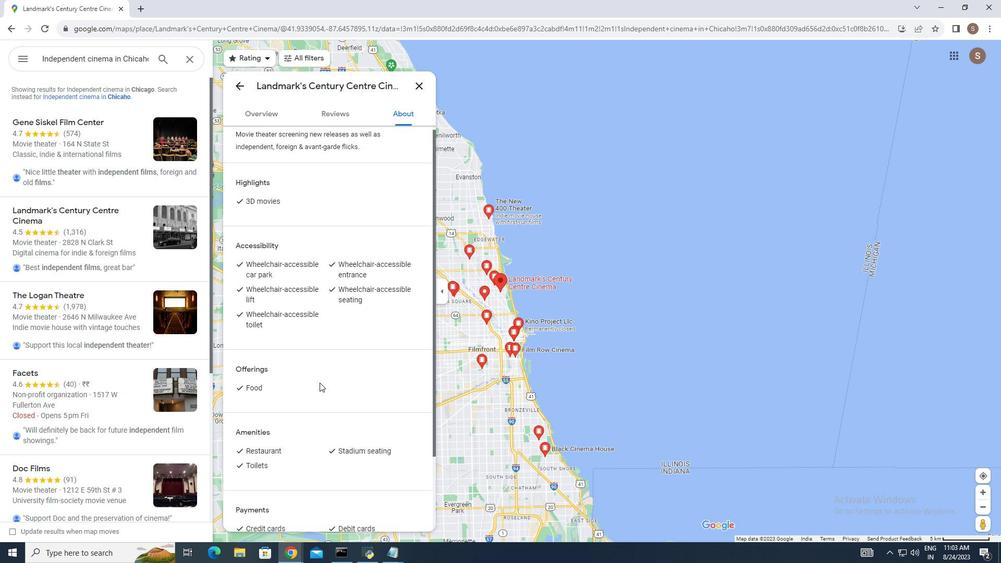 
Action: Mouse scrolled (319, 383) with delta (0, 0)
Screenshot: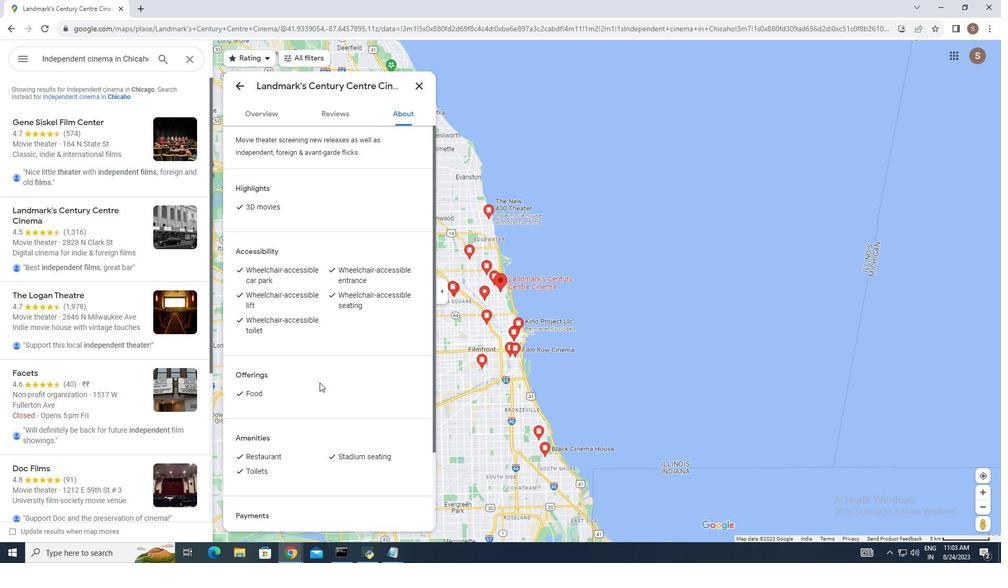 
Action: Mouse moved to (318, 387)
Screenshot: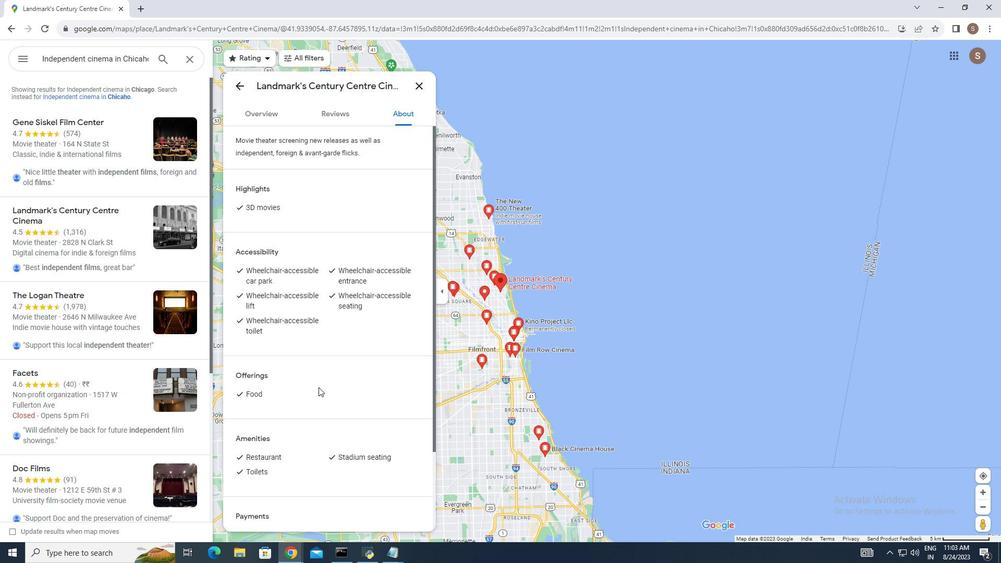 
Action: Mouse scrolled (318, 387) with delta (0, 0)
Screenshot: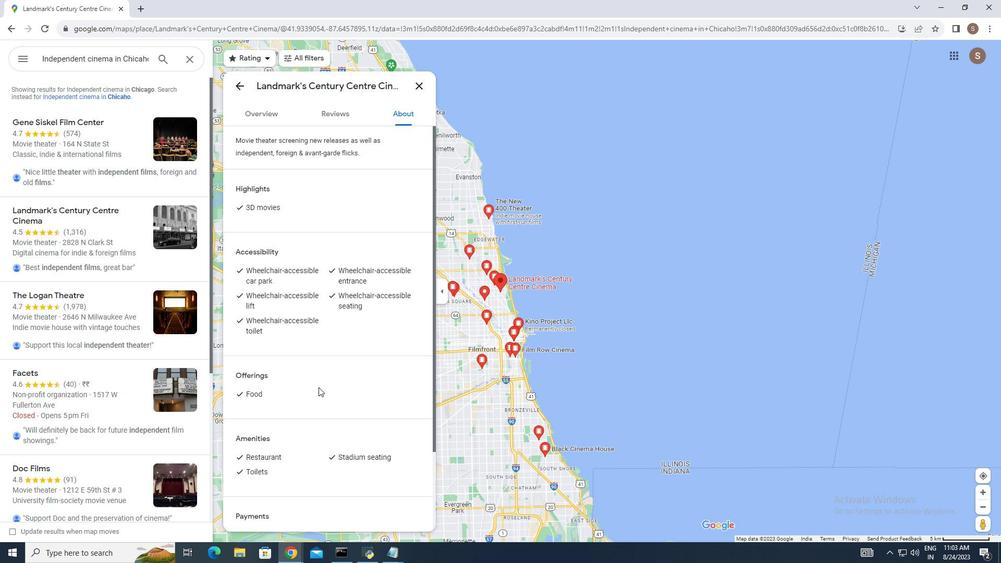 
Action: Mouse moved to (334, 292)
Screenshot: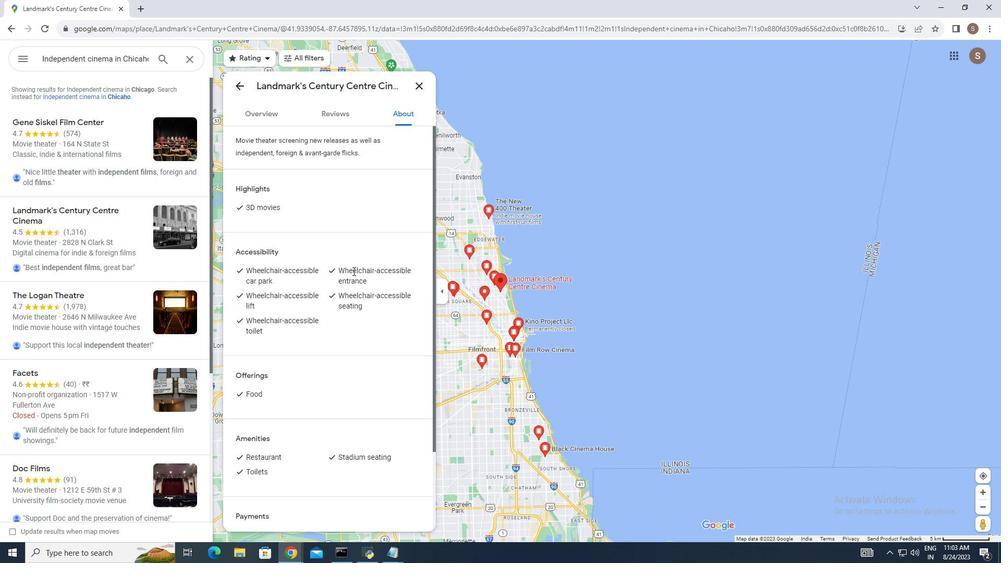
Action: Mouse scrolled (334, 292) with delta (0, 0)
Screenshot: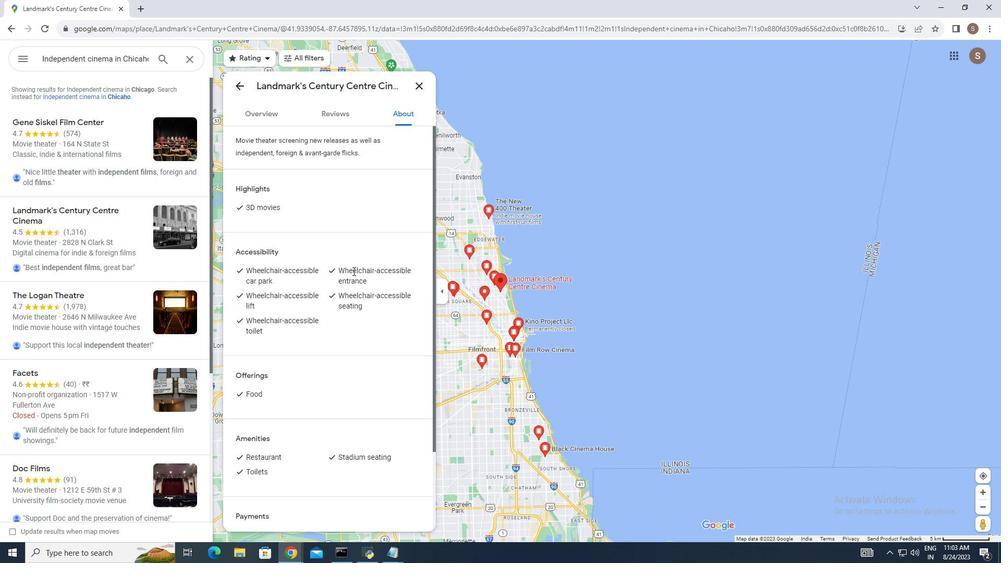 
Action: Mouse moved to (340, 286)
Screenshot: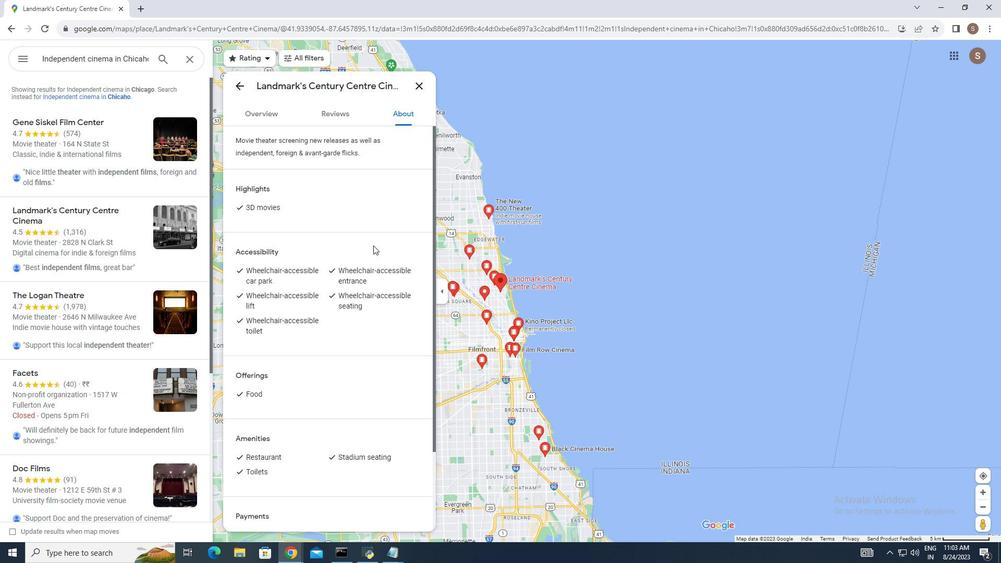 
Action: Mouse scrolled (340, 286) with delta (0, 0)
Screenshot: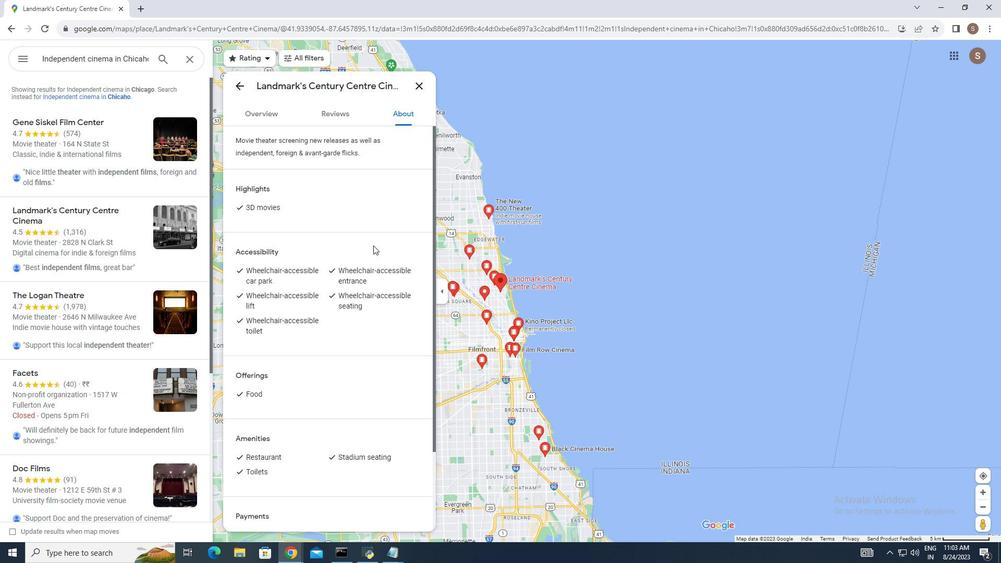 
Action: Mouse moved to (419, 85)
Screenshot: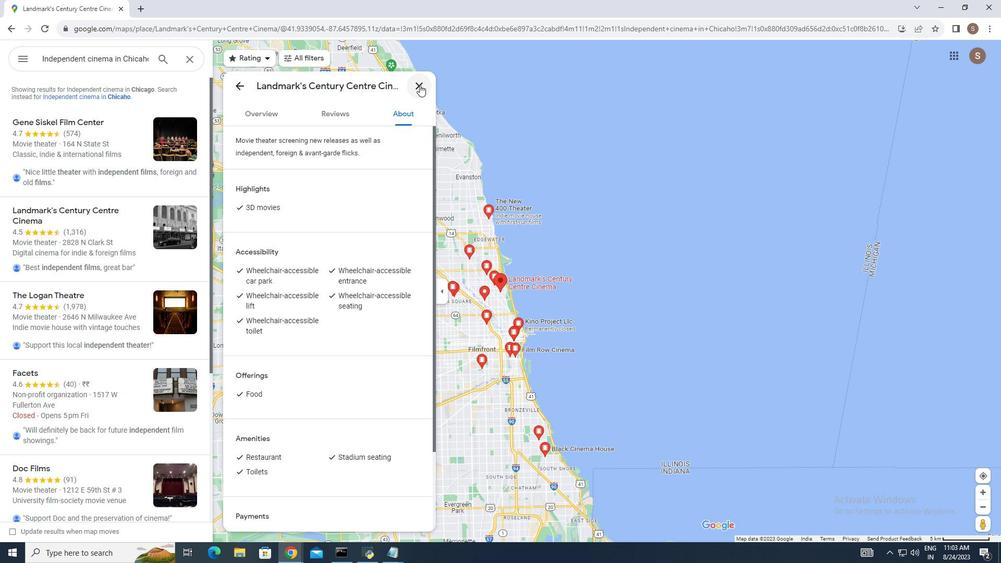 
Action: Mouse pressed left at (419, 85)
Screenshot: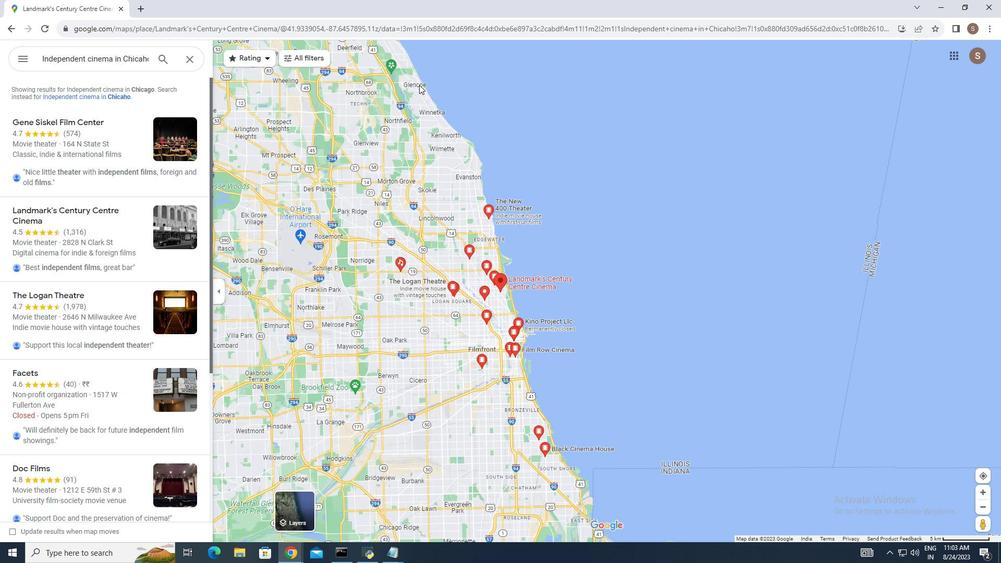 
Action: Mouse moved to (77, 281)
Screenshot: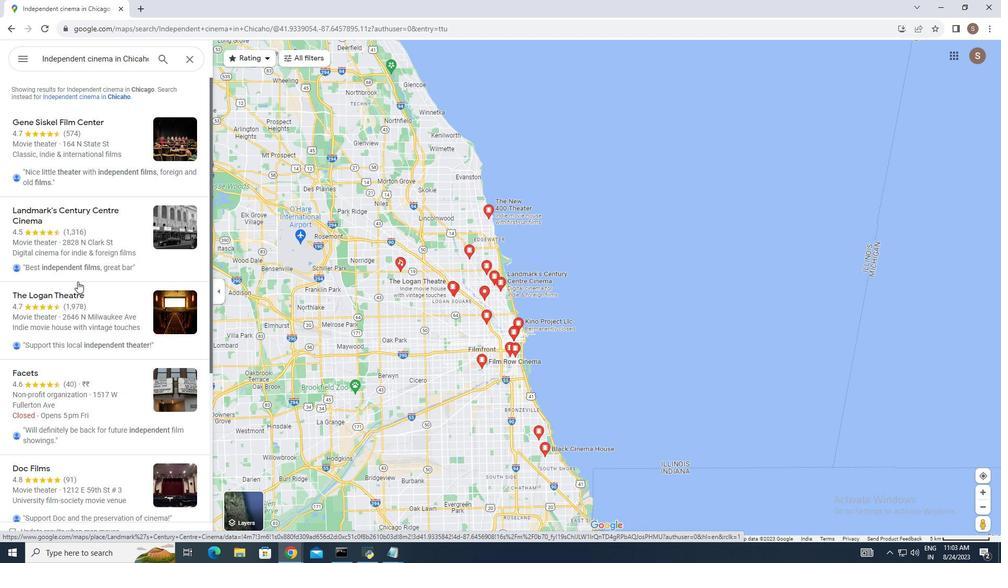 
Action: Mouse scrolled (77, 281) with delta (0, 0)
Screenshot: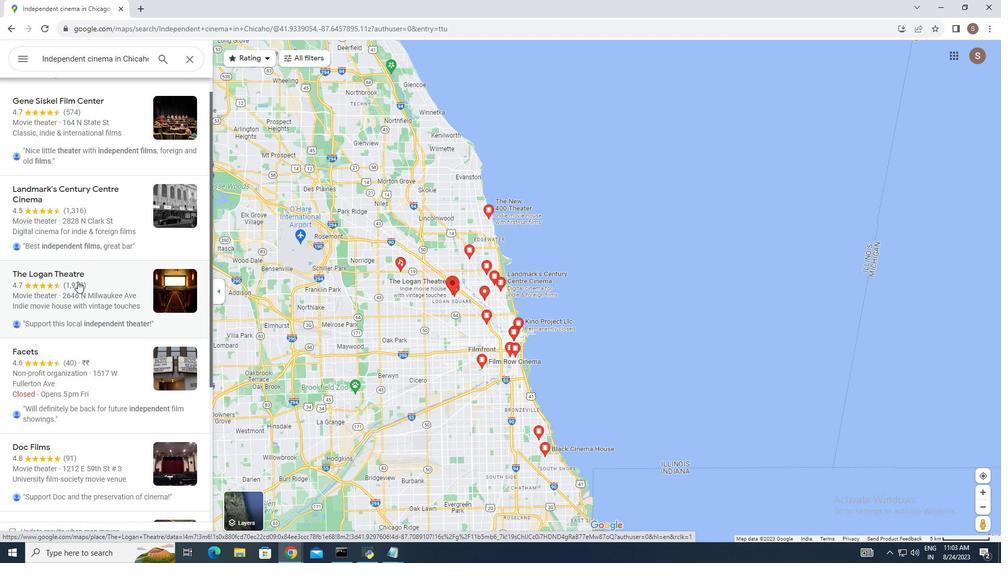 
Action: Mouse scrolled (77, 281) with delta (0, 0)
Screenshot: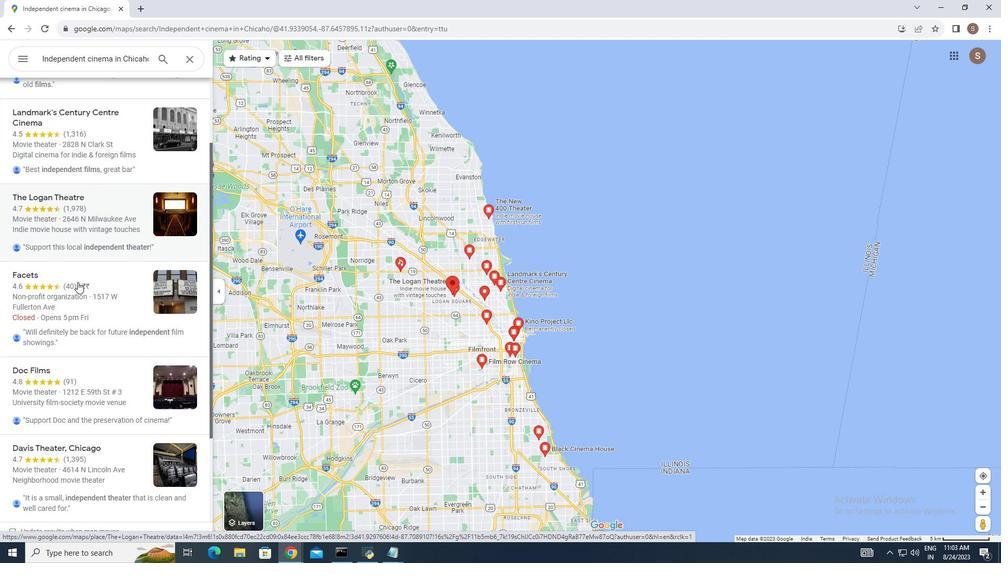 
Action: Mouse moved to (77, 282)
Screenshot: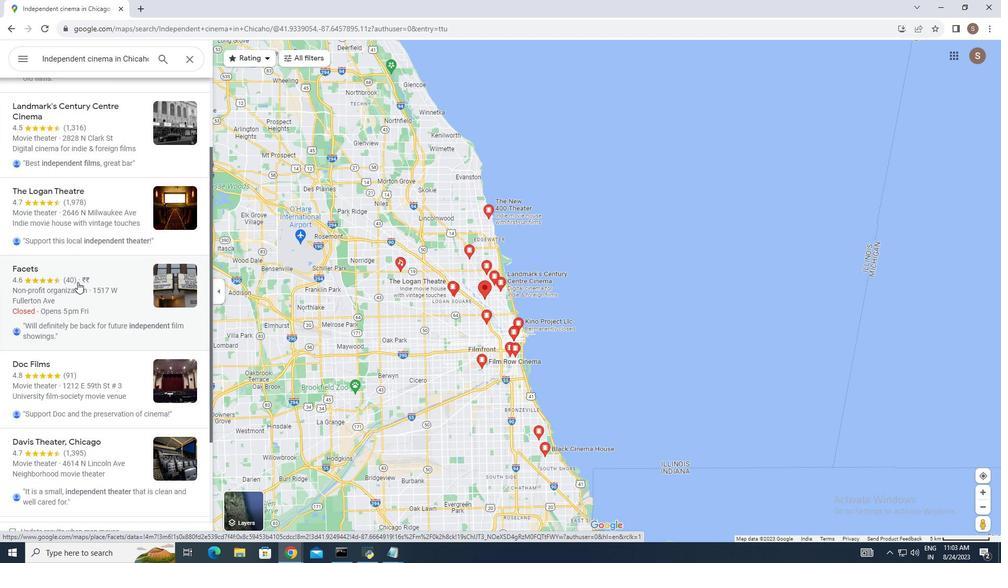 
Action: Mouse scrolled (77, 282) with delta (0, 0)
Screenshot: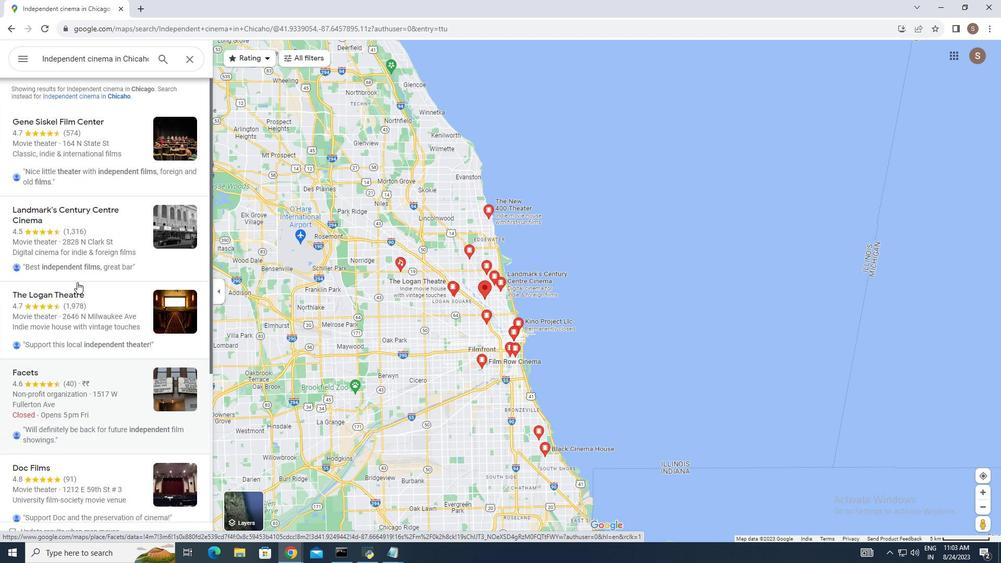 
Action: Mouse scrolled (77, 282) with delta (0, 0)
Screenshot: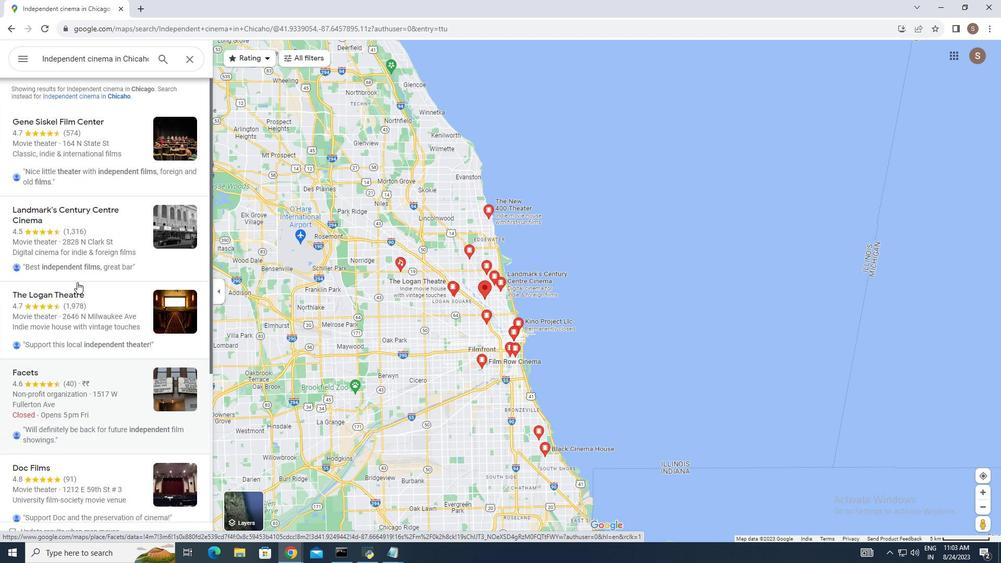 
Action: Mouse scrolled (77, 282) with delta (0, 0)
Screenshot: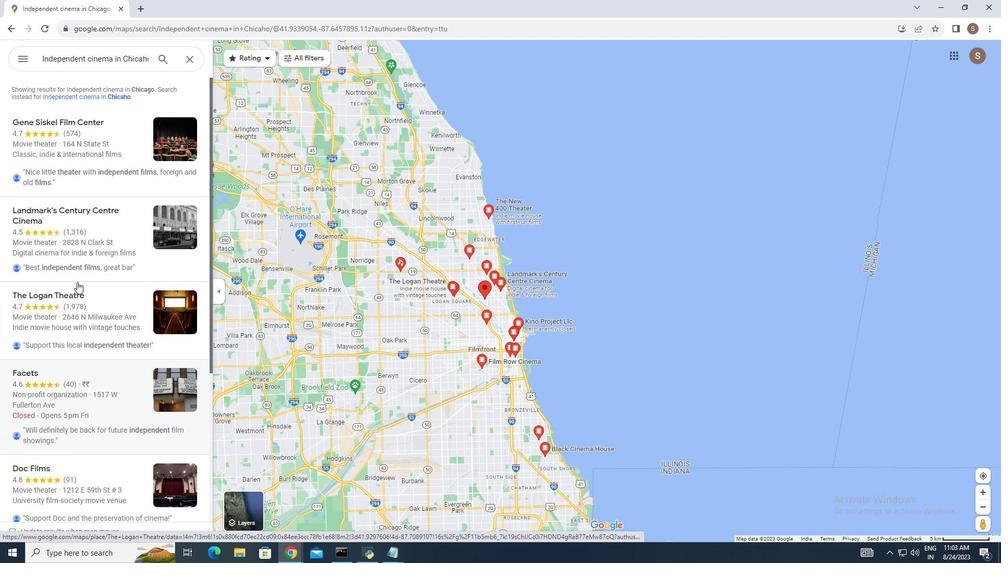 
Action: Mouse scrolled (77, 282) with delta (0, 0)
